 Task: Purchase pet supplies online, compare prices on Flipkart and Amazon.
Action: Mouse moved to (333, 264)
Screenshot: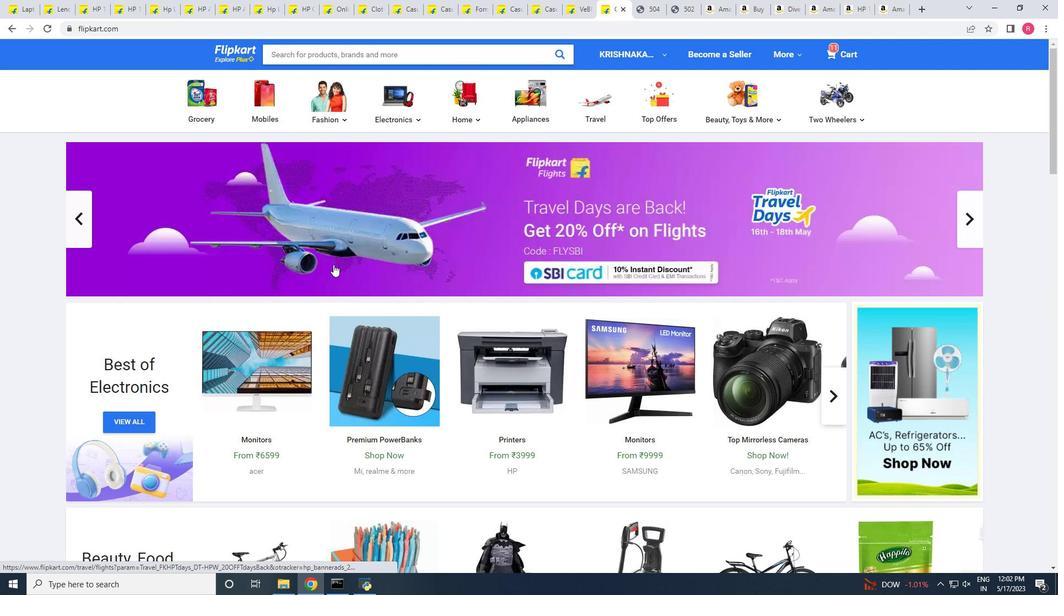
Action: Key pressed p
Screenshot: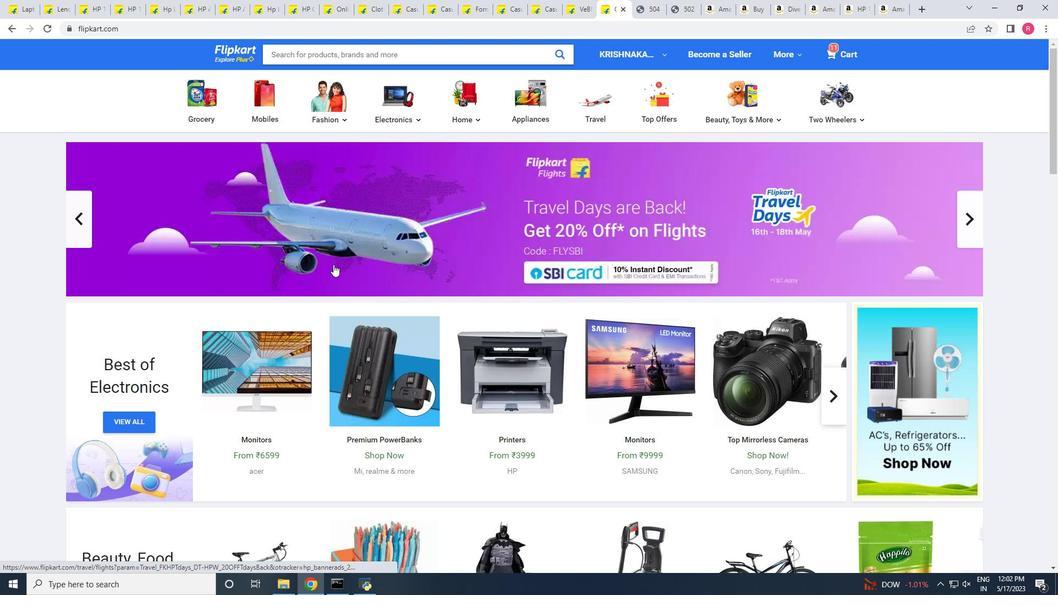 
Action: Mouse moved to (348, 252)
Screenshot: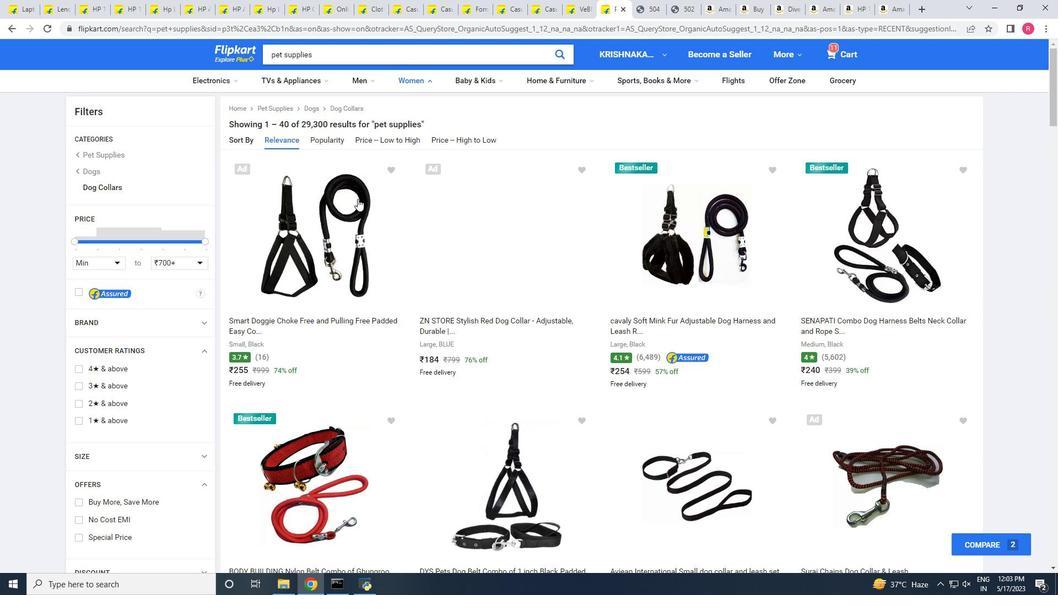 
Action: Mouse scrolled (348, 252) with delta (0, 0)
Screenshot: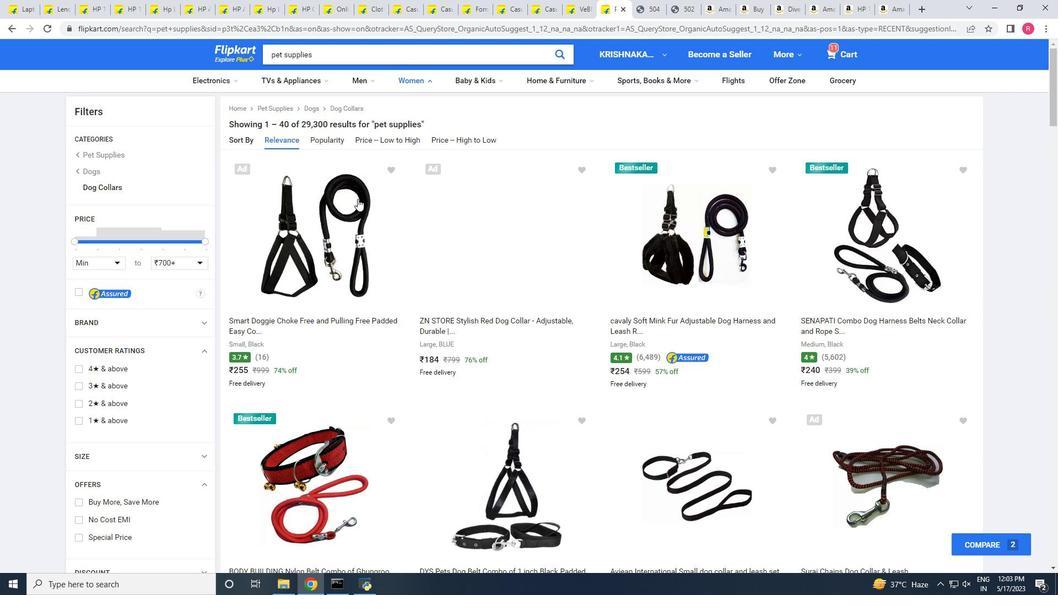 
Action: Mouse moved to (348, 247)
Screenshot: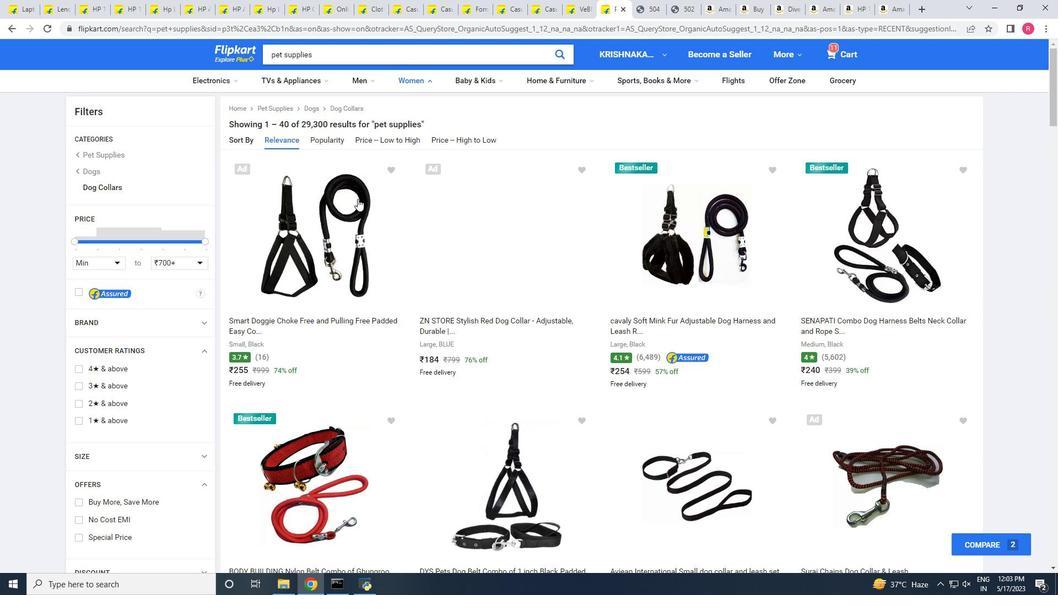 
Action: Mouse scrolled (348, 247) with delta (0, 0)
Screenshot: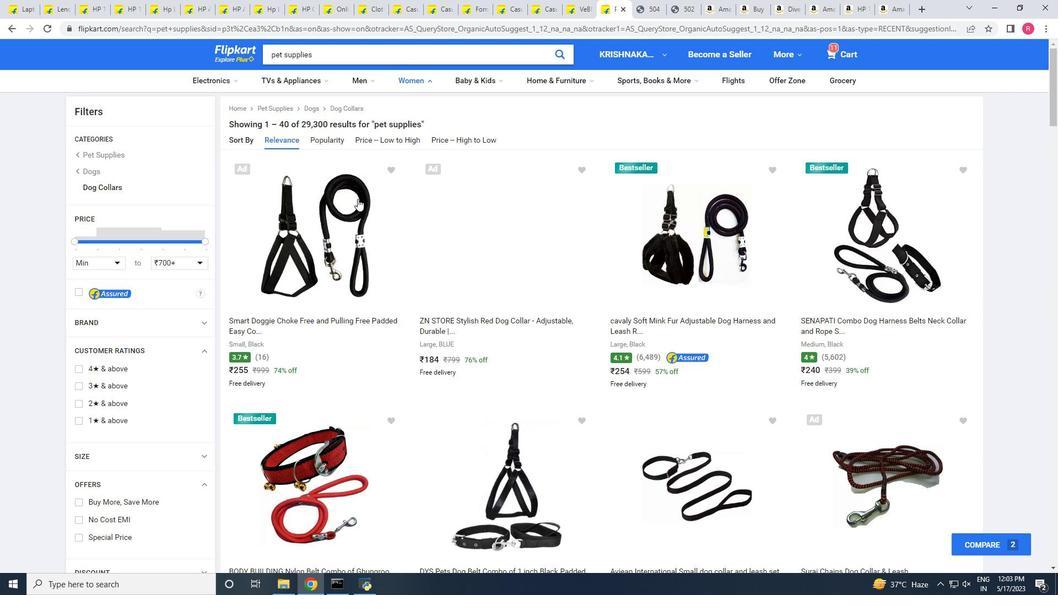 
Action: Mouse moved to (348, 235)
Screenshot: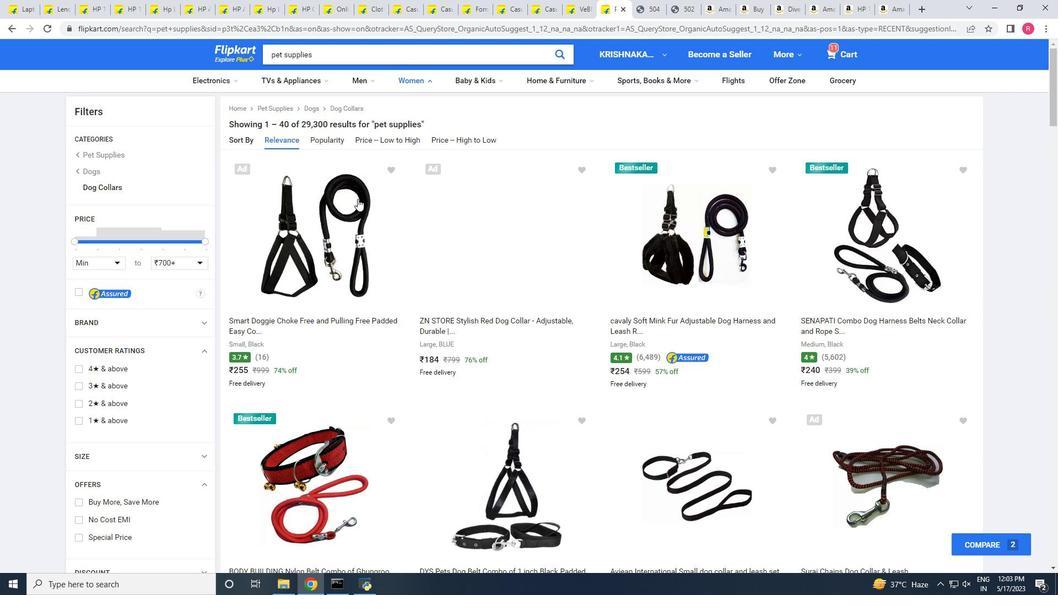 
Action: Mouse scrolled (348, 235) with delta (0, 0)
Screenshot: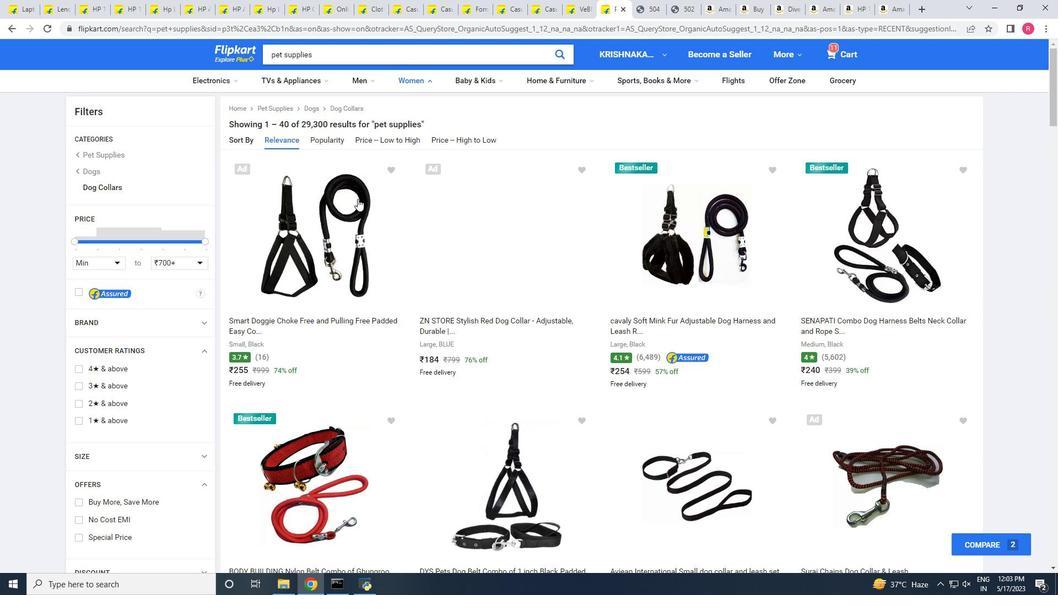 
Action: Mouse scrolled (348, 235) with delta (0, 0)
Screenshot: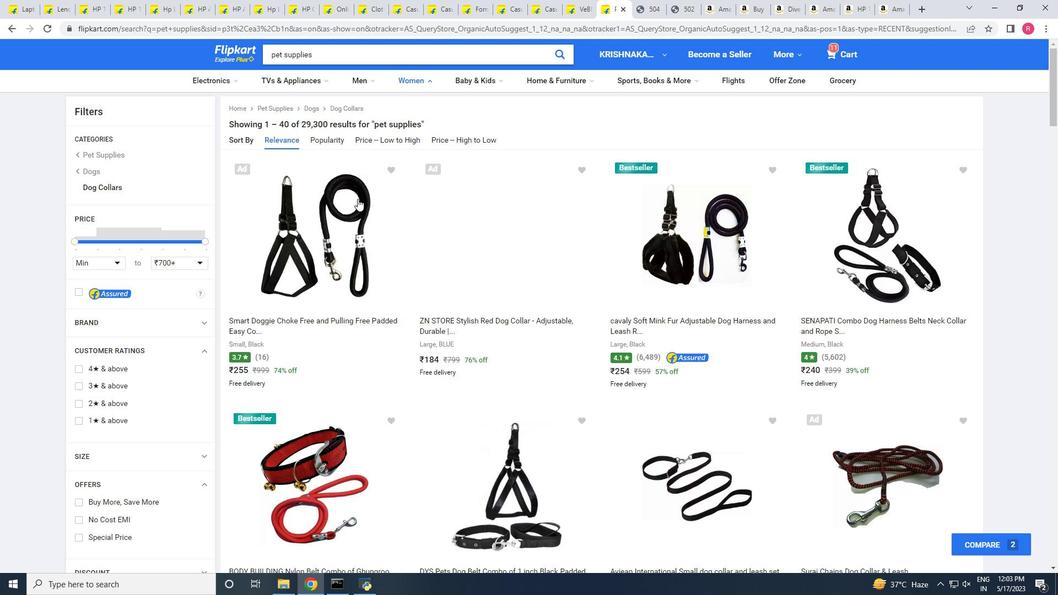 
Action: Mouse scrolled (348, 235) with delta (0, 0)
Screenshot: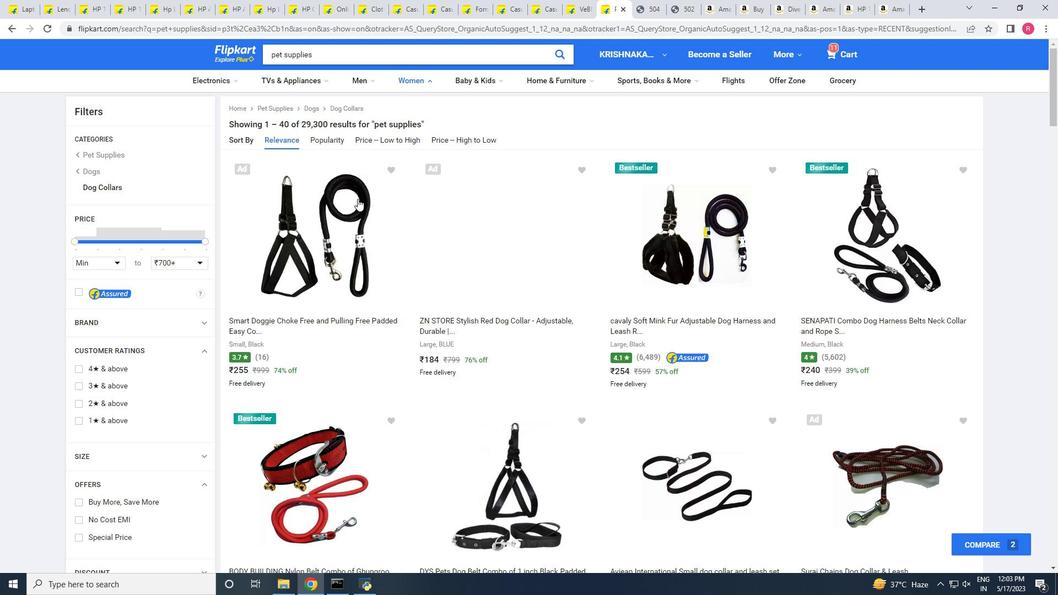 
Action: Mouse scrolled (348, 235) with delta (0, 0)
Screenshot: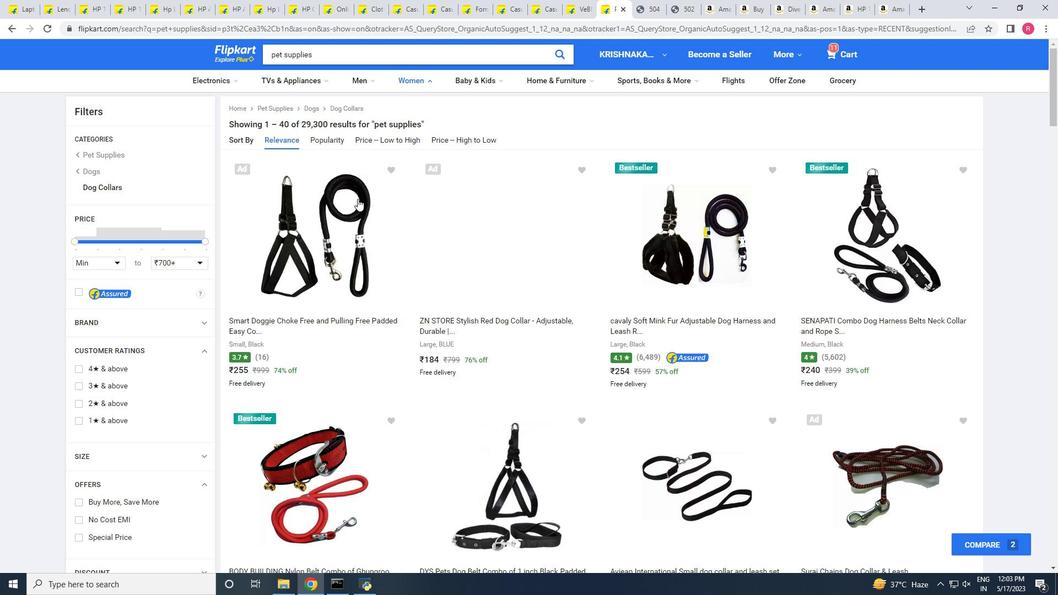 
Action: Mouse scrolled (348, 236) with delta (0, 0)
Screenshot: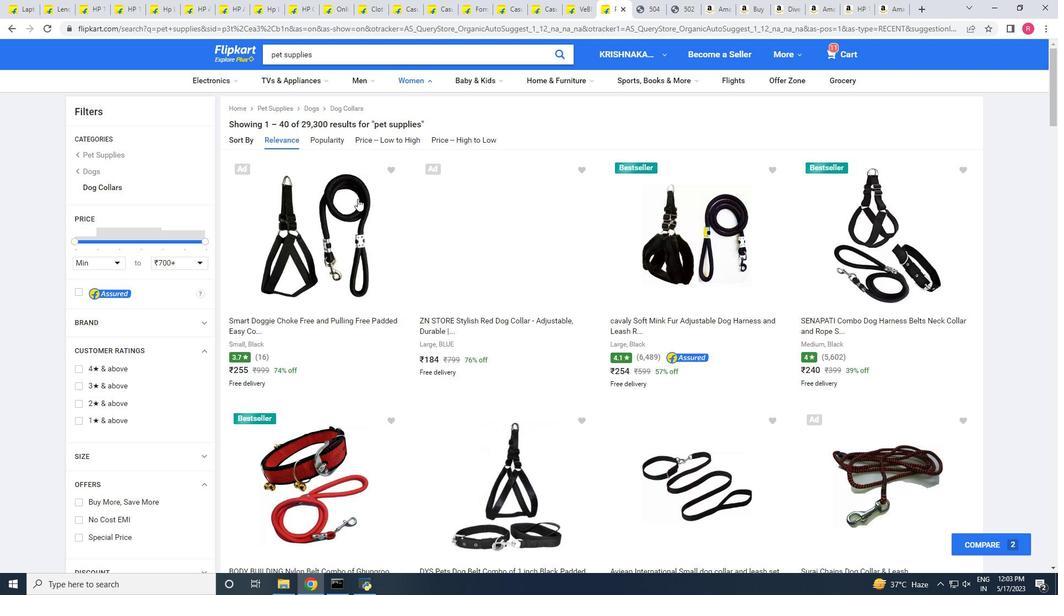 
Action: Mouse scrolled (348, 236) with delta (0, 0)
Screenshot: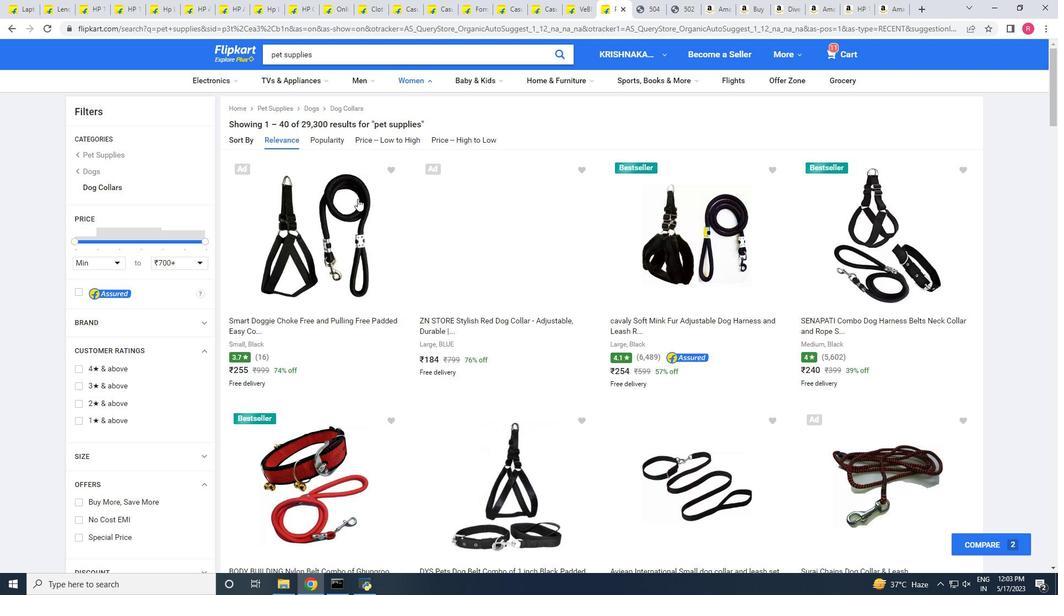 
Action: Mouse moved to (368, 274)
Screenshot: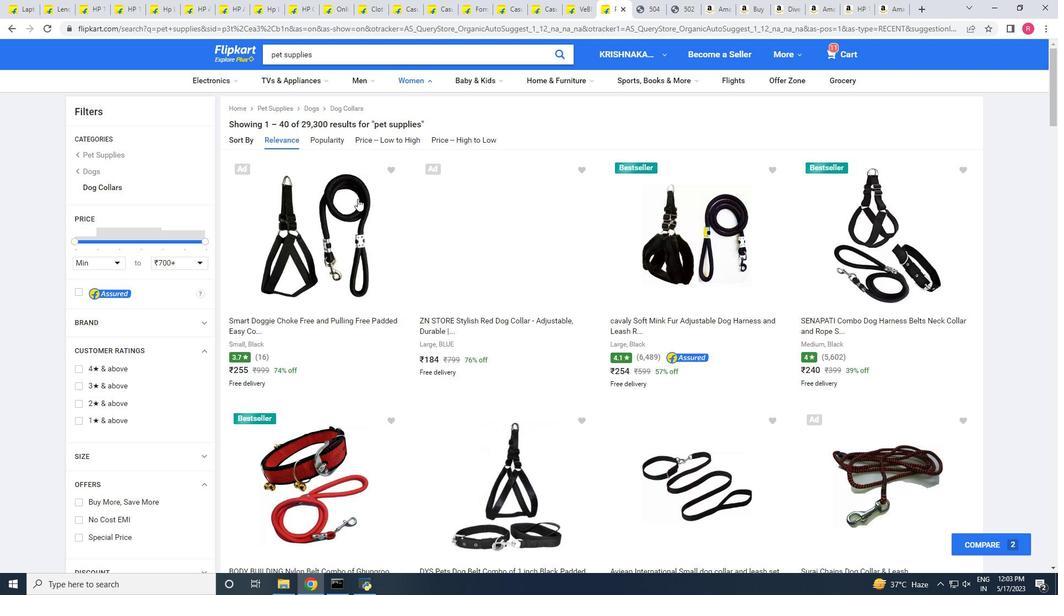 
Action: Mouse scrolled (368, 273) with delta (0, 0)
Screenshot: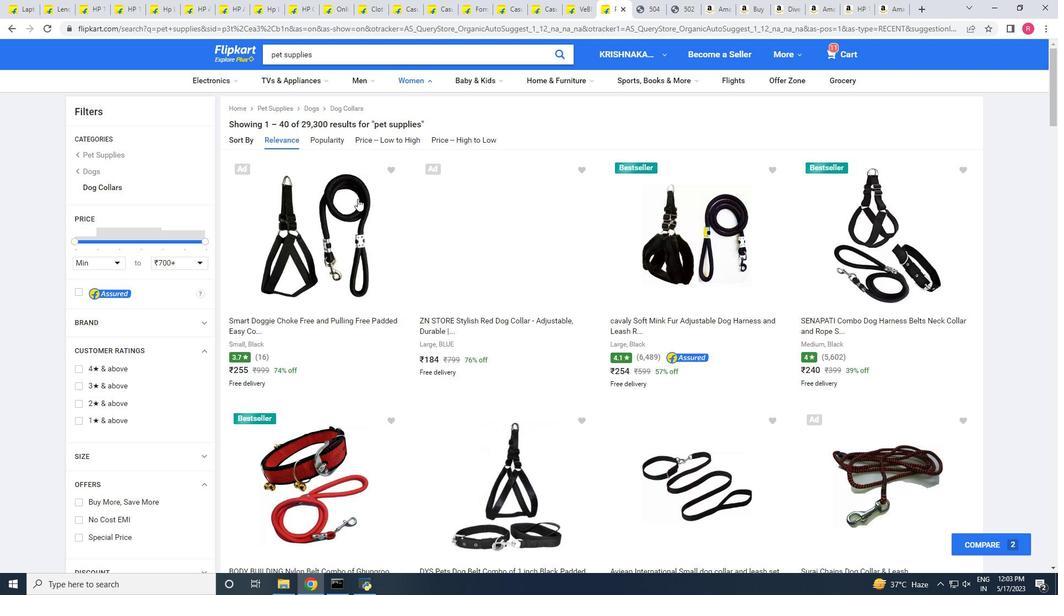 
Action: Mouse scrolled (368, 273) with delta (0, 0)
Screenshot: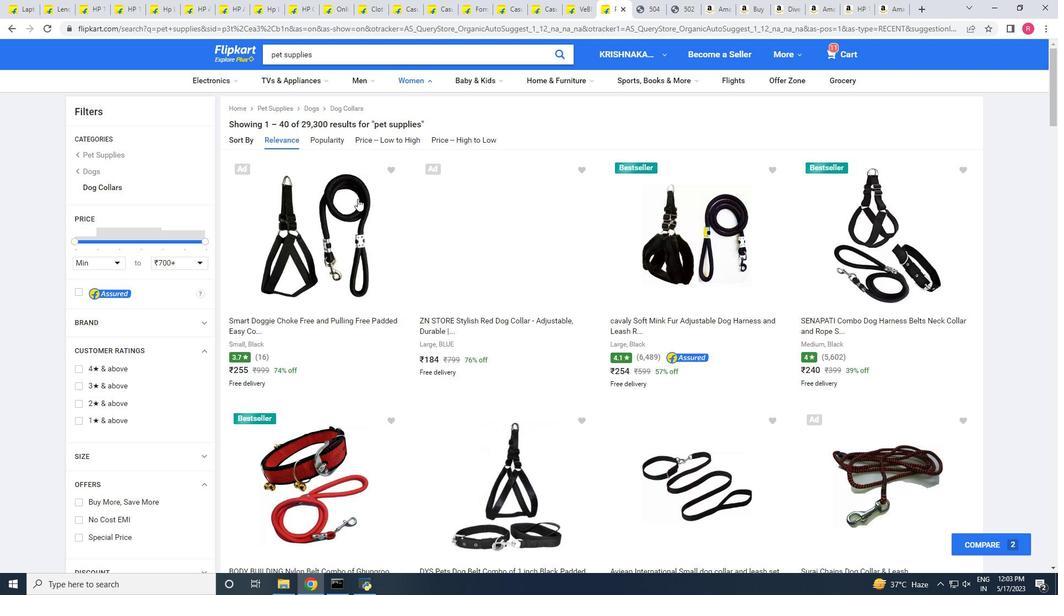 
Action: Mouse scrolled (368, 274) with delta (0, 0)
Screenshot: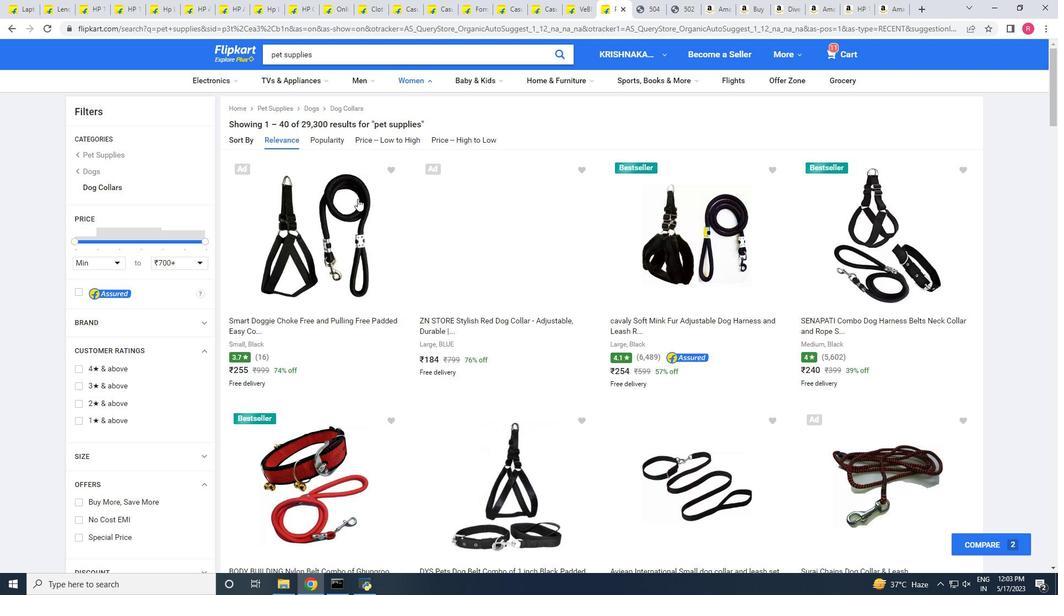 
Action: Mouse scrolled (368, 274) with delta (0, 0)
Screenshot: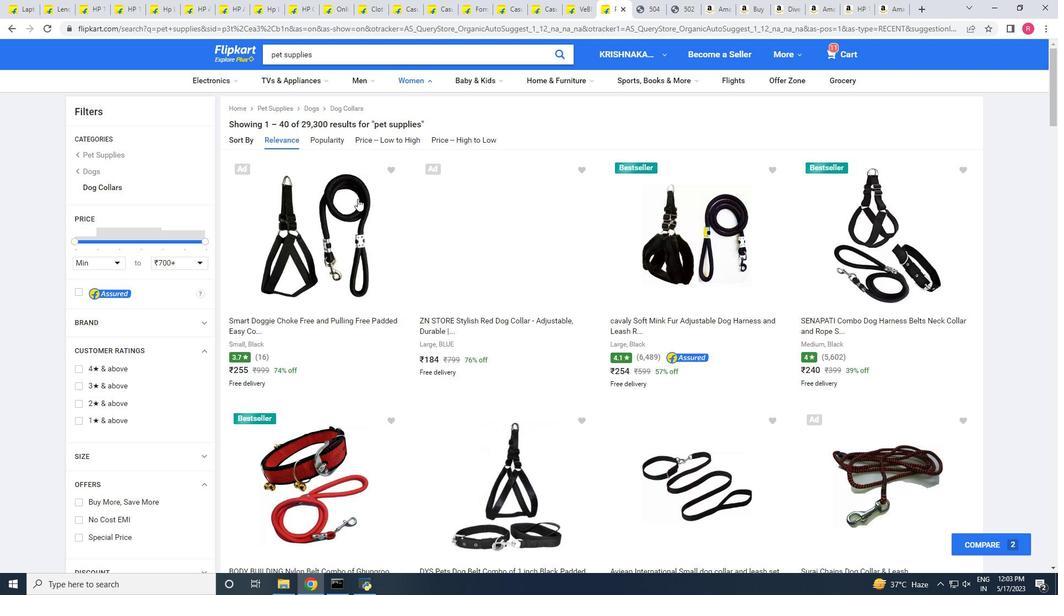 
Action: Mouse scrolled (368, 274) with delta (0, 0)
Screenshot: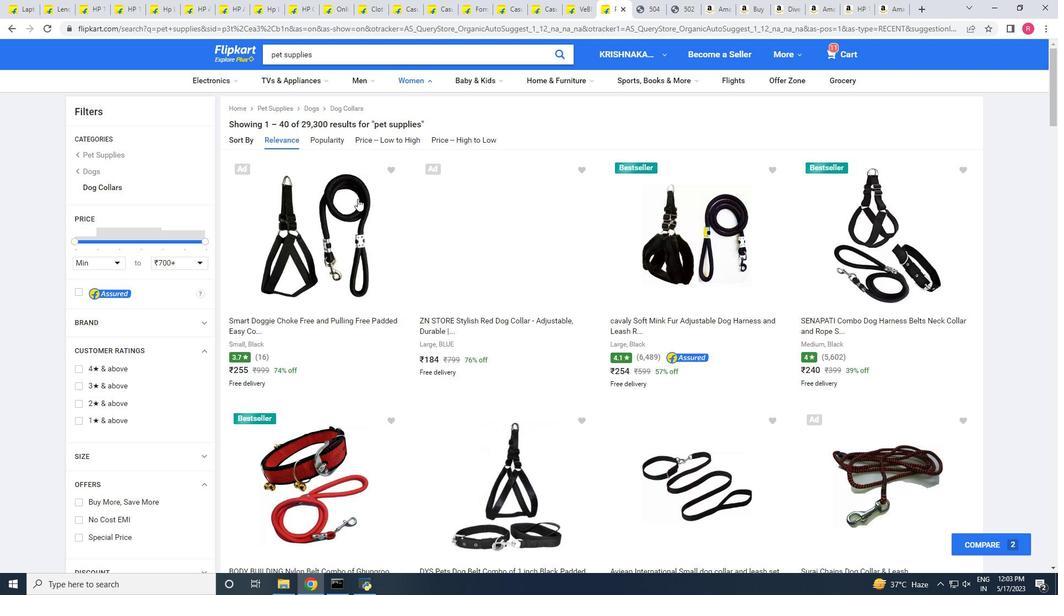 
Action: Mouse scrolled (368, 274) with delta (0, 0)
Screenshot: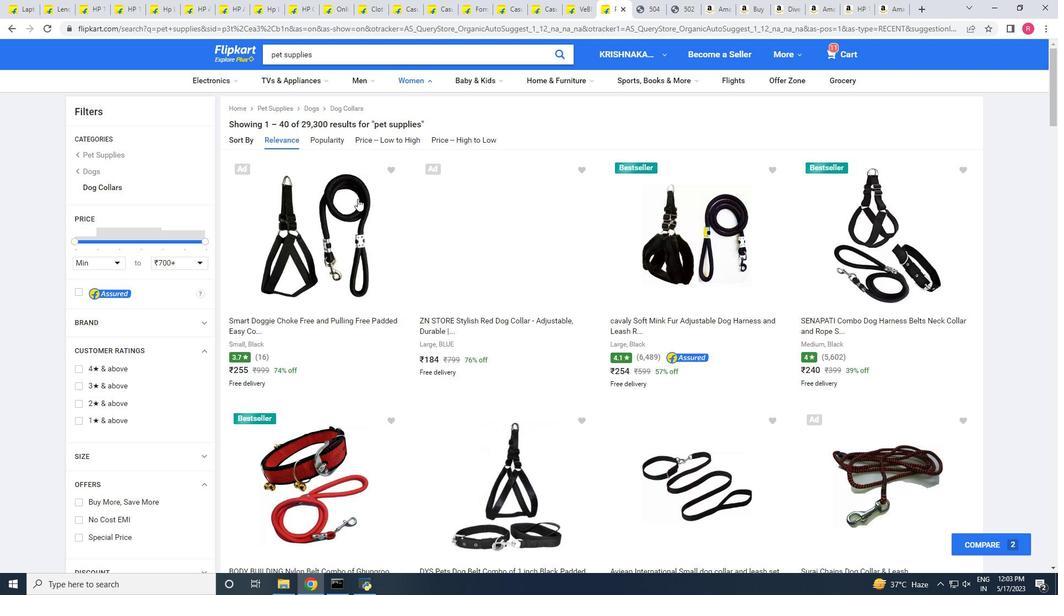 
Action: Mouse moved to (657, 263)
Screenshot: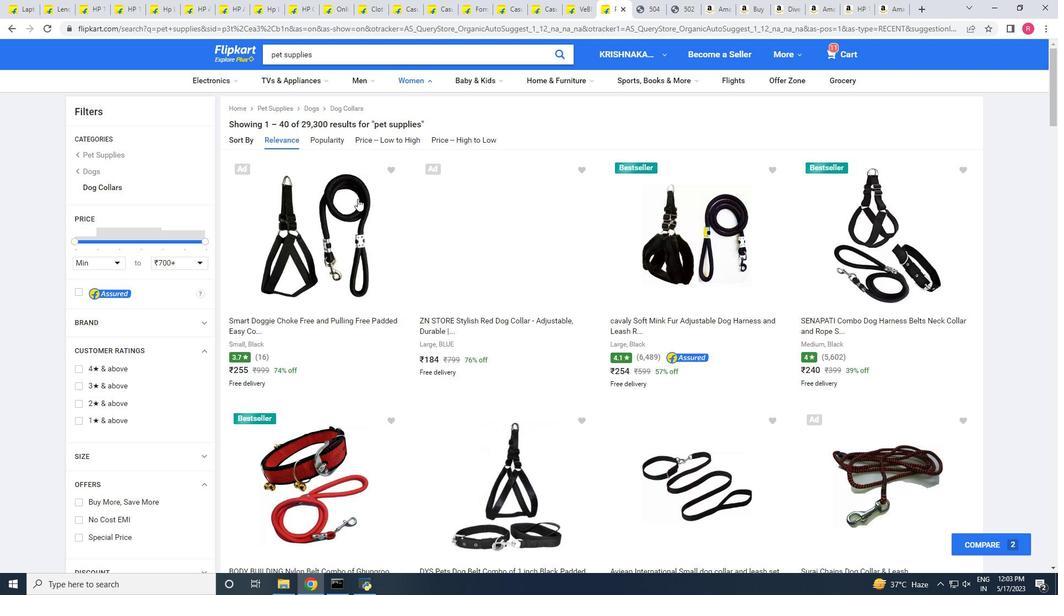 
Action: Mouse scrolled (657, 262) with delta (0, 0)
Screenshot: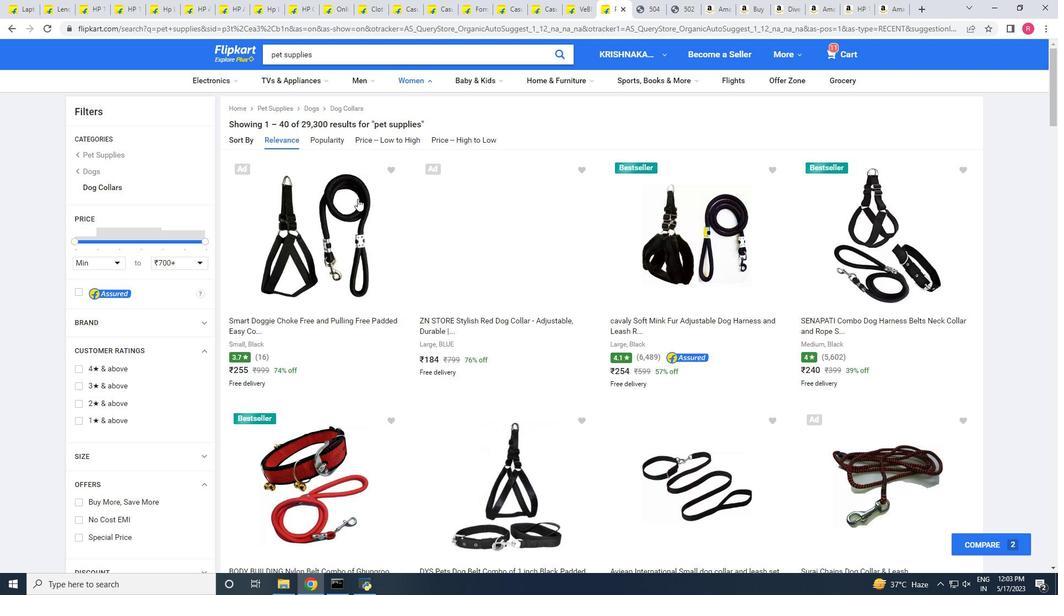 
Action: Mouse scrolled (657, 262) with delta (0, 0)
Screenshot: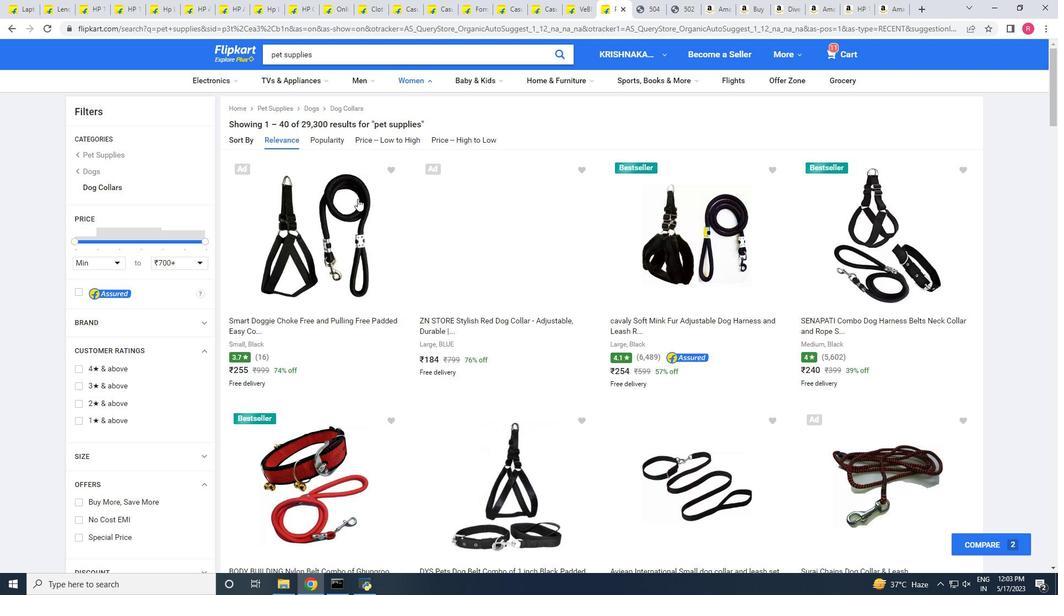 
Action: Mouse scrolled (657, 263) with delta (0, 0)
Screenshot: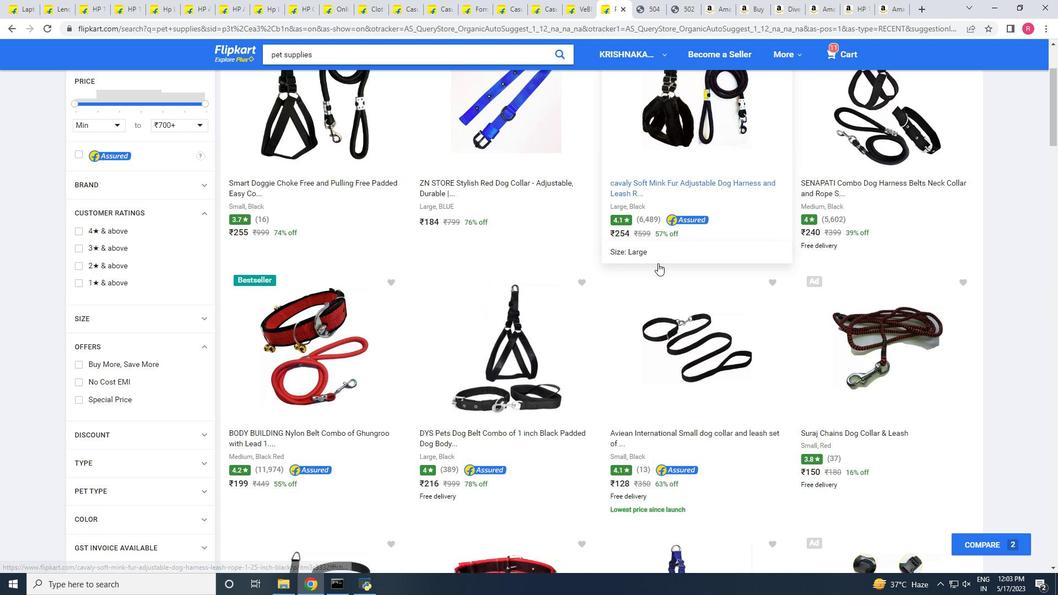 
Action: Mouse scrolled (657, 263) with delta (0, 0)
Screenshot: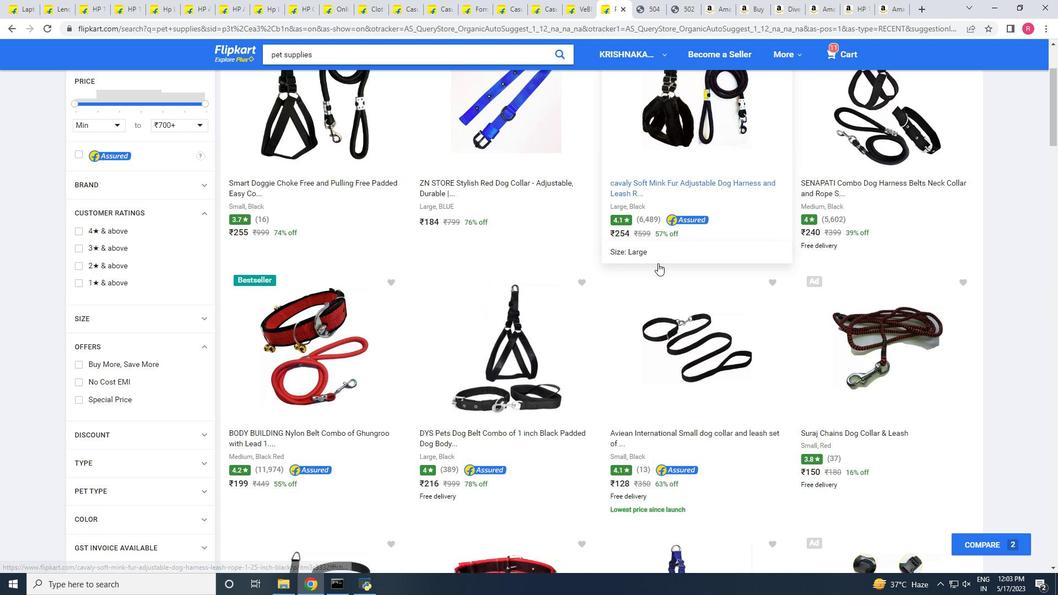 
Action: Mouse scrolled (657, 262) with delta (0, 0)
Screenshot: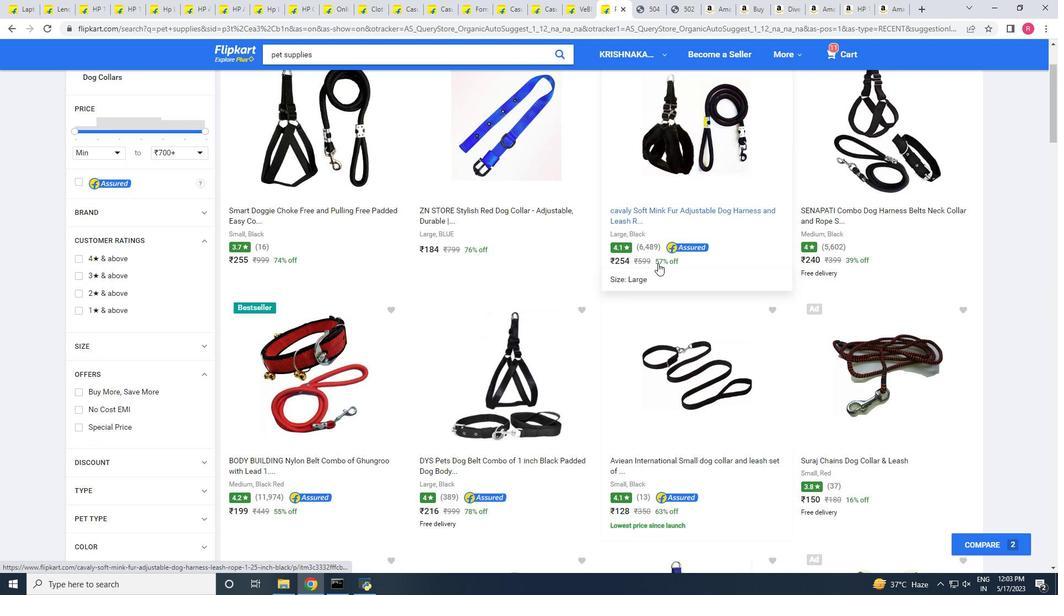 
Action: Mouse scrolled (657, 262) with delta (0, 0)
Screenshot: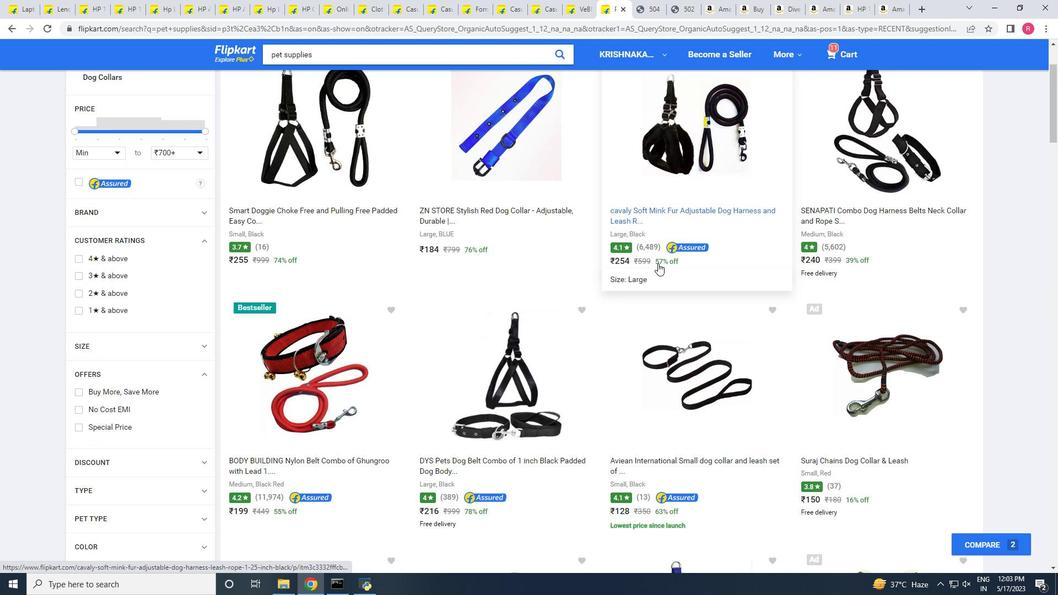 
Action: Mouse scrolled (657, 262) with delta (0, 0)
Screenshot: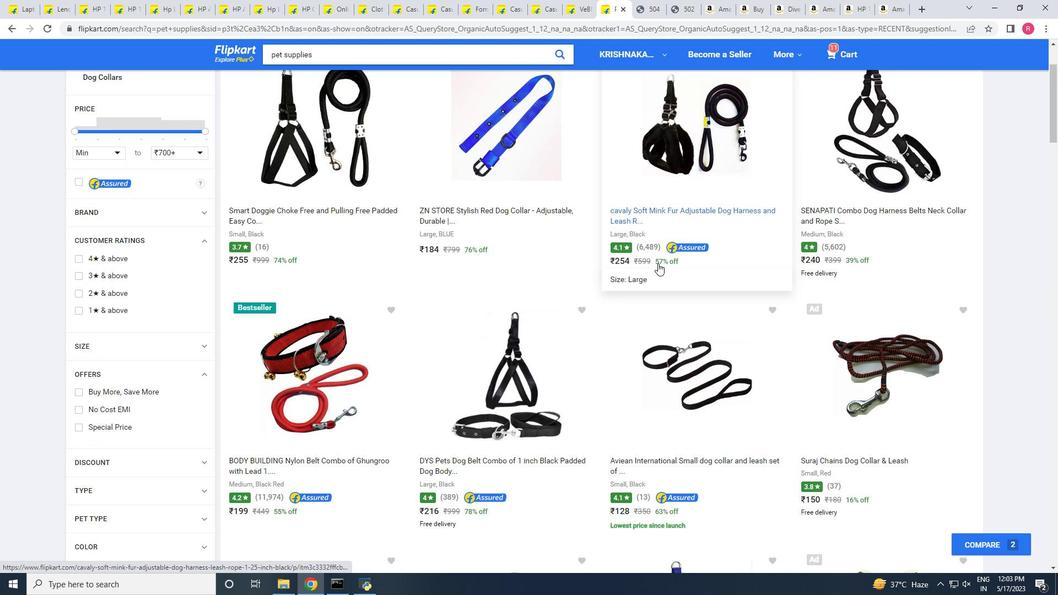 
Action: Mouse scrolled (657, 262) with delta (0, 0)
Screenshot: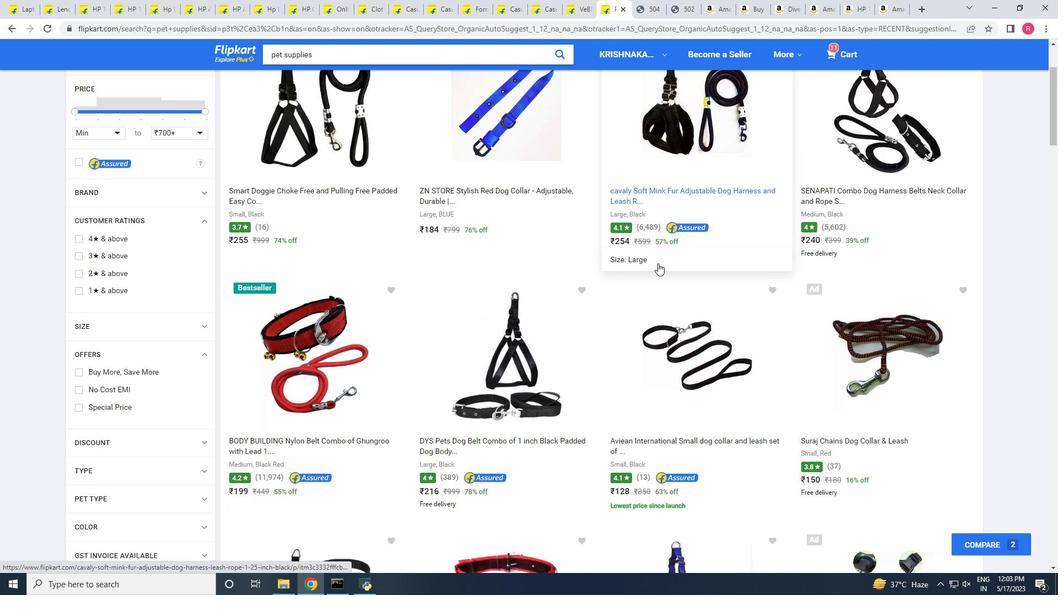 
Action: Mouse scrolled (657, 262) with delta (0, 0)
Screenshot: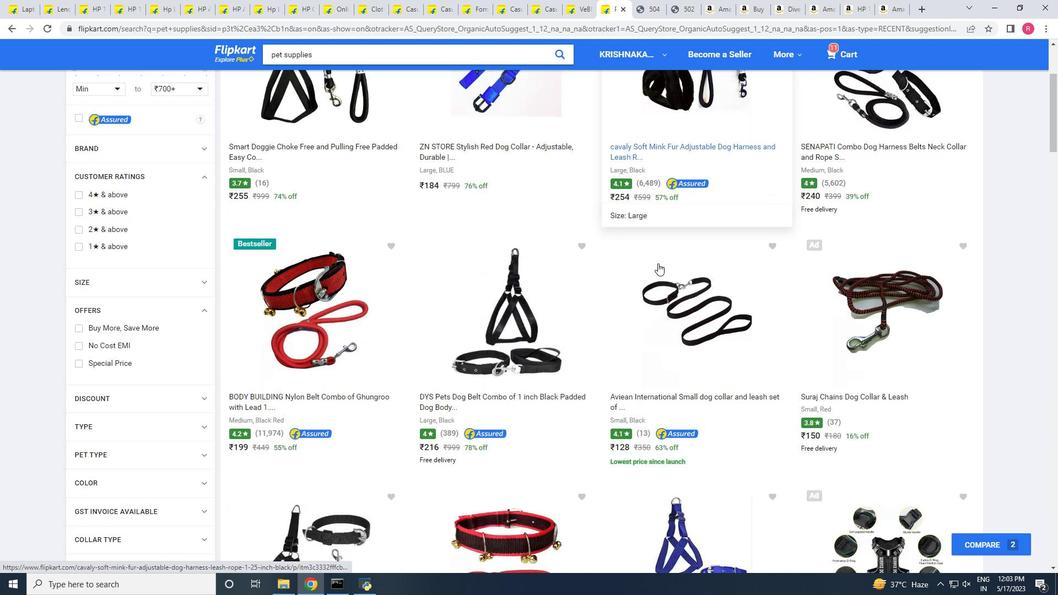 
Action: Mouse moved to (786, 349)
Screenshot: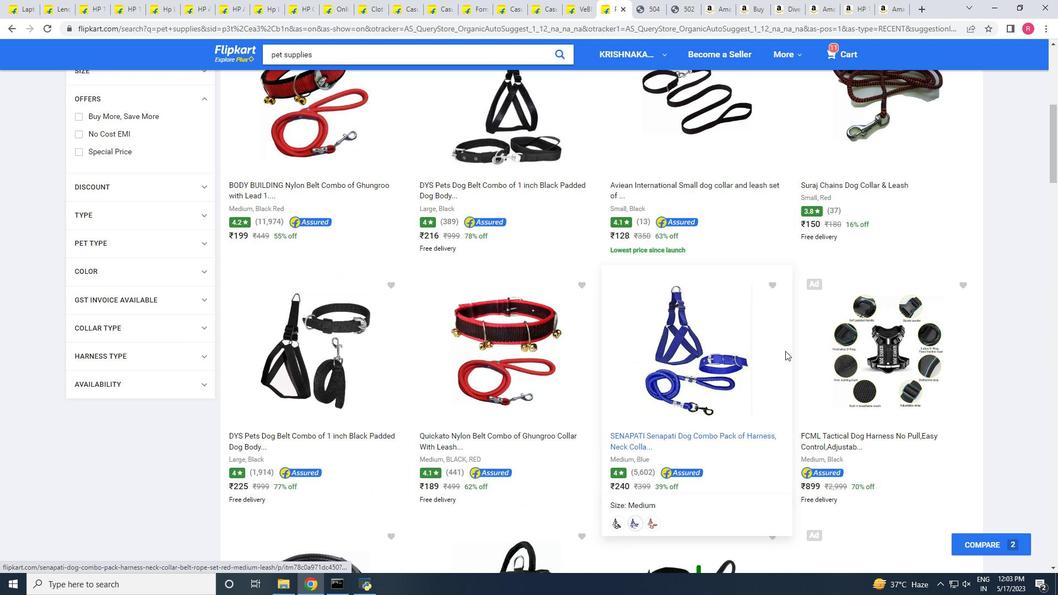 
Action: Mouse scrolled (786, 348) with delta (0, 0)
Screenshot: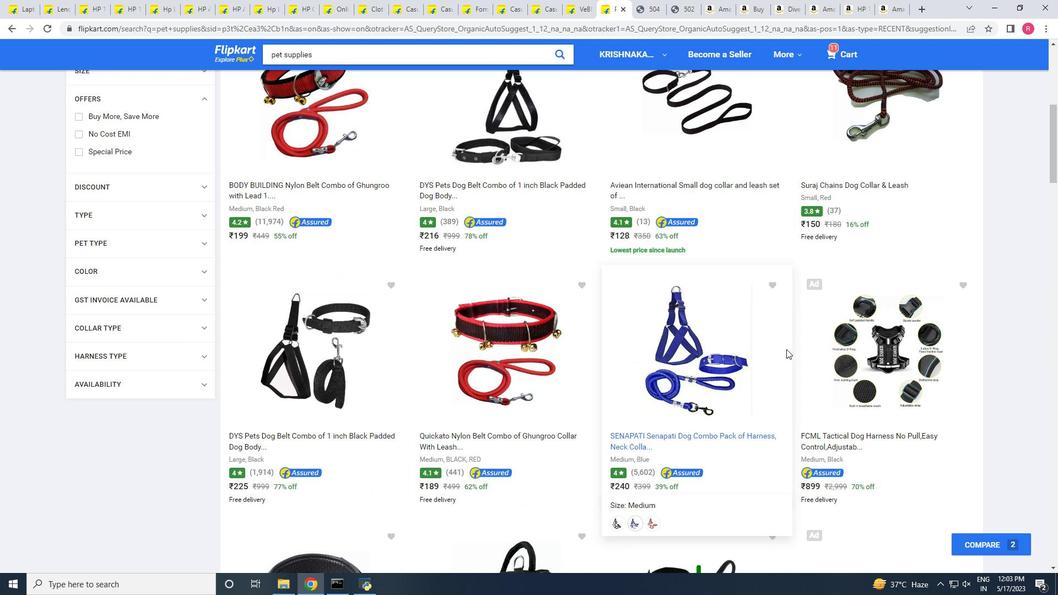 
Action: Mouse scrolled (786, 348) with delta (0, 0)
Screenshot: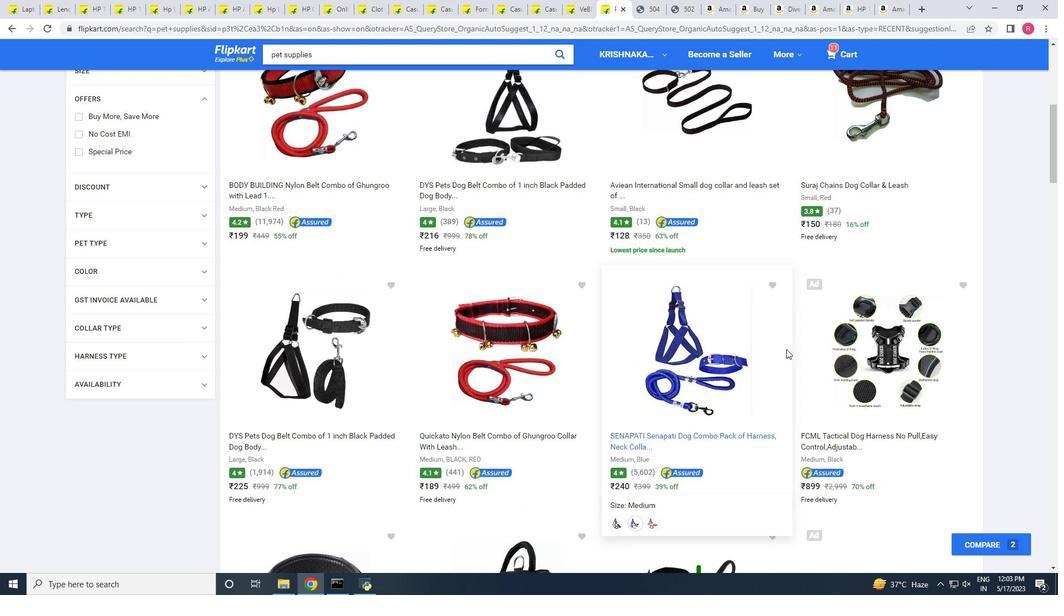 
Action: Mouse scrolled (786, 348) with delta (0, 0)
Screenshot: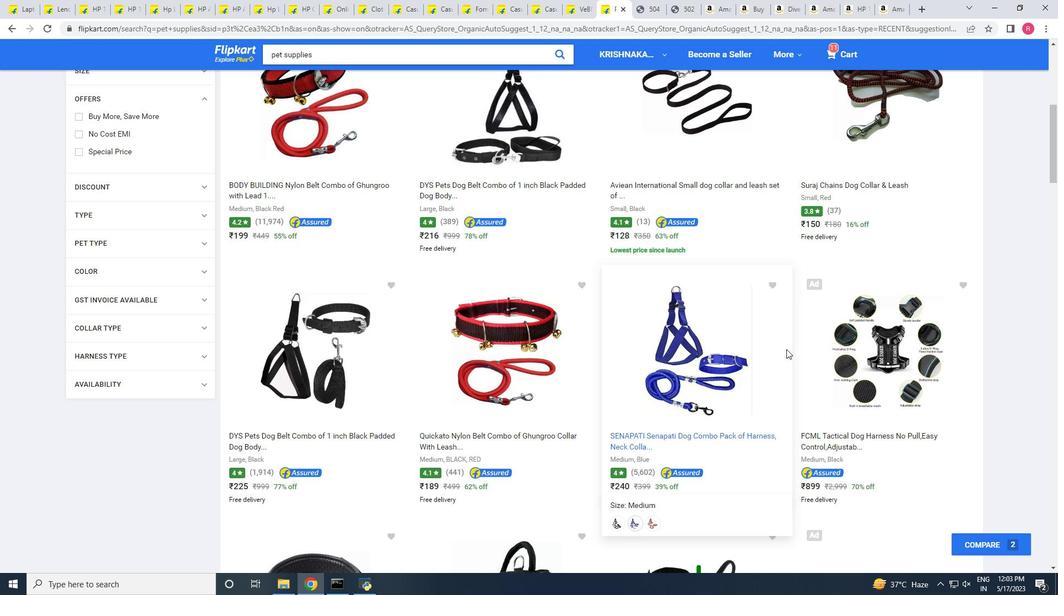 
Action: Mouse moved to (510, 381)
Screenshot: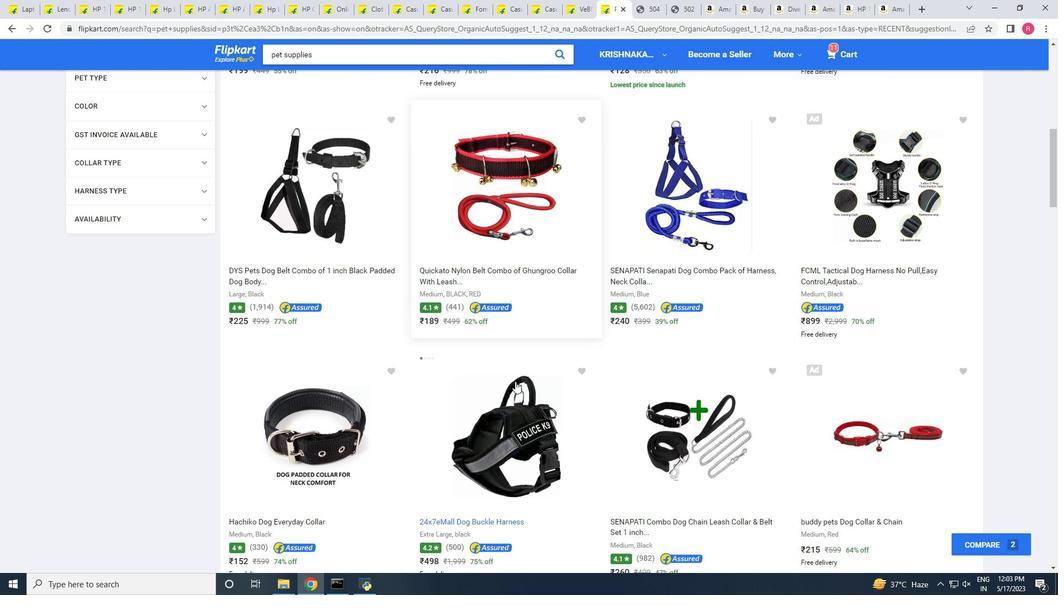 
Action: Mouse scrolled (510, 380) with delta (0, 0)
Screenshot: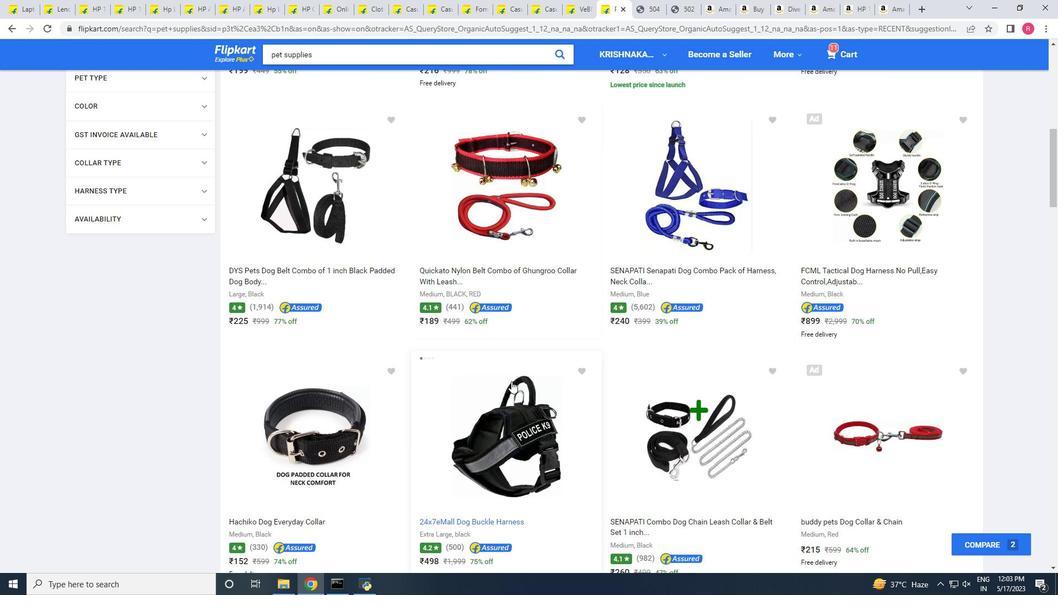 
Action: Mouse moved to (510, 381)
Screenshot: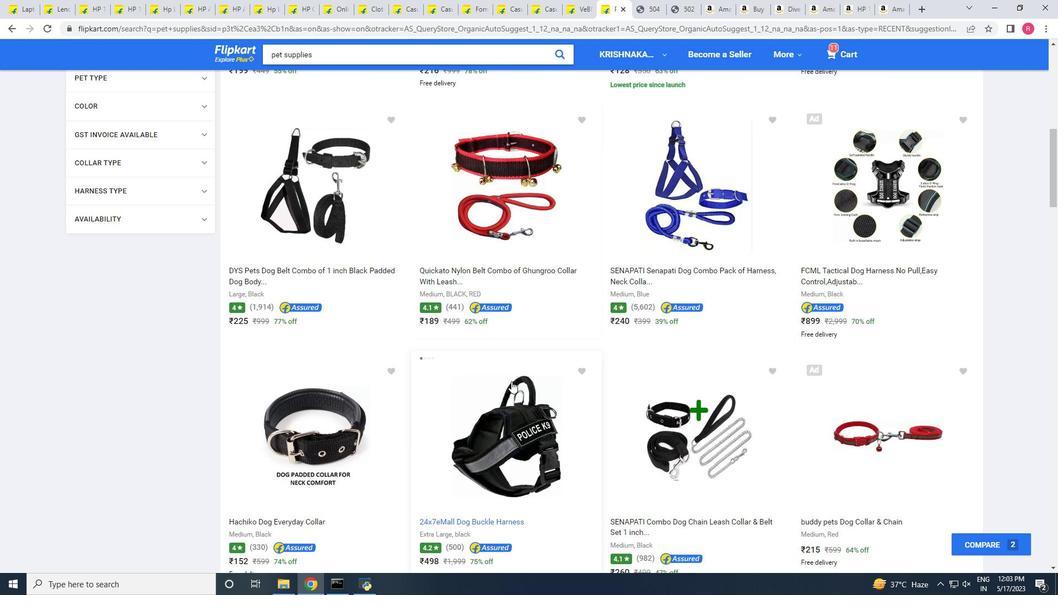 
Action: Mouse scrolled (510, 380) with delta (0, 0)
Screenshot: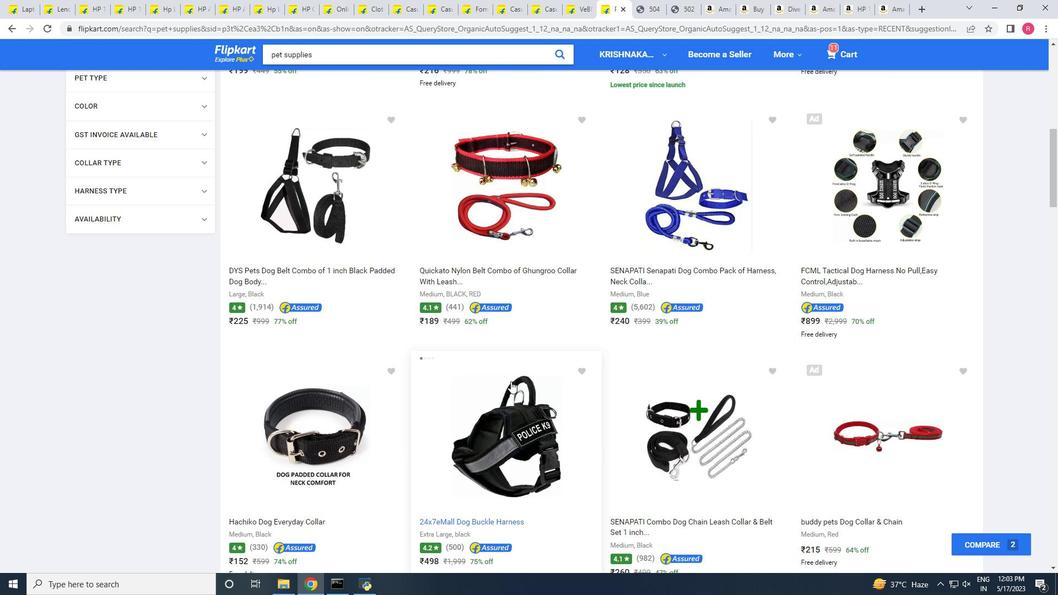 
Action: Mouse moved to (511, 374)
Screenshot: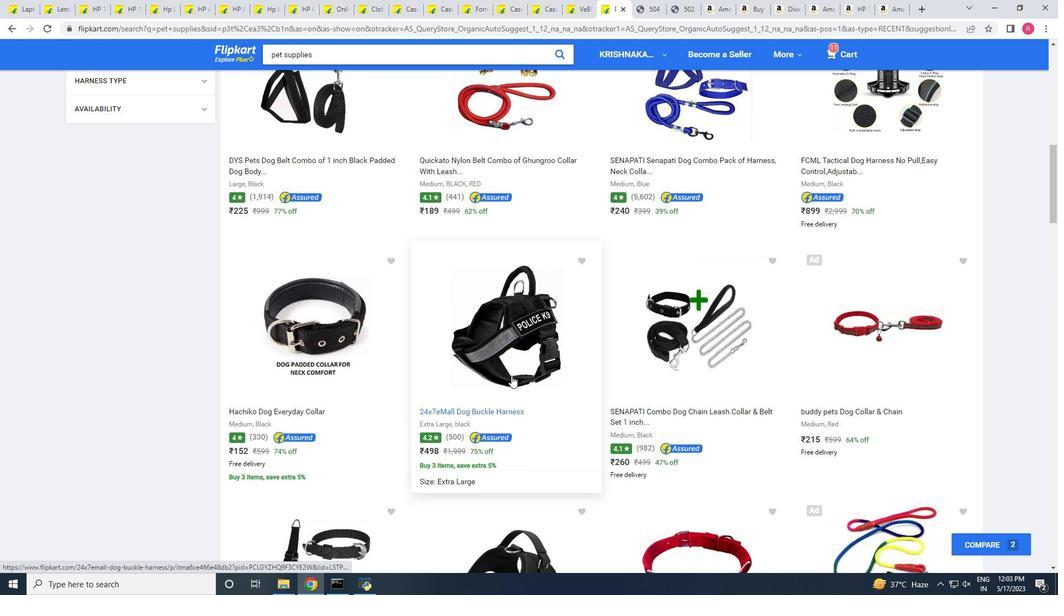 
Action: Mouse scrolled (511, 374) with delta (0, 0)
Screenshot: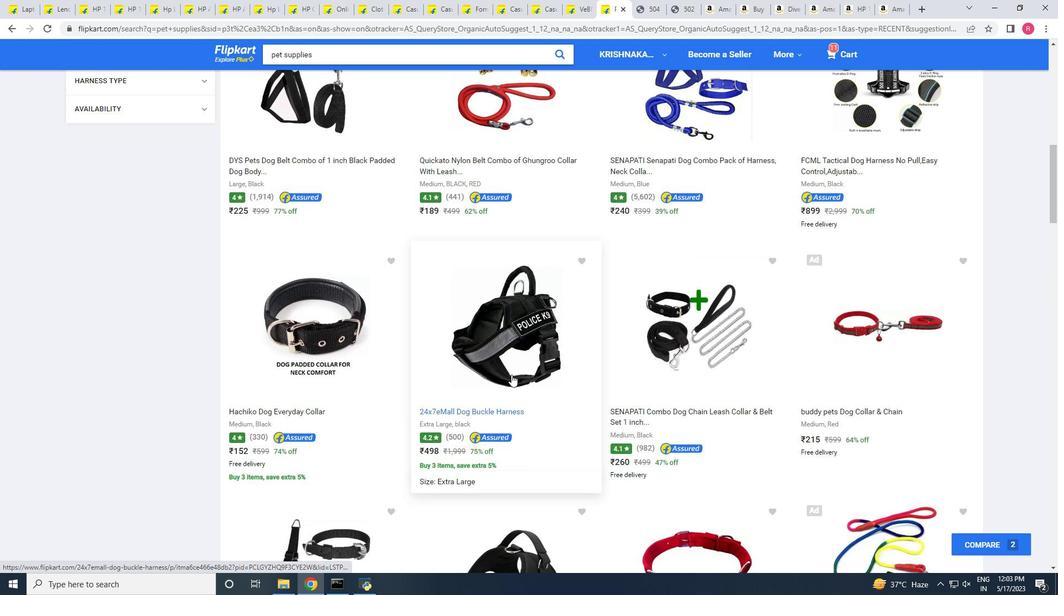 
Action: Mouse scrolled (511, 374) with delta (0, 0)
Screenshot: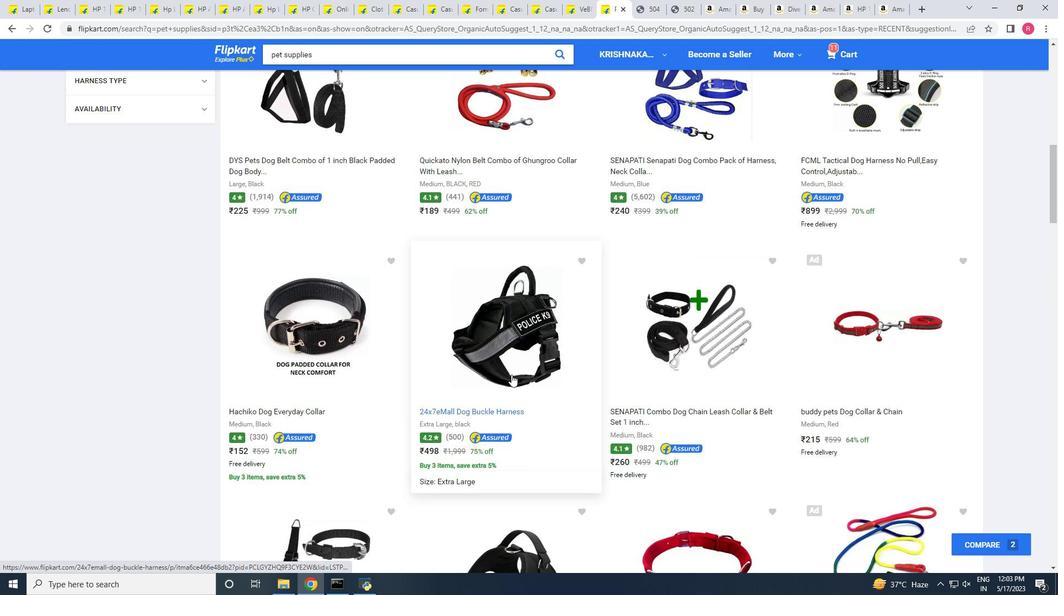 
Action: Mouse moved to (512, 374)
Screenshot: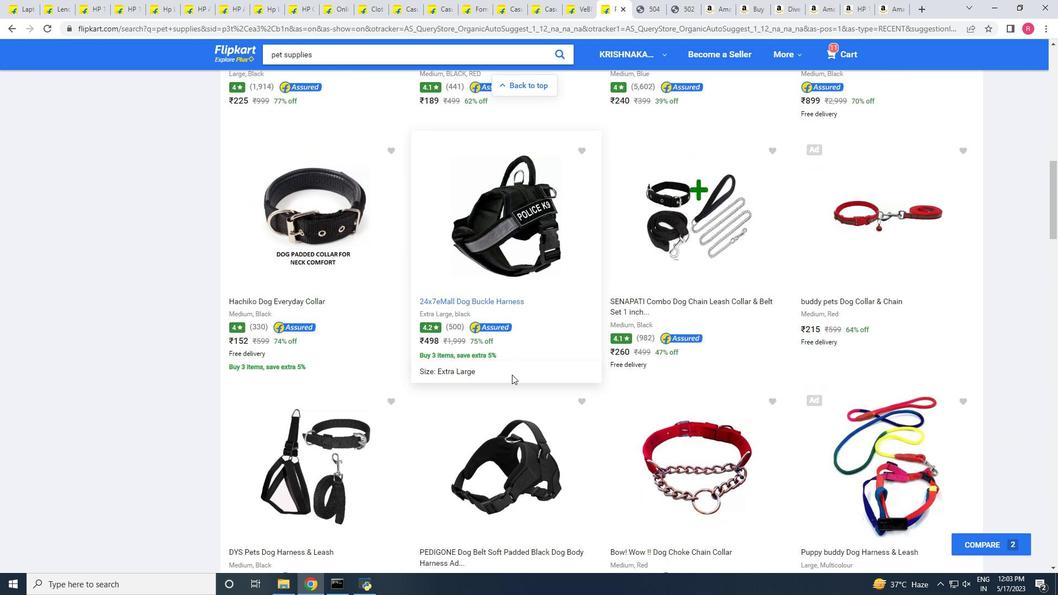 
Action: Mouse scrolled (512, 373) with delta (0, 0)
Screenshot: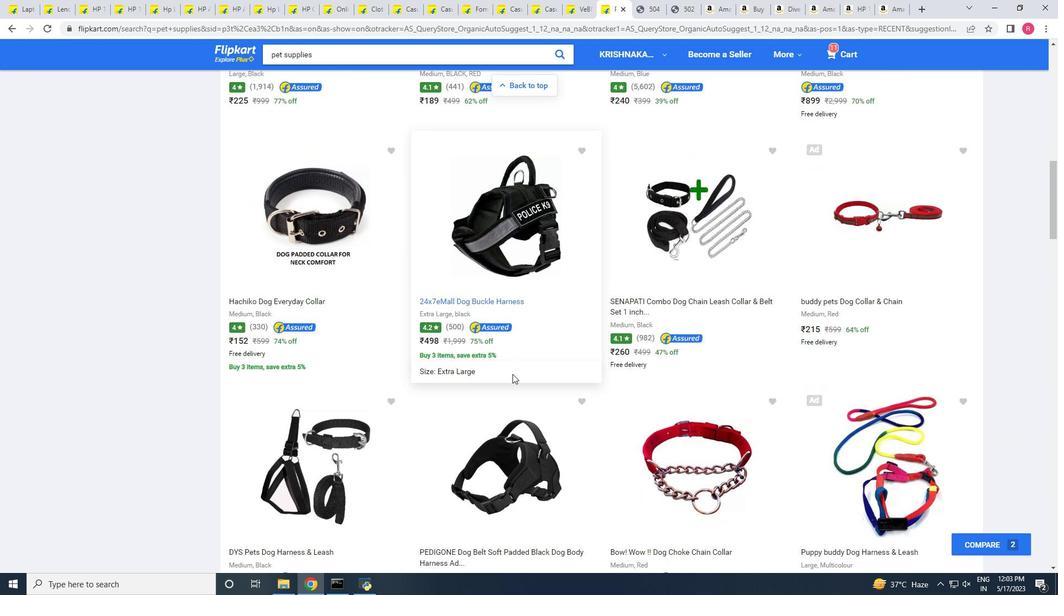 
Action: Mouse scrolled (512, 373) with delta (0, 0)
Screenshot: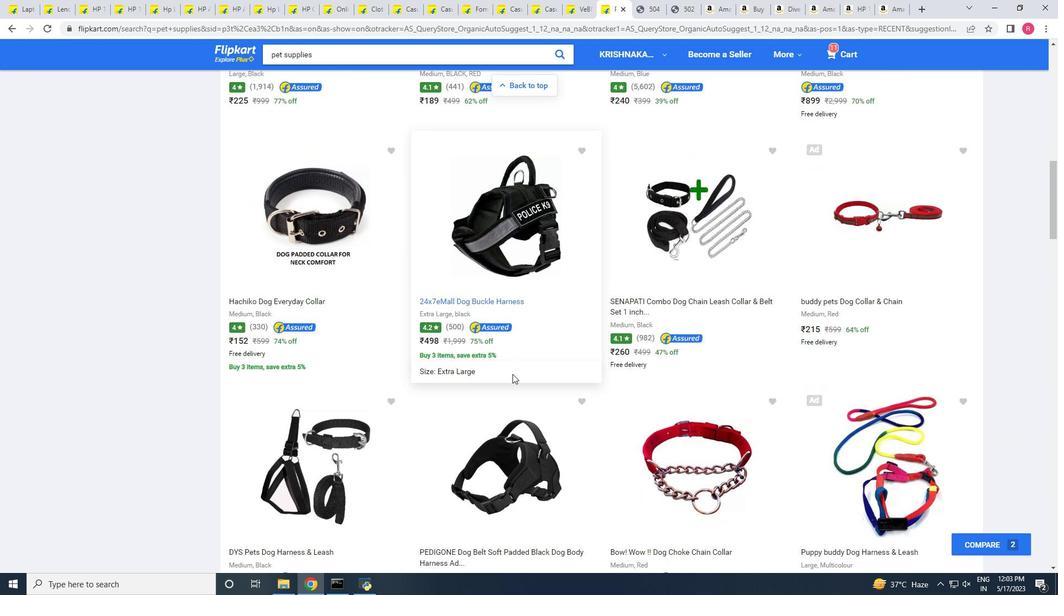 
Action: Mouse scrolled (512, 373) with delta (0, 0)
Screenshot: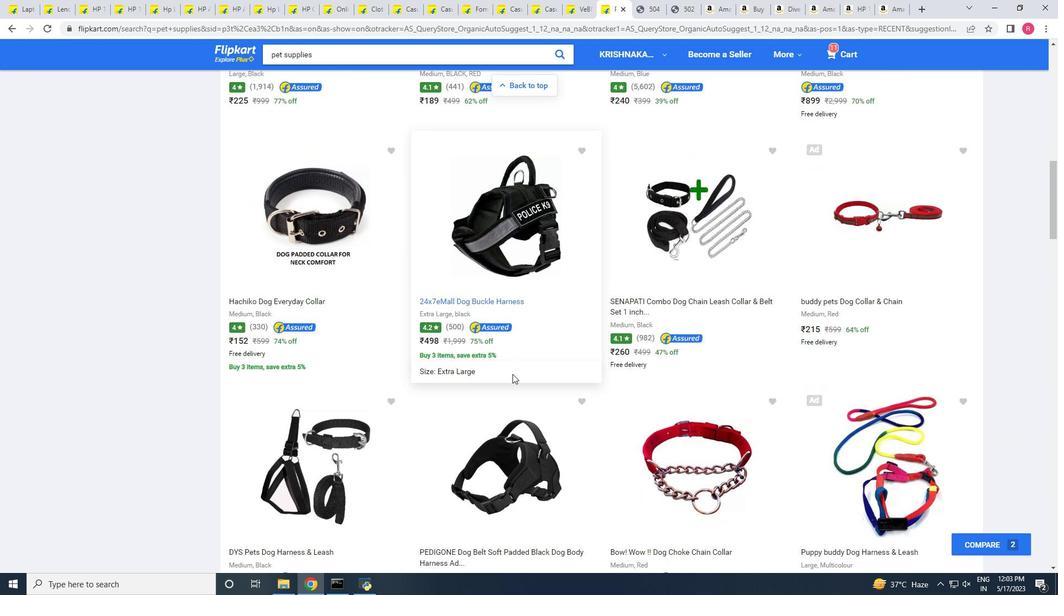 
Action: Mouse moved to (553, 338)
Screenshot: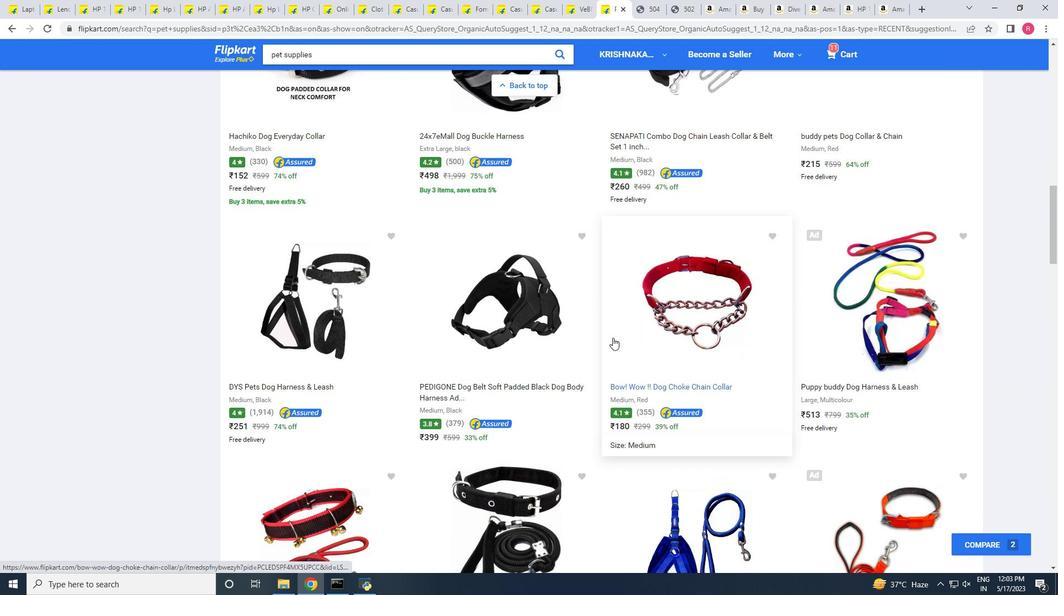 
Action: Mouse scrolled (553, 337) with delta (0, 0)
Screenshot: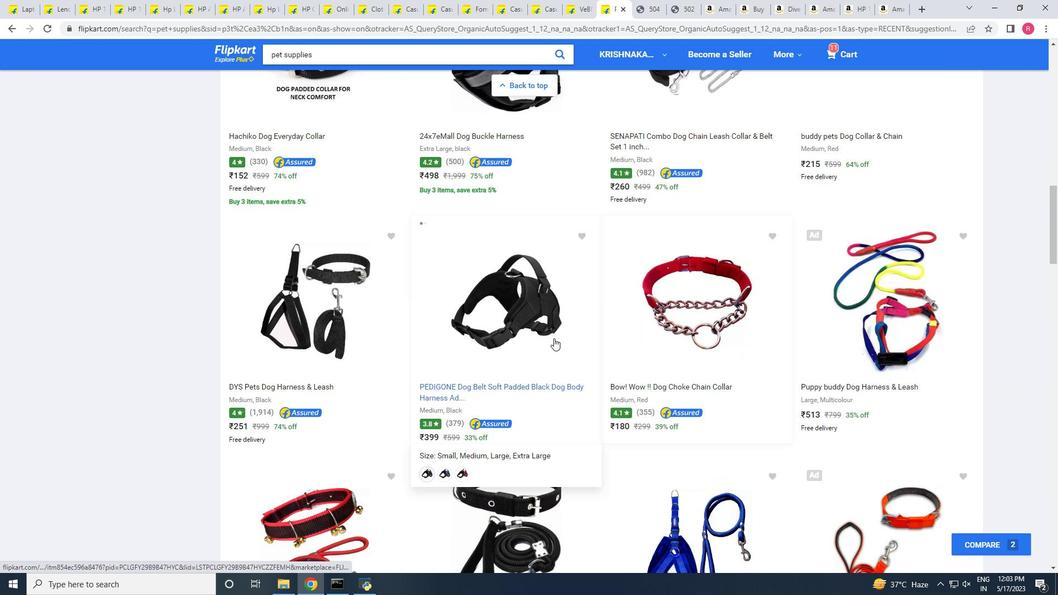 
Action: Mouse scrolled (553, 337) with delta (0, 0)
Screenshot: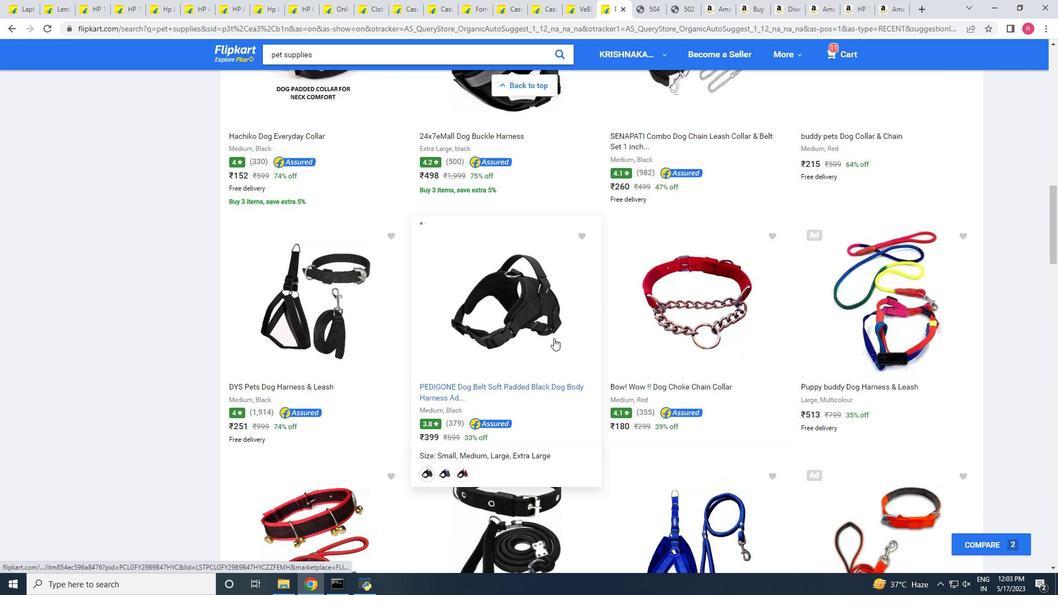 
Action: Mouse scrolled (553, 337) with delta (0, 0)
Screenshot: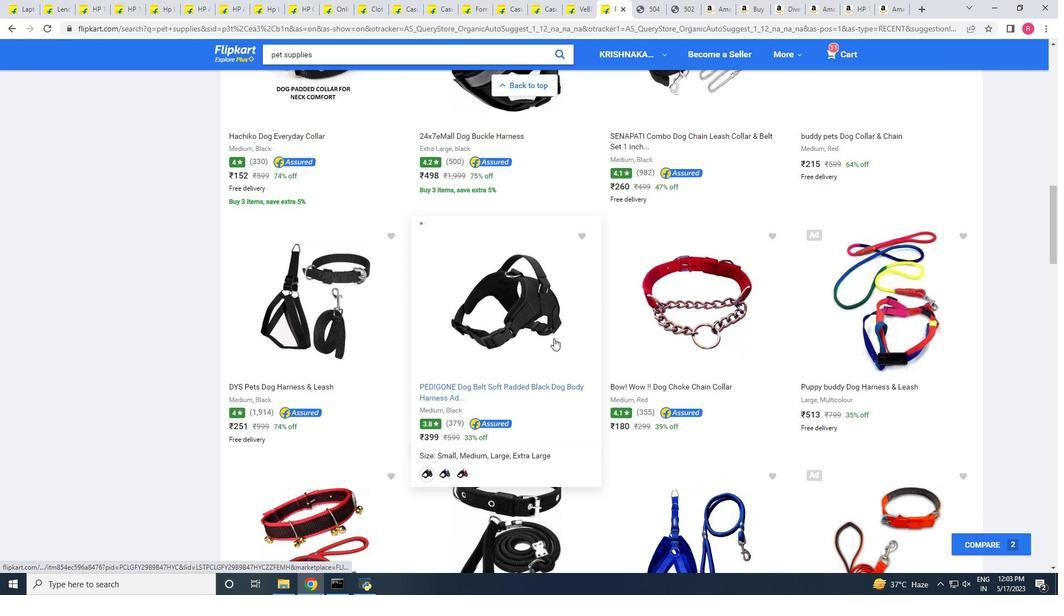 
Action: Mouse moved to (727, 395)
Screenshot: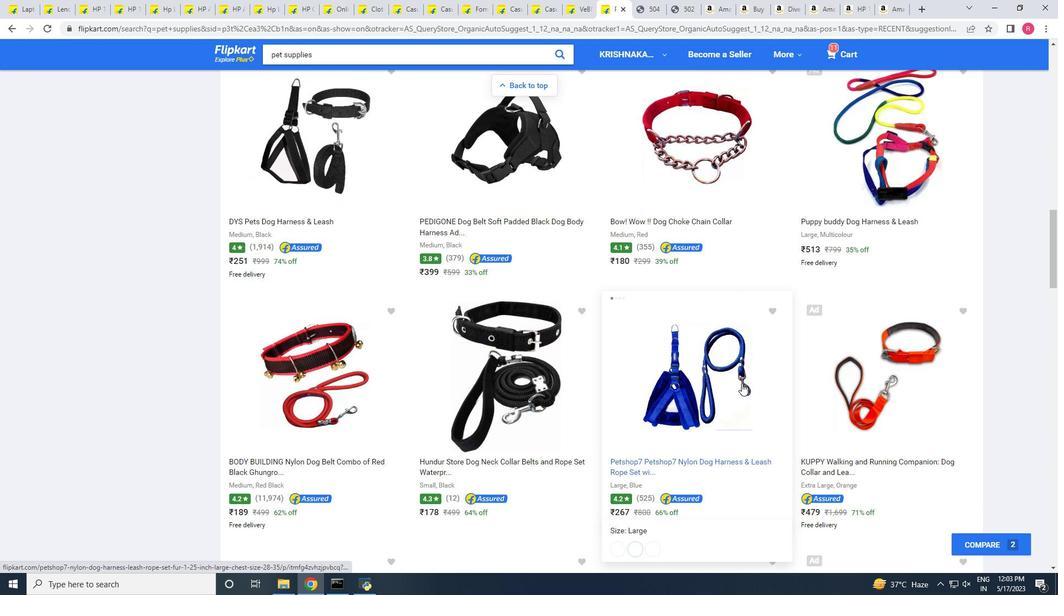 
Action: Mouse scrolled (727, 395) with delta (0, 0)
Screenshot: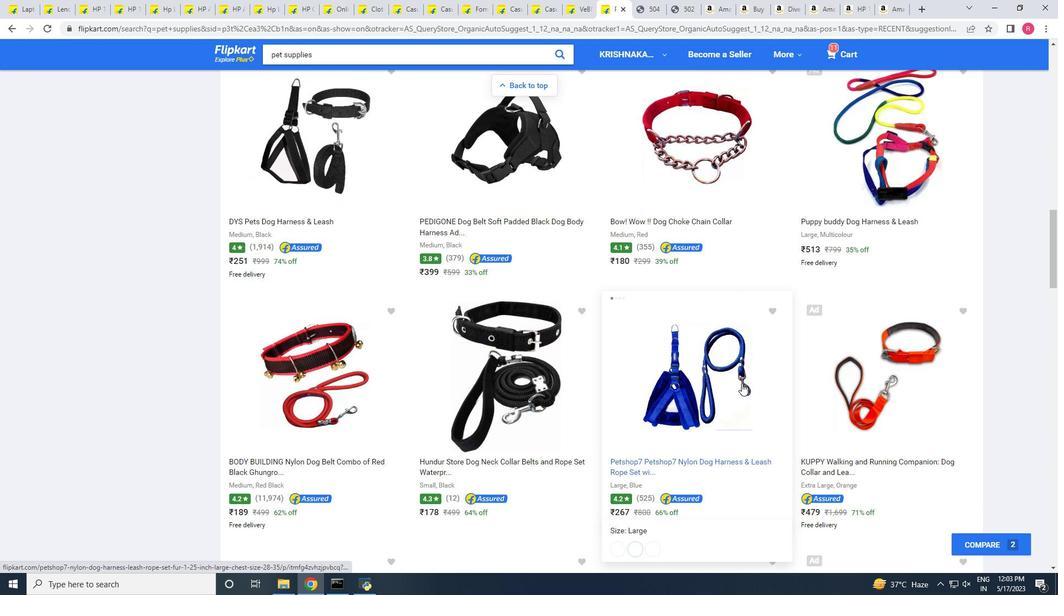 
Action: Mouse moved to (726, 396)
Screenshot: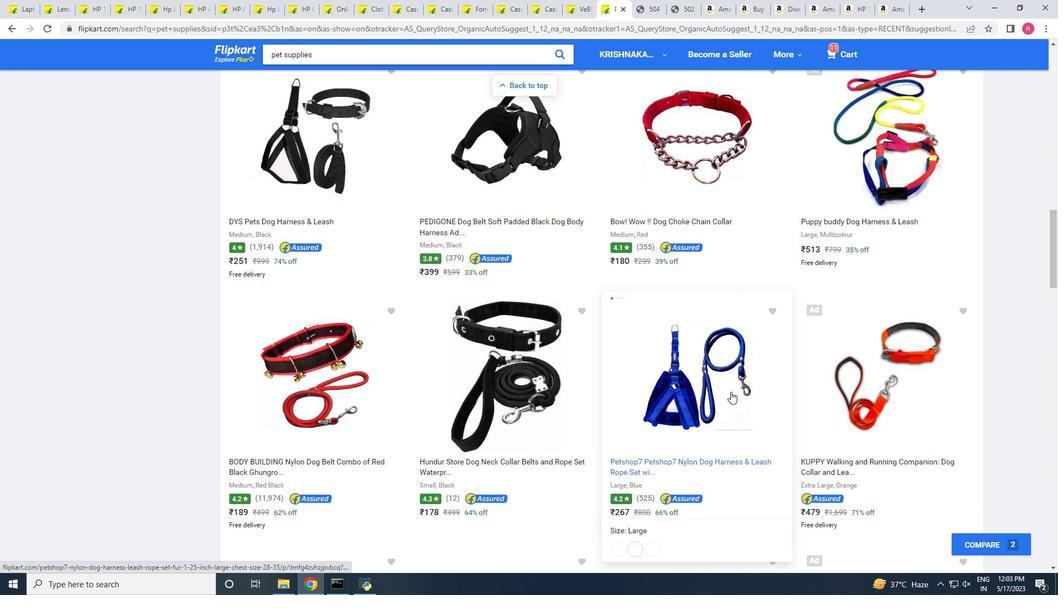 
Action: Mouse scrolled (726, 395) with delta (0, 0)
Screenshot: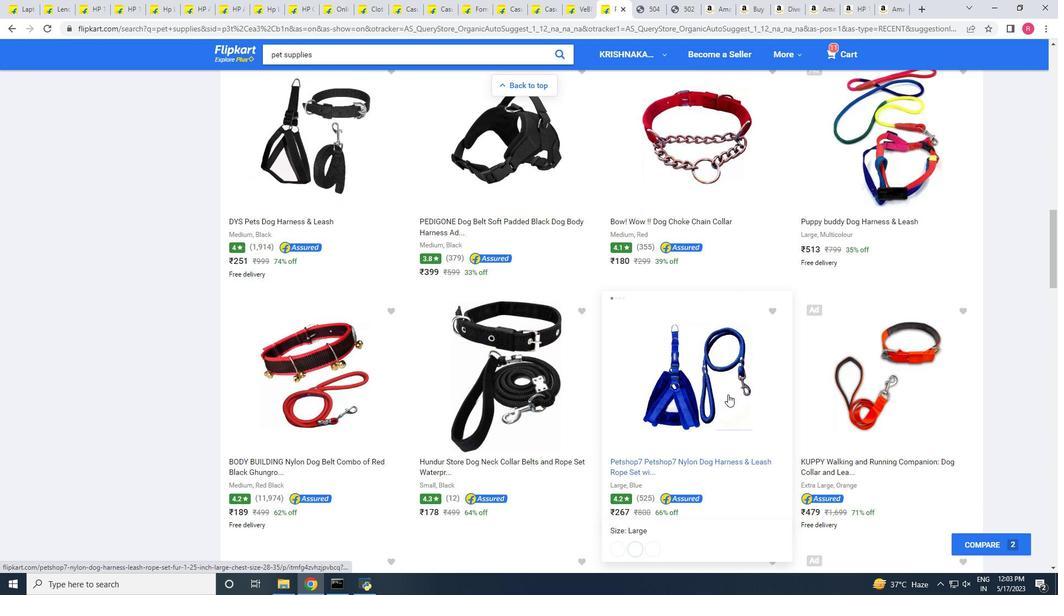 
Action: Mouse scrolled (726, 395) with delta (0, 0)
Screenshot: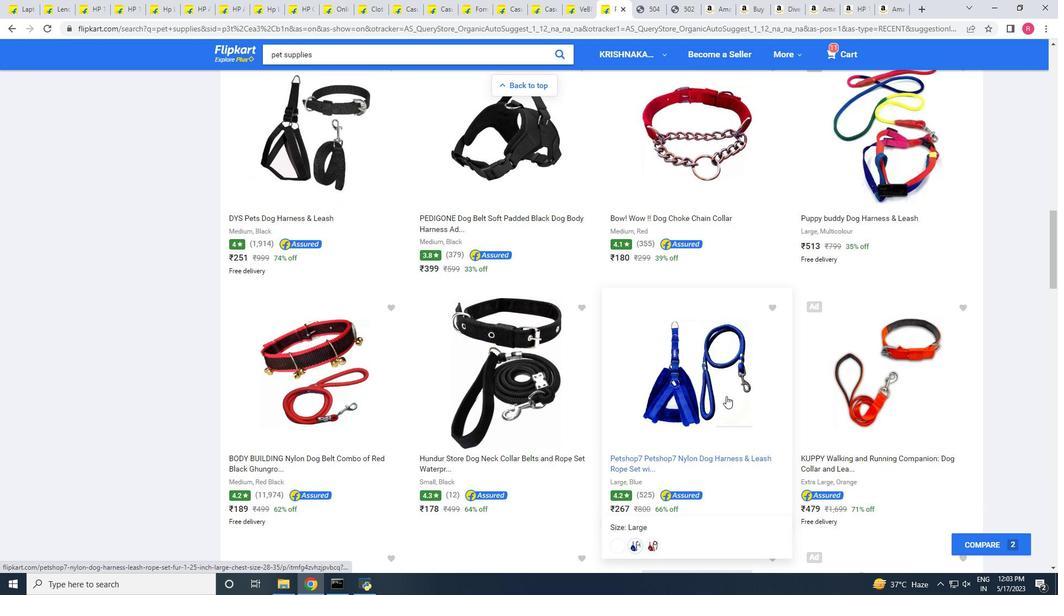 
Action: Mouse scrolled (726, 395) with delta (0, 0)
Screenshot: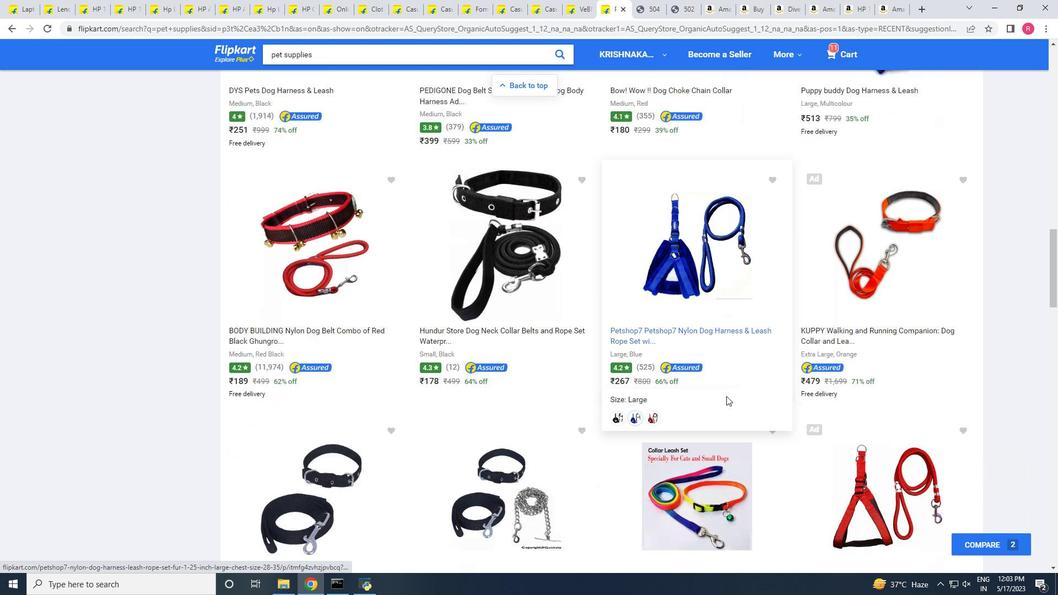
Action: Mouse scrolled (726, 395) with delta (0, 0)
Screenshot: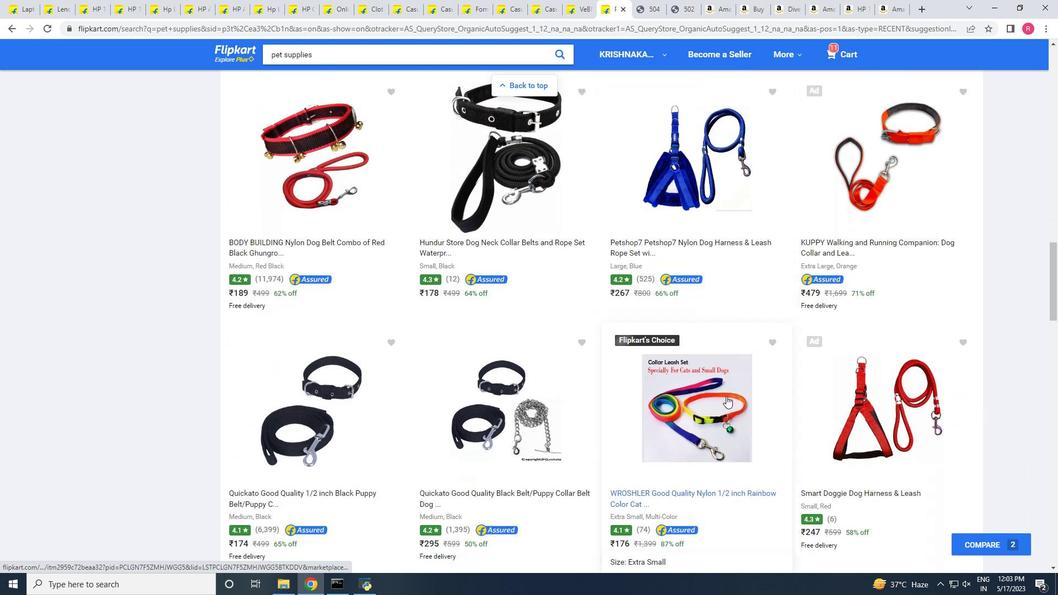 
Action: Mouse scrolled (726, 395) with delta (0, 0)
Screenshot: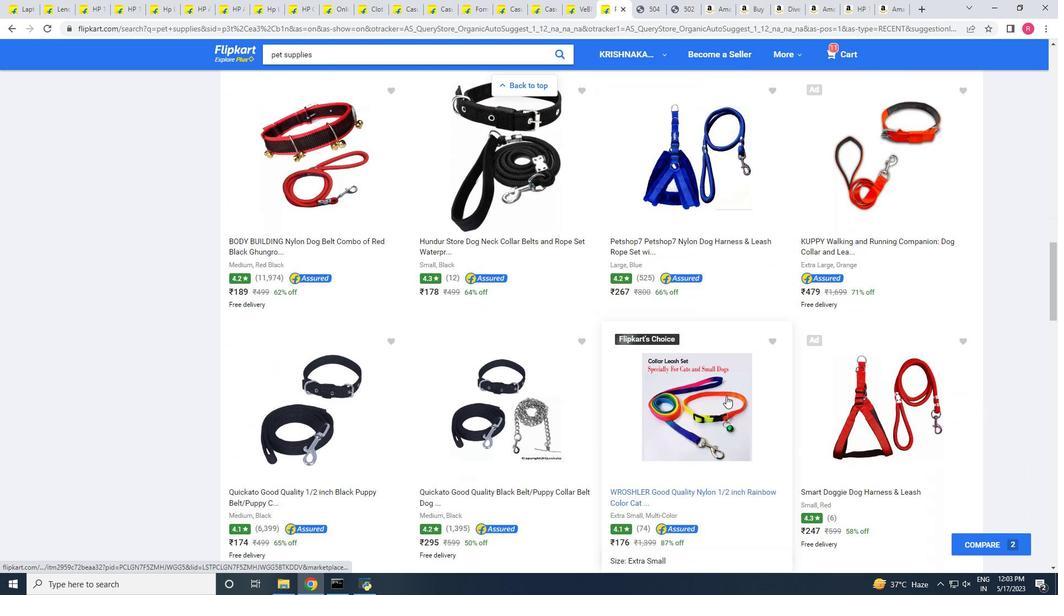 
Action: Mouse scrolled (726, 395) with delta (0, 0)
Screenshot: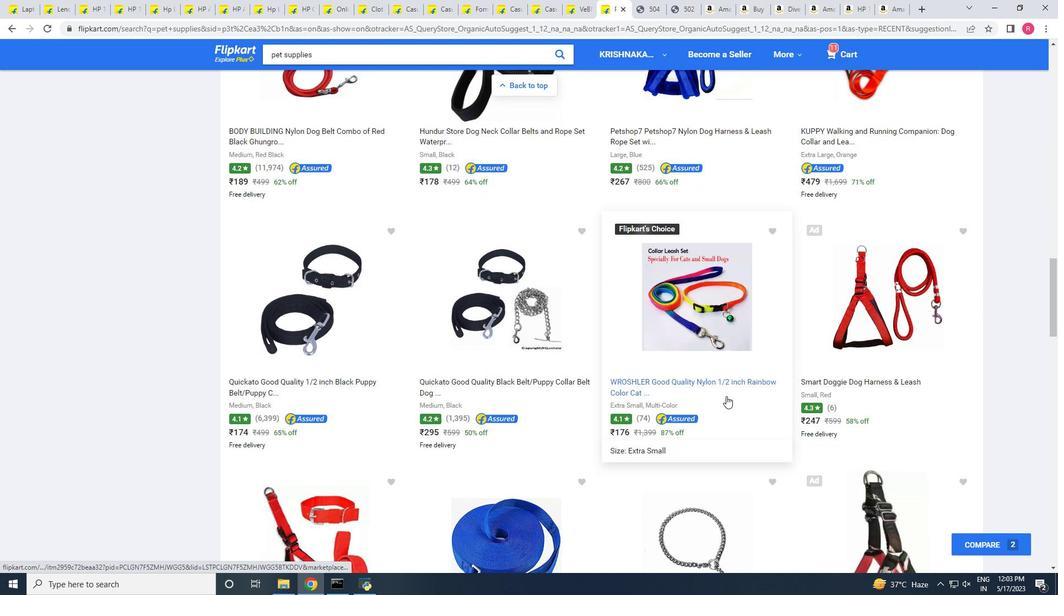 
Action: Mouse scrolled (726, 395) with delta (0, 0)
Screenshot: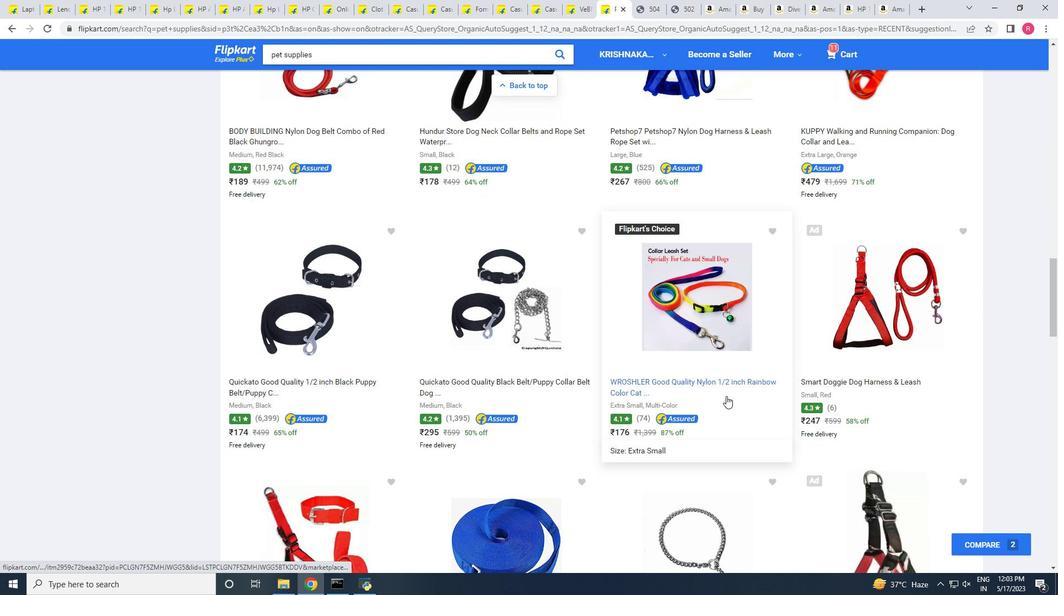 
Action: Mouse moved to (387, 337)
Screenshot: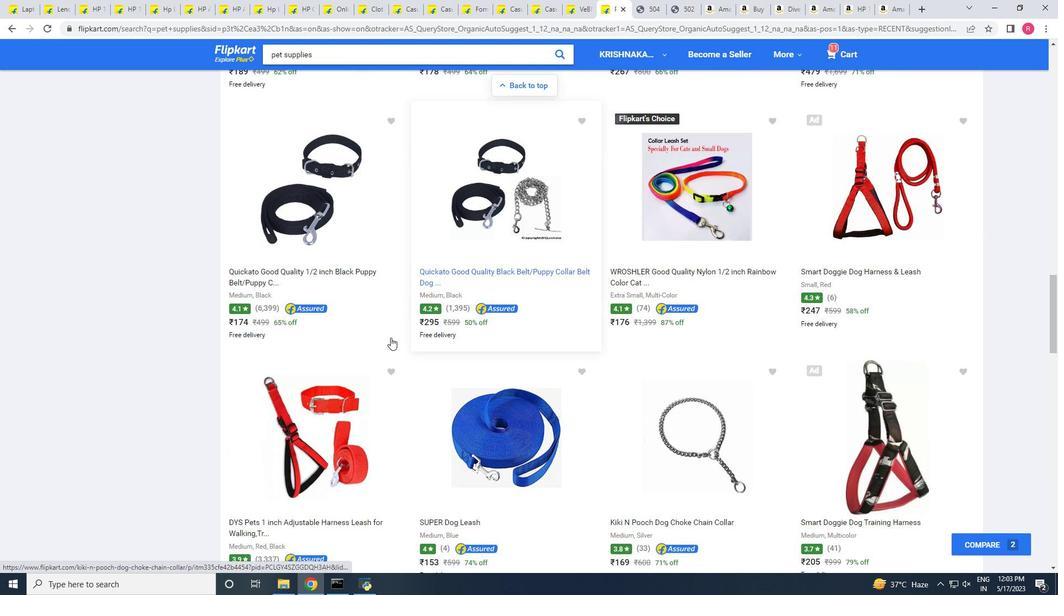 
Action: Mouse scrolled (387, 336) with delta (0, 0)
Screenshot: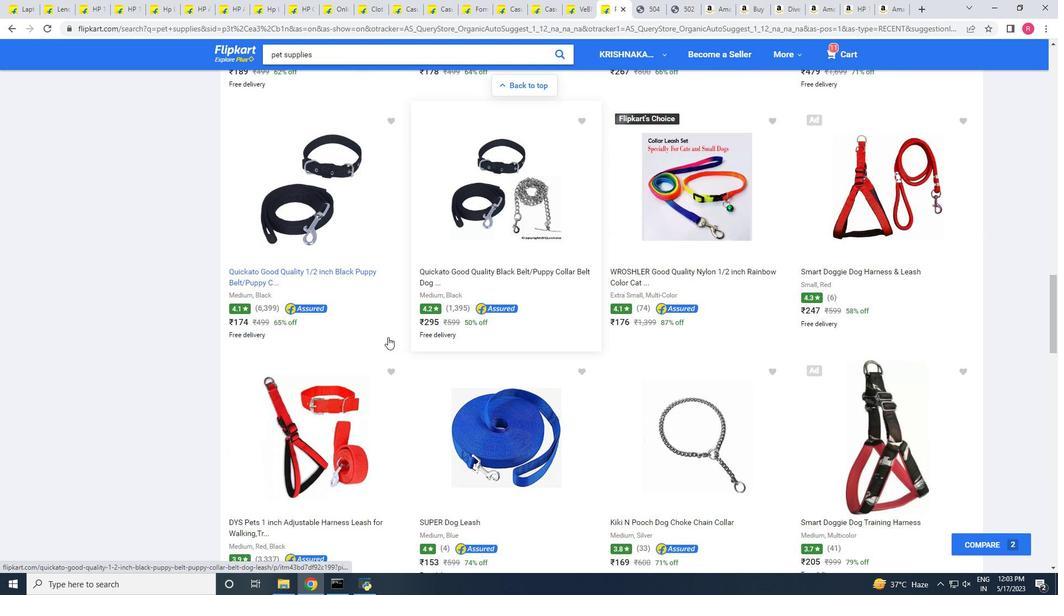 
Action: Mouse scrolled (387, 336) with delta (0, 0)
Screenshot: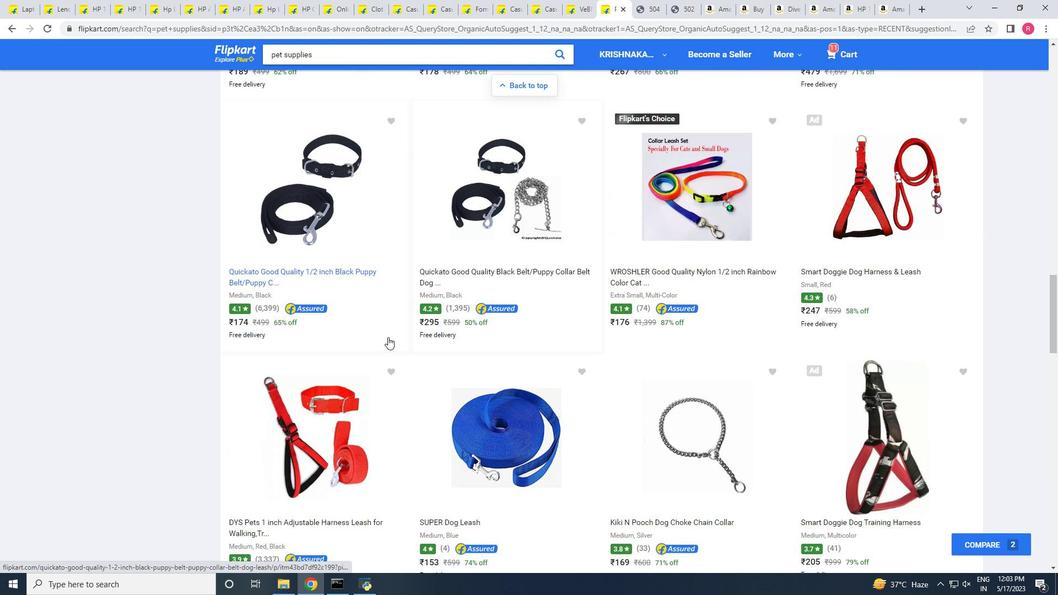 
Action: Mouse scrolled (387, 336) with delta (0, 0)
Screenshot: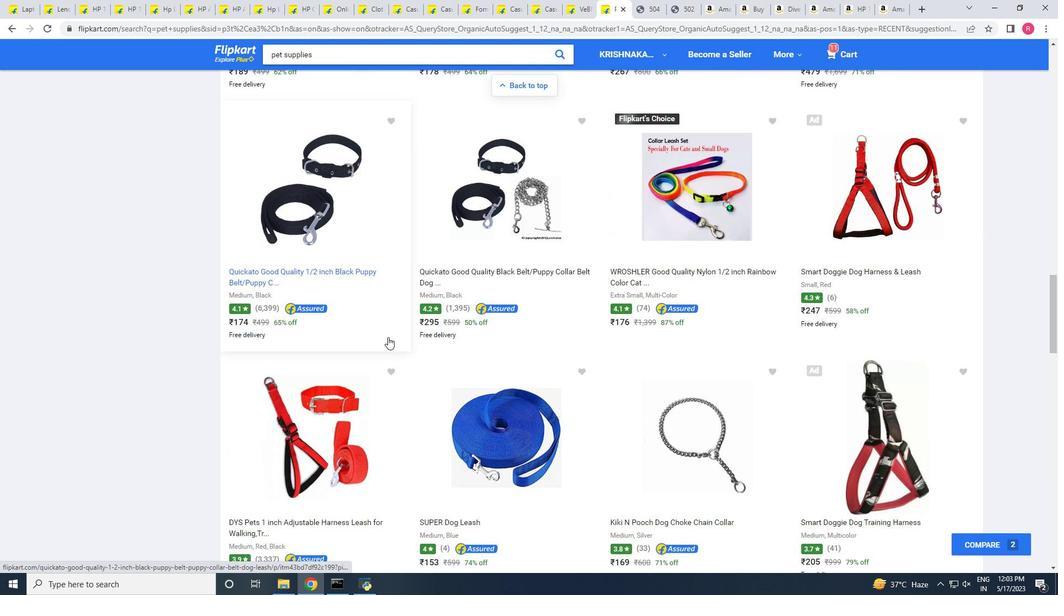 
Action: Mouse scrolled (387, 336) with delta (0, 0)
Screenshot: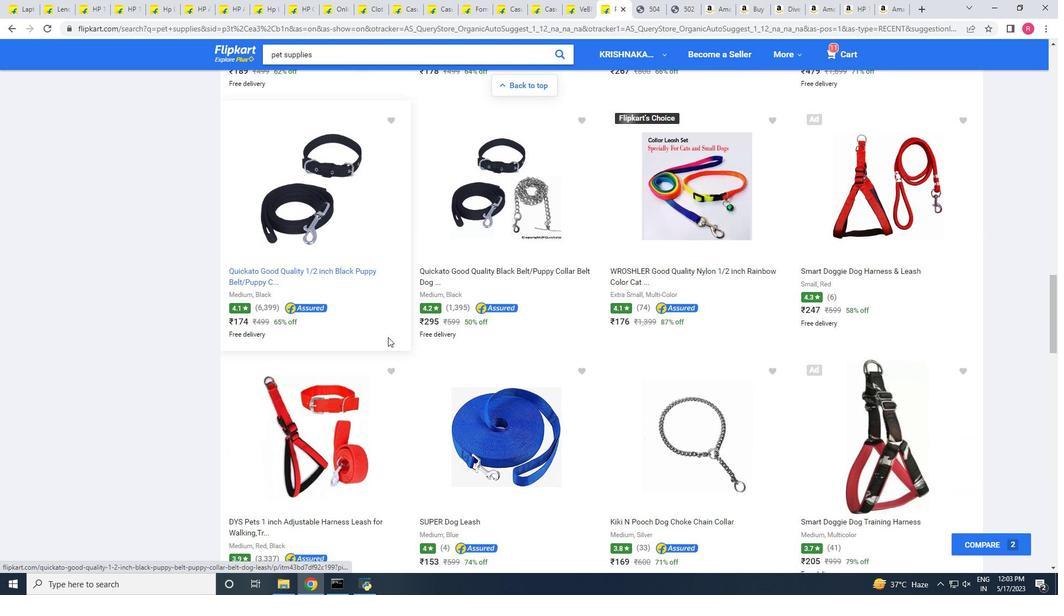 
Action: Mouse moved to (392, 330)
Screenshot: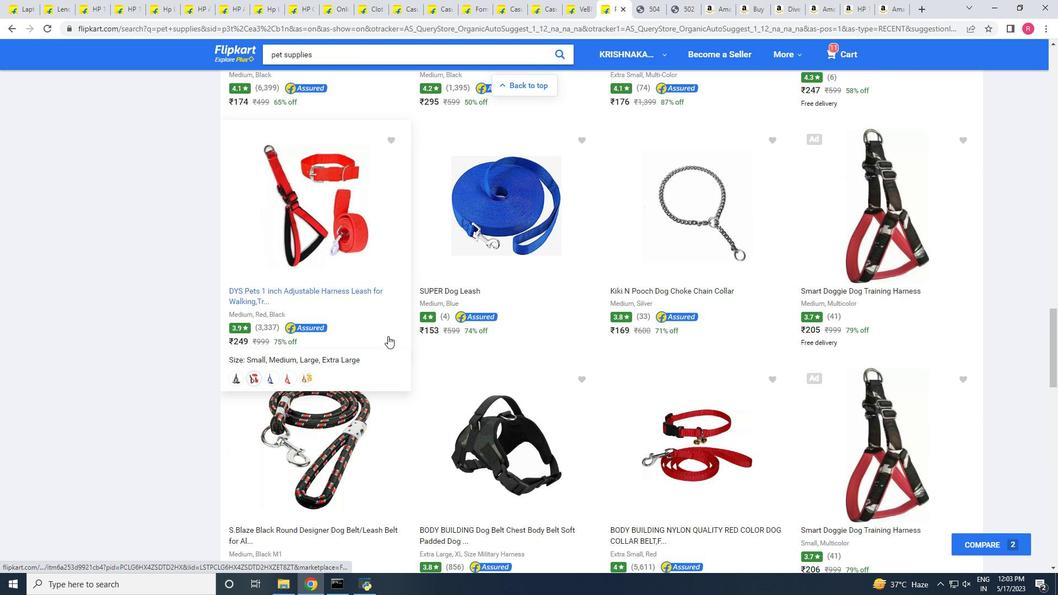
Action: Mouse scrolled (392, 329) with delta (0, 0)
Screenshot: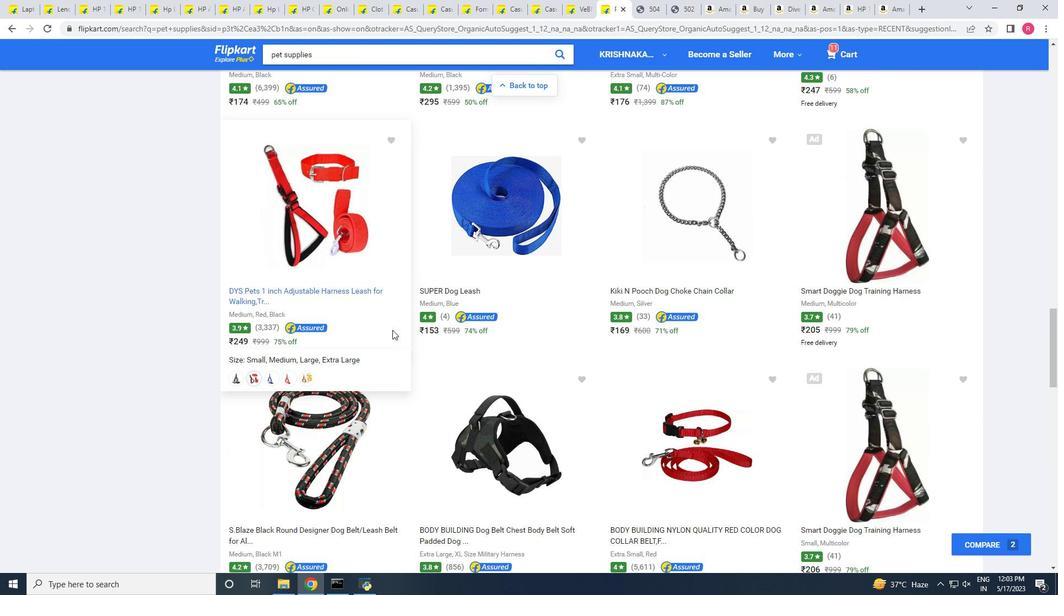 
Action: Mouse moved to (394, 326)
Screenshot: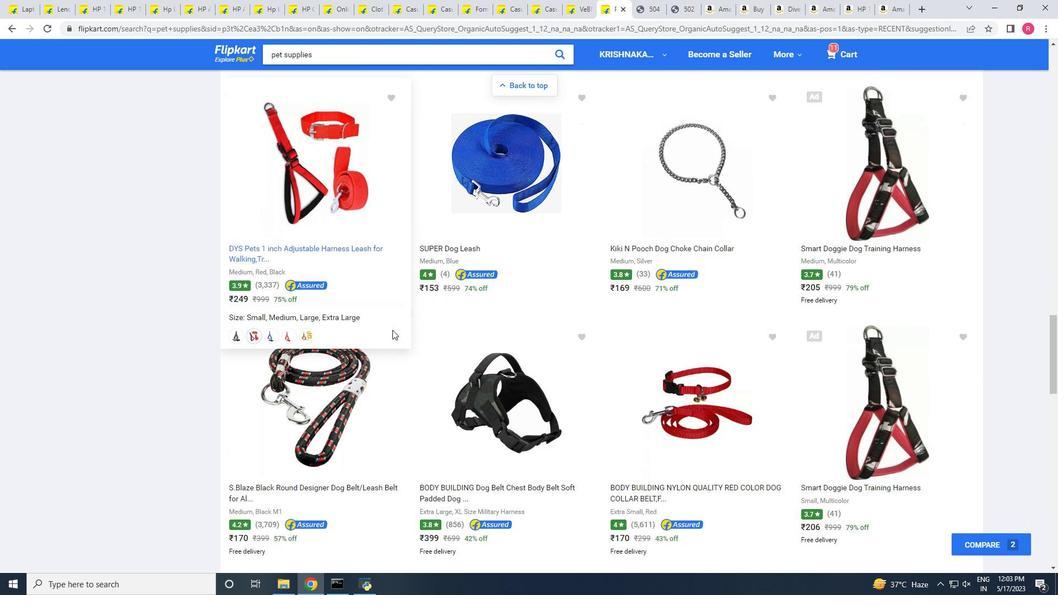 
Action: Mouse scrolled (394, 325) with delta (0, 0)
Screenshot: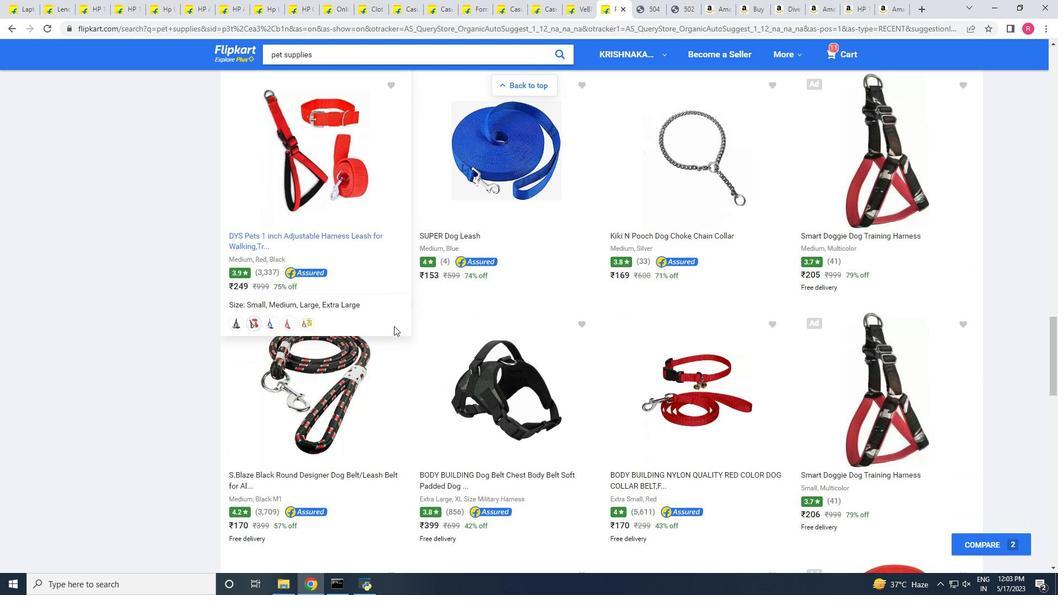 
Action: Mouse scrolled (394, 325) with delta (0, 0)
Screenshot: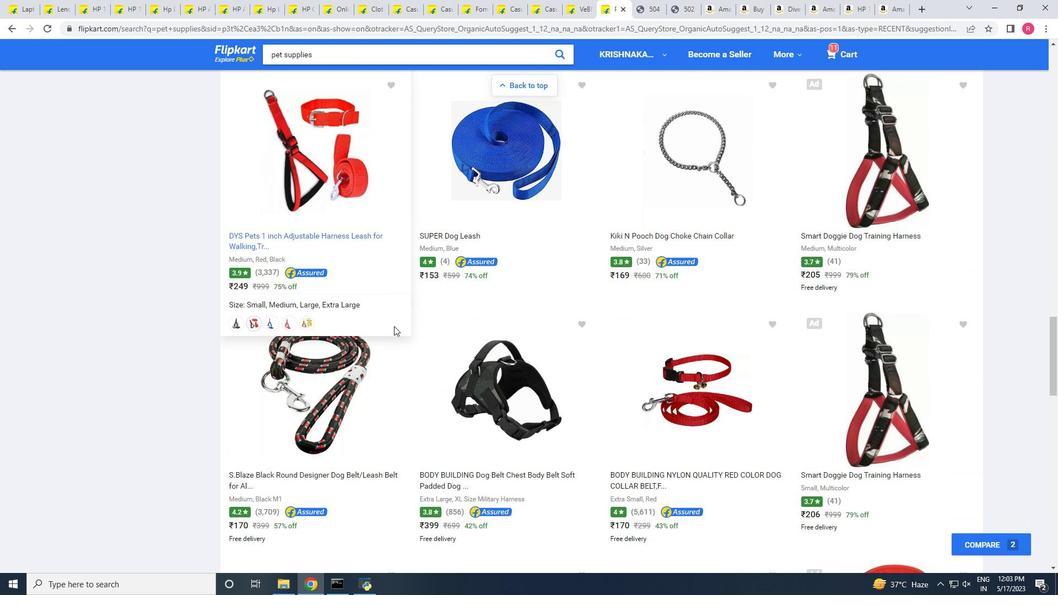 
Action: Mouse scrolled (394, 325) with delta (0, 0)
Screenshot: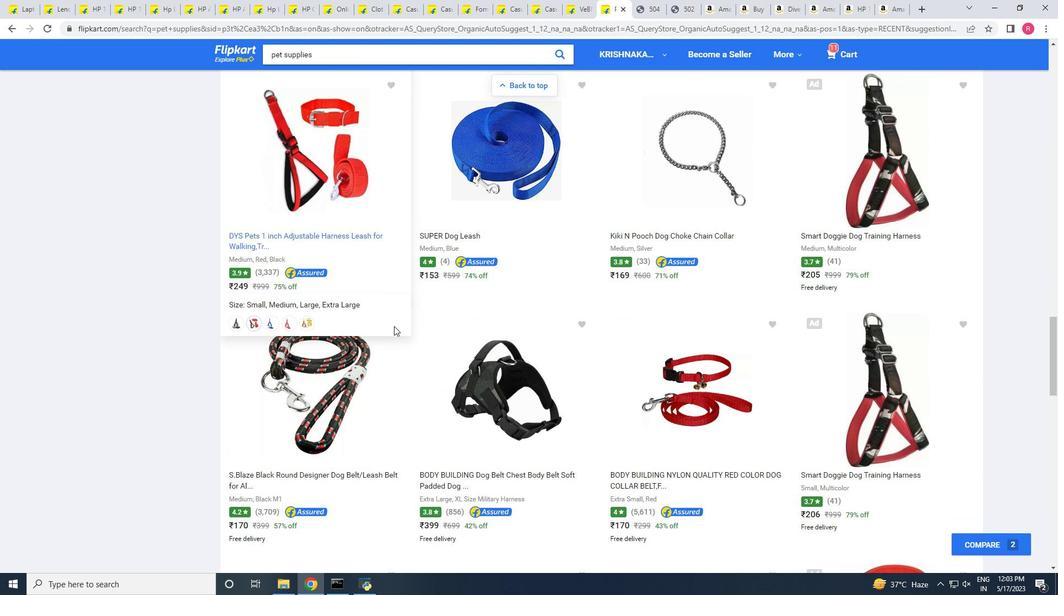 
Action: Mouse moved to (495, 322)
Screenshot: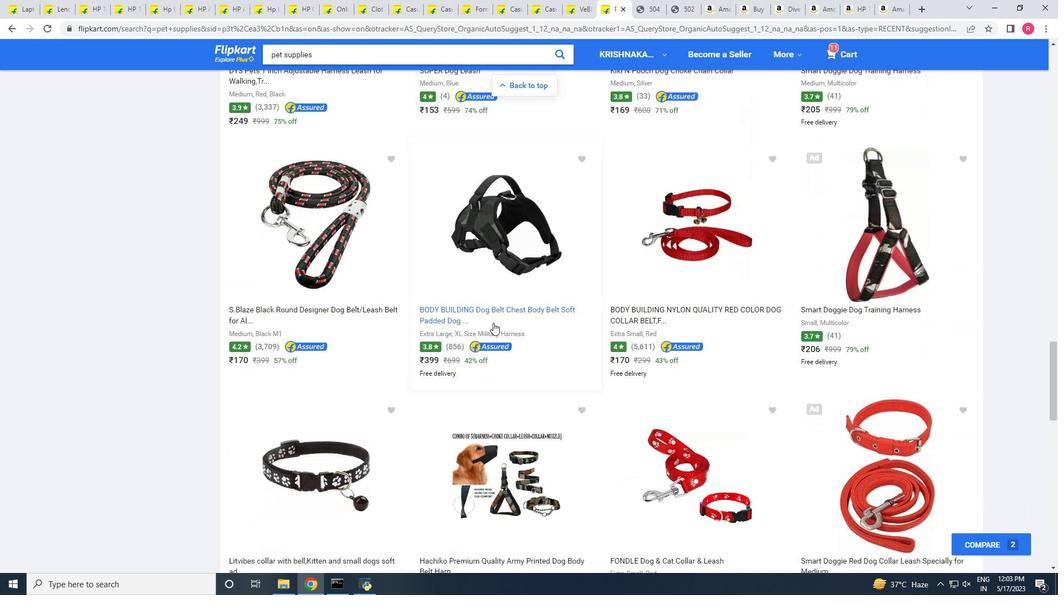 
Action: Mouse scrolled (495, 322) with delta (0, 0)
Screenshot: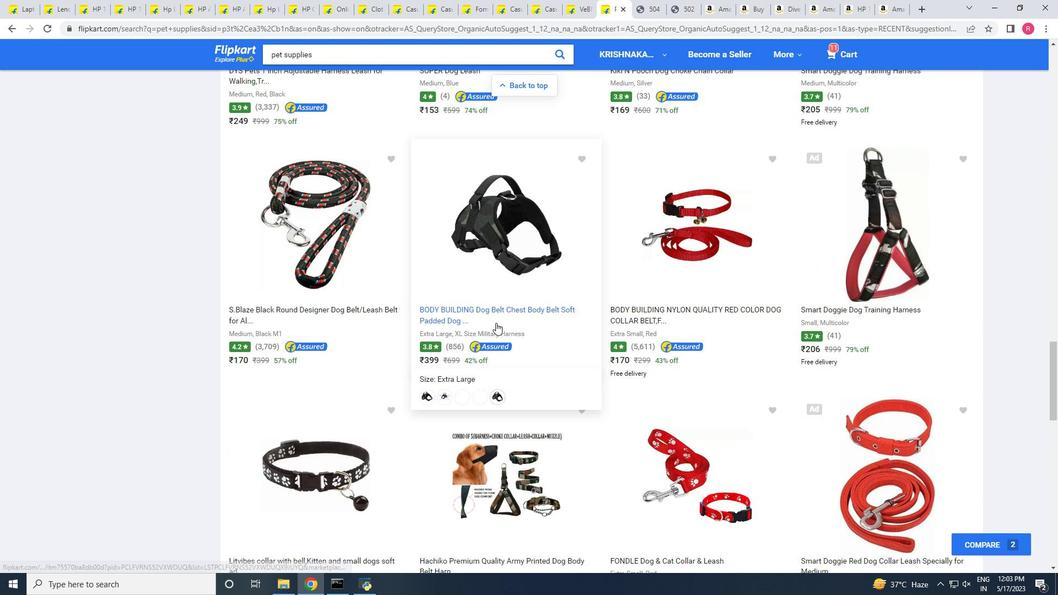 
Action: Mouse moved to (732, 351)
Screenshot: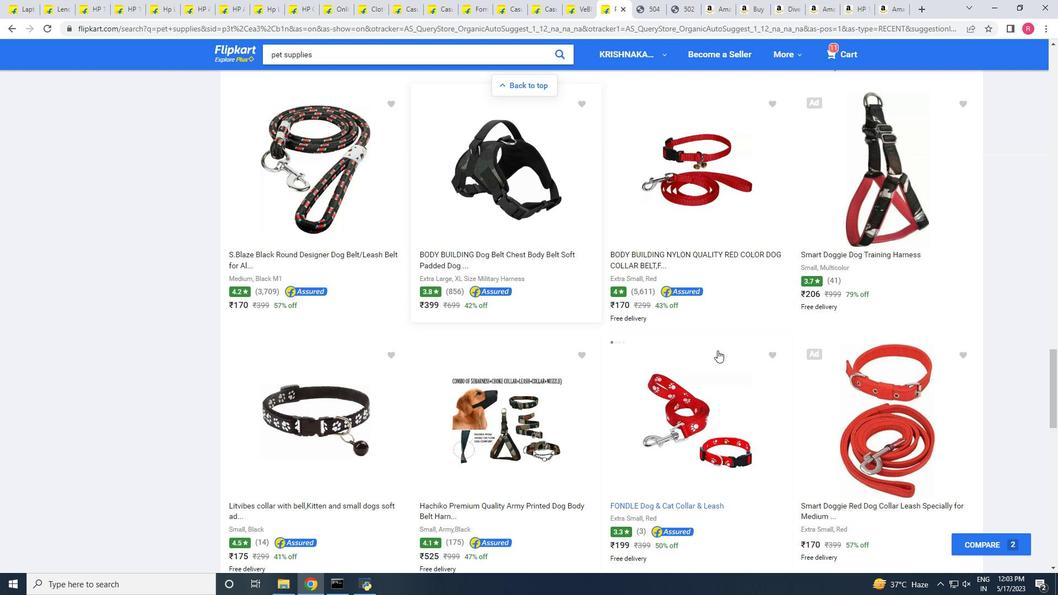 
Action: Mouse scrolled (732, 351) with delta (0, 0)
Screenshot: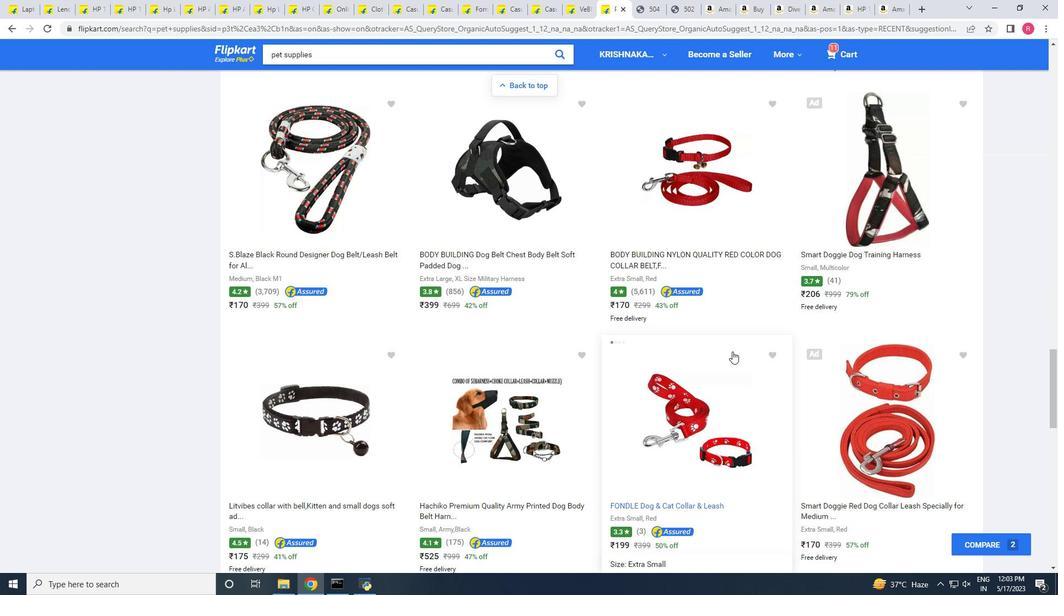
Action: Mouse scrolled (732, 351) with delta (0, 0)
Screenshot: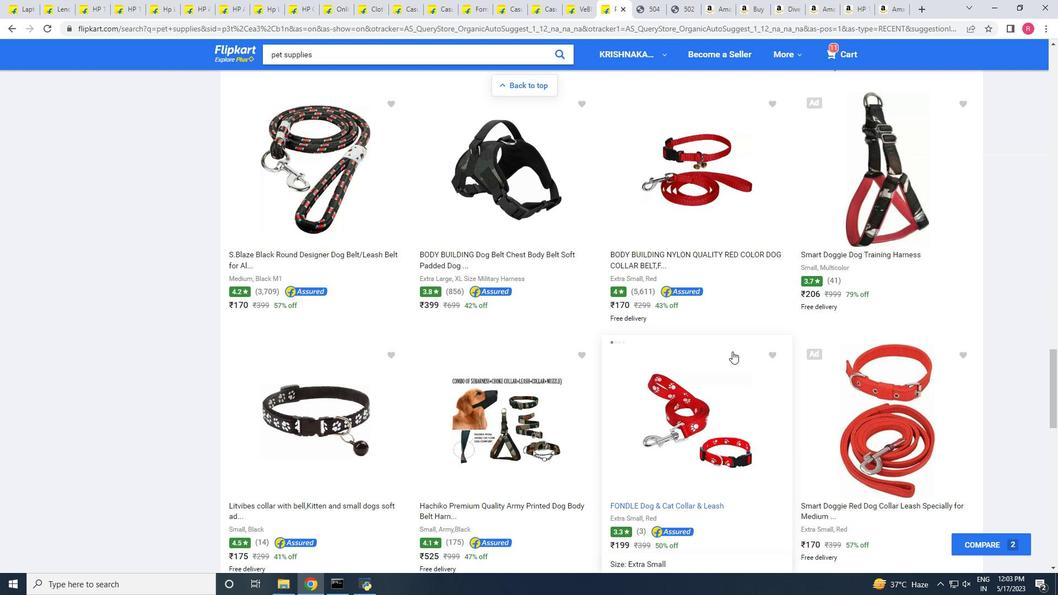 
Action: Mouse scrolled (732, 351) with delta (0, 0)
Screenshot: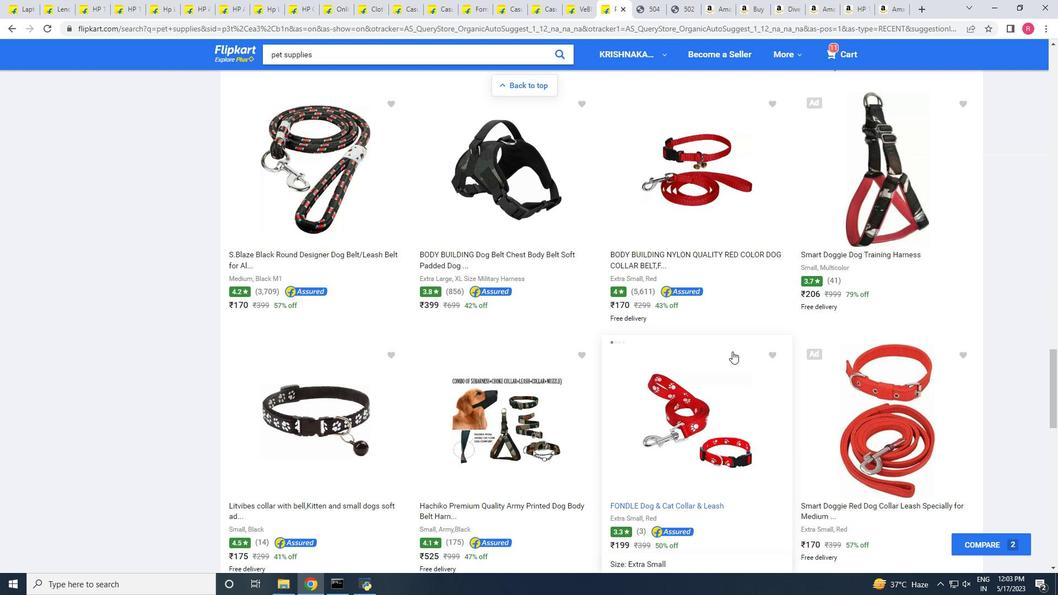 
Action: Mouse scrolled (732, 352) with delta (0, 0)
Screenshot: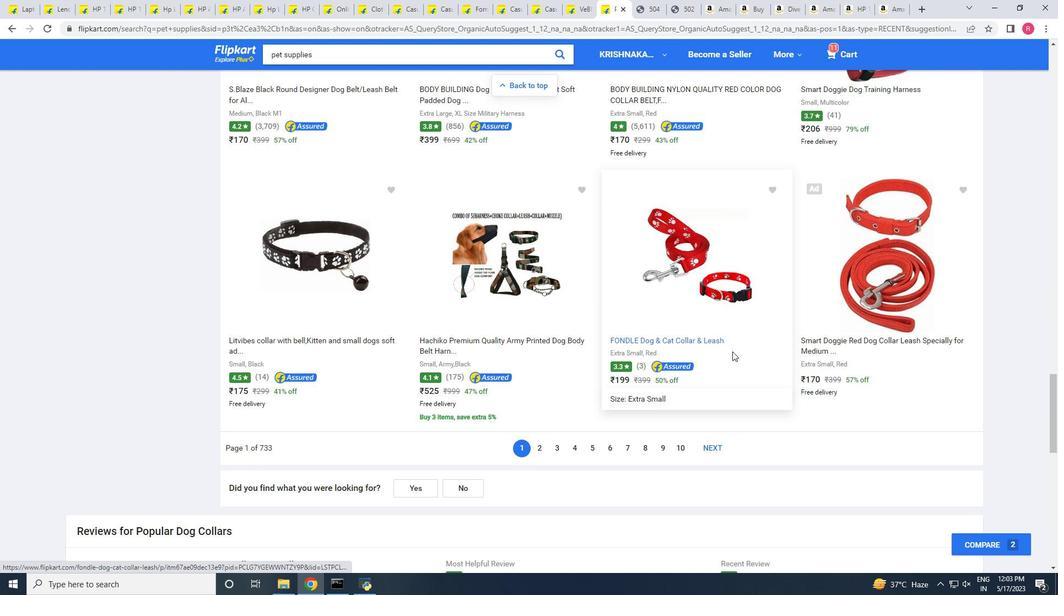 
Action: Mouse scrolled (732, 352) with delta (0, 0)
Screenshot: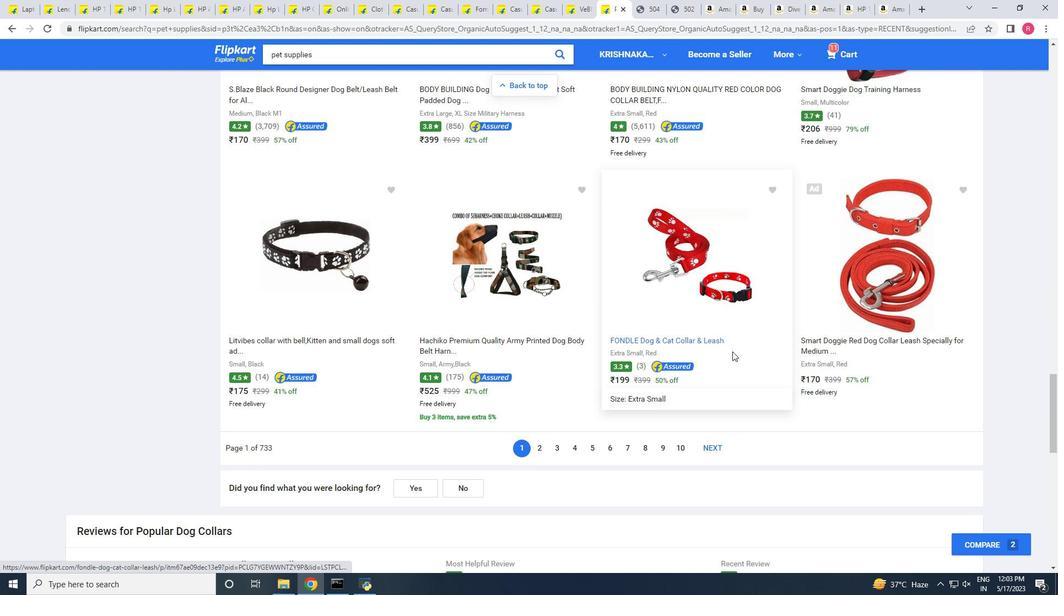 
Action: Mouse scrolled (732, 352) with delta (0, 0)
Screenshot: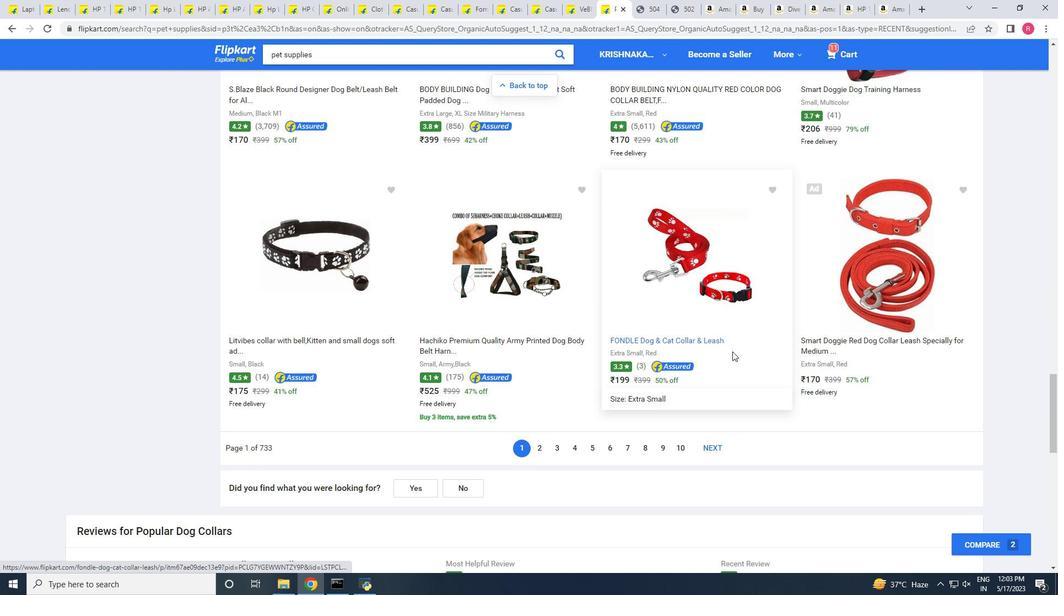 
Action: Mouse scrolled (732, 352) with delta (0, 0)
Screenshot: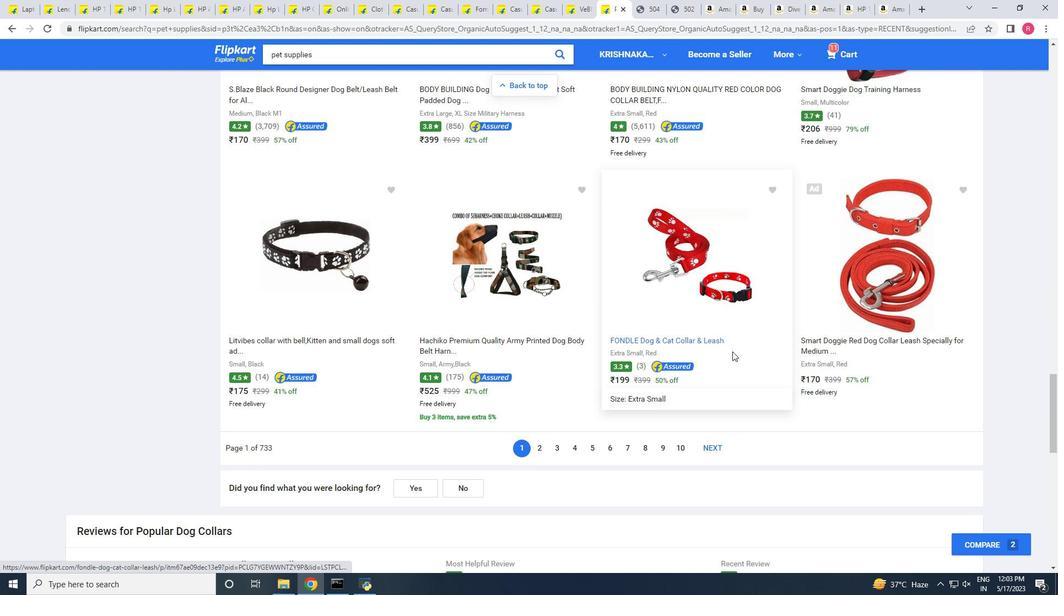 
Action: Mouse scrolled (732, 352) with delta (0, 0)
Screenshot: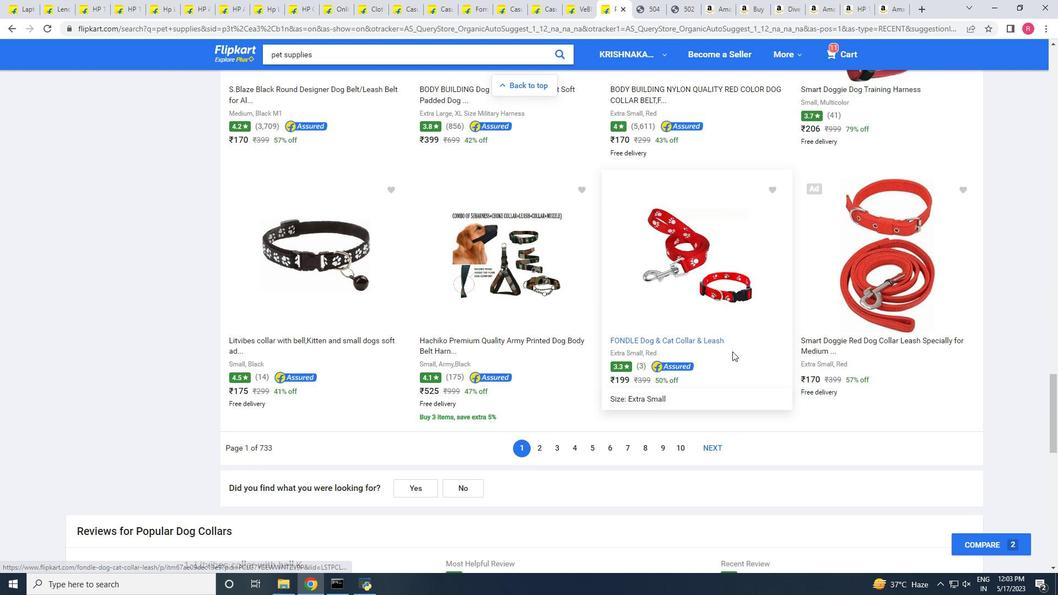
Action: Mouse scrolled (732, 351) with delta (0, 0)
Screenshot: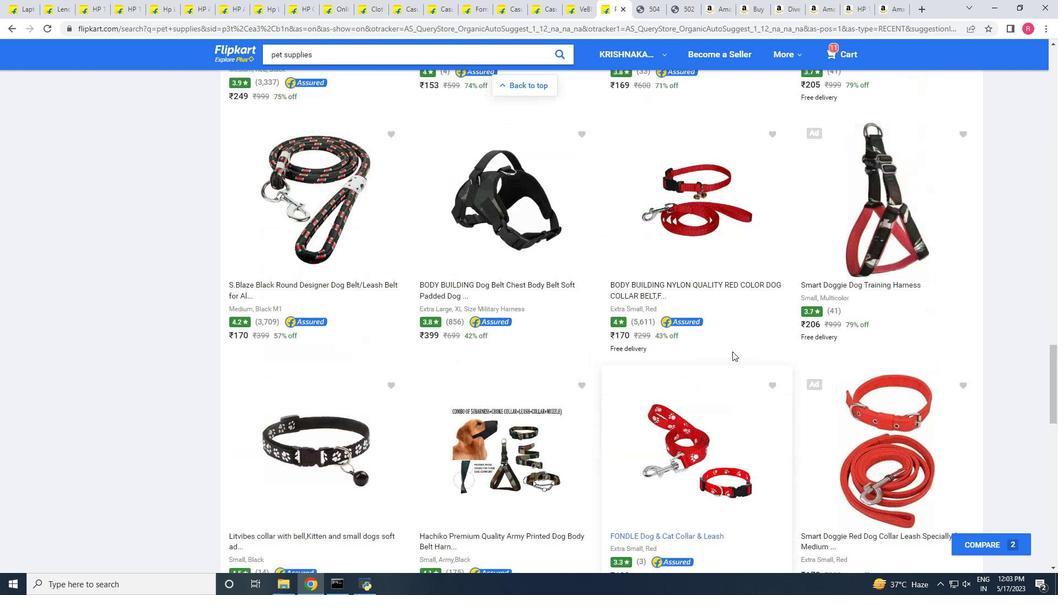 
Action: Mouse scrolled (732, 351) with delta (0, 0)
Screenshot: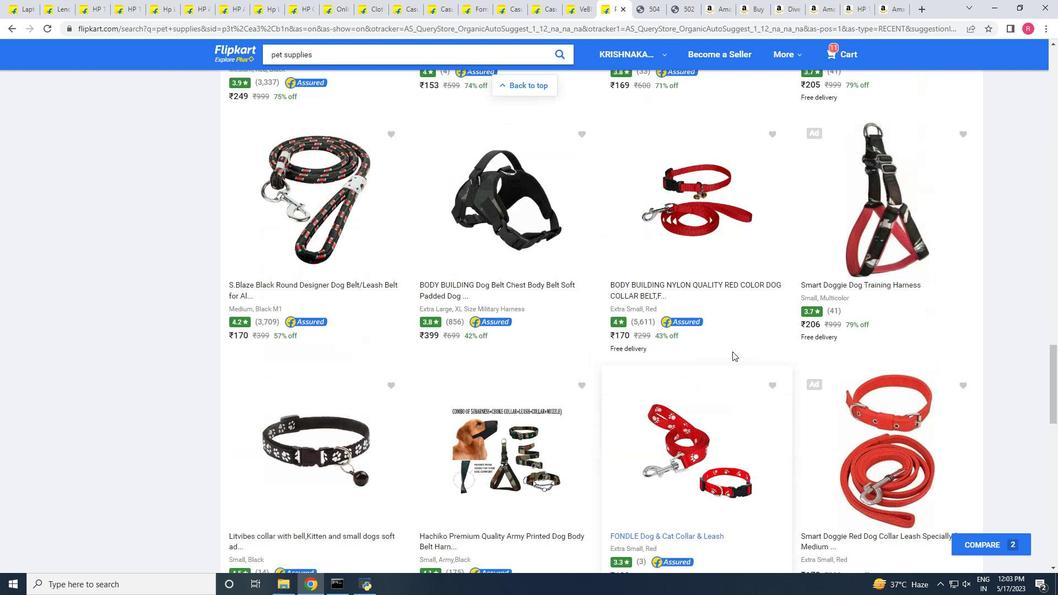 
Action: Mouse scrolled (732, 351) with delta (0, 0)
Screenshot: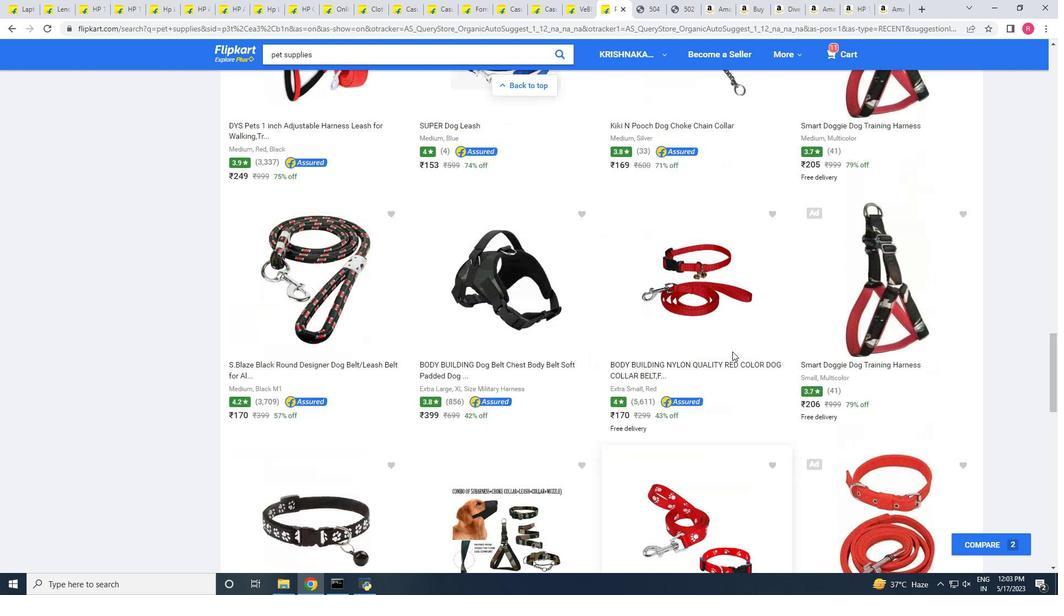 
Action: Mouse scrolled (732, 351) with delta (0, 0)
Screenshot: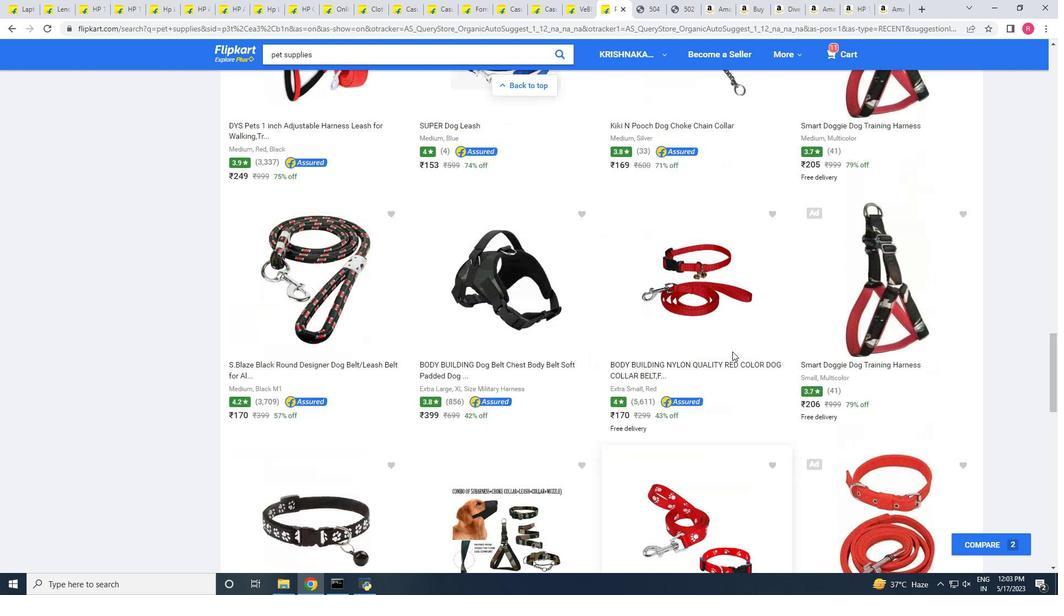 
Action: Mouse scrolled (732, 351) with delta (0, 0)
Screenshot: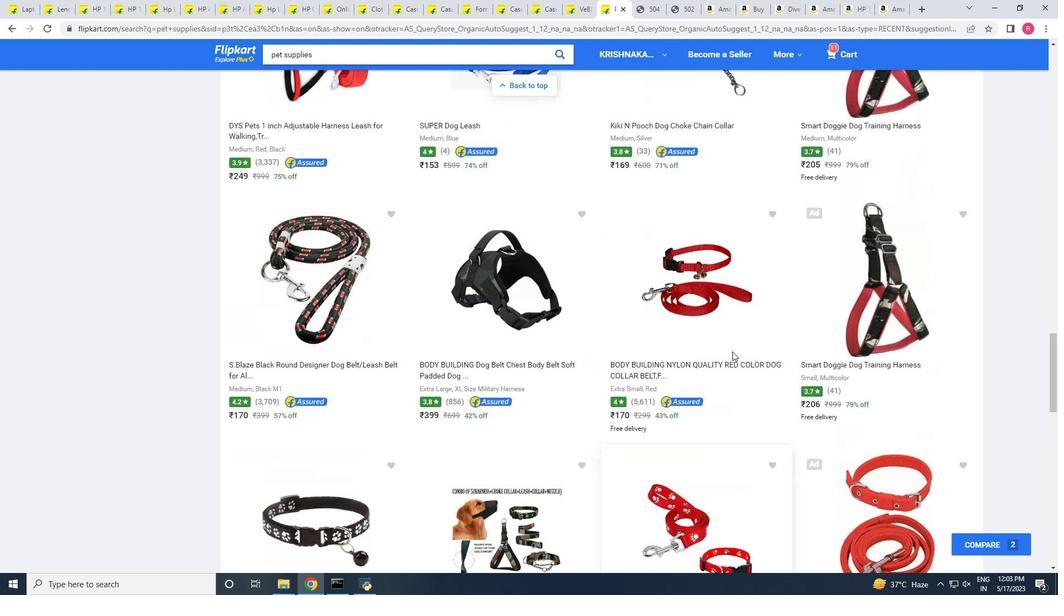 
Action: Mouse moved to (487, 271)
Screenshot: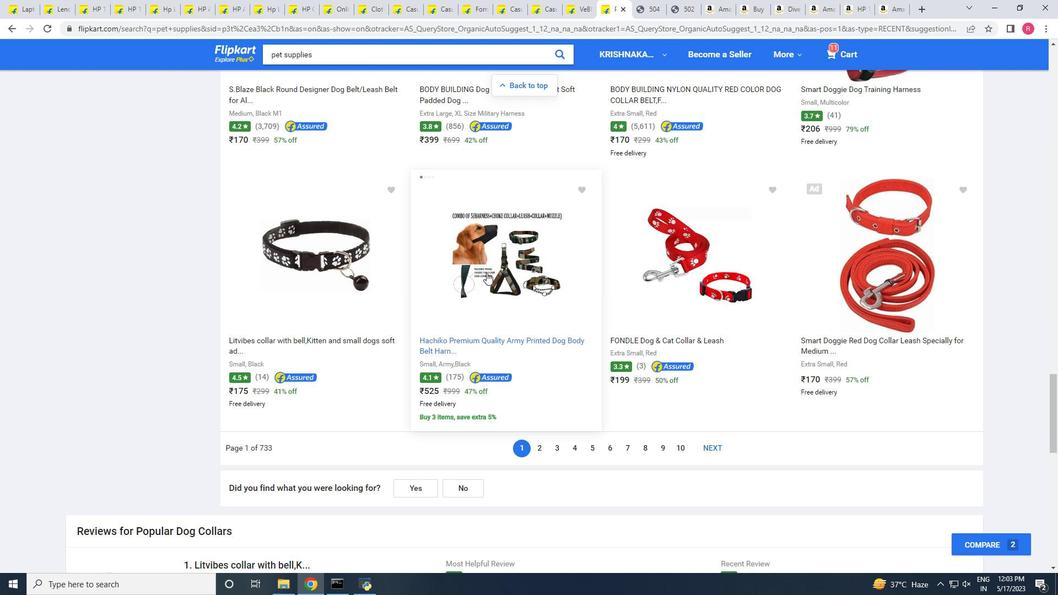 
Action: Mouse pressed left at (487, 271)
Screenshot: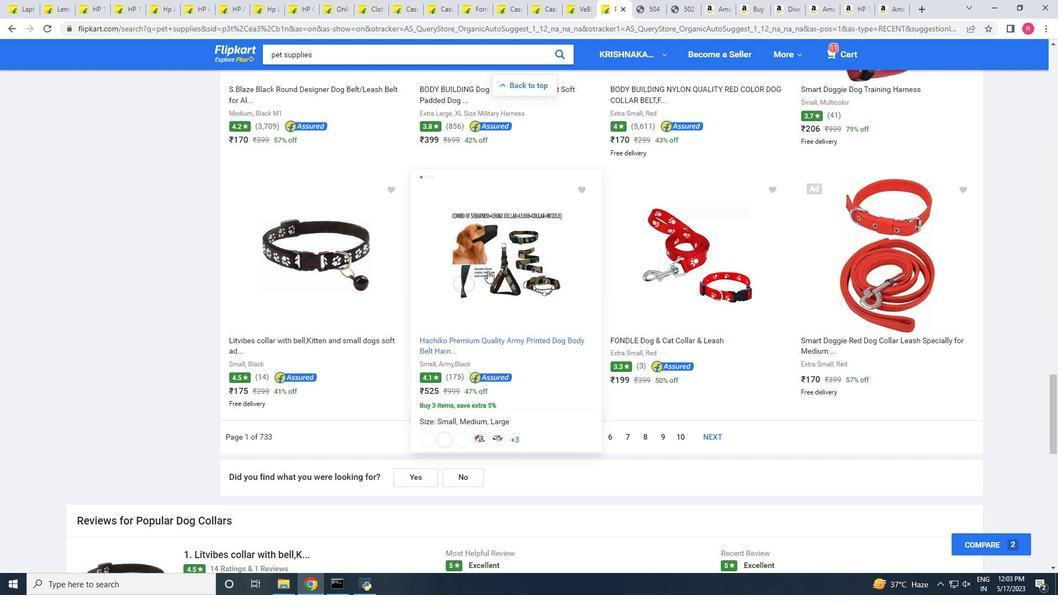 
Action: Mouse moved to (588, 267)
Screenshot: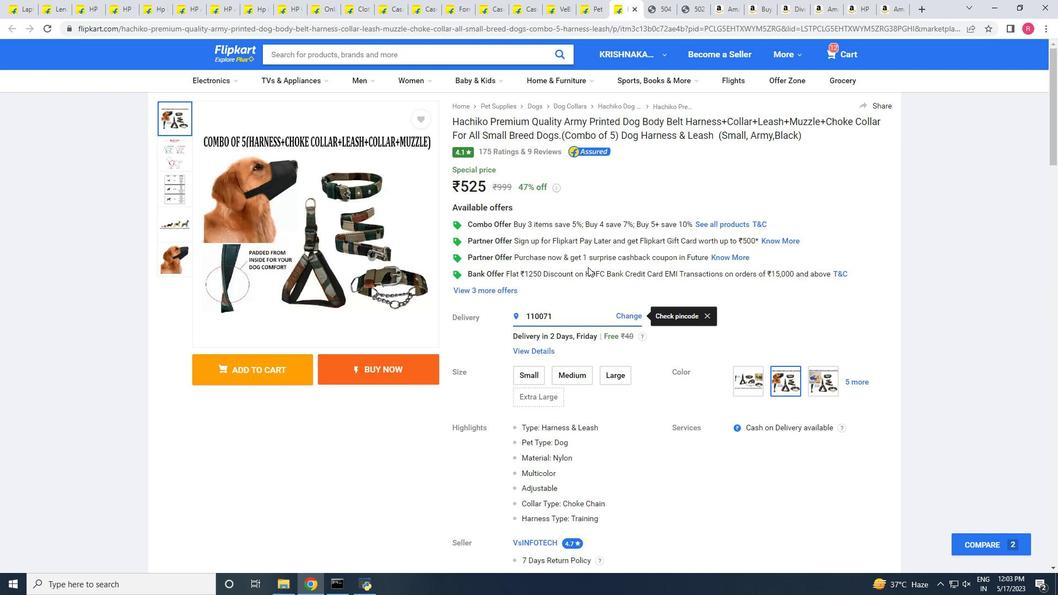 
Action: Mouse scrolled (588, 266) with delta (0, 0)
Screenshot: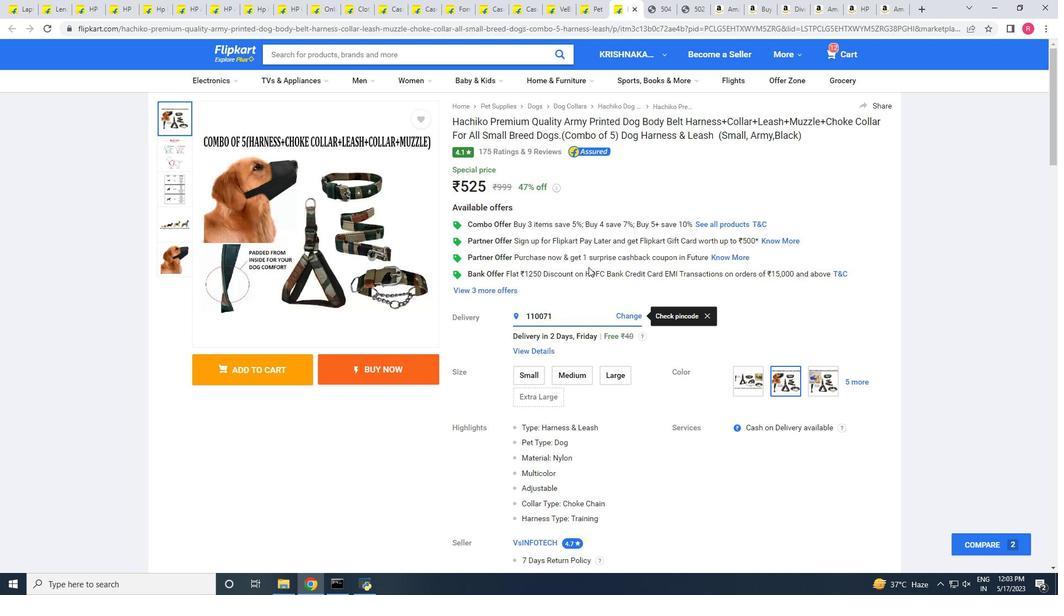 
Action: Mouse scrolled (588, 266) with delta (0, 0)
Screenshot: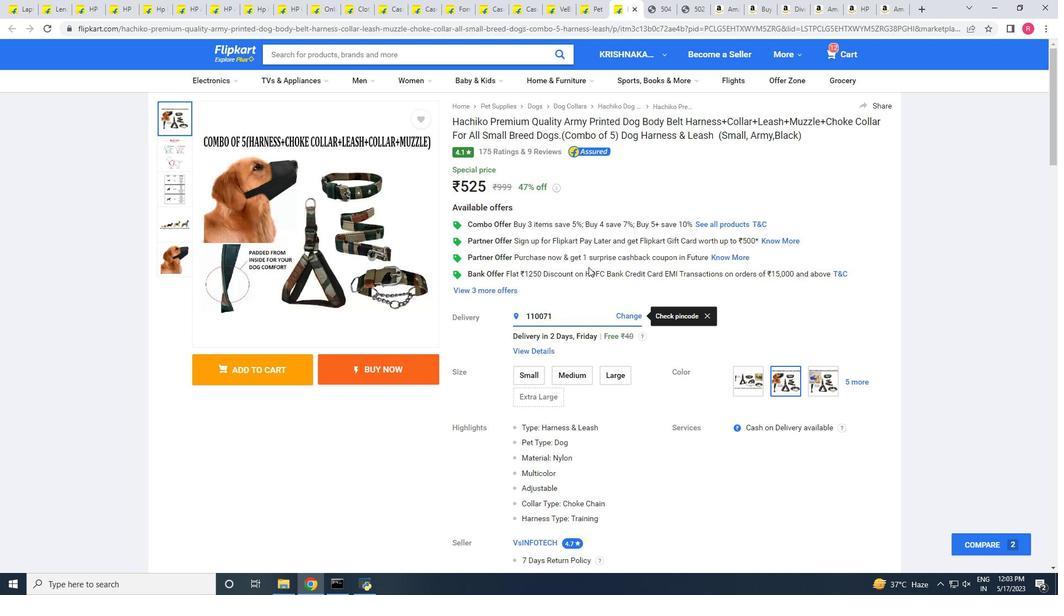
Action: Mouse scrolled (588, 266) with delta (0, 0)
Screenshot: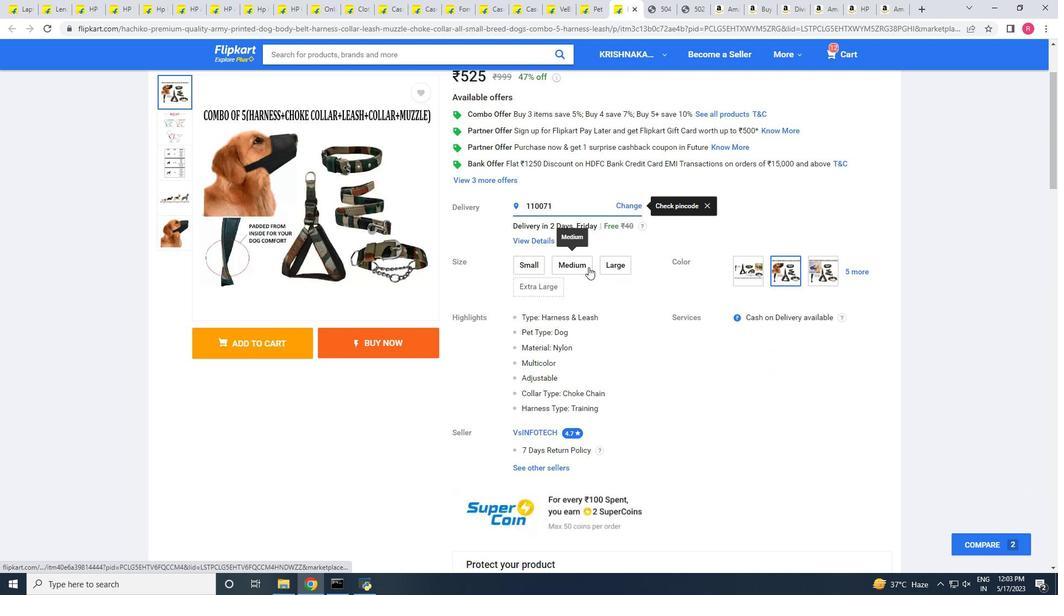 
Action: Mouse scrolled (588, 266) with delta (0, 0)
Screenshot: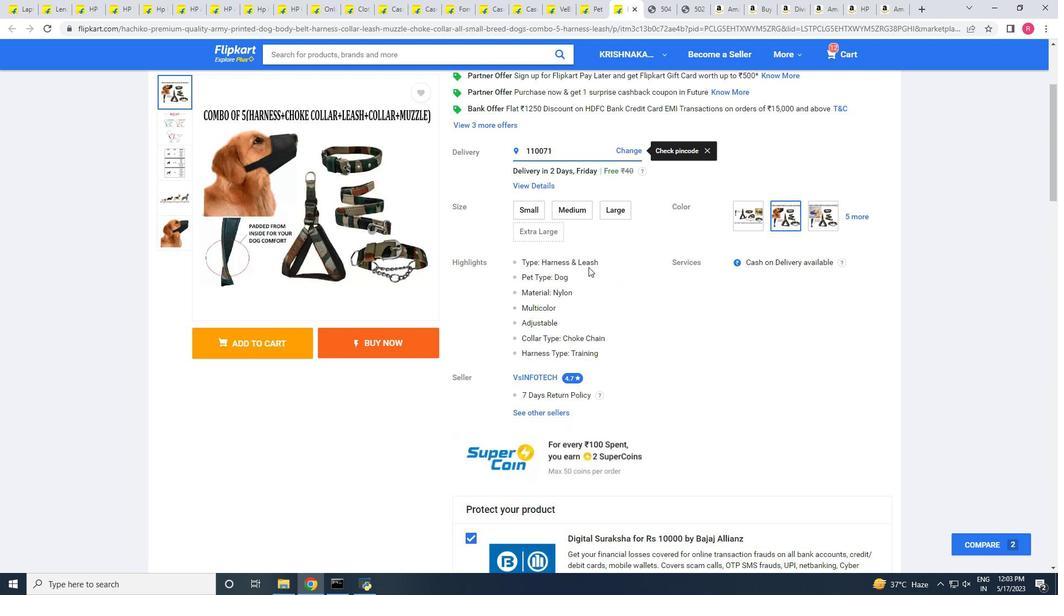 
Action: Mouse scrolled (588, 266) with delta (0, 0)
Screenshot: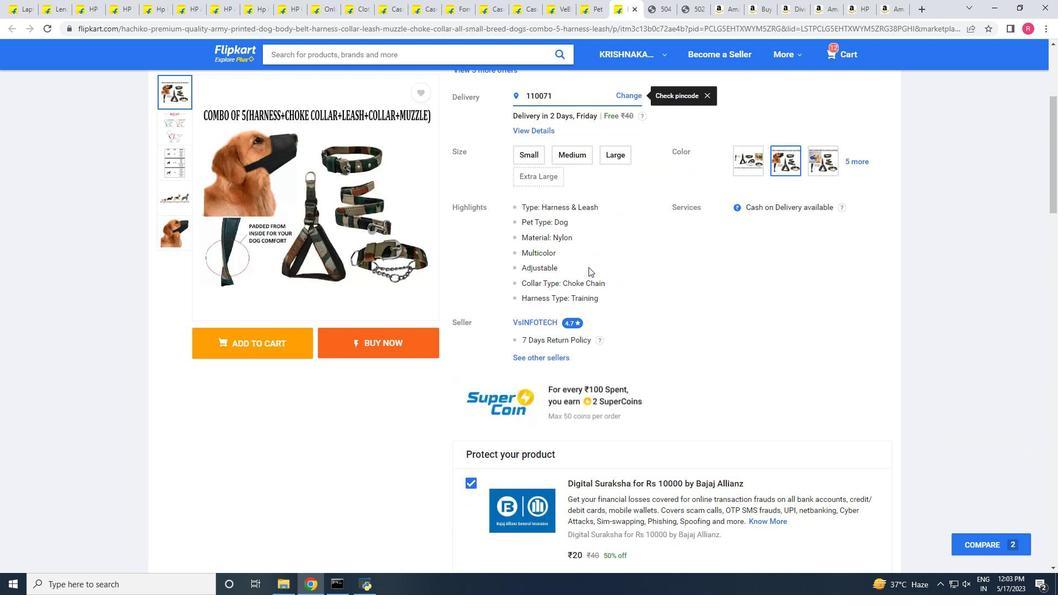 
Action: Mouse scrolled (588, 266) with delta (0, 0)
Screenshot: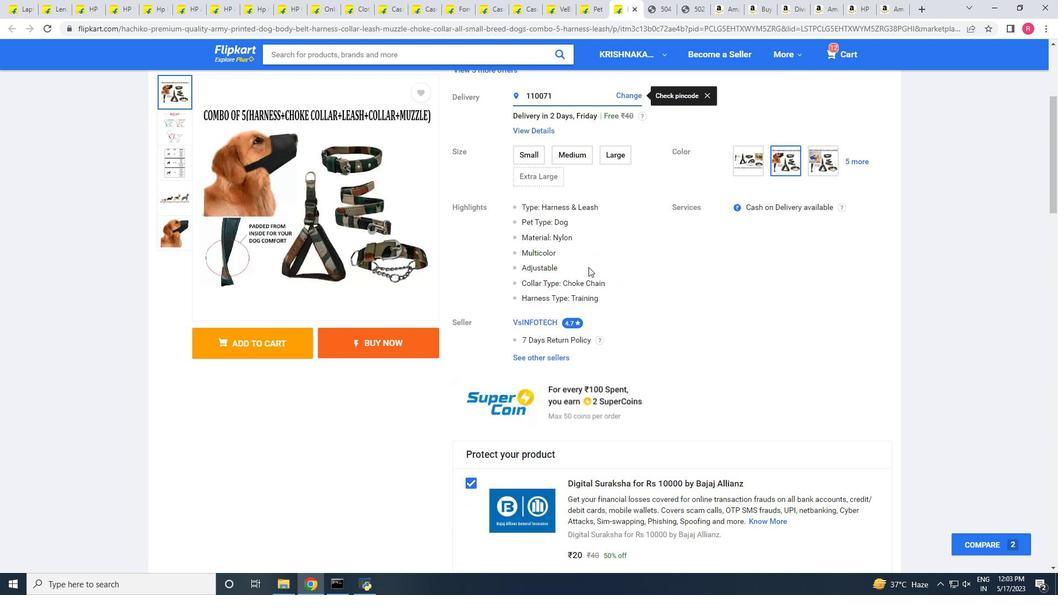 
Action: Mouse scrolled (588, 266) with delta (0, 0)
Screenshot: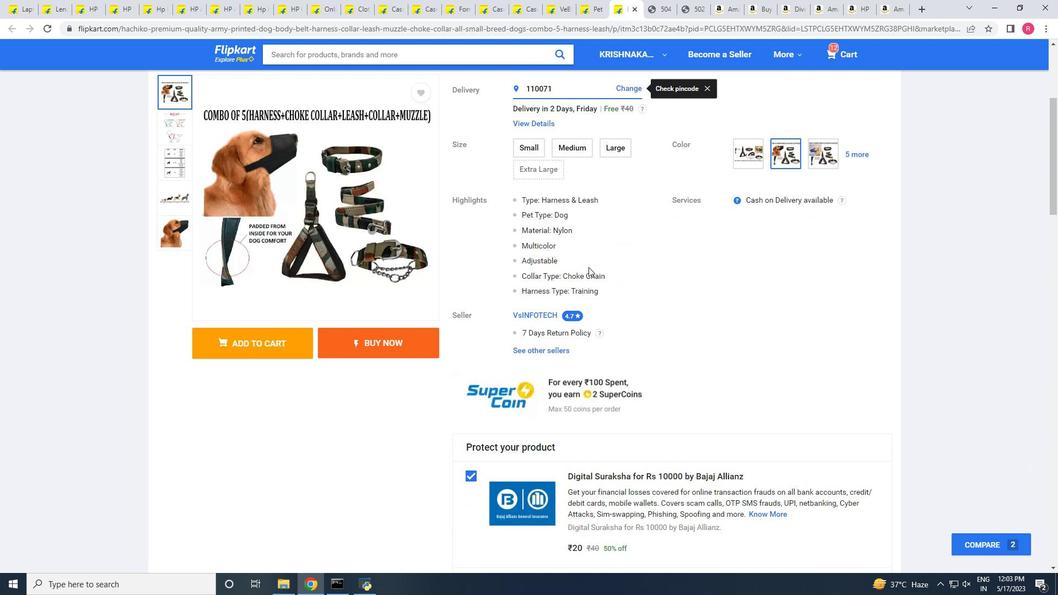 
Action: Mouse moved to (588, 267)
Screenshot: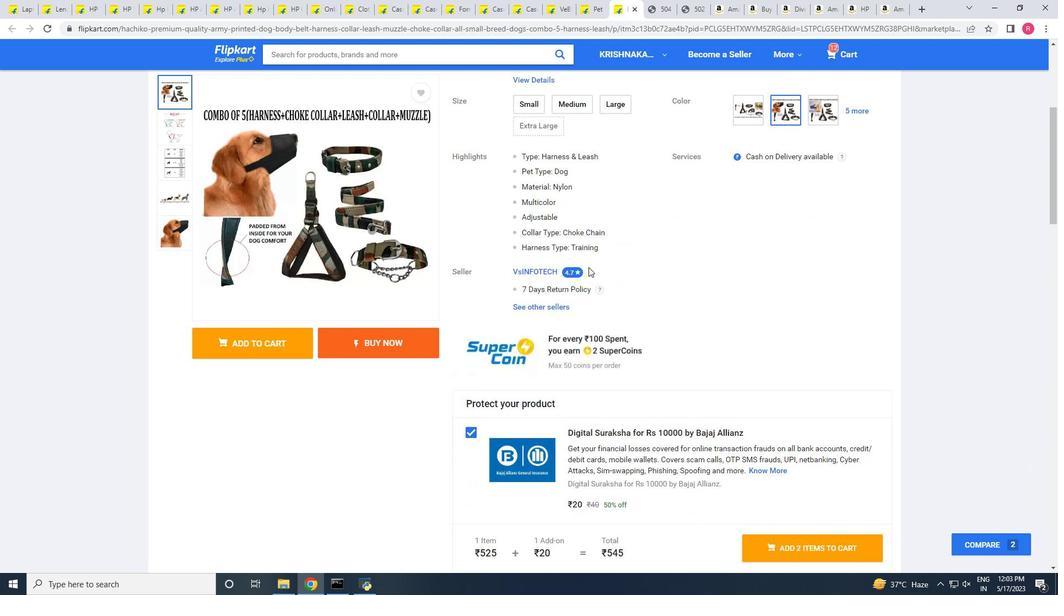 
Action: Mouse scrolled (588, 266) with delta (0, 0)
Screenshot: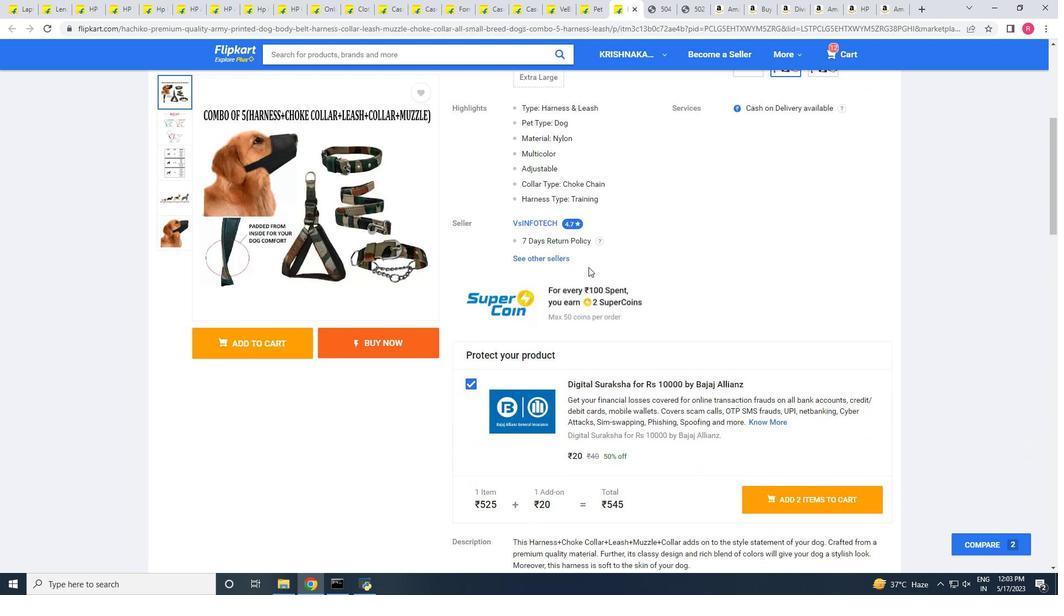 
Action: Mouse scrolled (588, 266) with delta (0, 0)
Screenshot: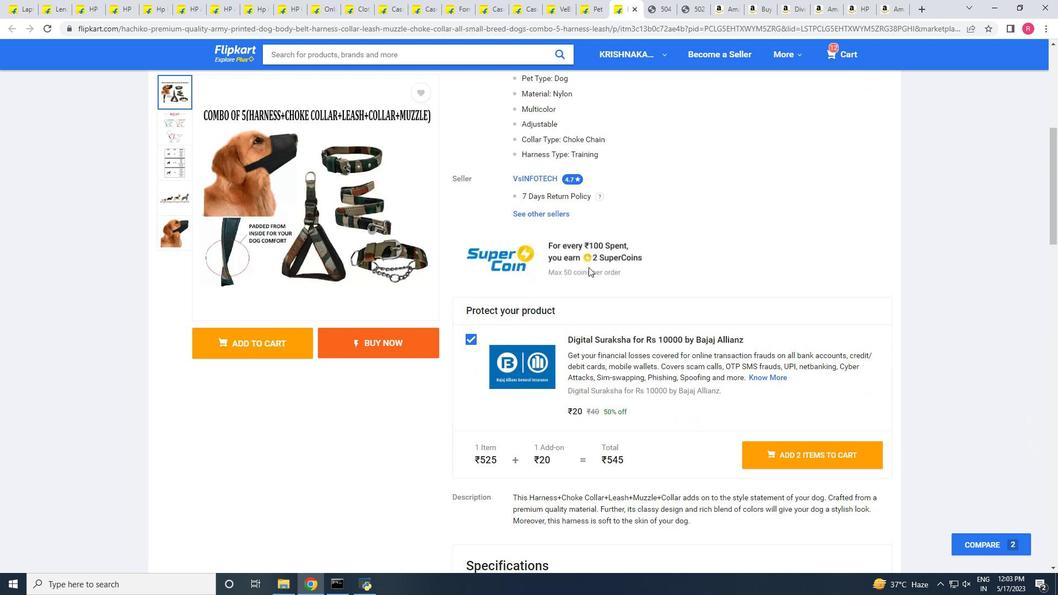 
Action: Mouse scrolled (588, 266) with delta (0, 0)
Screenshot: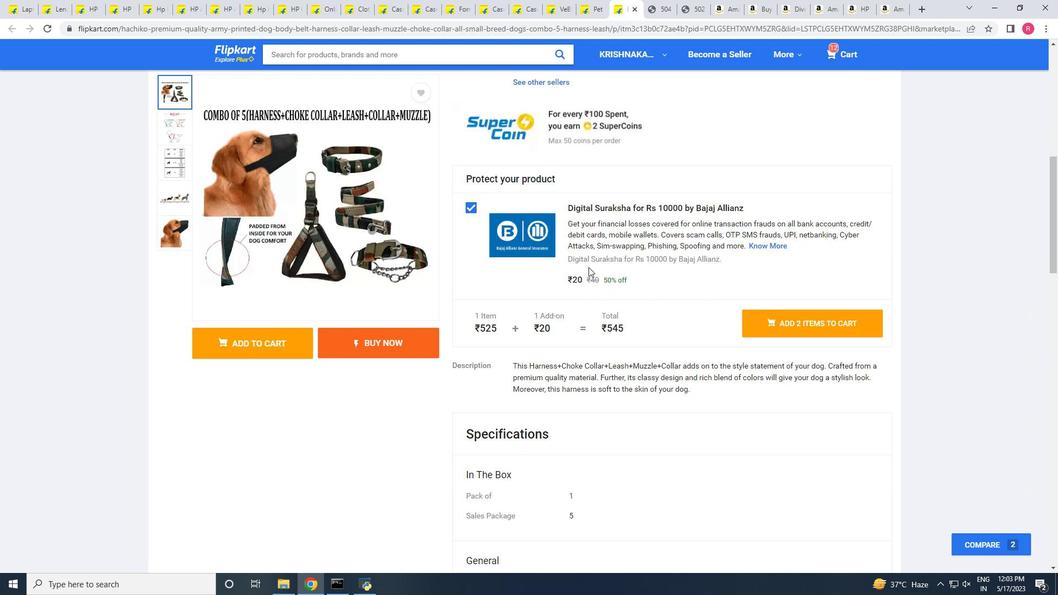 
Action: Mouse moved to (473, 153)
Screenshot: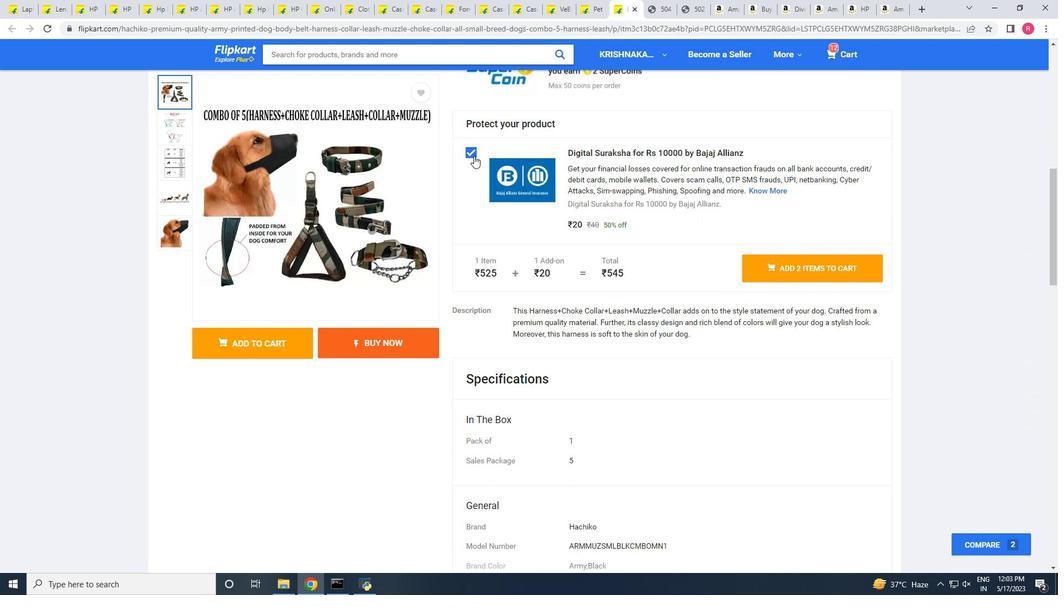 
Action: Mouse pressed left at (473, 153)
Screenshot: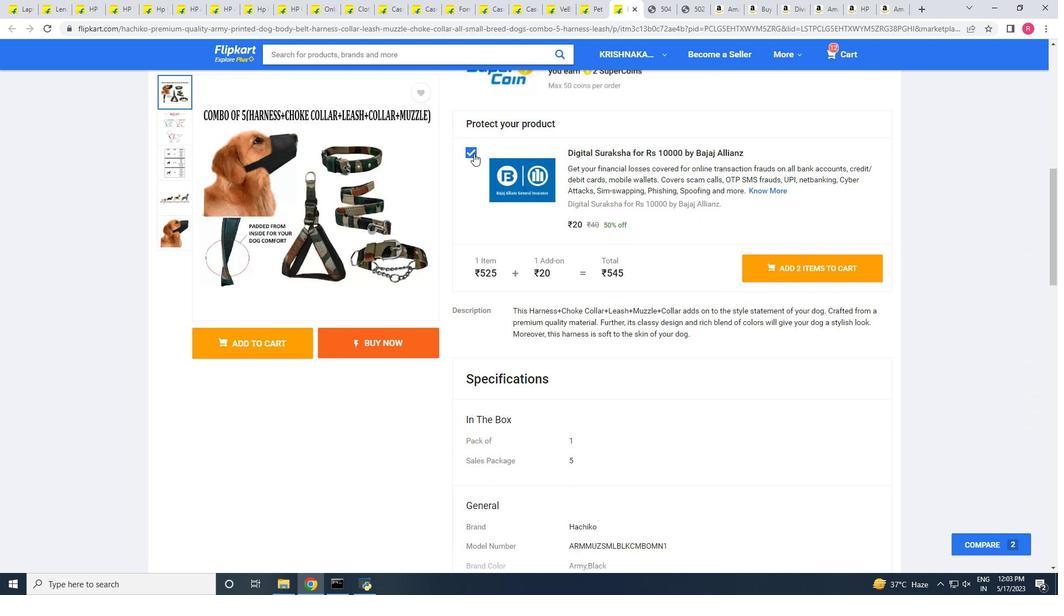 
Action: Mouse moved to (785, 273)
Screenshot: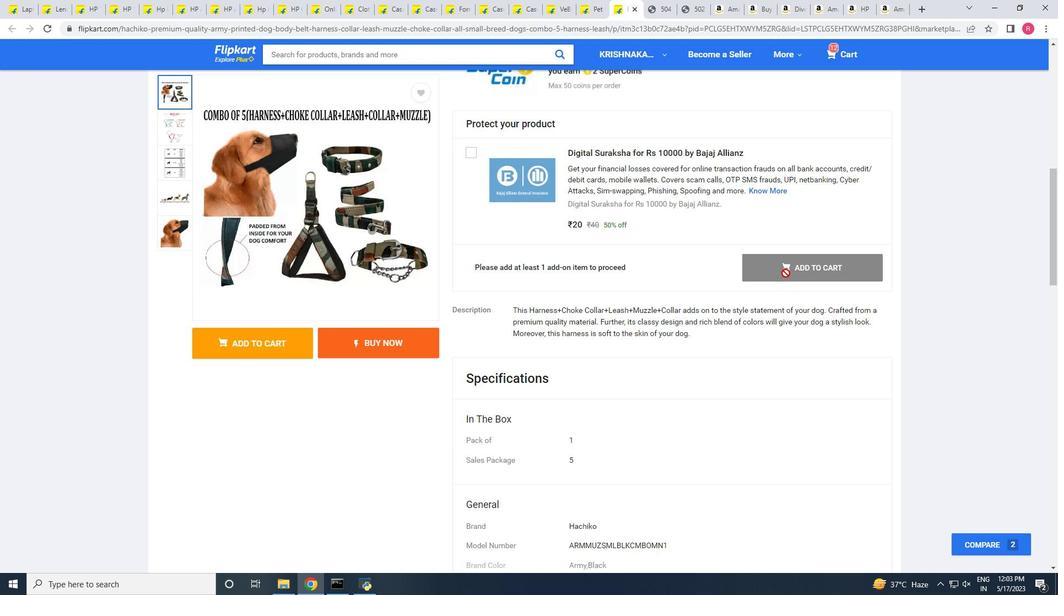 
Action: Mouse pressed left at (785, 273)
Screenshot: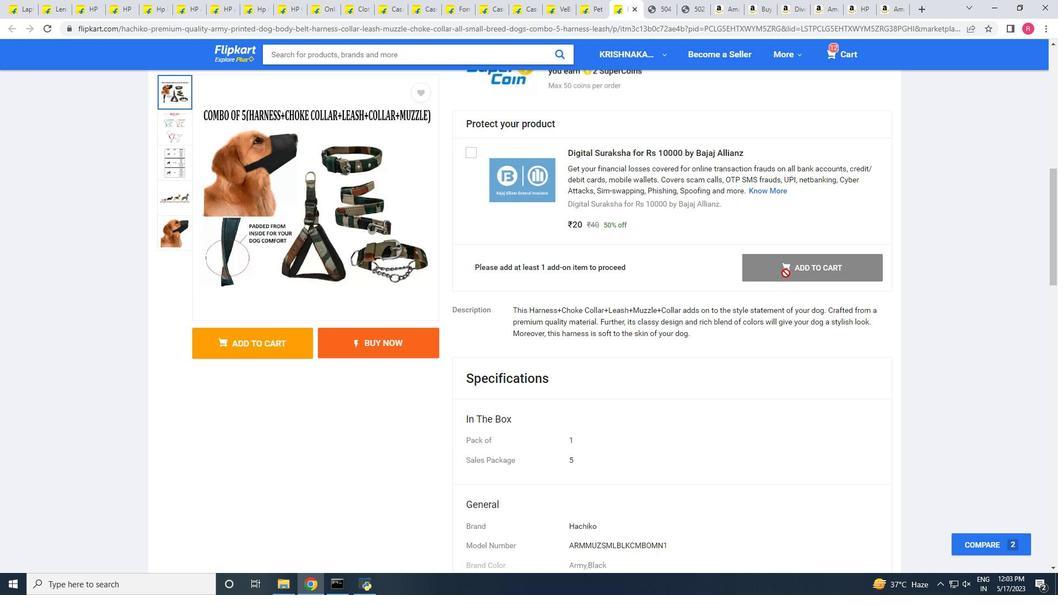
Action: Mouse moved to (338, 367)
Screenshot: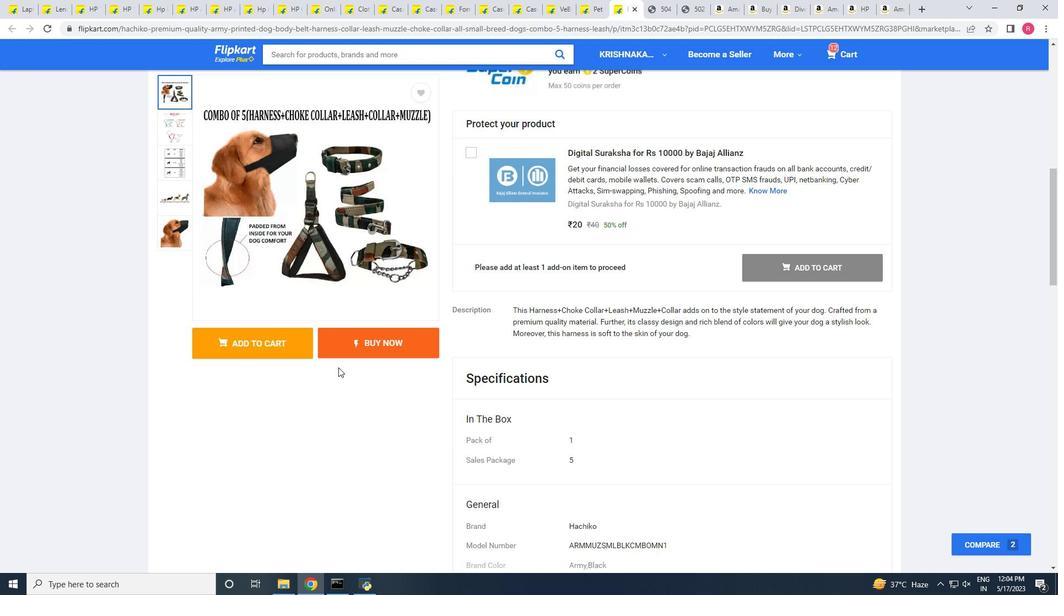 
Action: Mouse scrolled (338, 366) with delta (0, 0)
Screenshot: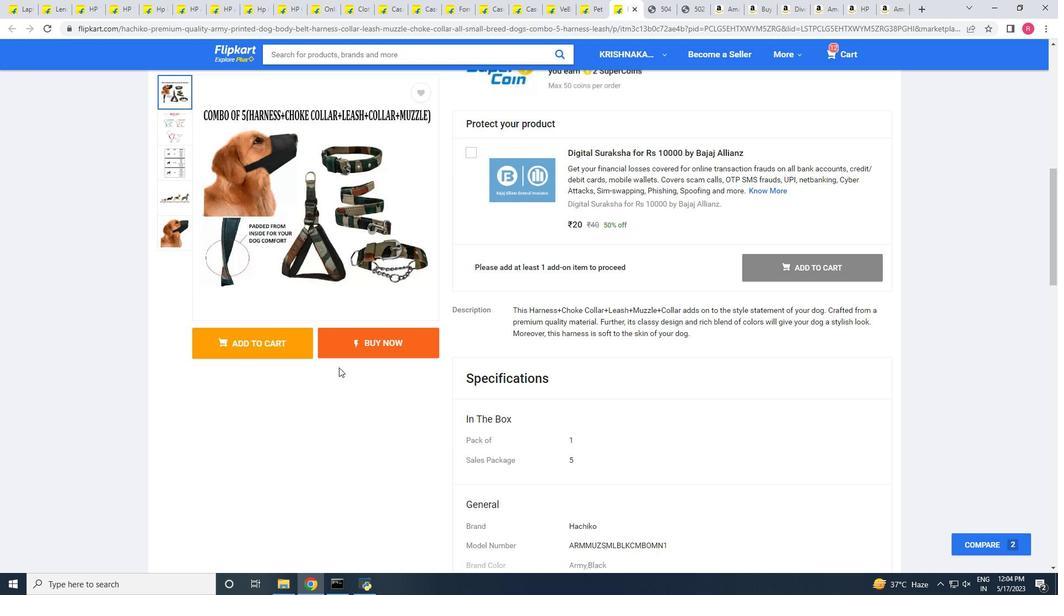 
Action: Mouse moved to (305, 295)
Screenshot: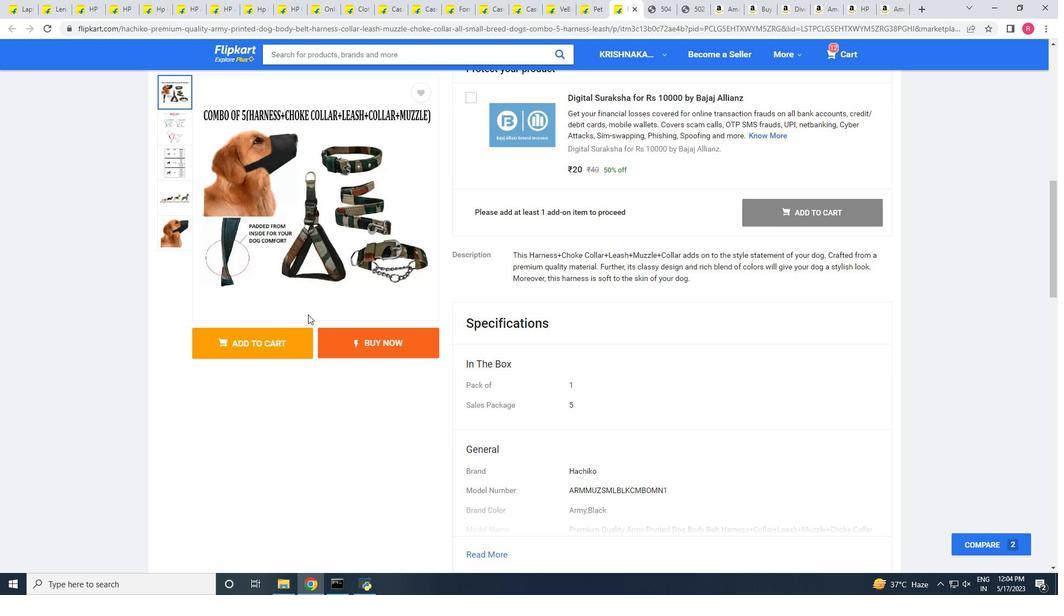 
Action: Mouse scrolled (305, 295) with delta (0, 0)
Screenshot: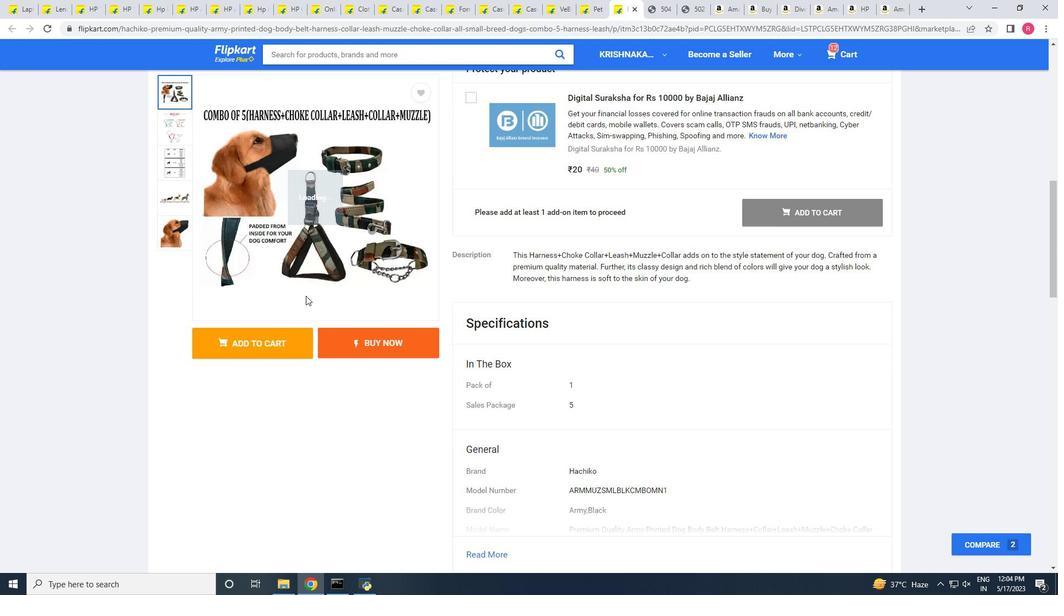 
Action: Mouse scrolled (305, 295) with delta (0, 0)
Screenshot: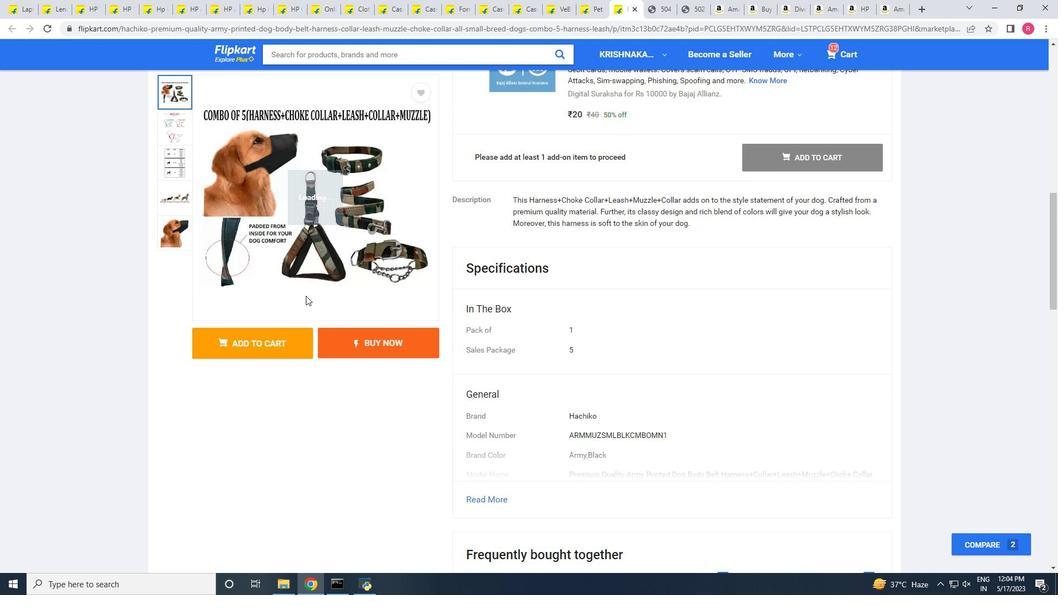 
Action: Mouse scrolled (305, 295) with delta (0, 0)
Screenshot: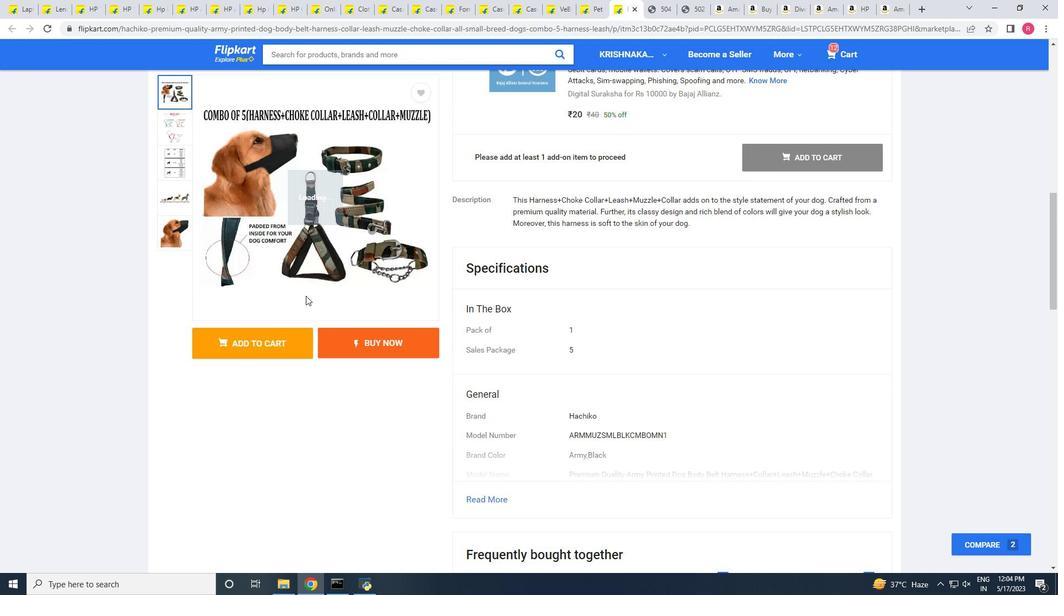 
Action: Mouse scrolled (305, 295) with delta (0, 0)
Screenshot: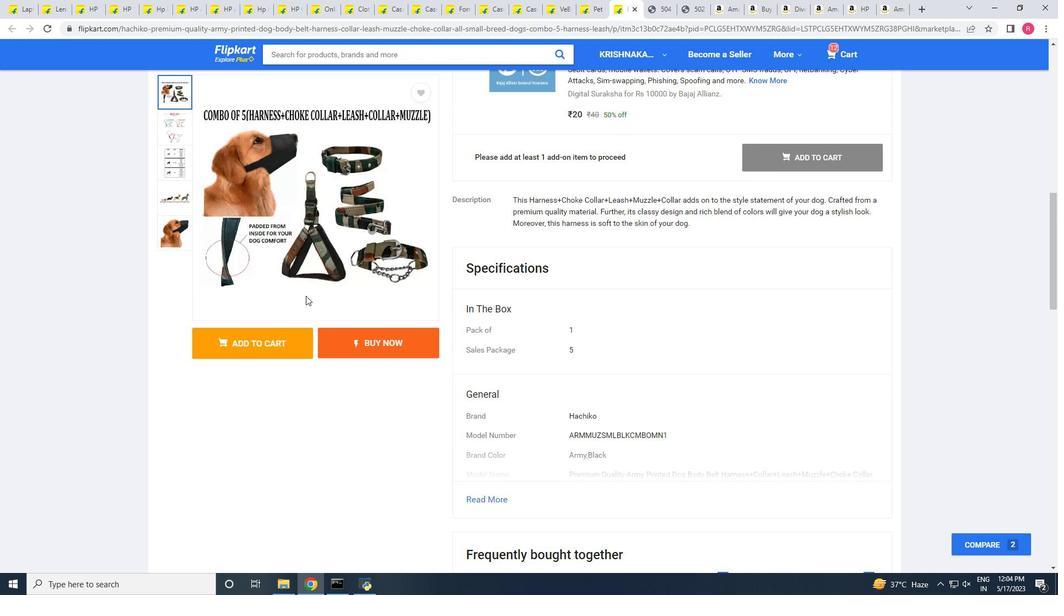 
Action: Mouse scrolled (305, 295) with delta (0, 0)
Screenshot: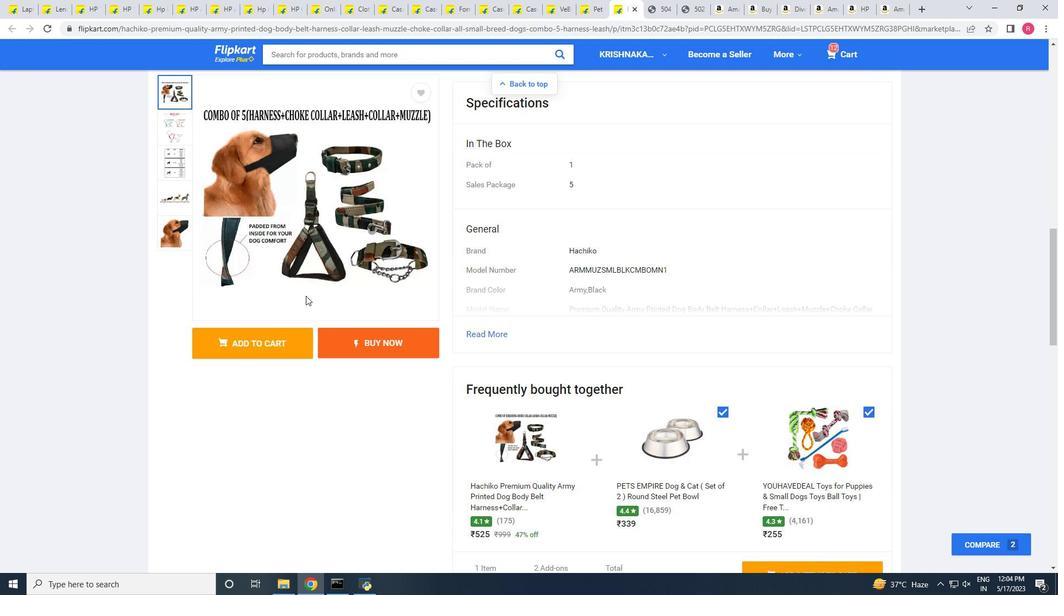 
Action: Mouse scrolled (305, 295) with delta (0, 0)
Screenshot: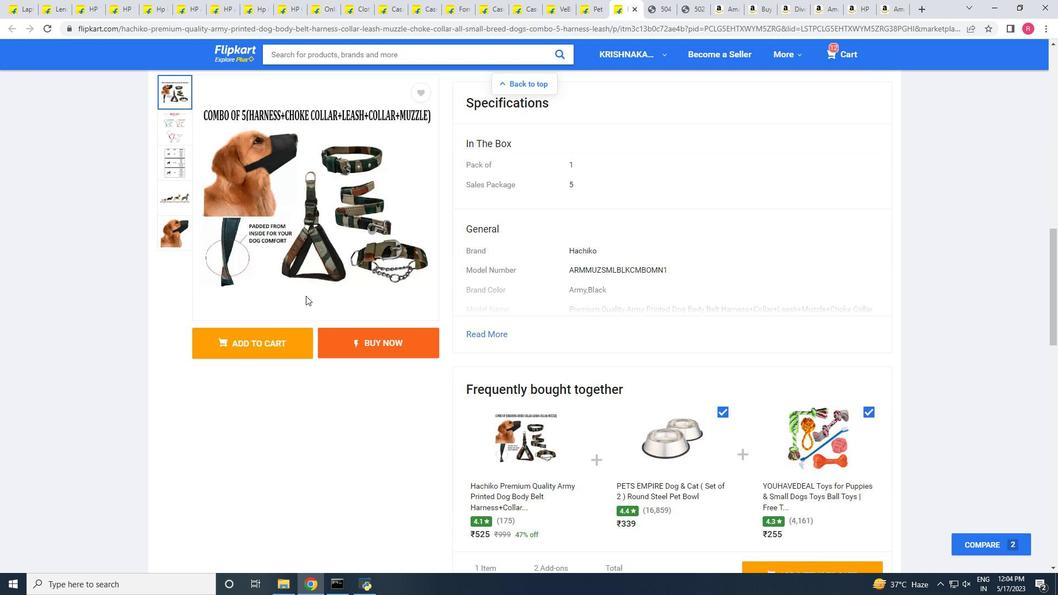 
Action: Mouse moved to (320, 283)
Screenshot: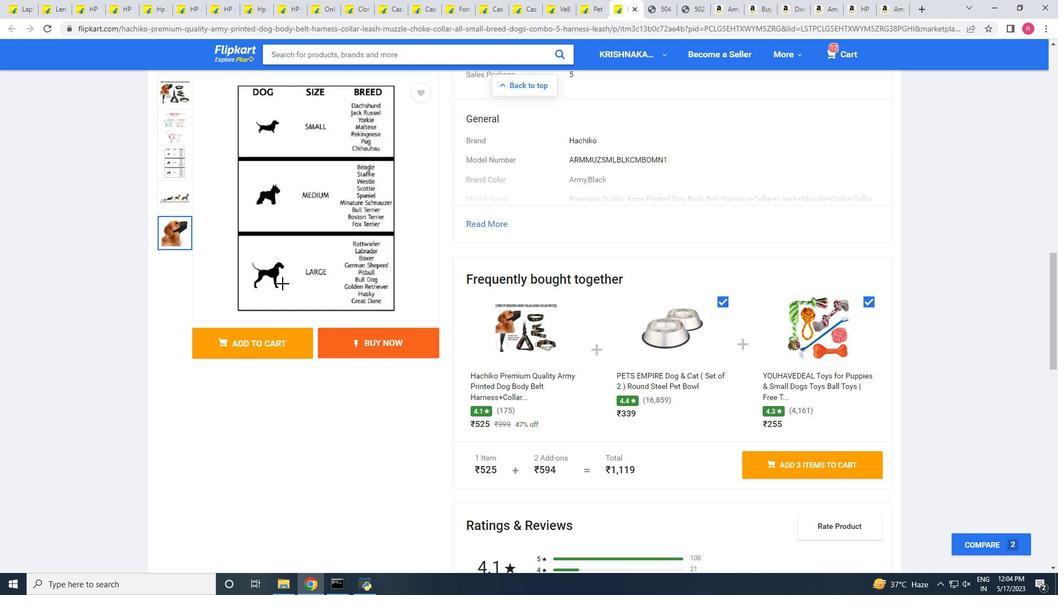 
Action: Mouse scrolled (320, 283) with delta (0, 0)
Screenshot: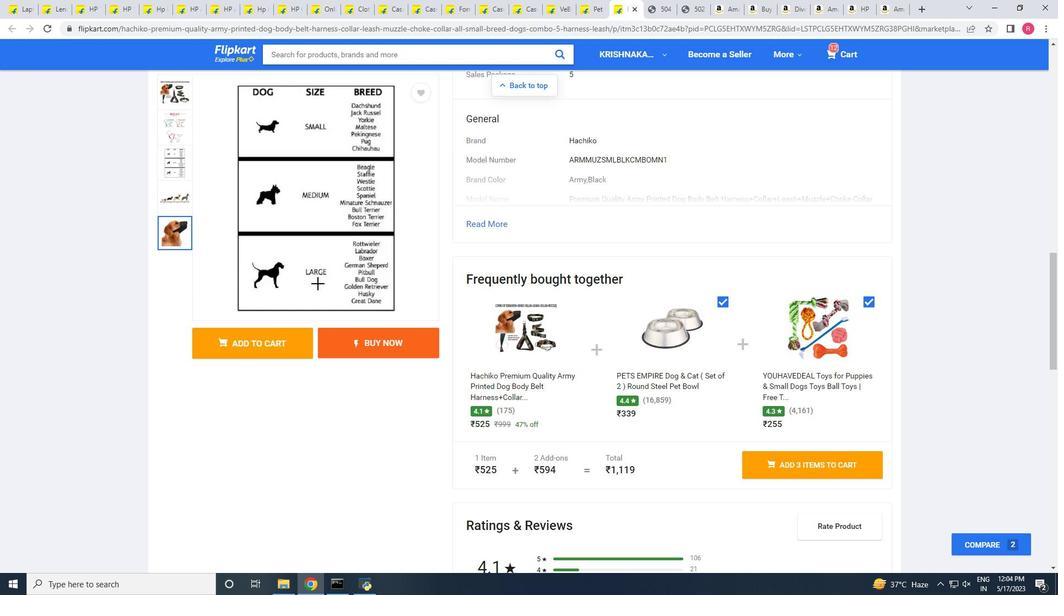 
Action: Mouse scrolled (320, 283) with delta (0, 0)
Screenshot: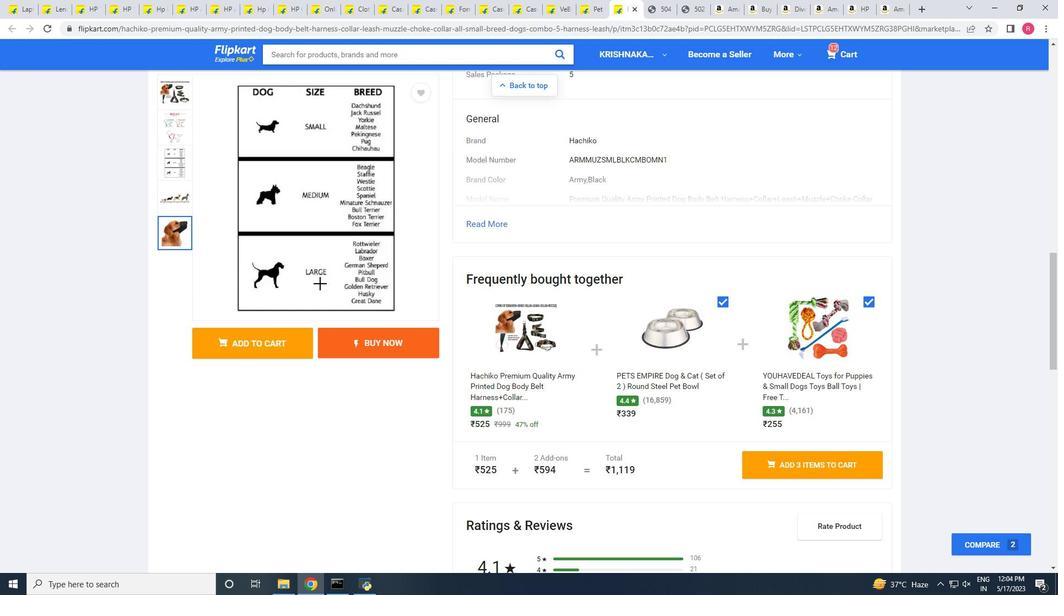 
Action: Mouse scrolled (320, 283) with delta (0, 0)
Screenshot: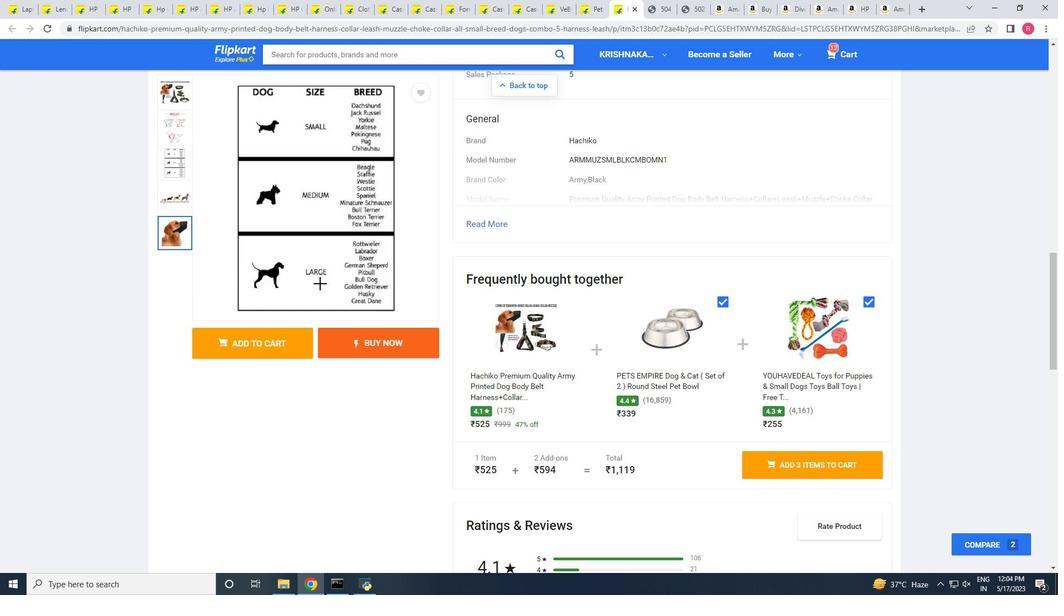 
Action: Mouse moved to (320, 283)
Screenshot: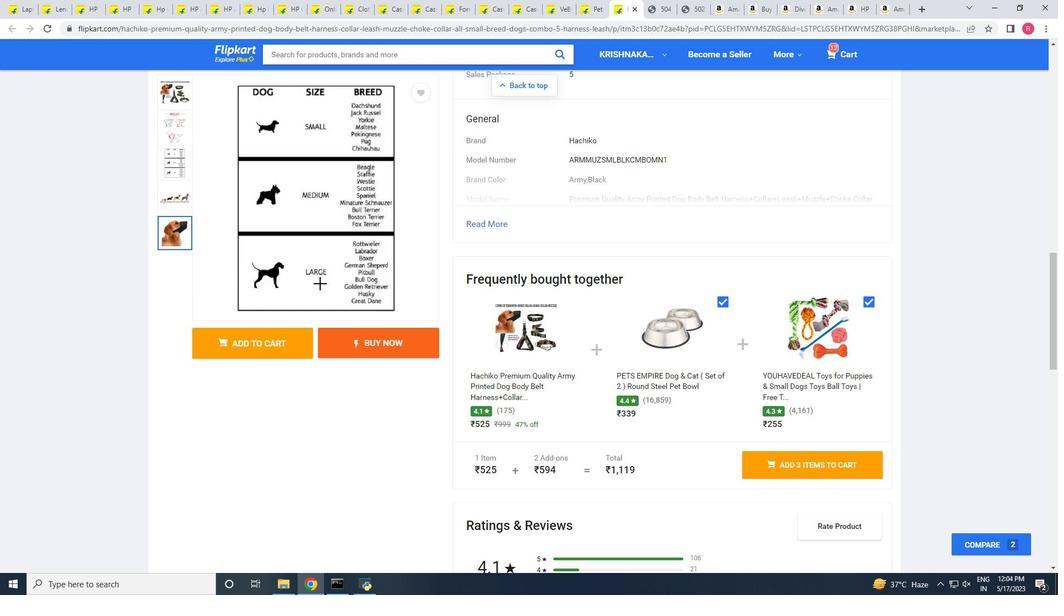 
Action: Mouse scrolled (320, 283) with delta (0, 0)
Screenshot: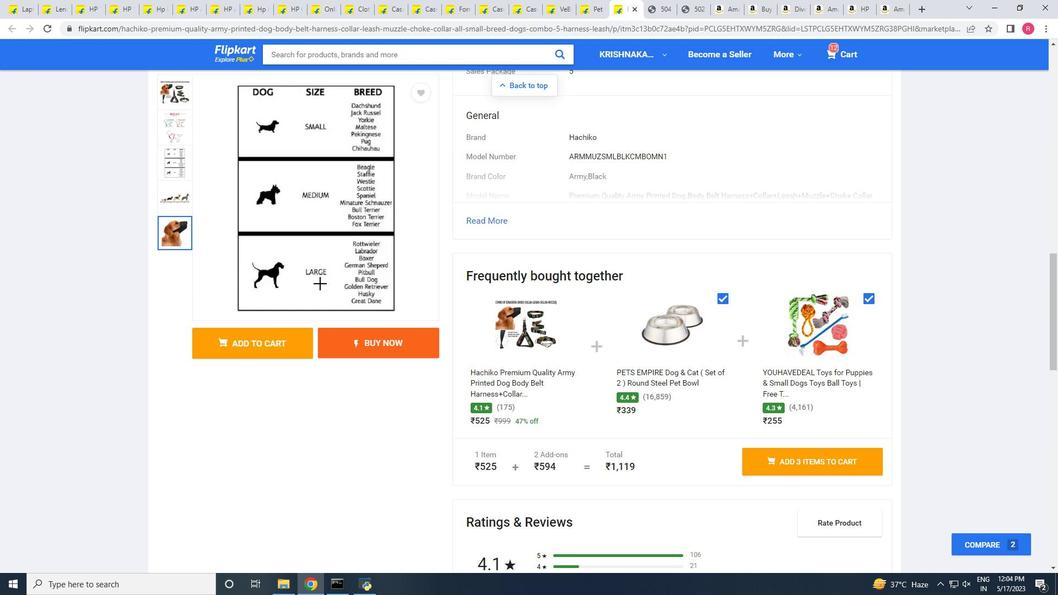 
Action: Mouse moved to (321, 283)
Screenshot: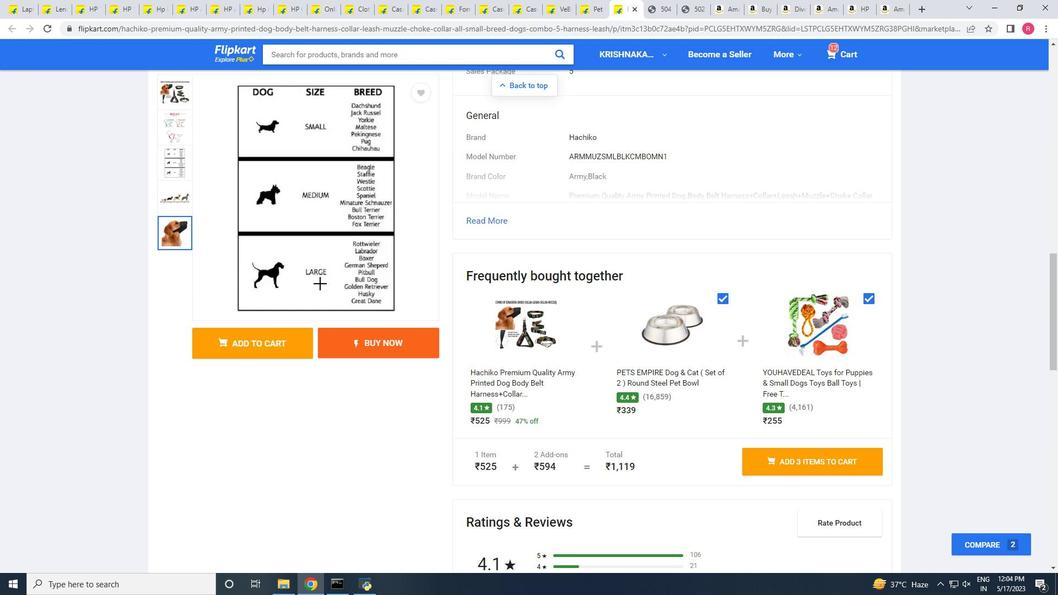 
Action: Mouse scrolled (321, 283) with delta (0, 0)
Screenshot: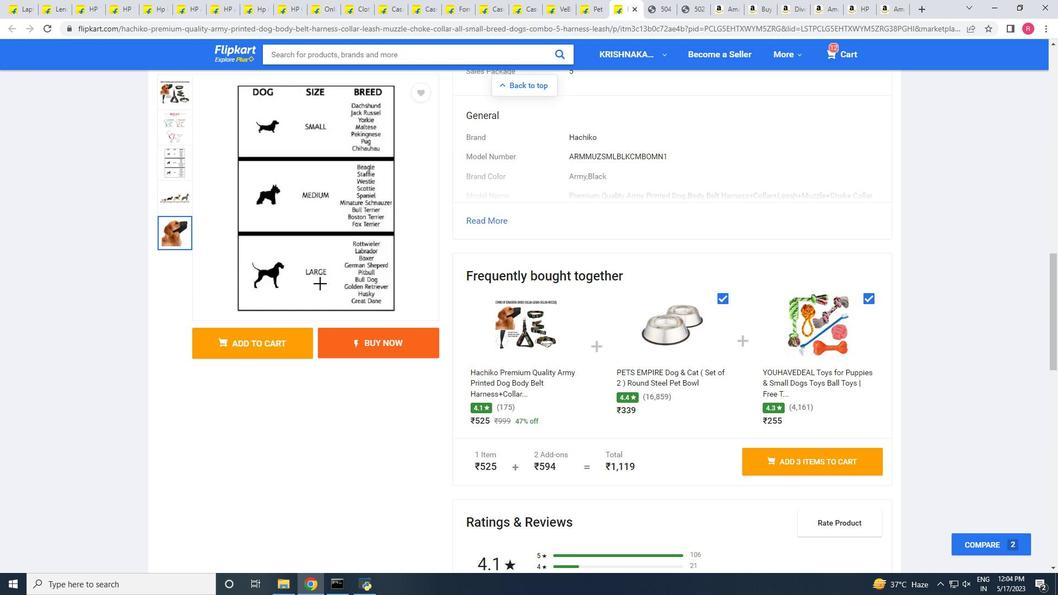 
Action: Mouse moved to (321, 278)
Screenshot: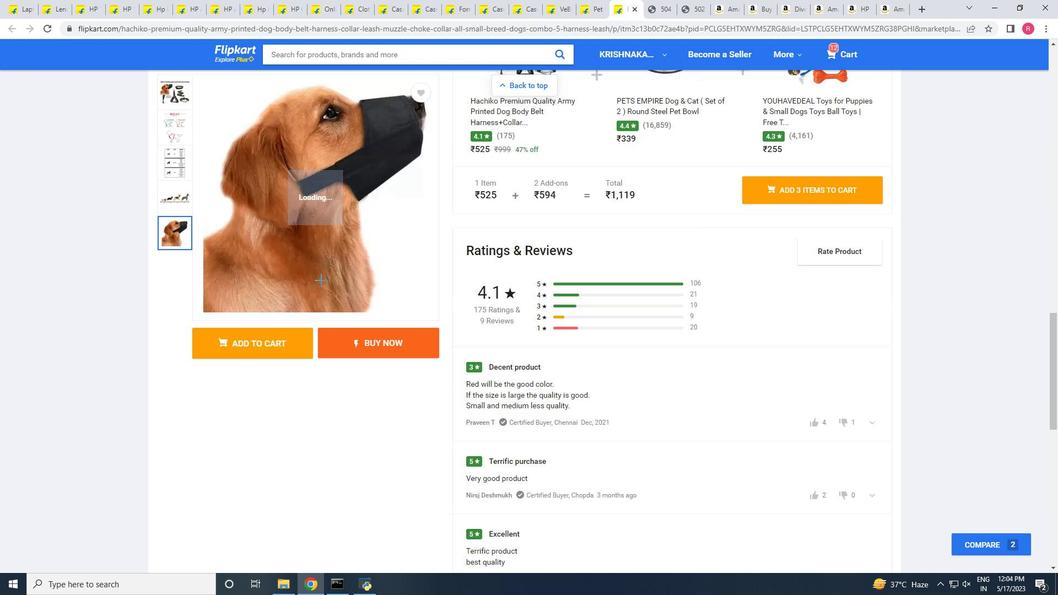 
Action: Mouse scrolled (321, 278) with delta (0, 0)
Screenshot: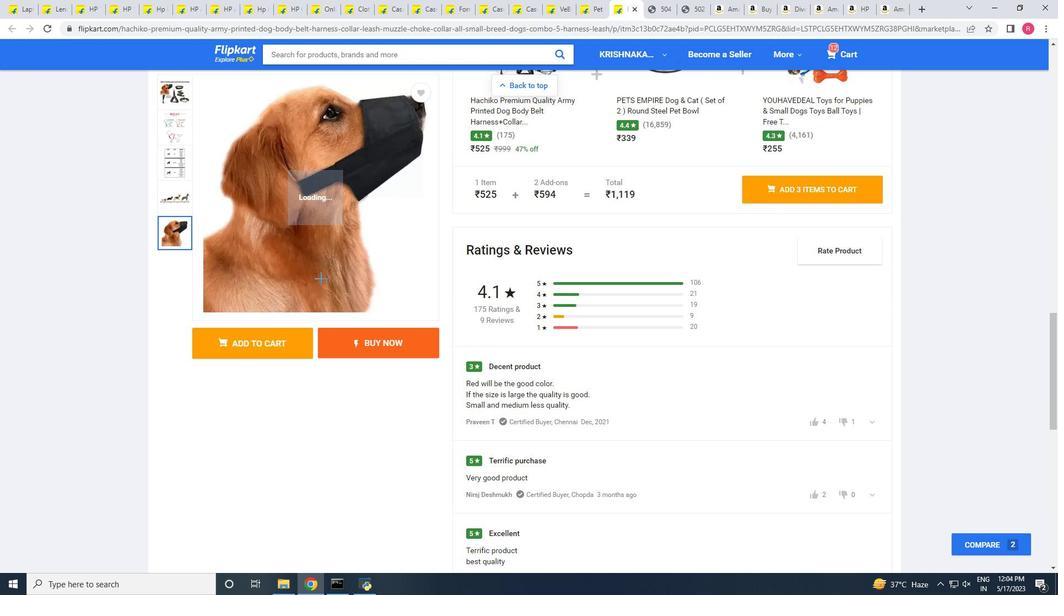 
Action: Mouse scrolled (321, 278) with delta (0, 0)
Screenshot: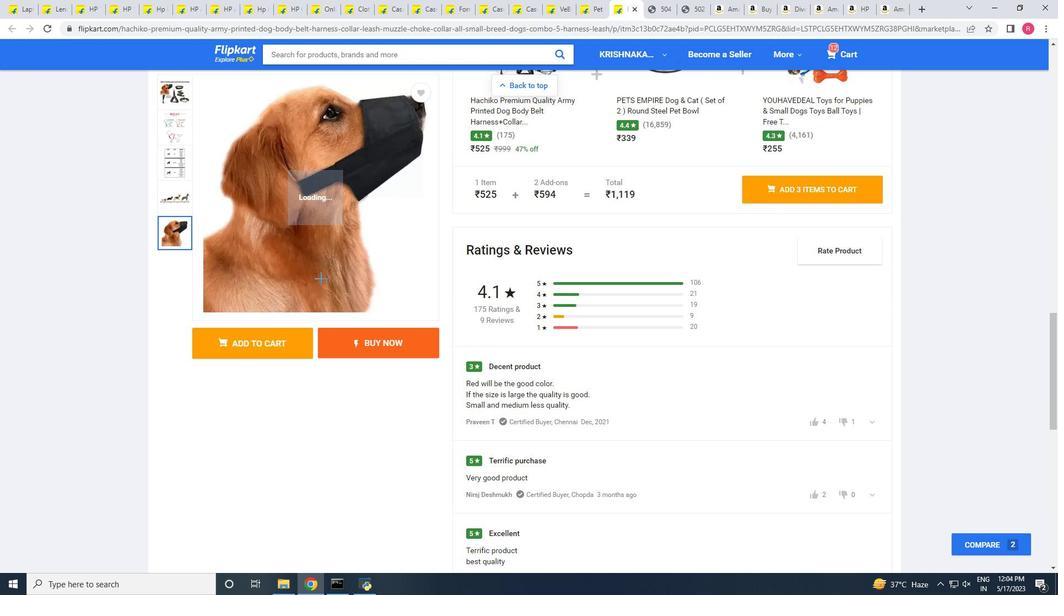 
Action: Mouse scrolled (321, 278) with delta (0, 0)
Screenshot: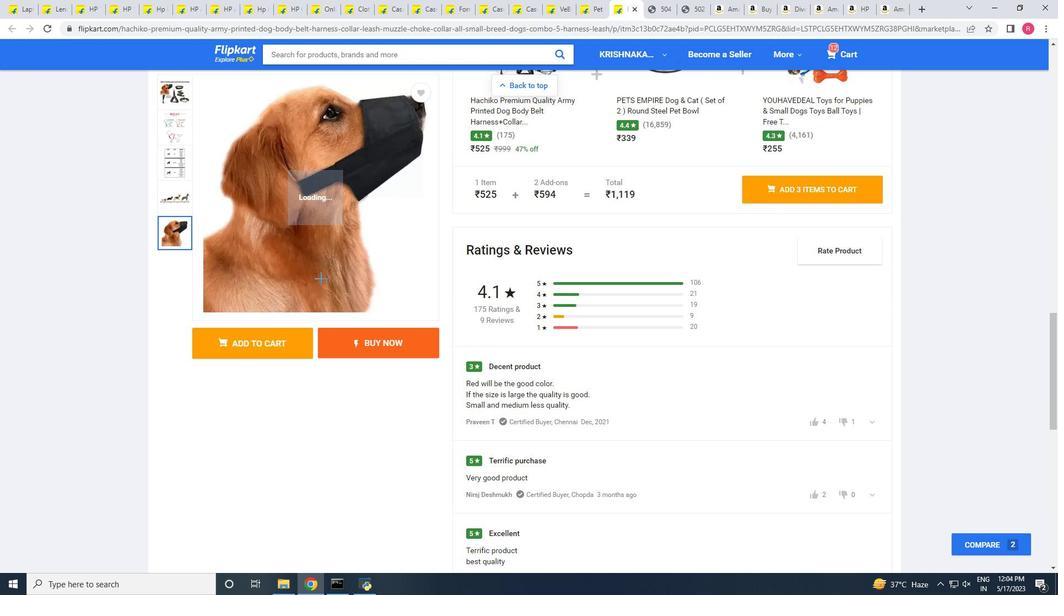 
Action: Mouse moved to (321, 278)
Screenshot: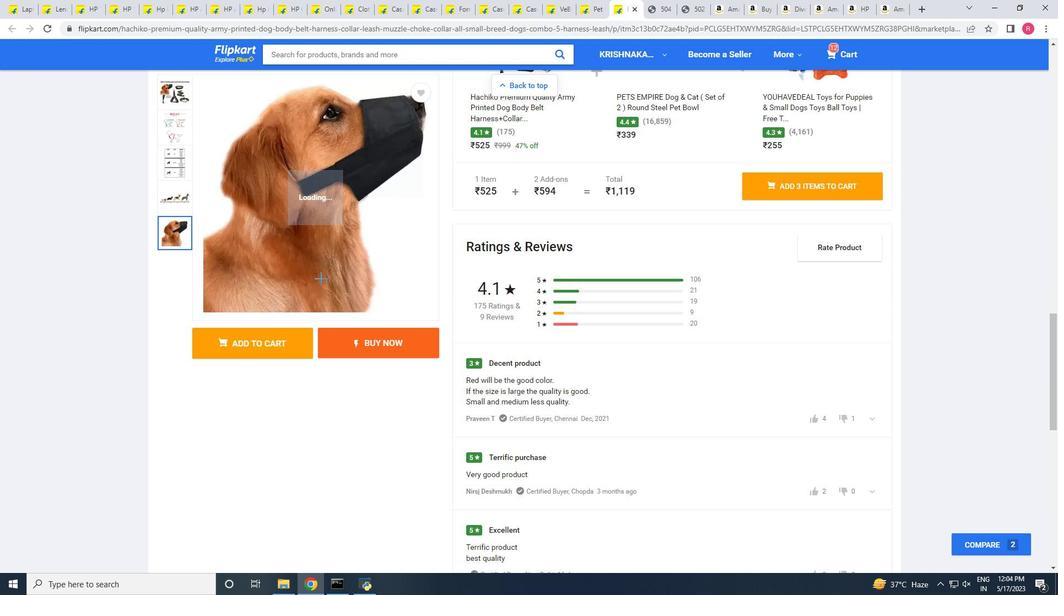 
Action: Mouse scrolled (321, 278) with delta (0, 0)
Screenshot: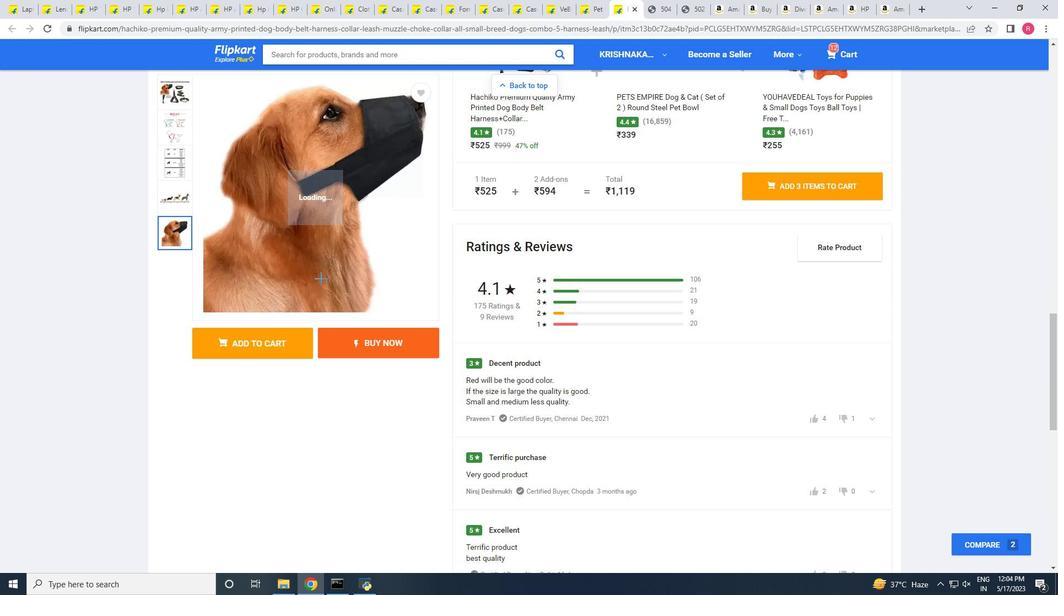 
Action: Mouse scrolled (321, 278) with delta (0, 0)
Screenshot: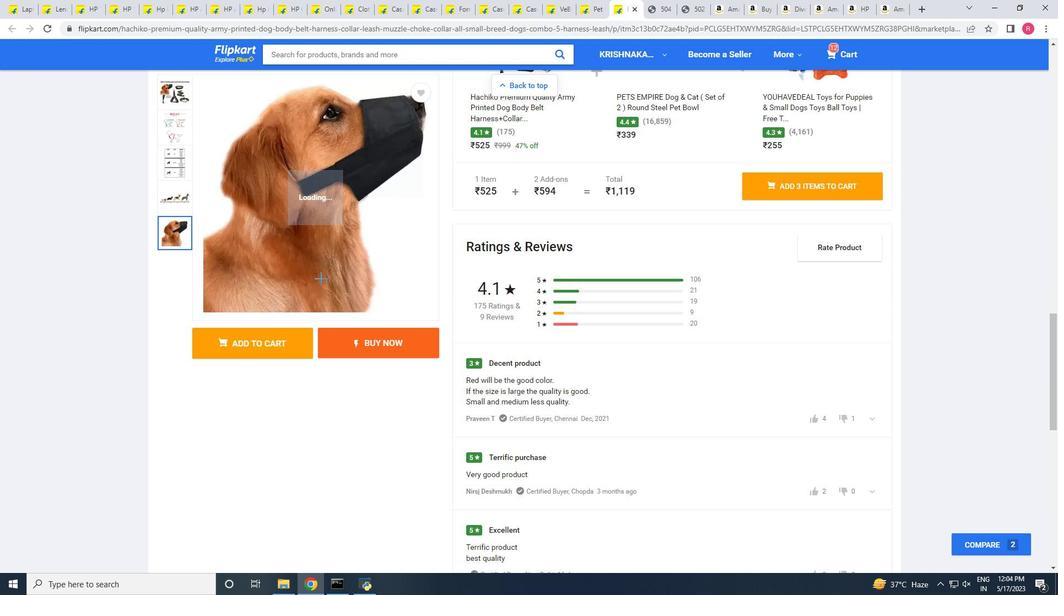
Action: Mouse moved to (267, 342)
Screenshot: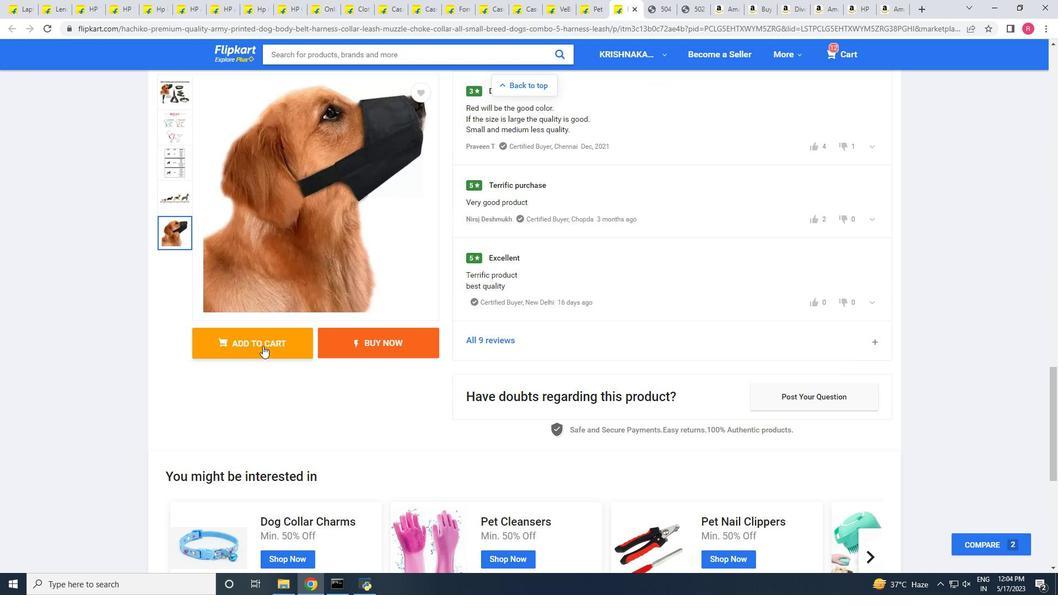
Action: Mouse scrolled (267, 342) with delta (0, 0)
Screenshot: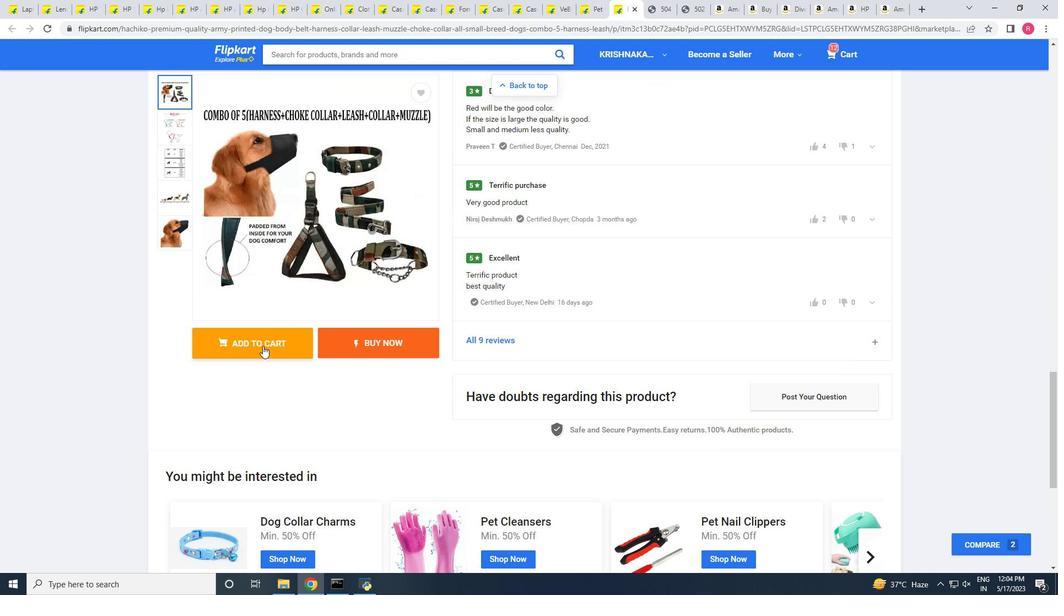 
Action: Mouse scrolled (267, 342) with delta (0, 0)
Screenshot: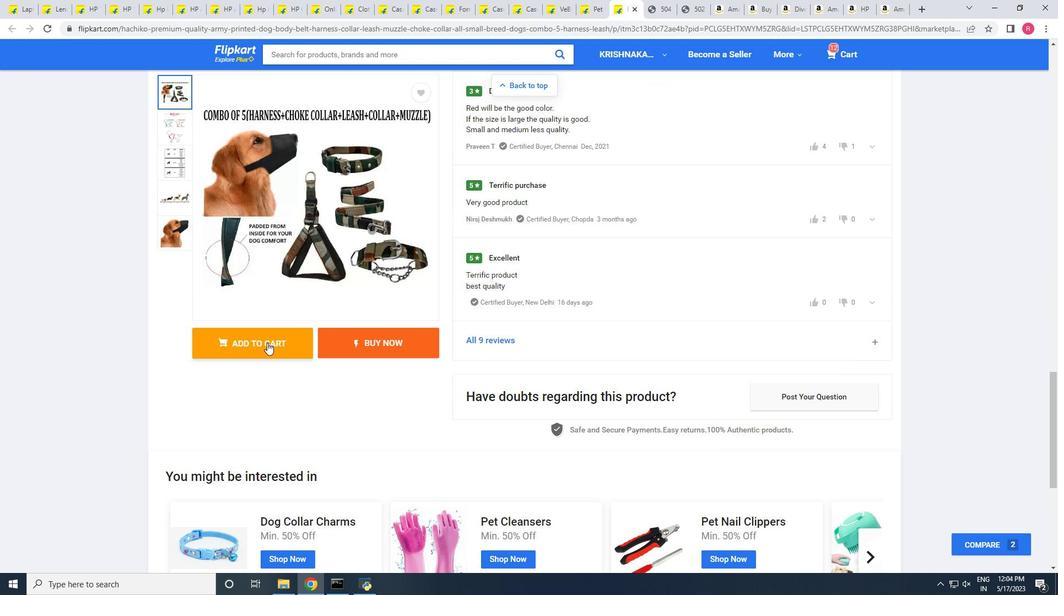 
Action: Mouse moved to (267, 306)
Screenshot: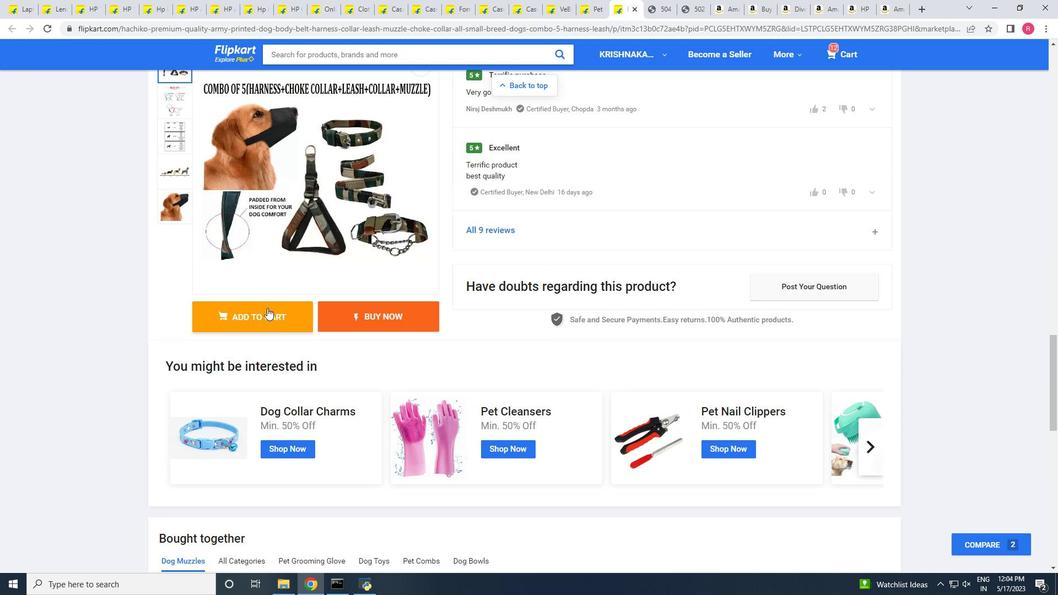 
Action: Mouse pressed left at (267, 306)
Screenshot: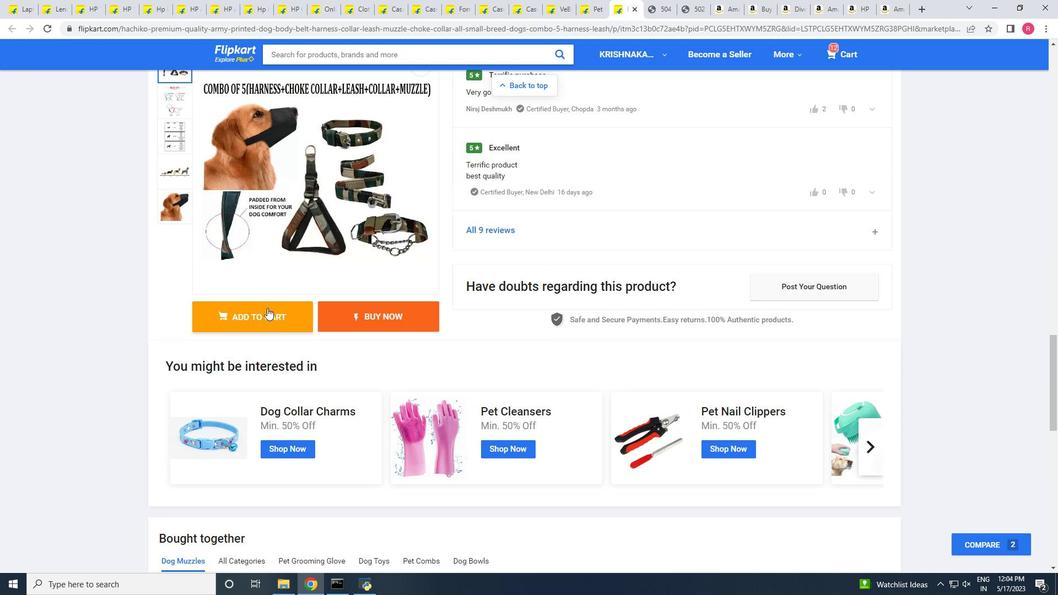 
Action: Mouse moved to (265, 352)
Screenshot: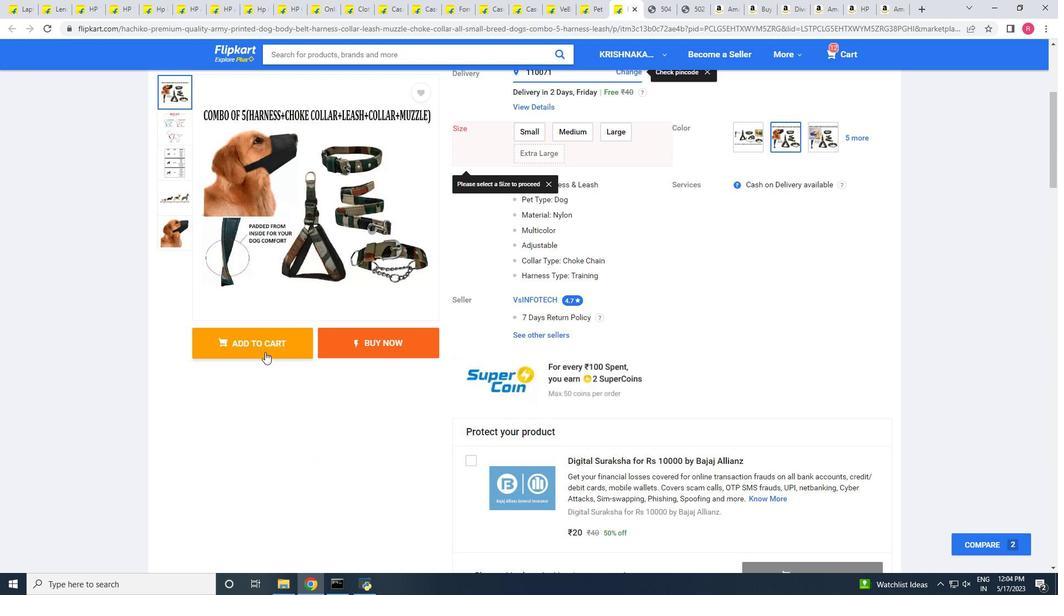 
Action: Mouse pressed left at (265, 352)
Screenshot: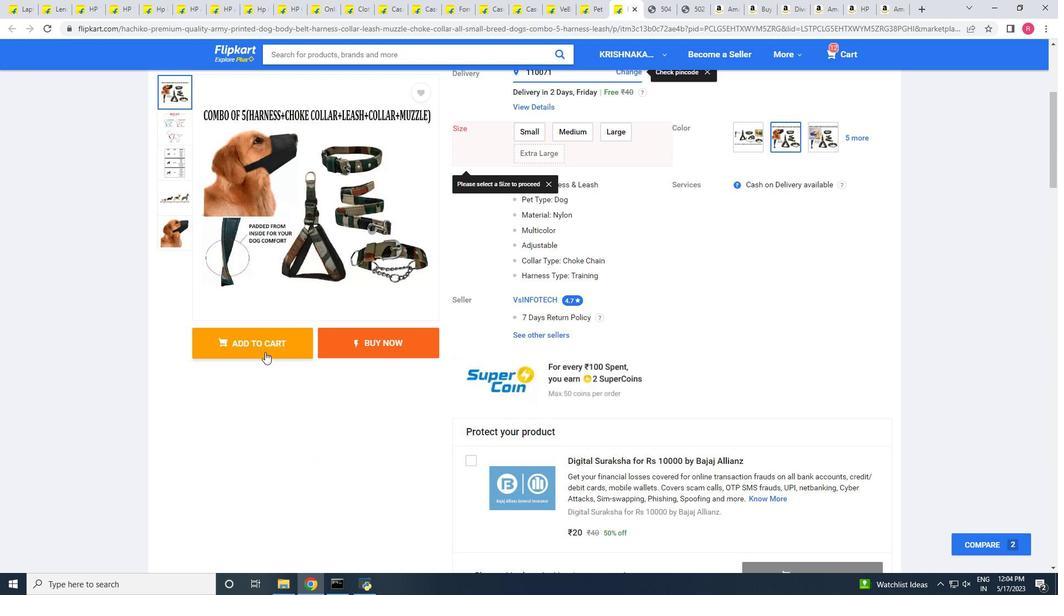 
Action: Mouse moved to (267, 350)
Screenshot: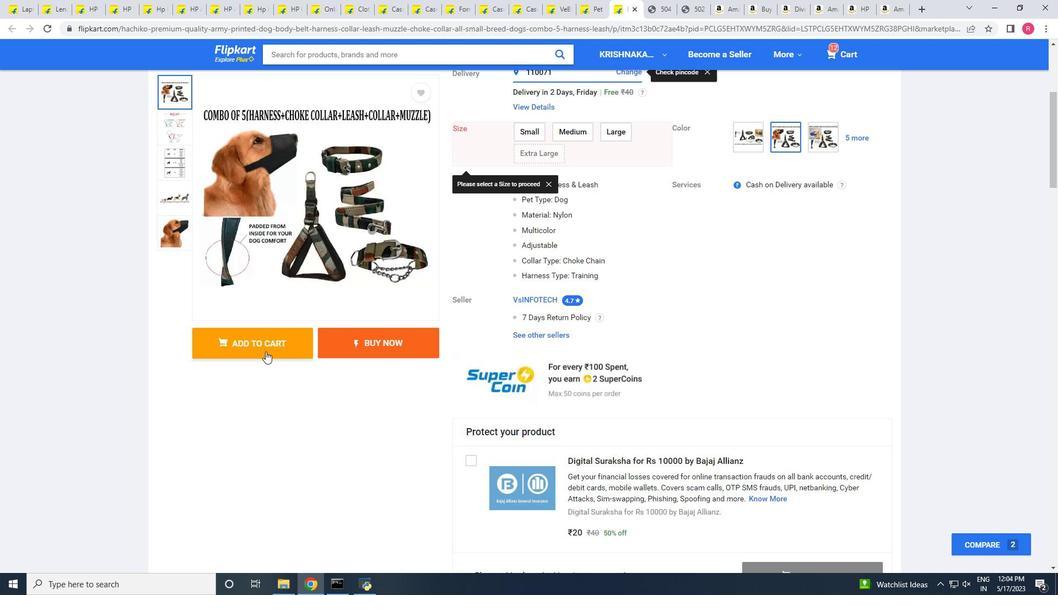 
Action: Mouse pressed left at (267, 350)
Screenshot: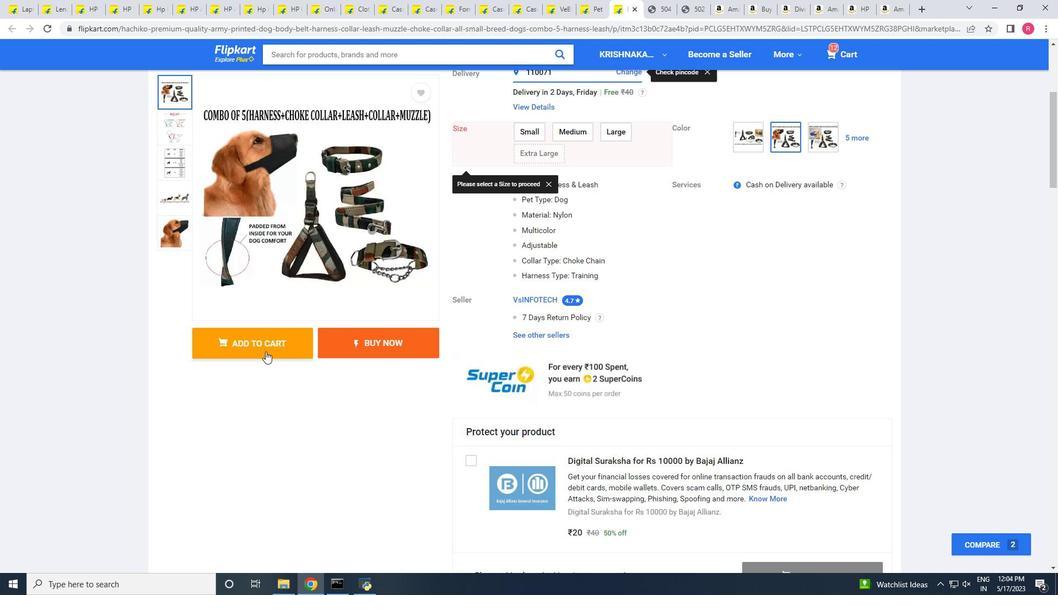 
Action: Mouse pressed left at (267, 350)
Screenshot: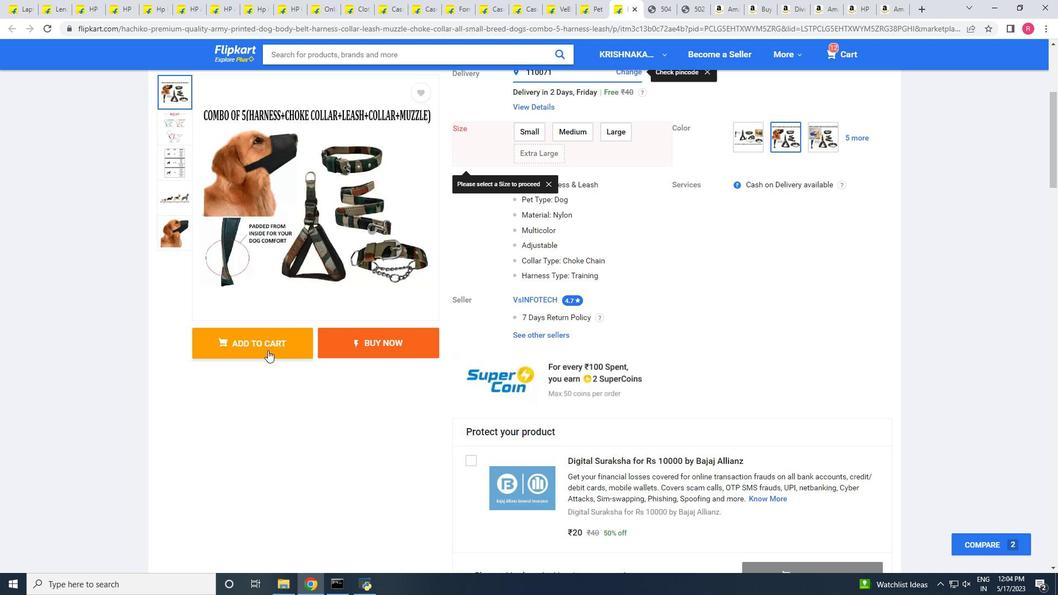 
Action: Mouse moved to (328, 326)
Screenshot: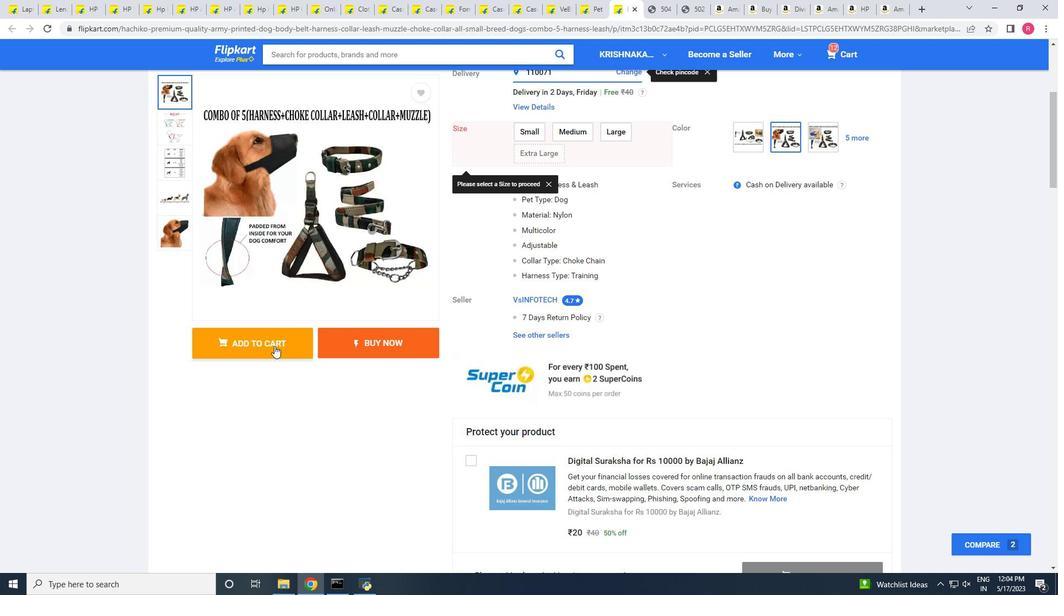 
Action: Mouse scrolled (328, 327) with delta (0, 0)
Screenshot: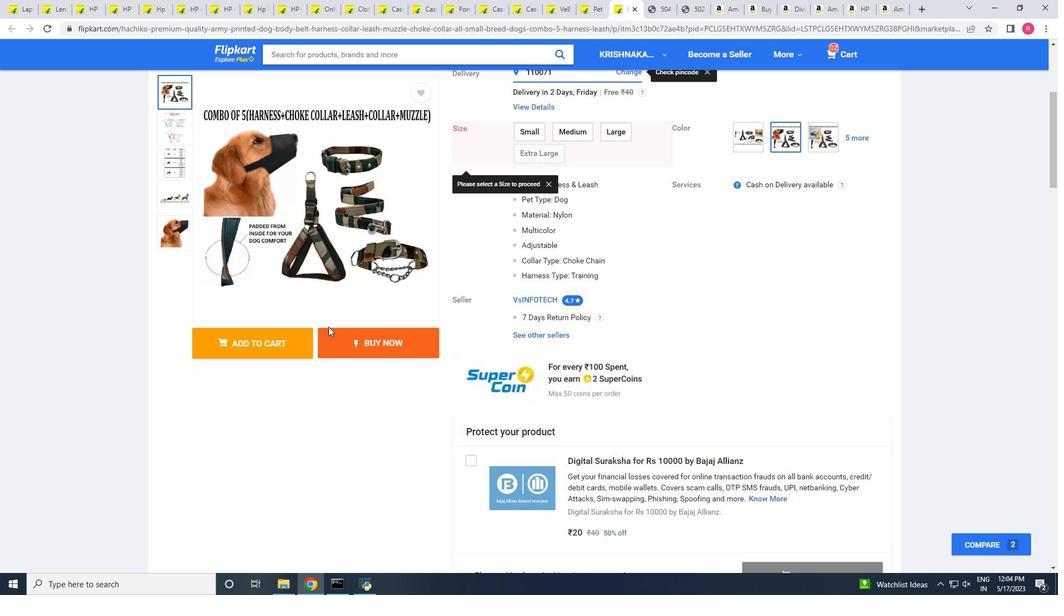 
Action: Mouse scrolled (328, 327) with delta (0, 0)
Screenshot: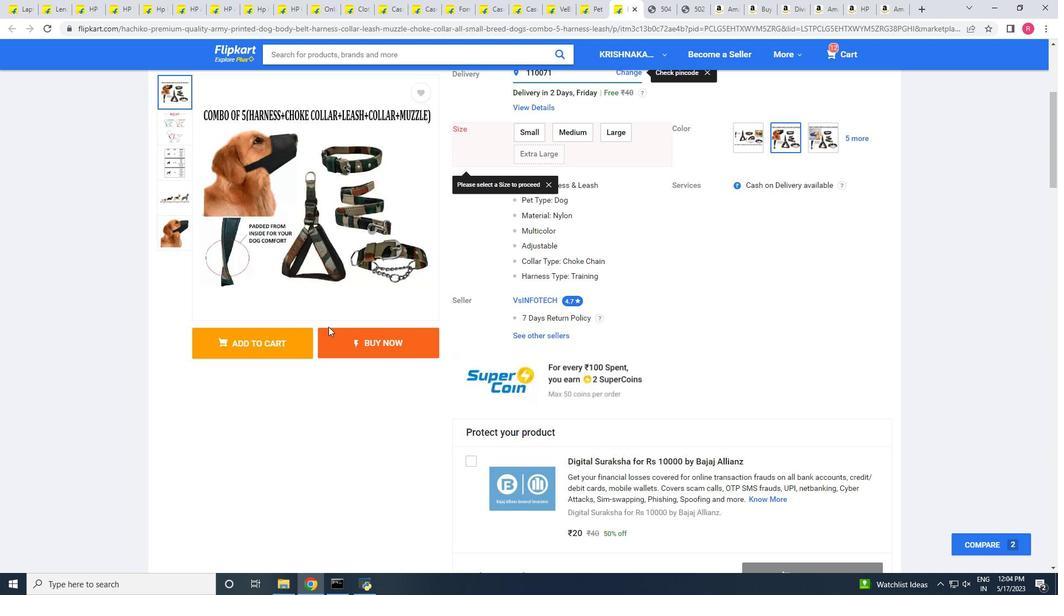 
Action: Mouse moved to (559, 244)
Screenshot: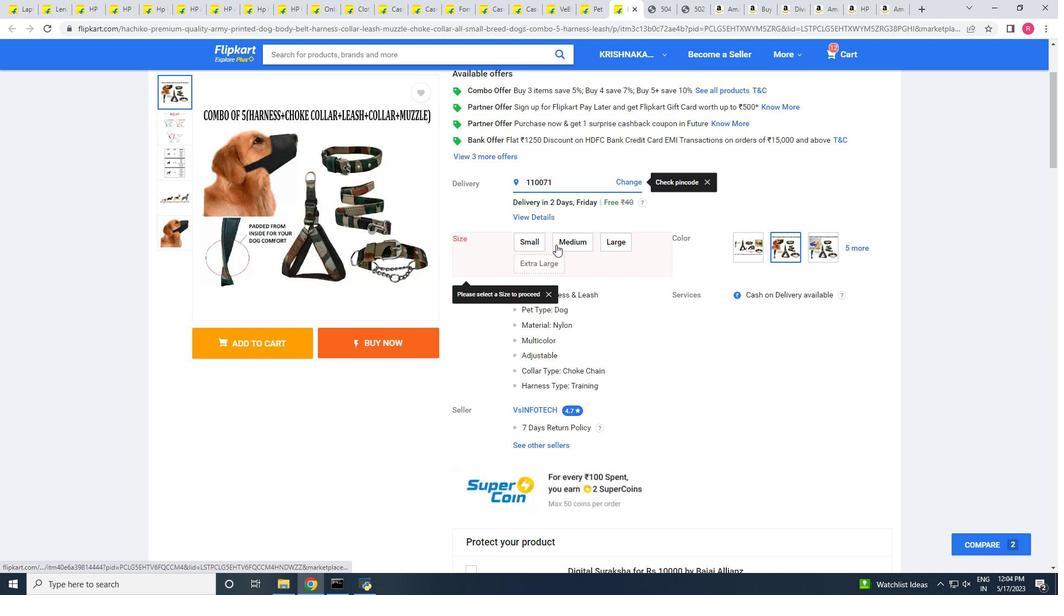 
Action: Mouse pressed left at (559, 244)
Screenshot: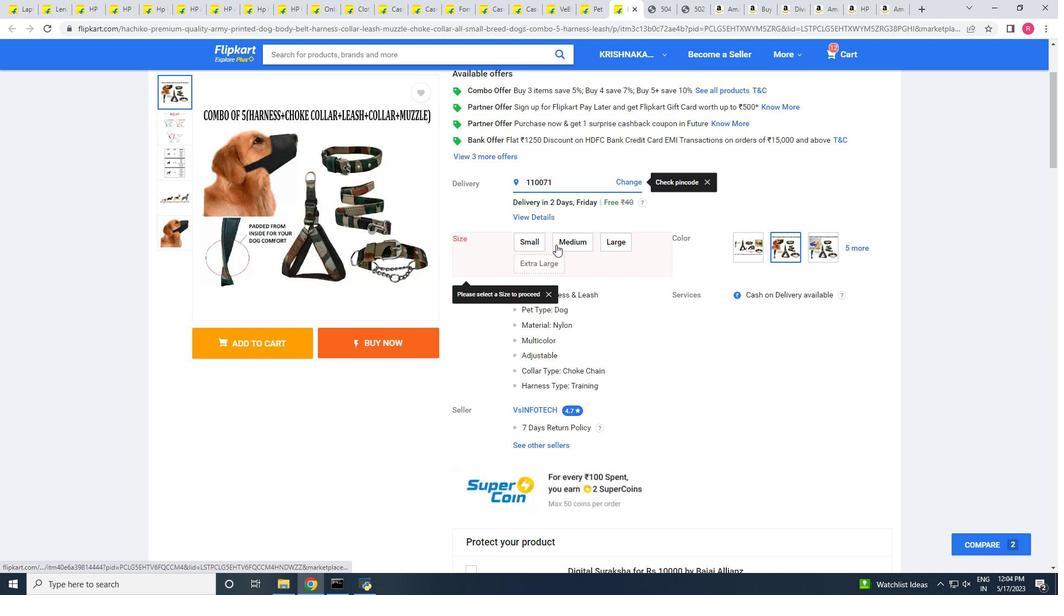 
Action: Mouse moved to (272, 364)
Screenshot: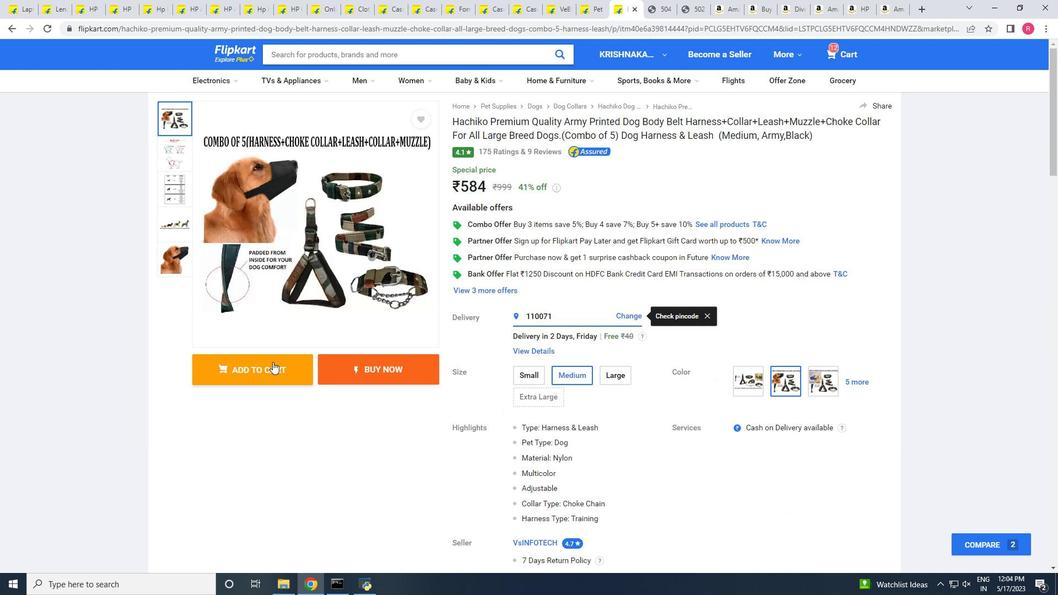 
Action: Mouse pressed left at (272, 364)
Screenshot: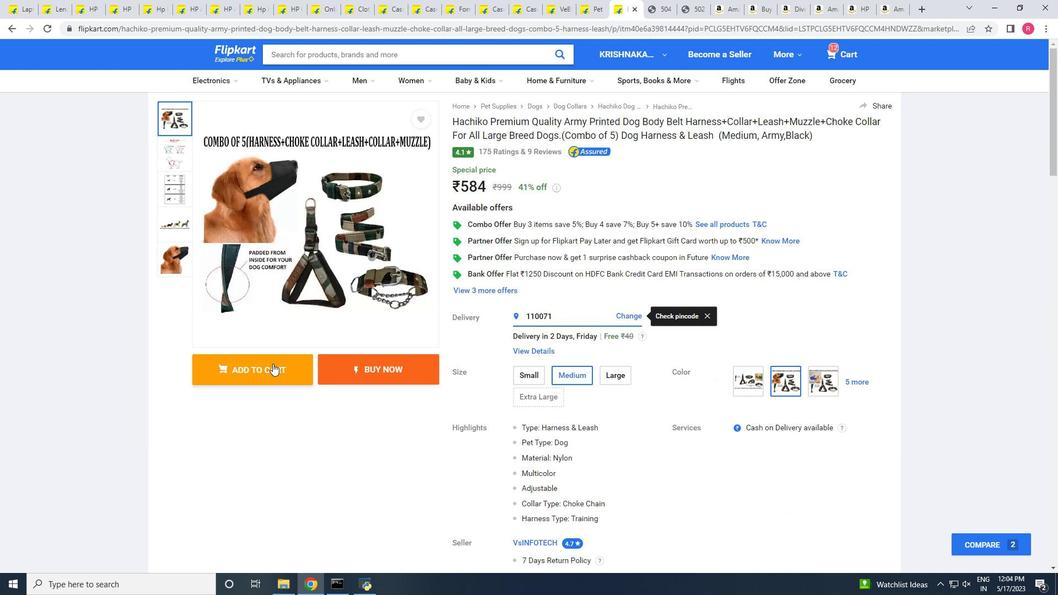 
Action: Mouse moved to (357, 311)
Screenshot: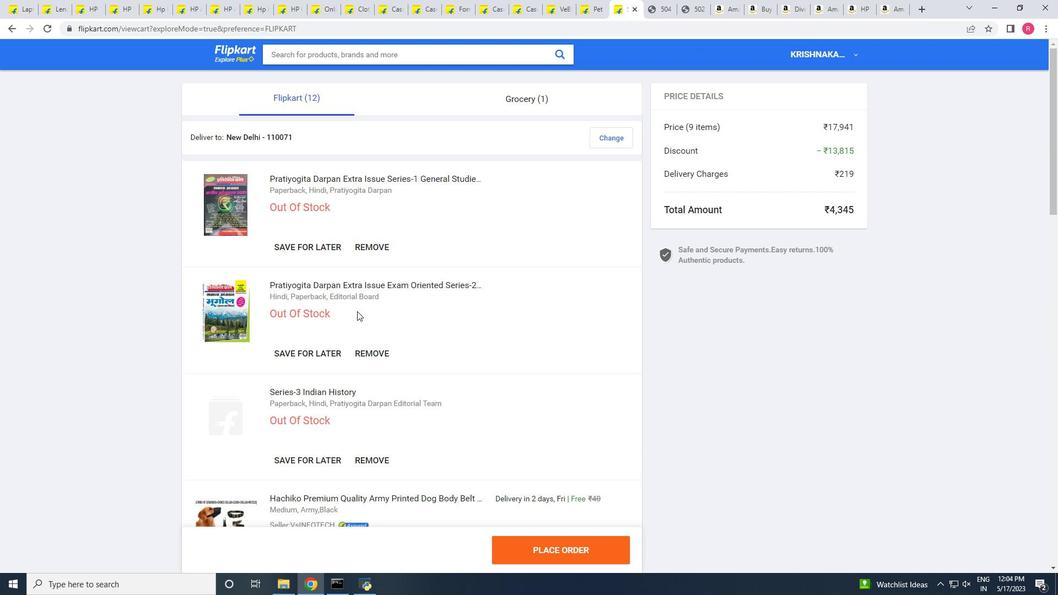 
Action: Mouse scrolled (357, 311) with delta (0, 0)
Screenshot: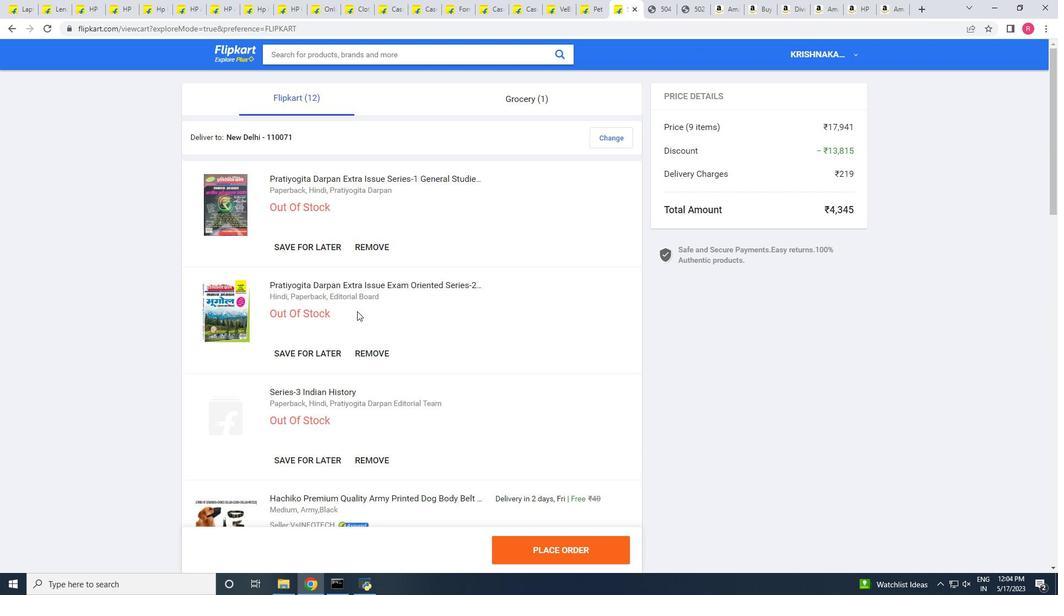 
Action: Mouse scrolled (357, 311) with delta (0, 0)
Screenshot: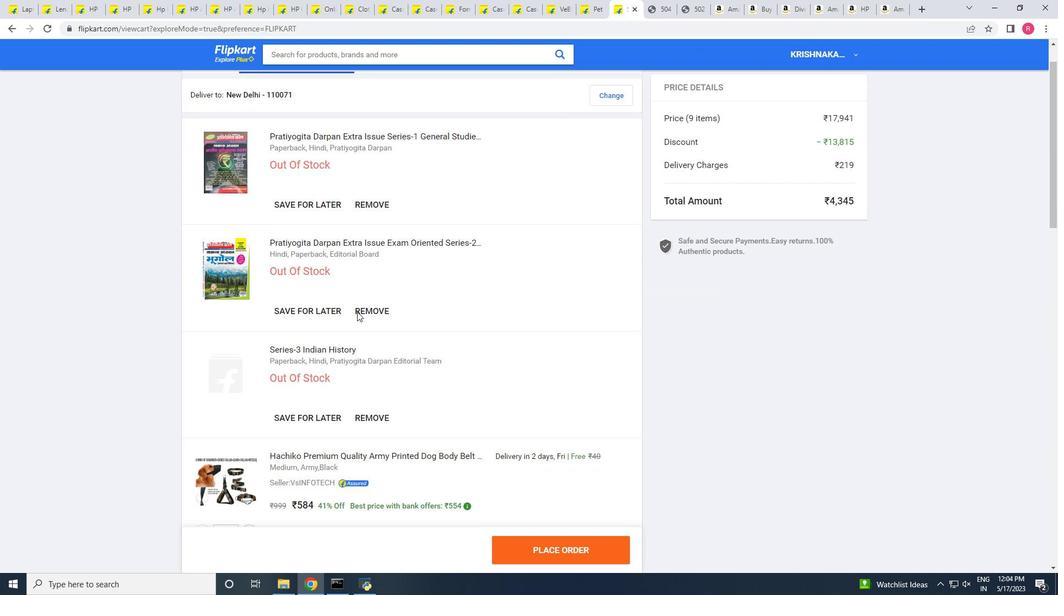 
Action: Mouse scrolled (357, 311) with delta (0, 0)
Screenshot: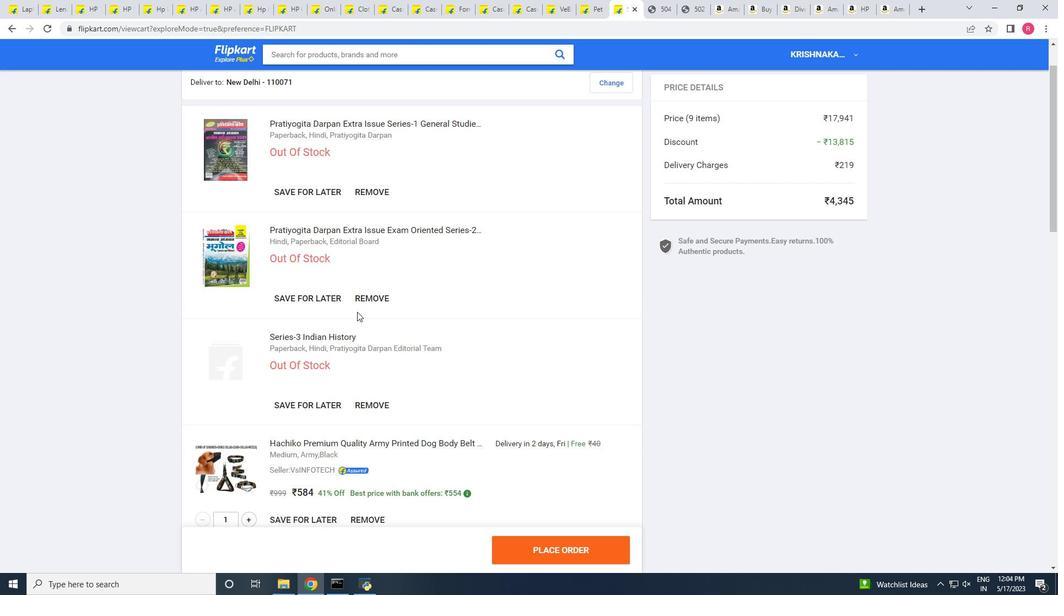
Action: Mouse scrolled (357, 311) with delta (0, 0)
Screenshot: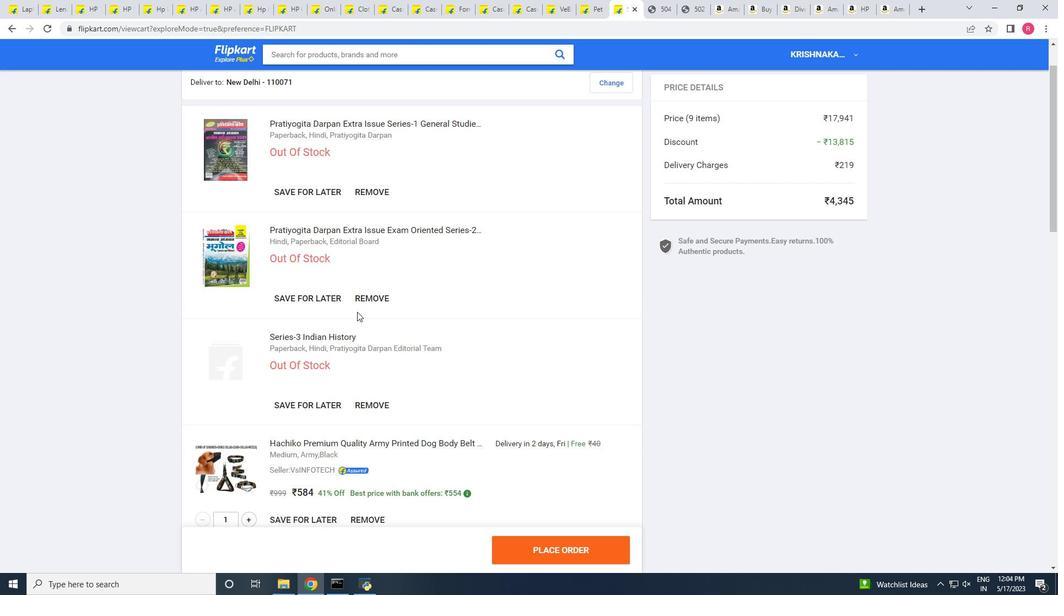 
Action: Mouse scrolled (357, 311) with delta (0, 0)
Screenshot: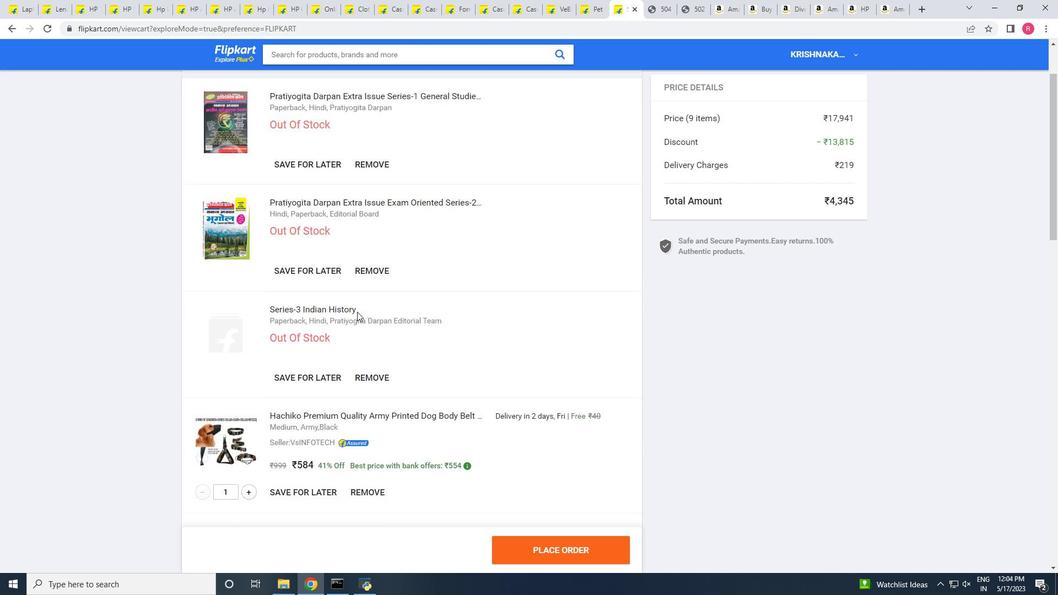
Action: Mouse scrolled (357, 311) with delta (0, 0)
Screenshot: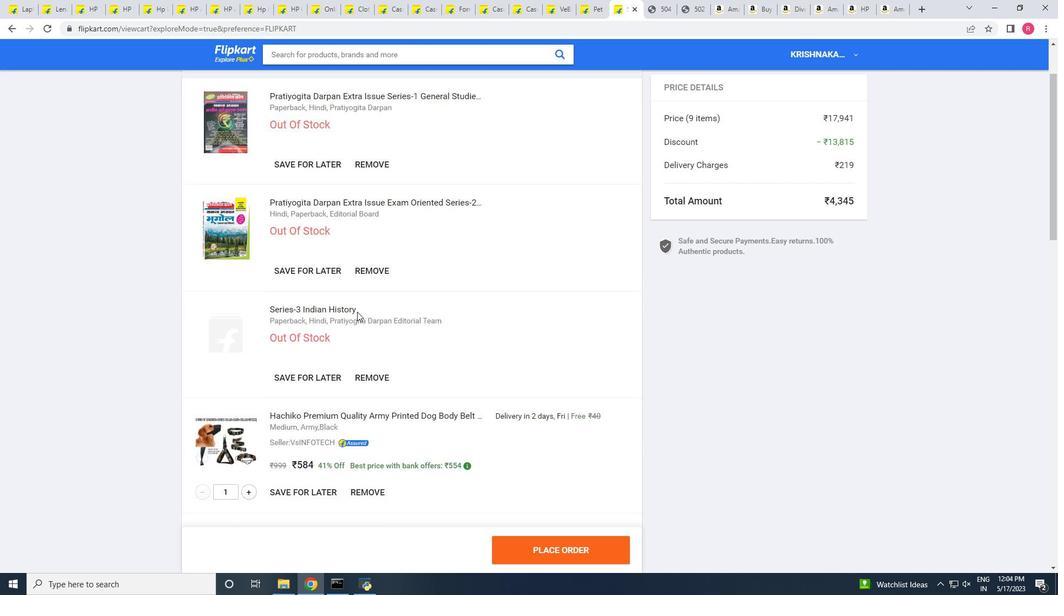 
Action: Mouse moved to (419, 250)
Screenshot: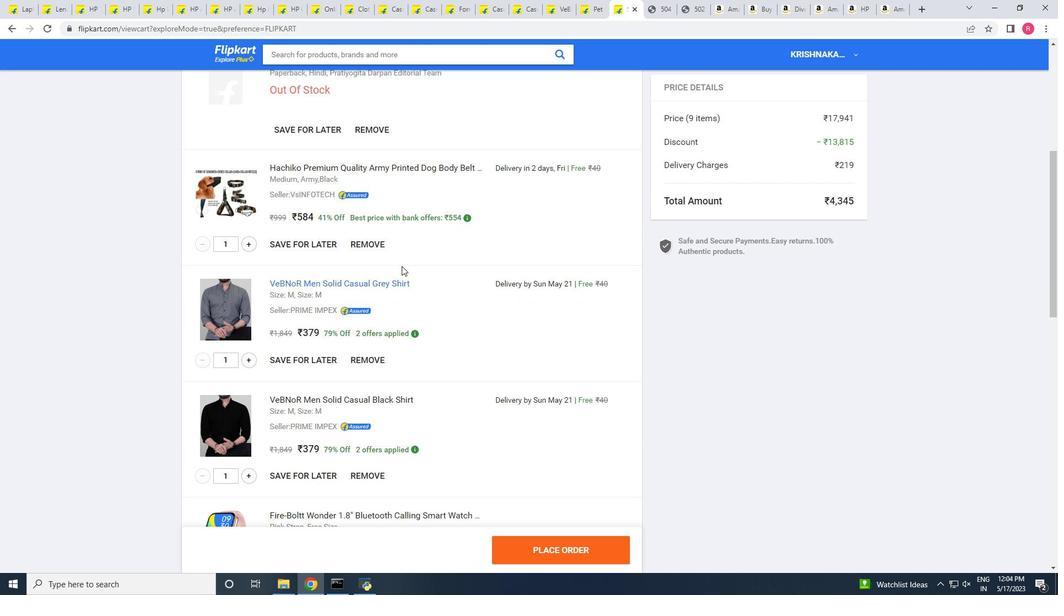 
Action: Mouse scrolled (419, 251) with delta (0, 0)
Screenshot: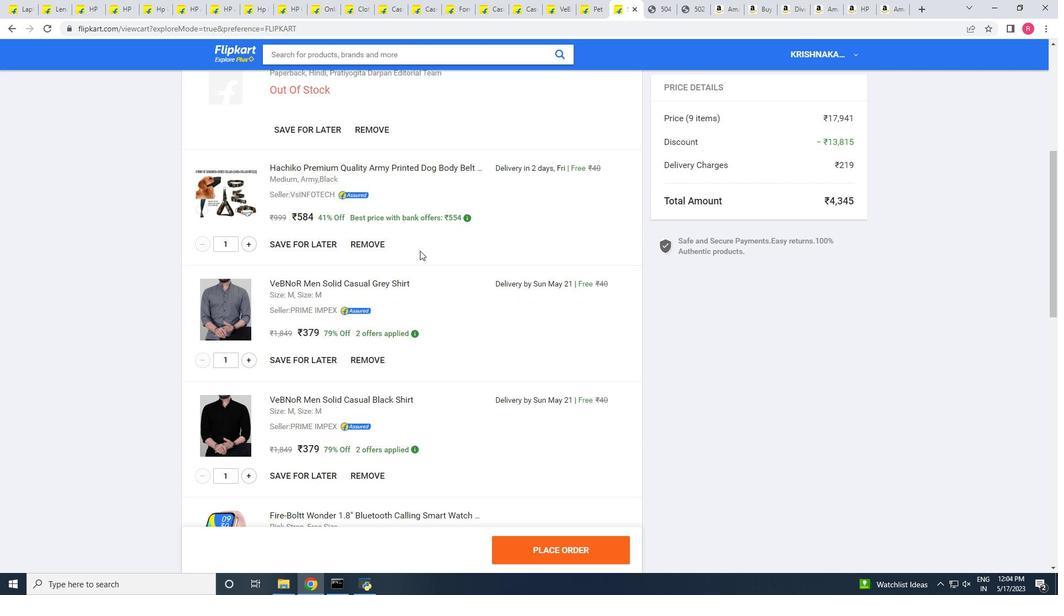 
Action: Mouse scrolled (419, 251) with delta (0, 0)
Screenshot: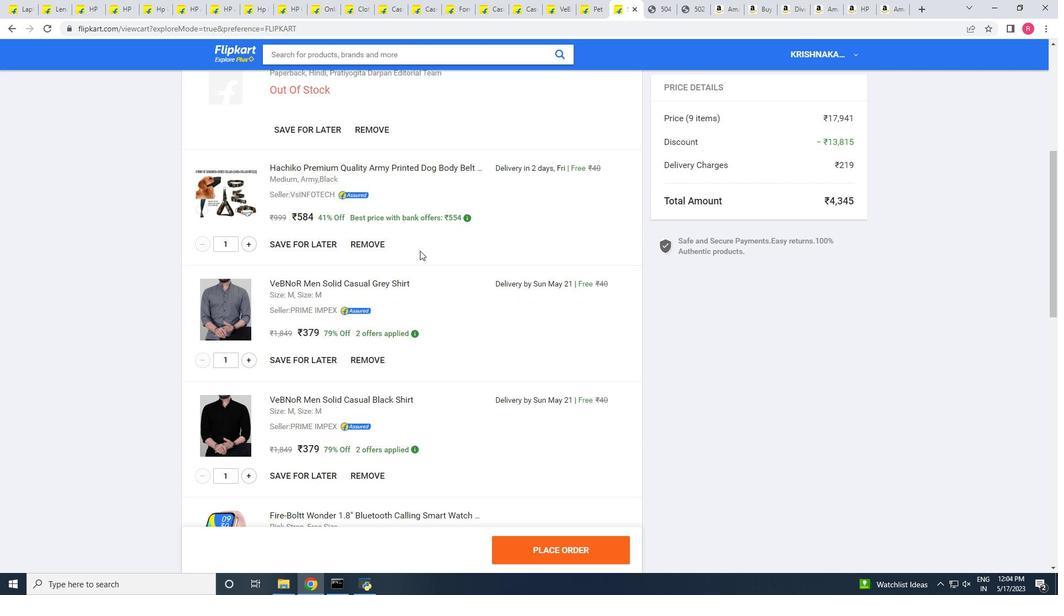 
Action: Mouse scrolled (419, 251) with delta (0, 0)
Screenshot: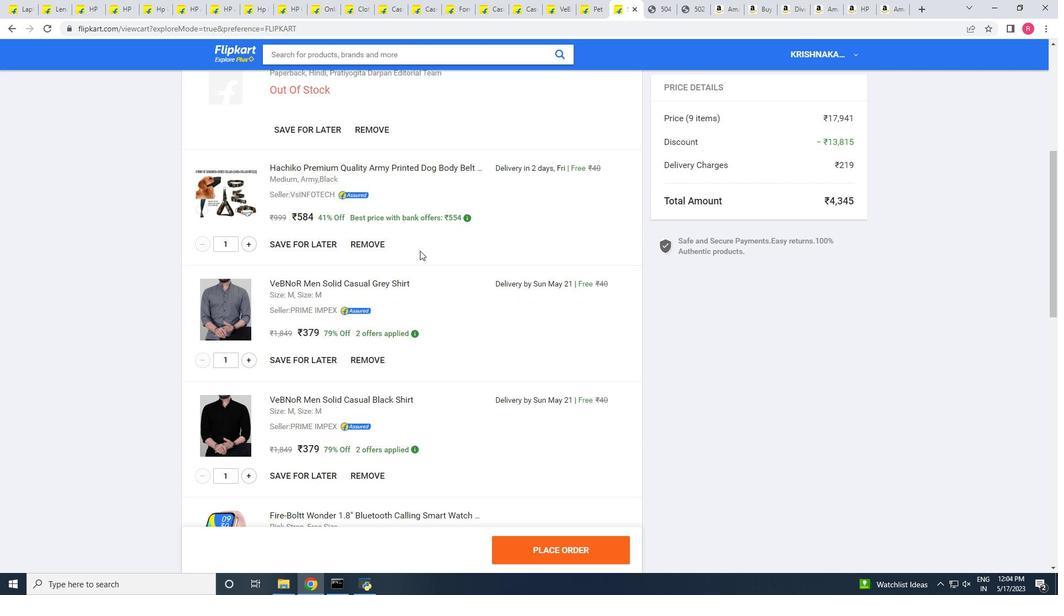 
Action: Mouse scrolled (419, 251) with delta (0, 0)
Screenshot: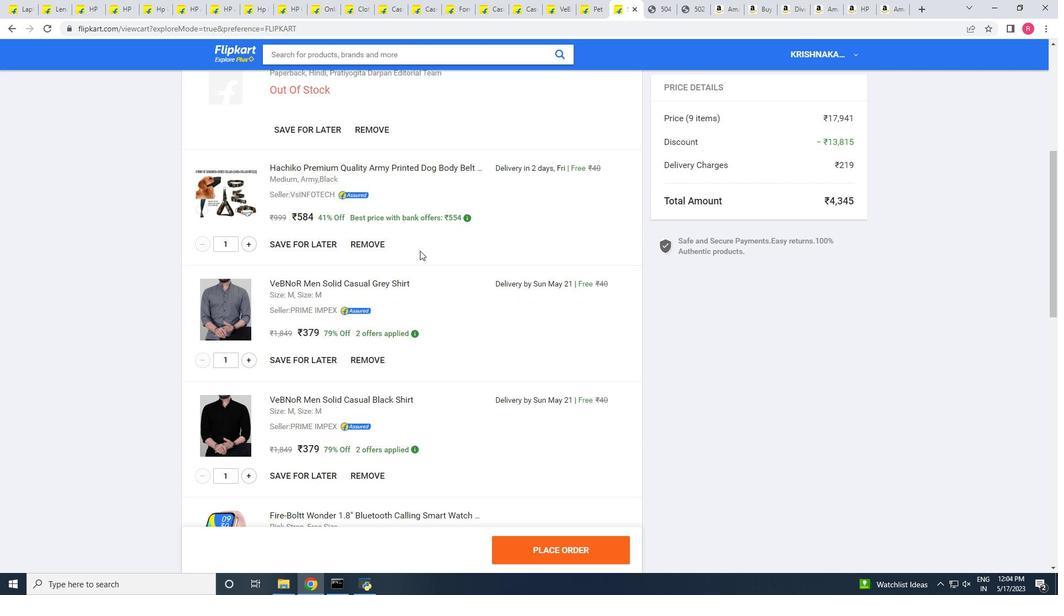 
Action: Mouse scrolled (419, 251) with delta (0, 0)
Screenshot: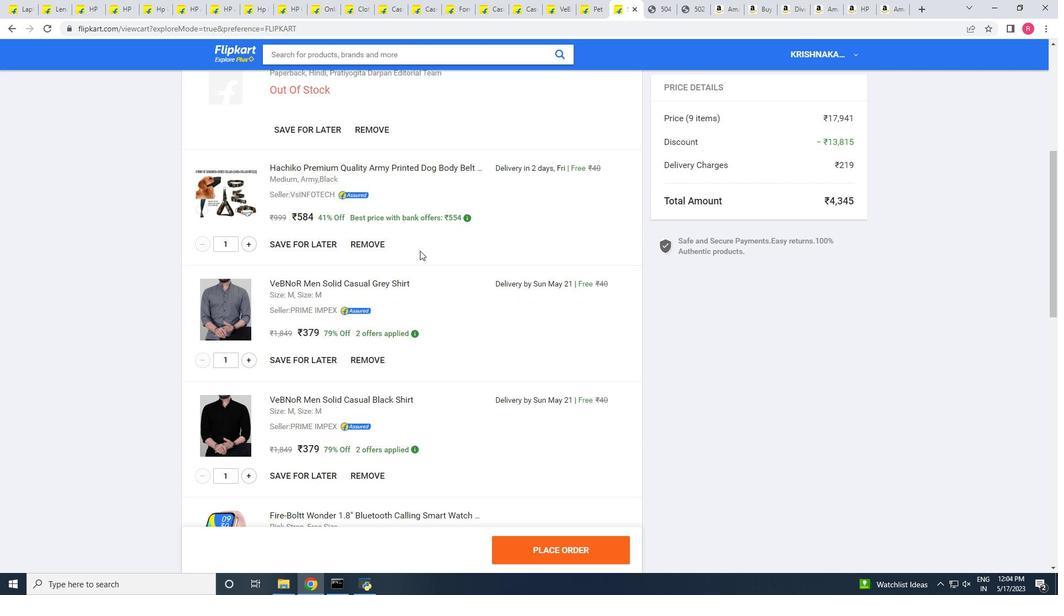 
Action: Mouse moved to (387, 45)
Screenshot: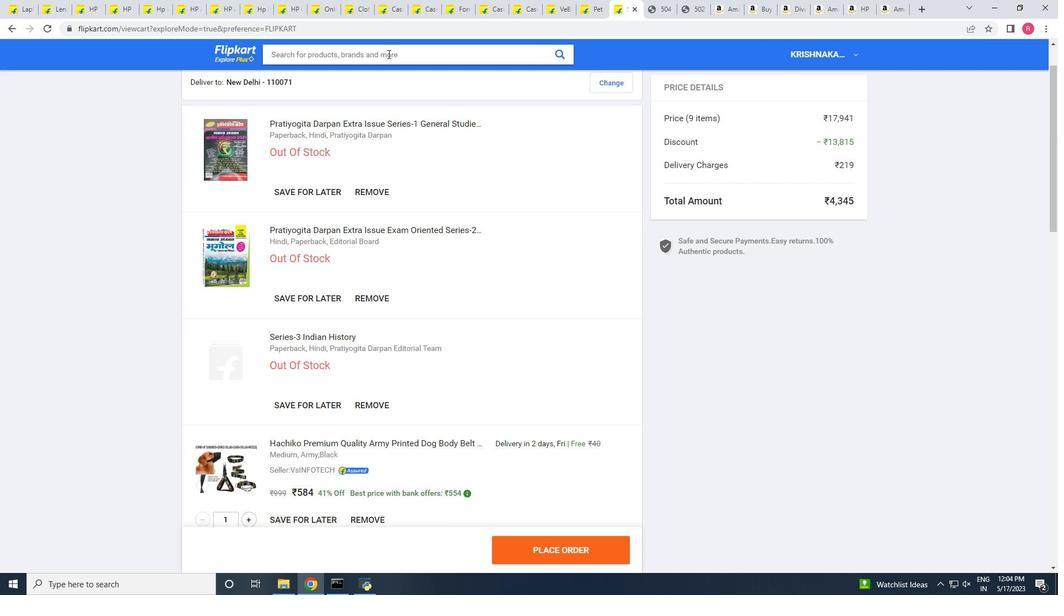 
Action: Mouse pressed left at (387, 45)
Screenshot: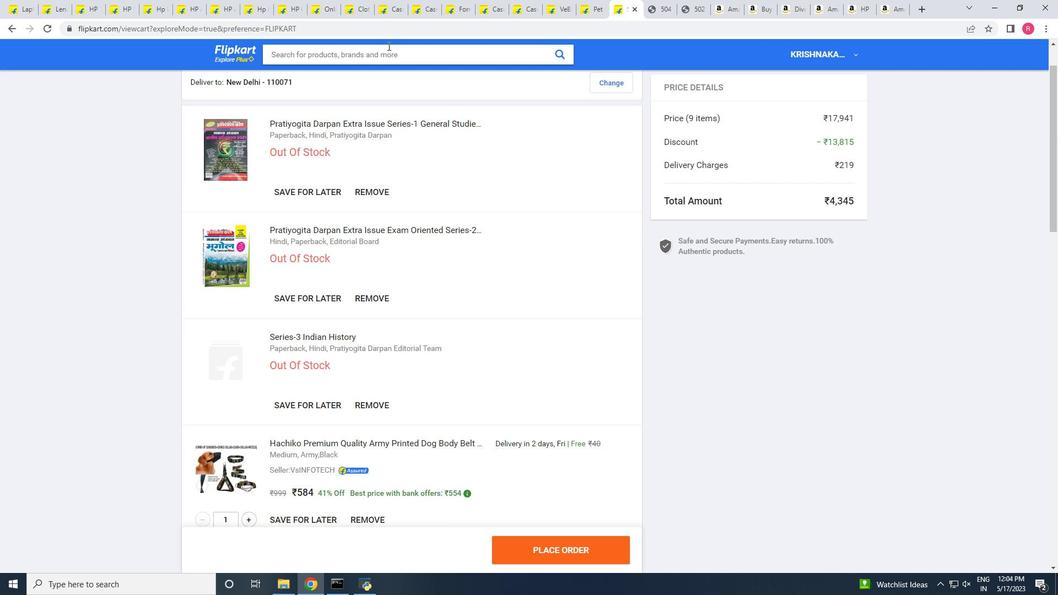 
Action: Mouse moved to (360, 78)
Screenshot: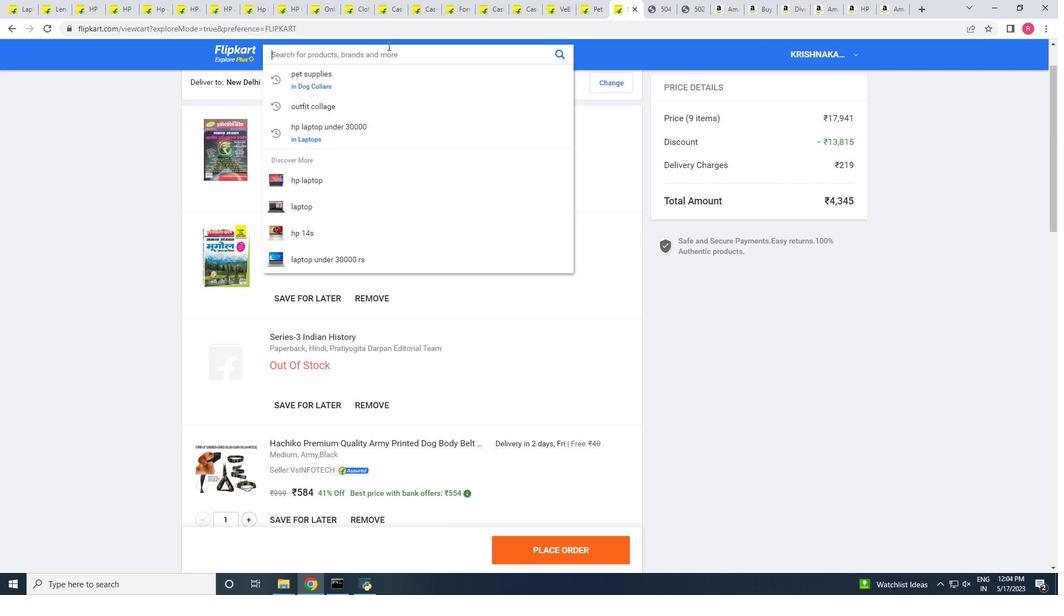 
Action: Mouse pressed left at (360, 78)
Screenshot: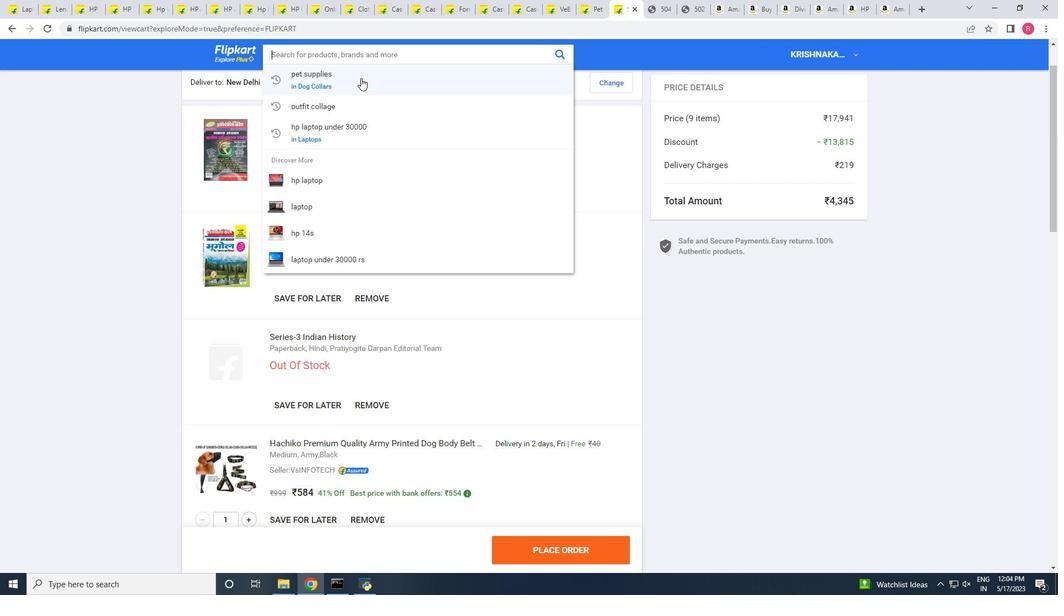 
Action: Mouse moved to (324, 56)
Screenshot: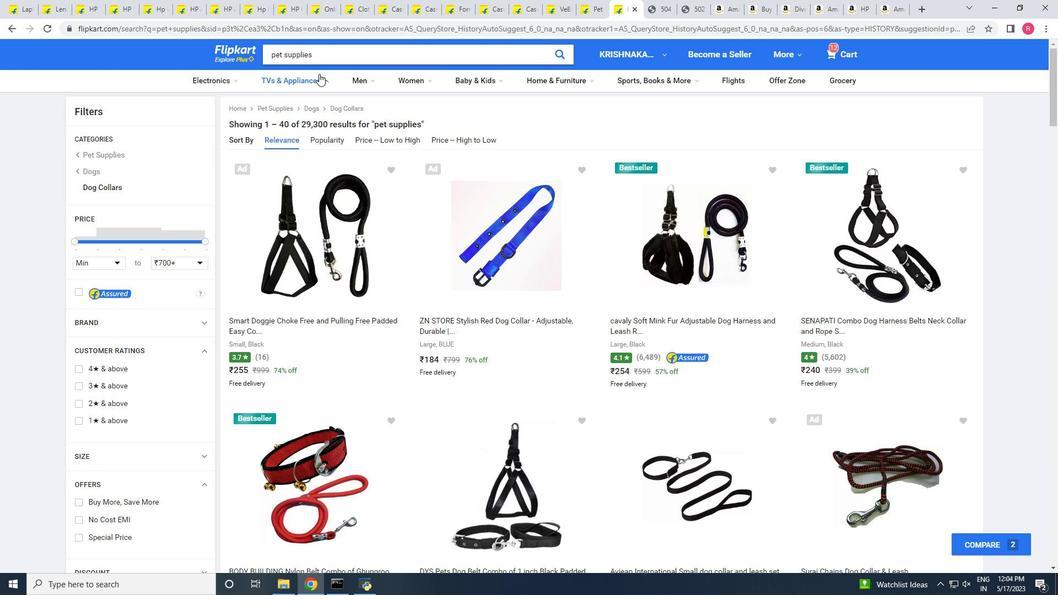 
Action: Mouse pressed left at (324, 56)
Screenshot: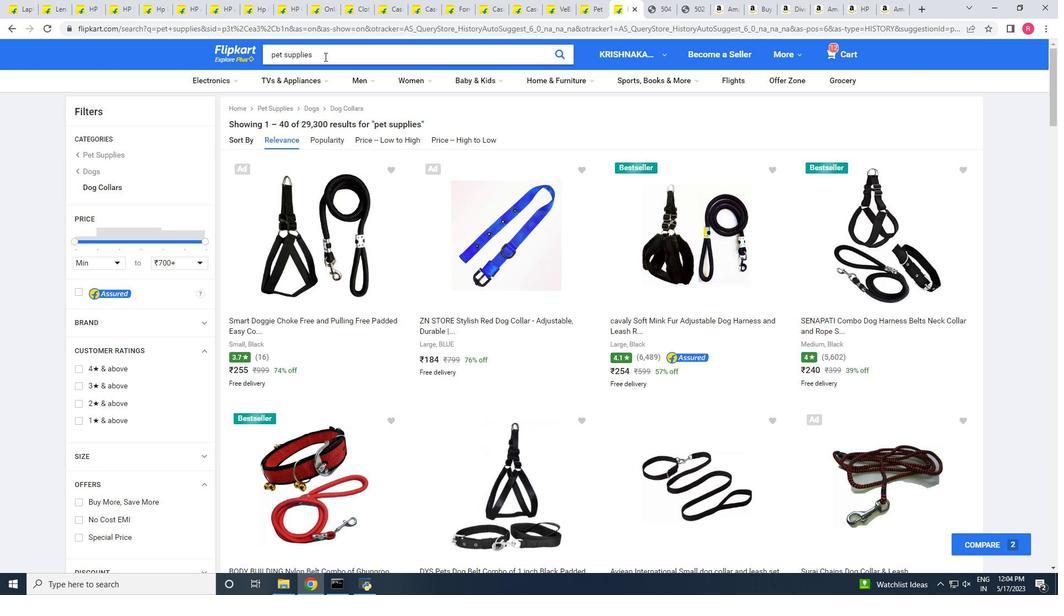 
Action: Key pressed <Key.down><Key.down><Key.enter>
Screenshot: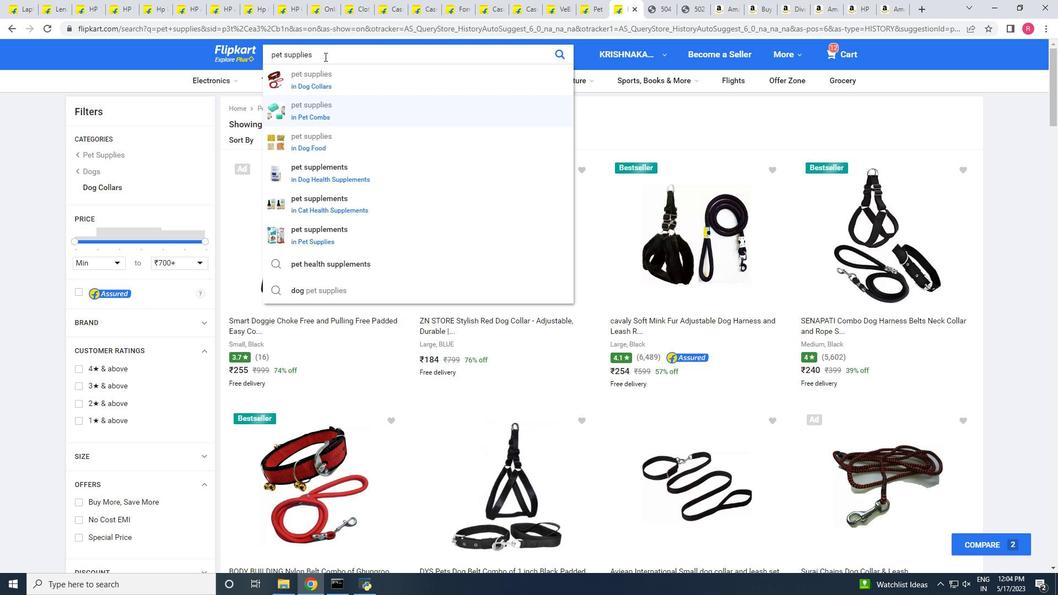 
Action: Mouse moved to (408, 229)
Screenshot: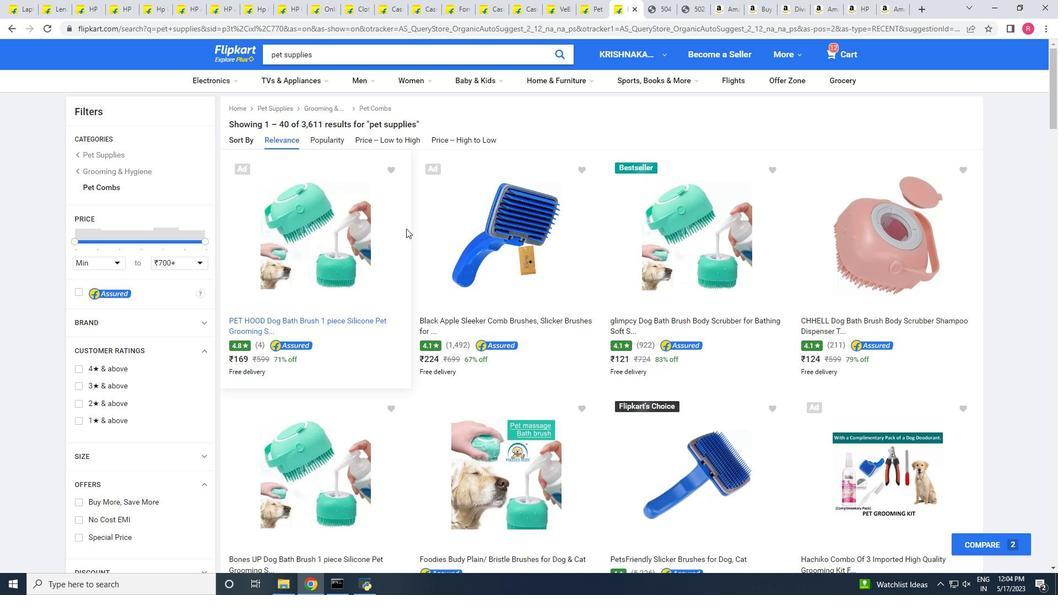 
Action: Mouse scrolled (408, 229) with delta (0, 0)
Screenshot: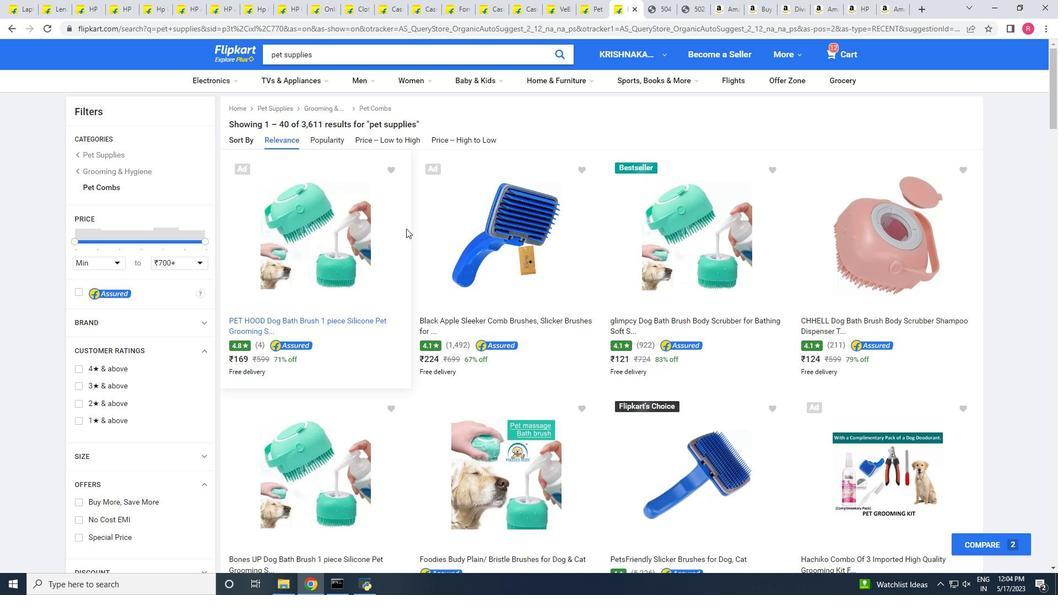 
Action: Mouse moved to (410, 230)
Screenshot: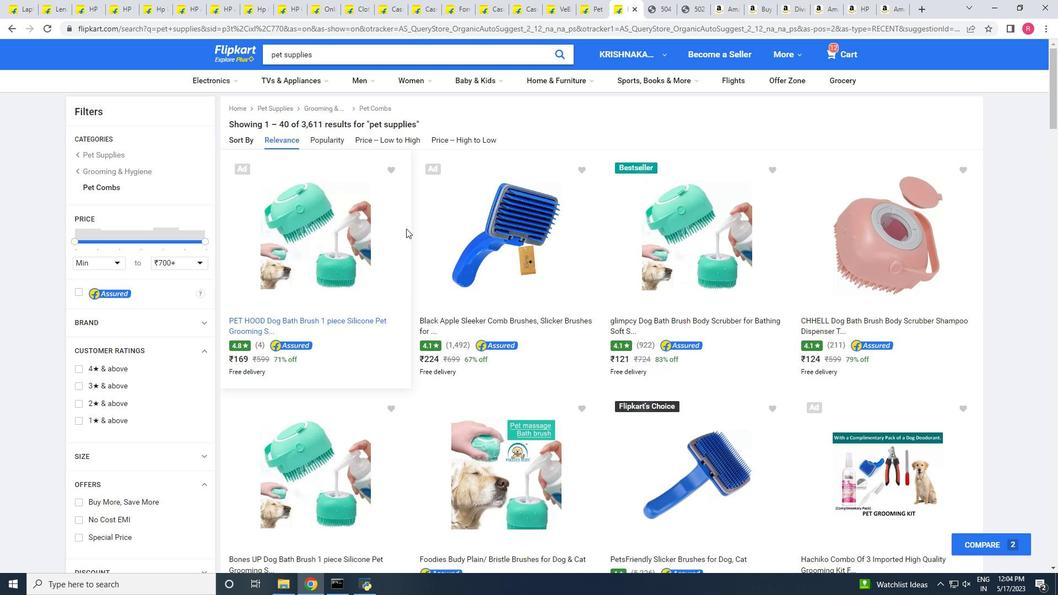 
Action: Mouse scrolled (410, 229) with delta (0, 0)
Screenshot: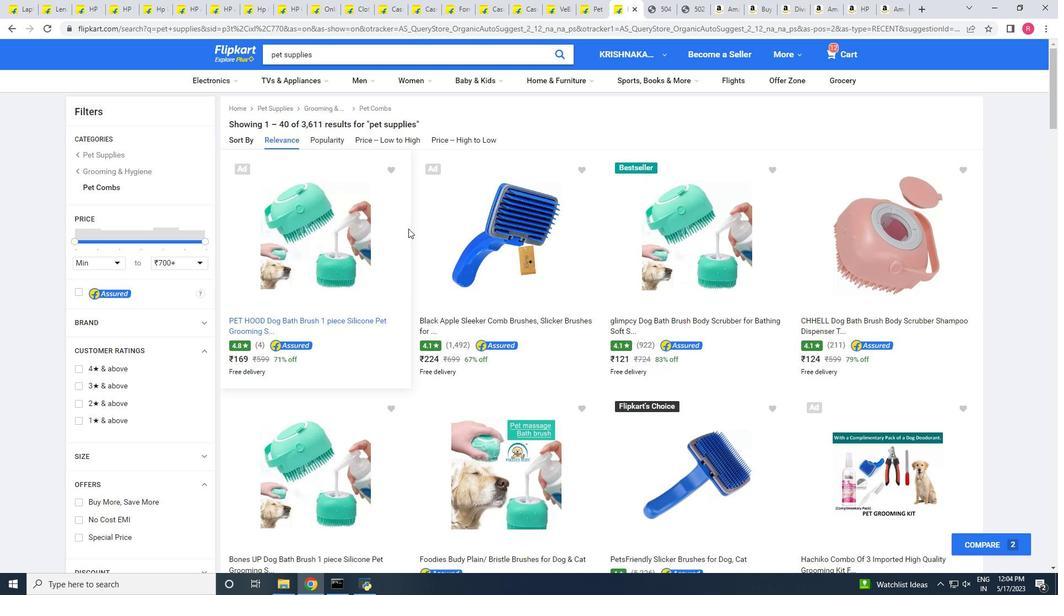 
Action: Mouse moved to (484, 264)
Screenshot: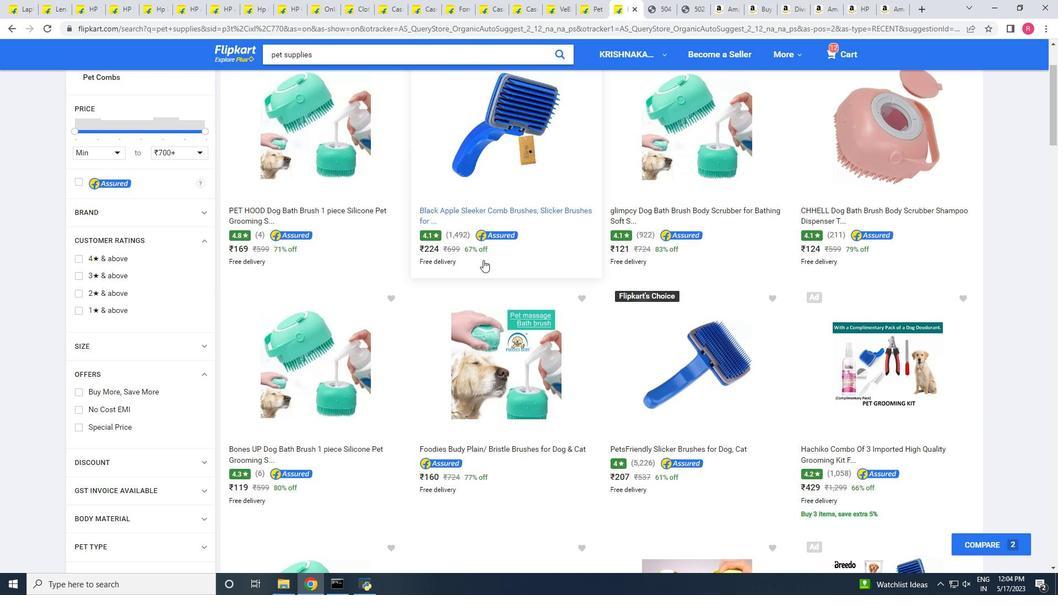 
Action: Mouse scrolled (484, 263) with delta (0, 0)
Screenshot: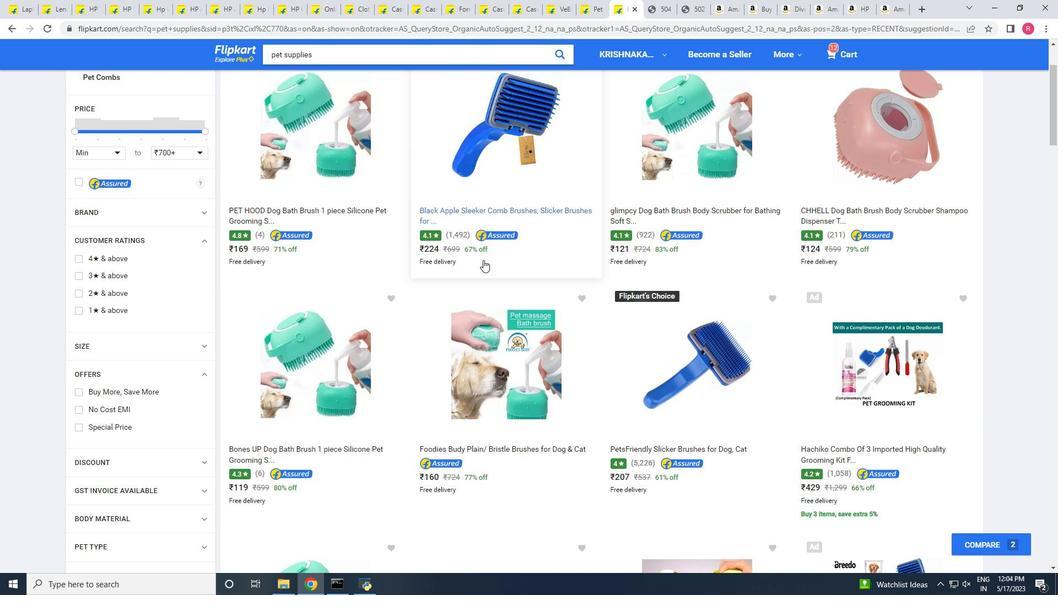 
Action: Mouse scrolled (484, 263) with delta (0, 0)
Screenshot: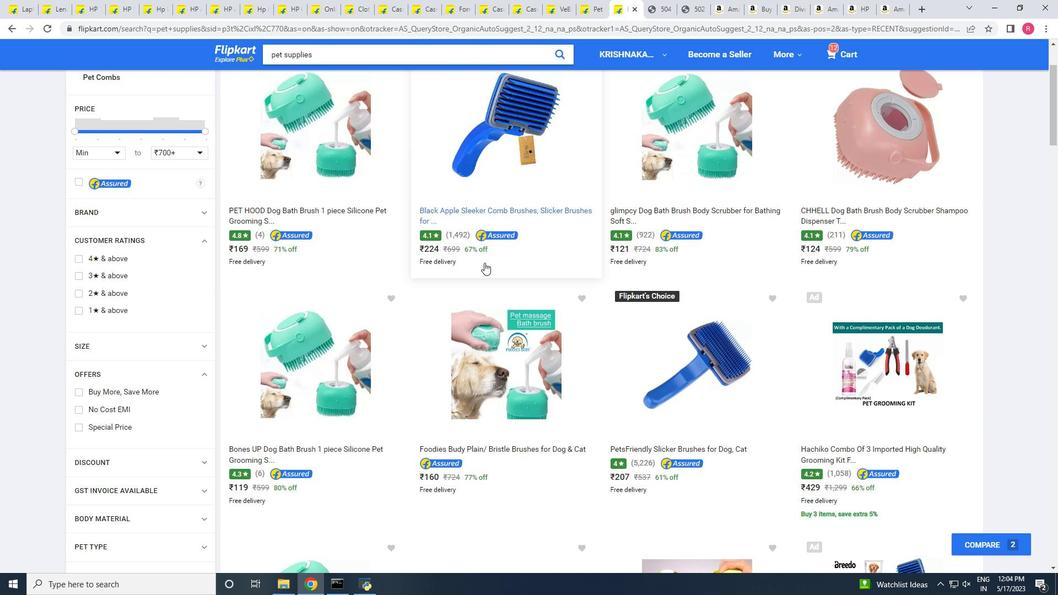 
Action: Mouse scrolled (484, 263) with delta (0, 0)
Screenshot: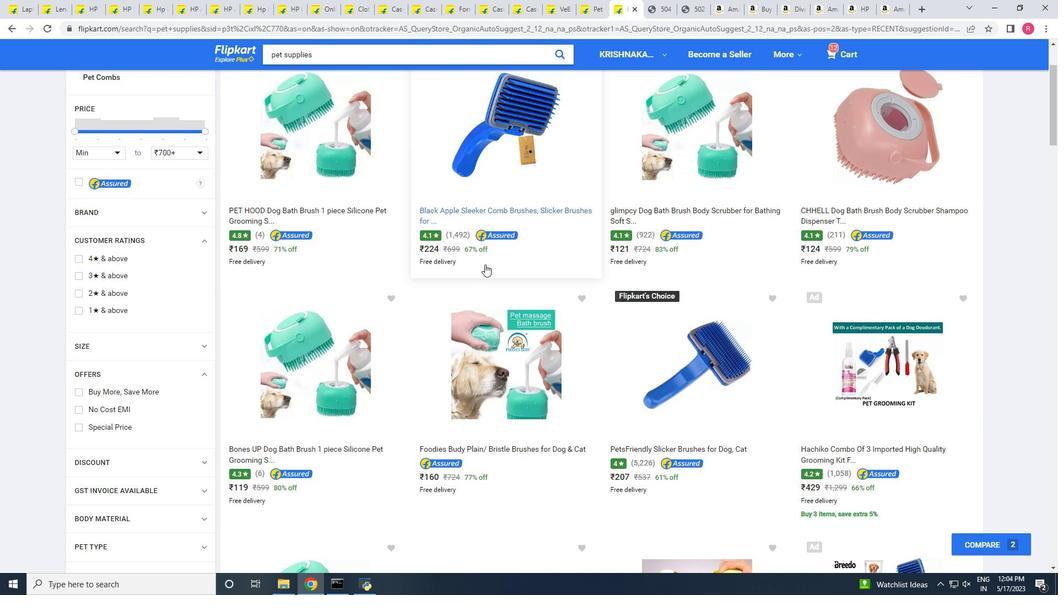 
Action: Mouse moved to (487, 265)
Screenshot: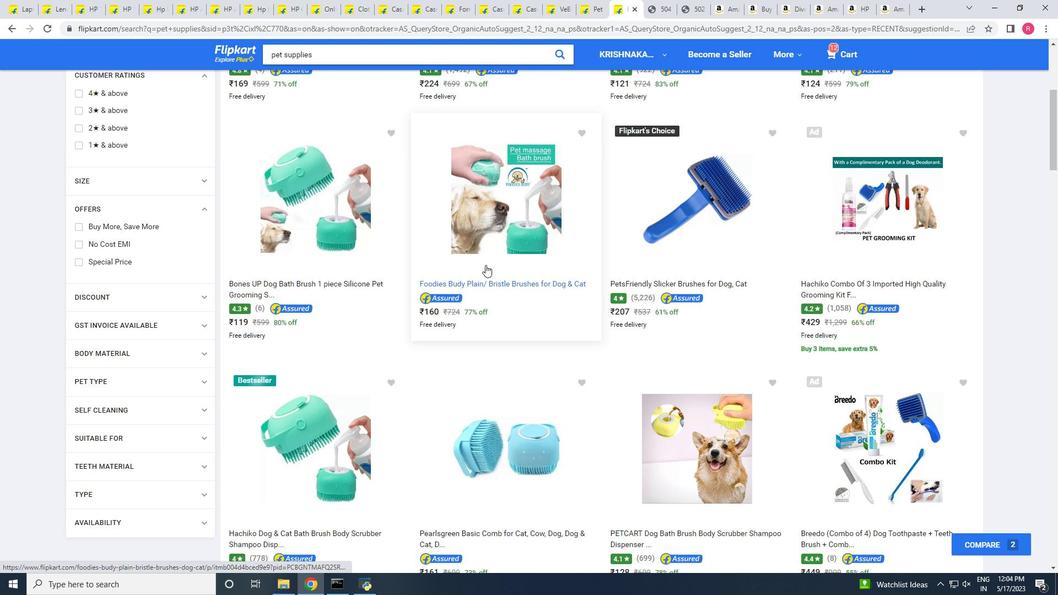 
Action: Mouse scrolled (487, 264) with delta (0, 0)
Screenshot: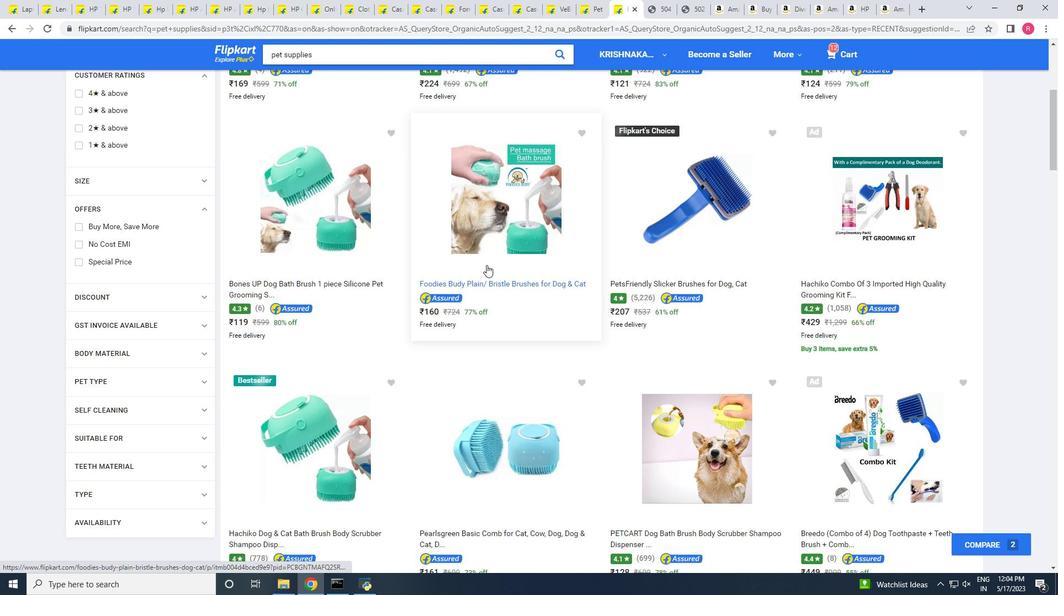 
Action: Mouse scrolled (487, 264) with delta (0, 0)
Screenshot: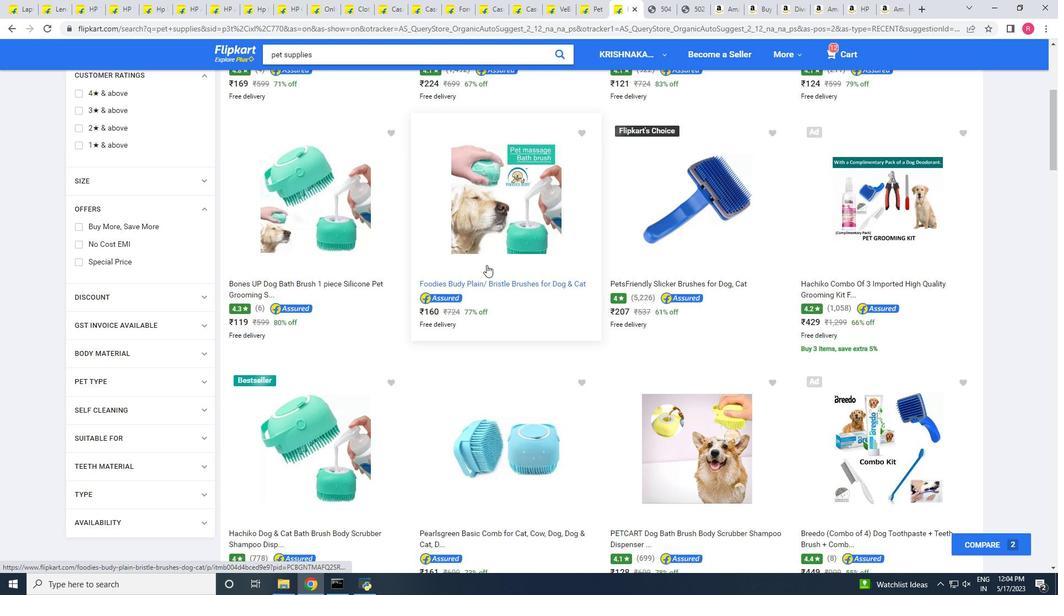 
Action: Mouse scrolled (487, 264) with delta (0, 0)
Screenshot: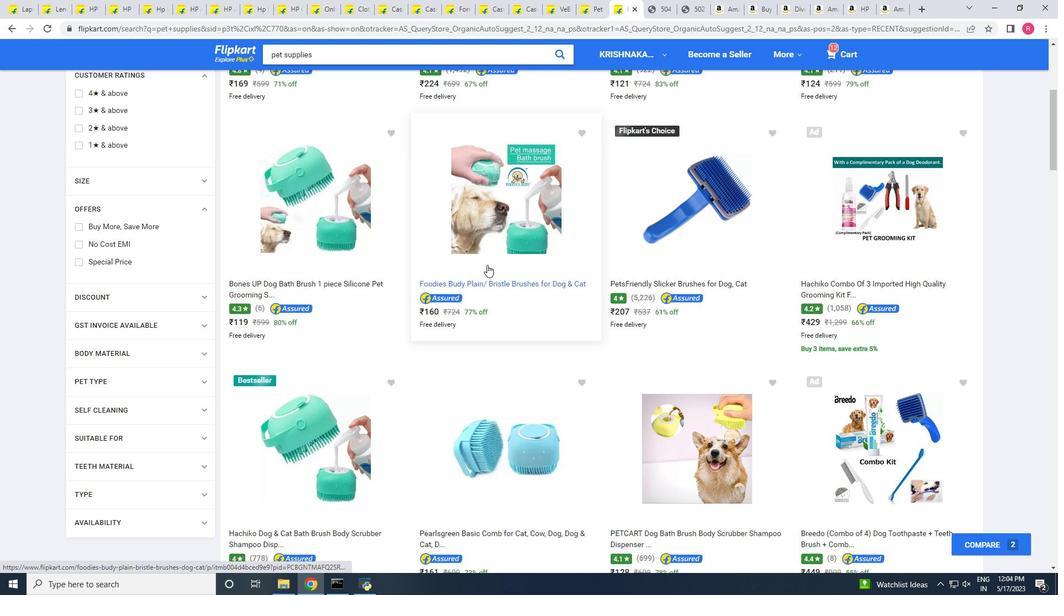 
Action: Mouse scrolled (487, 264) with delta (0, 0)
Screenshot: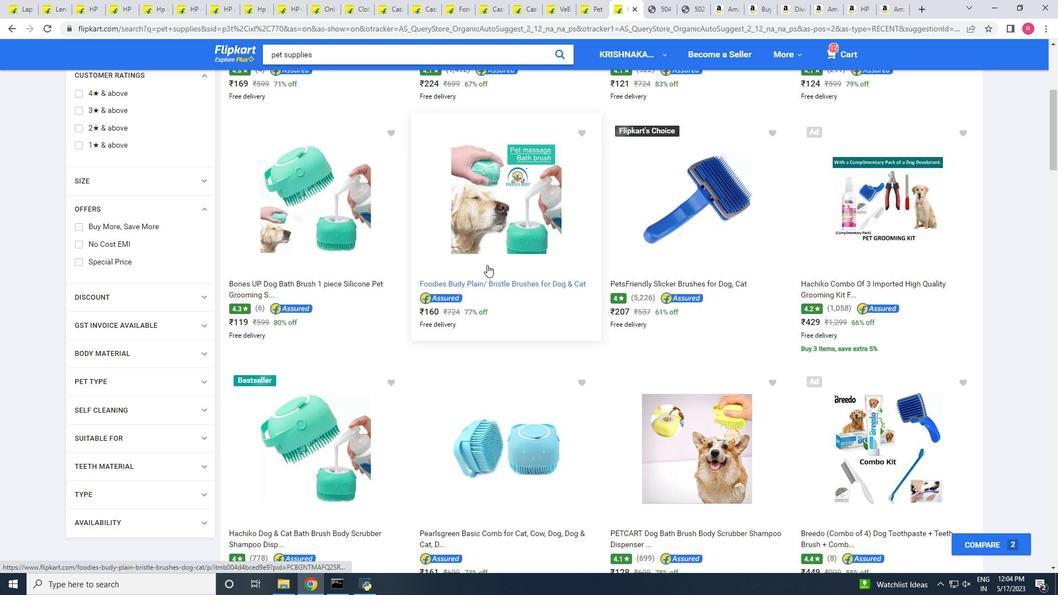 
Action: Mouse scrolled (487, 264) with delta (0, 0)
Screenshot: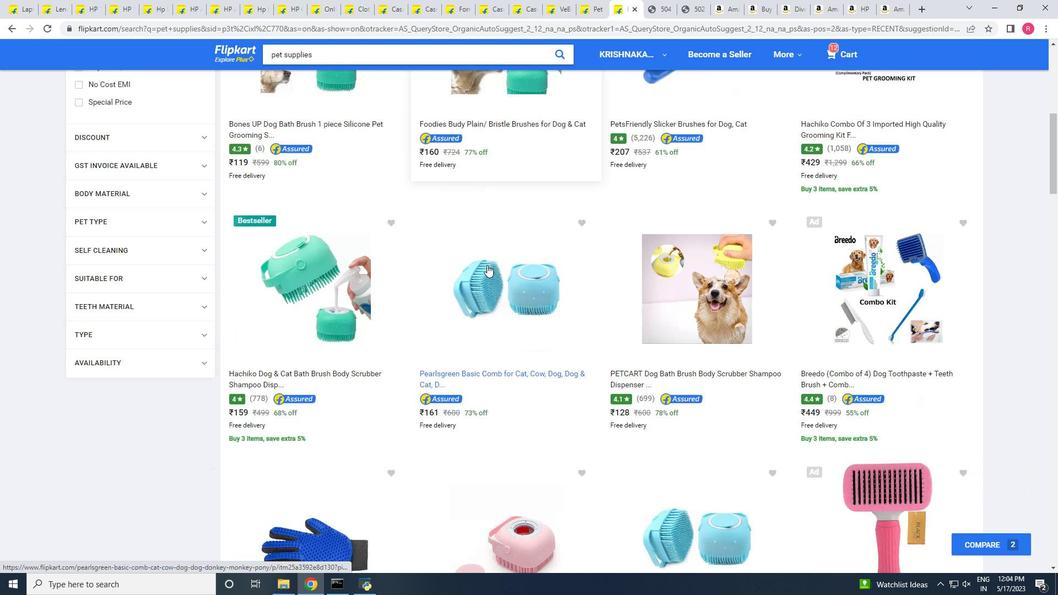 
Action: Mouse moved to (604, 276)
Screenshot: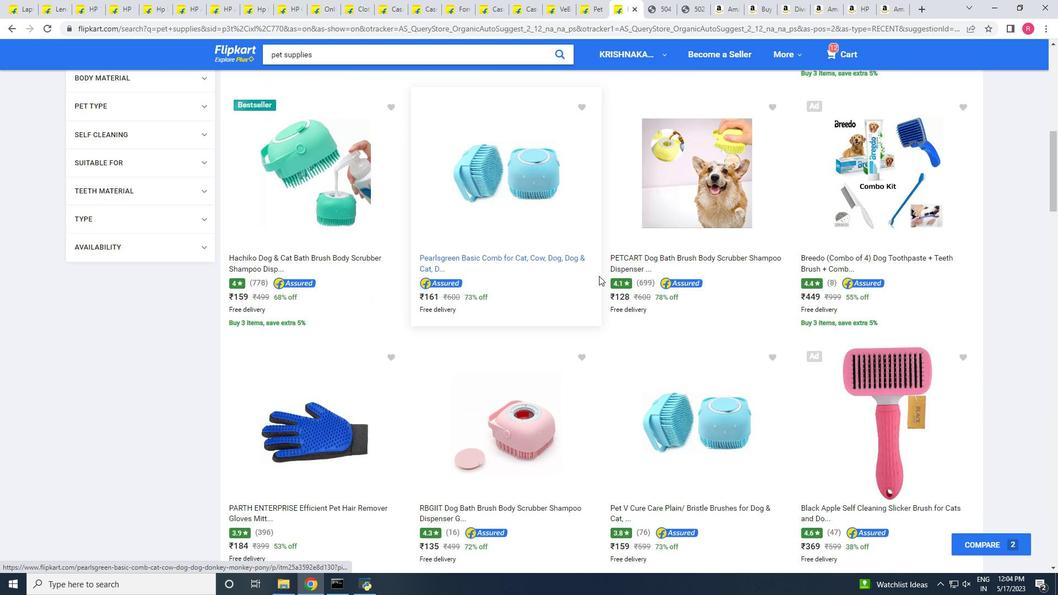 
Action: Mouse scrolled (604, 275) with delta (0, 0)
Screenshot: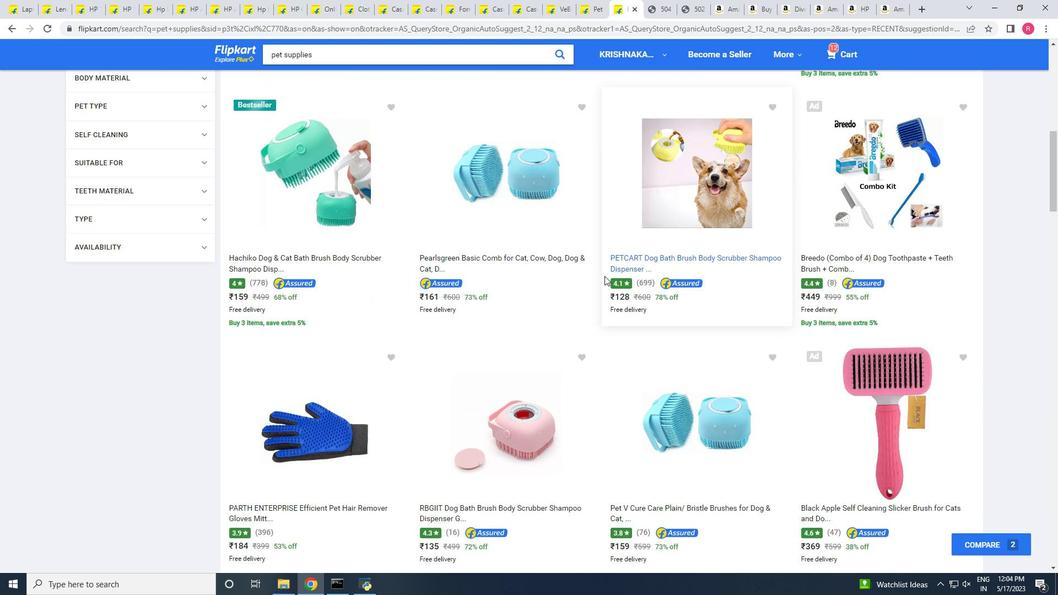 
Action: Mouse scrolled (604, 275) with delta (0, 0)
Screenshot: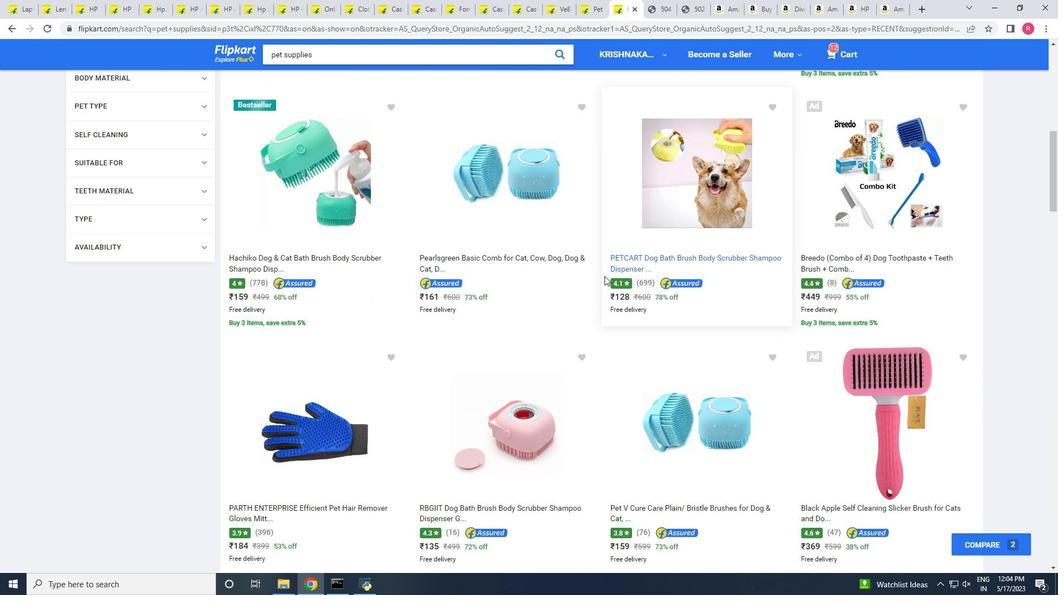 
Action: Mouse scrolled (604, 275) with delta (0, 0)
Screenshot: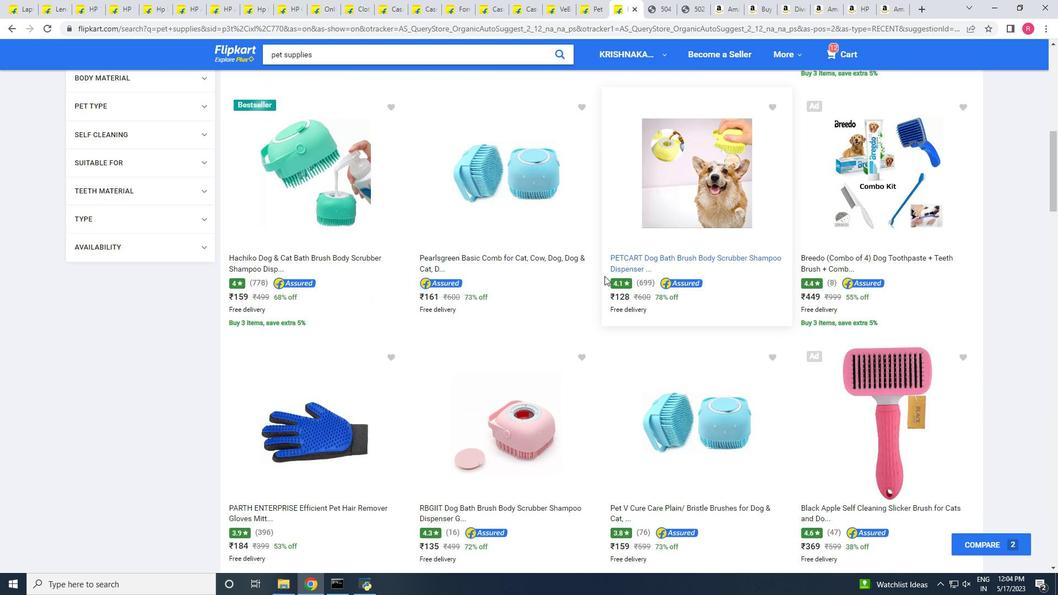 
Action: Mouse scrolled (604, 275) with delta (0, 0)
Screenshot: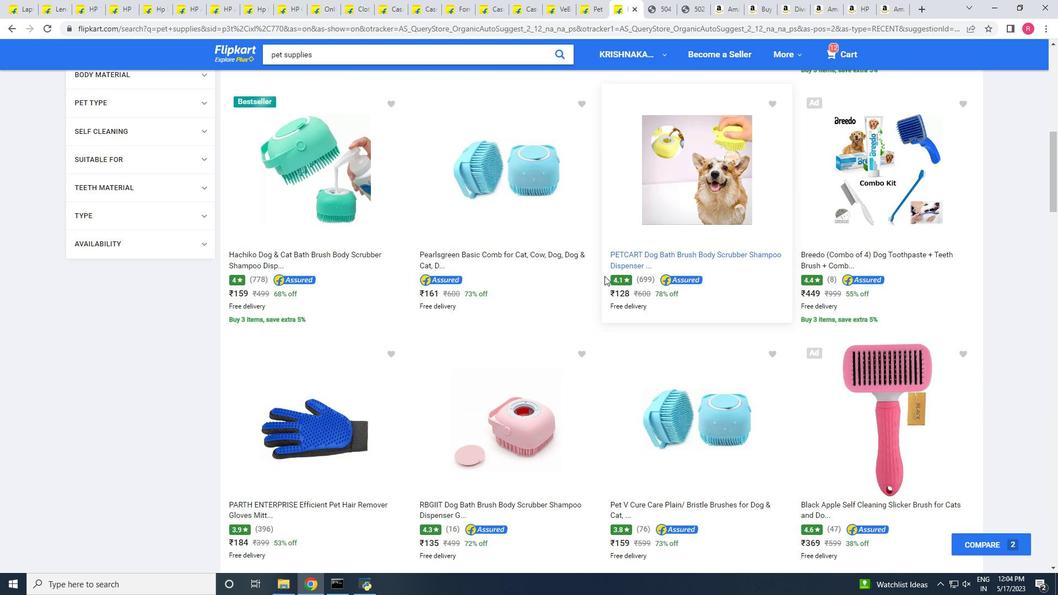 
Action: Mouse scrolled (604, 275) with delta (0, 0)
Screenshot: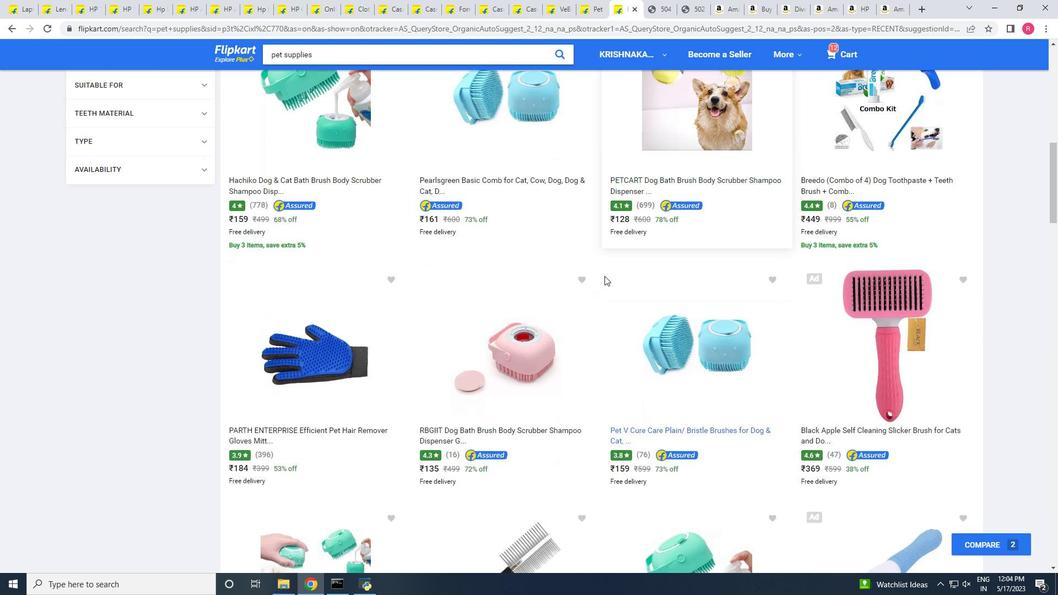 
Action: Mouse scrolled (604, 275) with delta (0, 0)
Screenshot: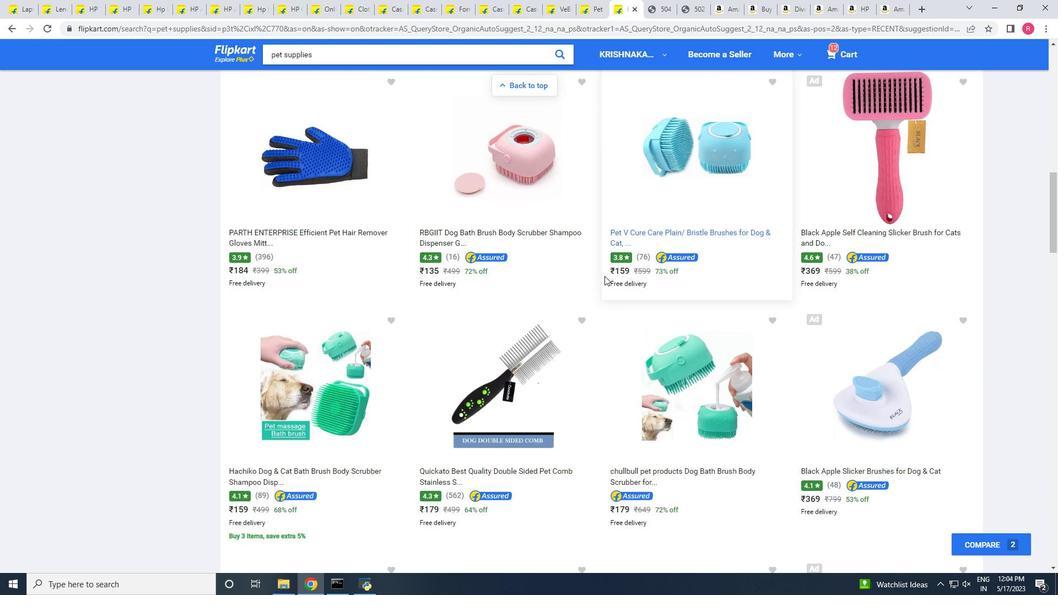
Action: Mouse scrolled (604, 275) with delta (0, 0)
Screenshot: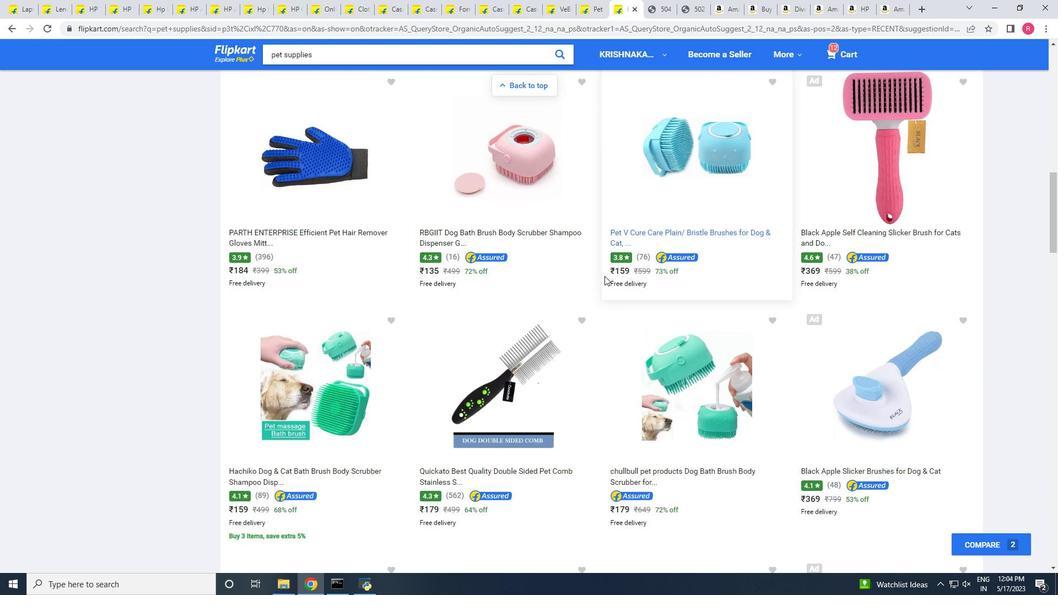 
Action: Mouse scrolled (604, 275) with delta (0, 0)
Screenshot: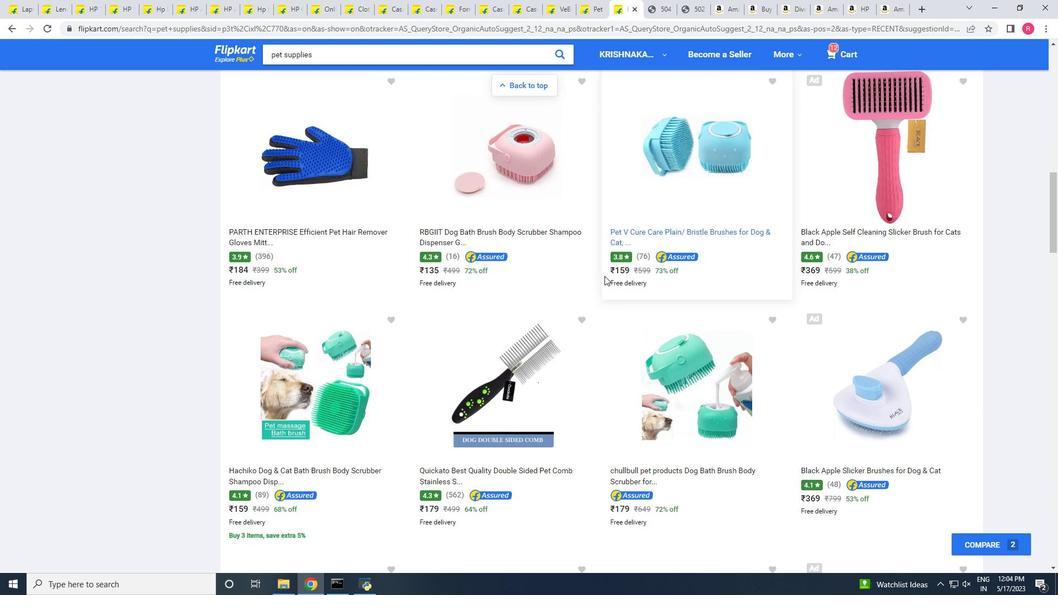 
Action: Mouse moved to (326, 272)
Screenshot: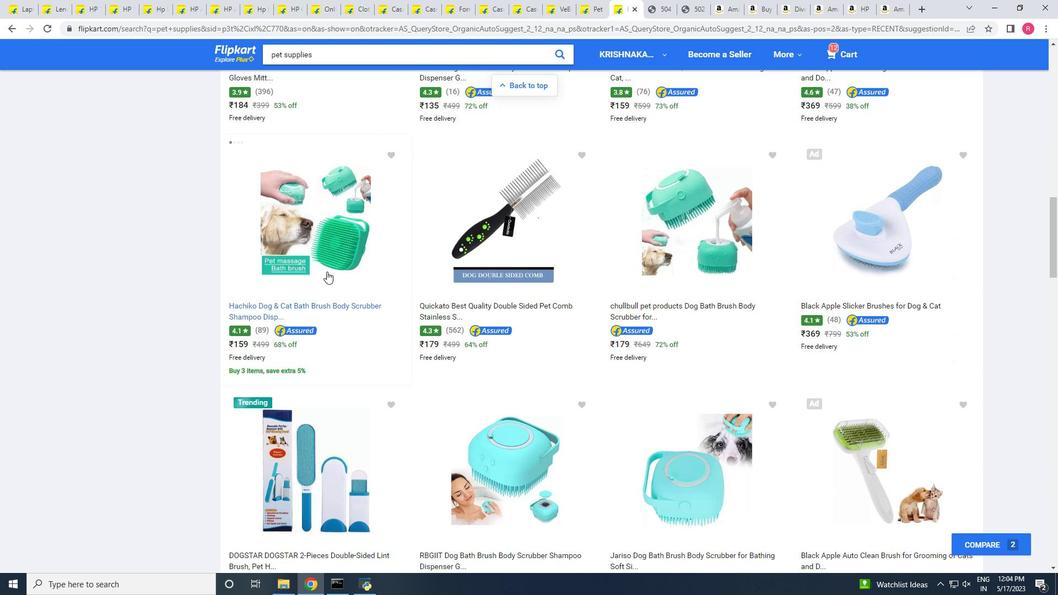 
Action: Mouse scrolled (326, 272) with delta (0, 0)
Screenshot: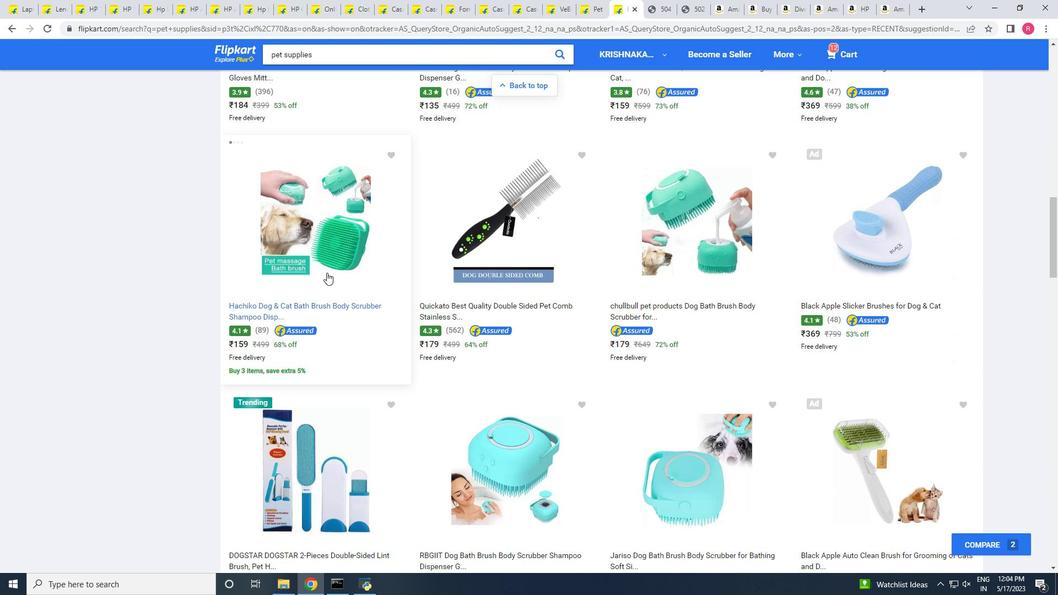 
Action: Mouse scrolled (326, 272) with delta (0, 0)
Screenshot: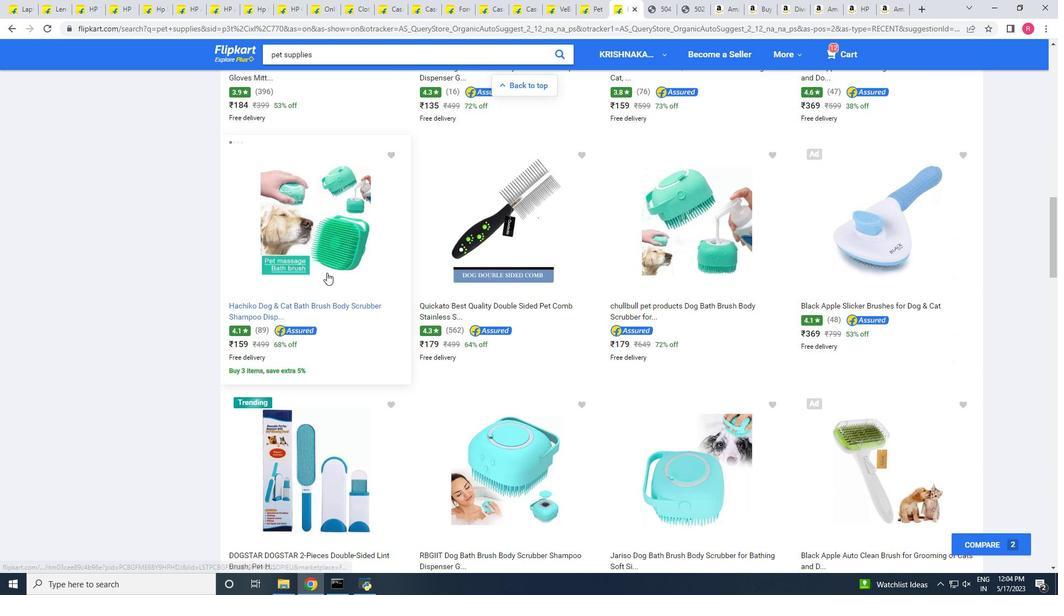 
Action: Mouse scrolled (326, 272) with delta (0, 0)
Screenshot: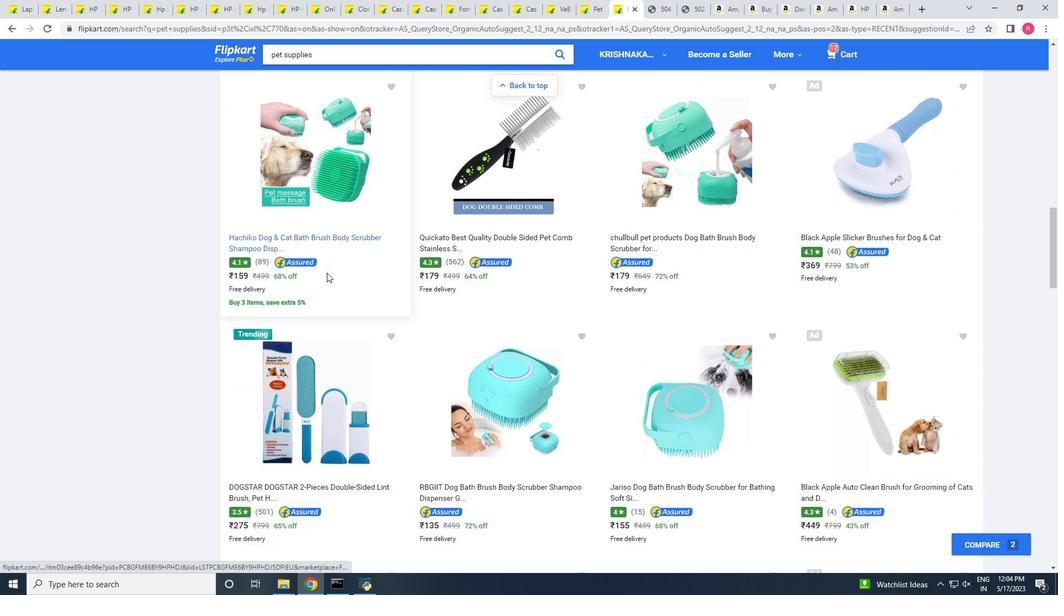 
Action: Mouse moved to (313, 345)
Screenshot: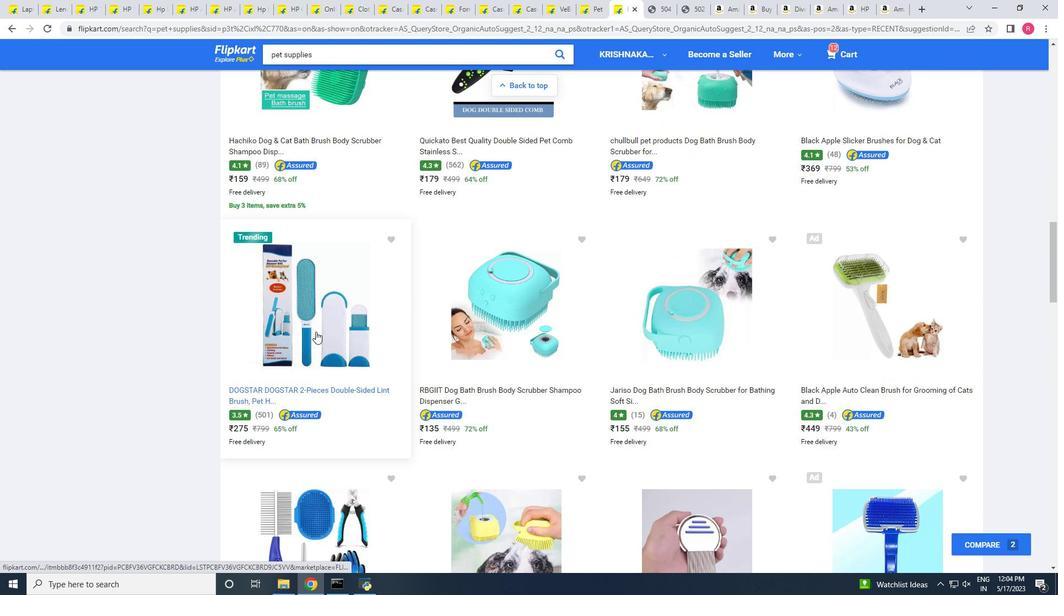 
Action: Mouse pressed left at (313, 345)
Screenshot: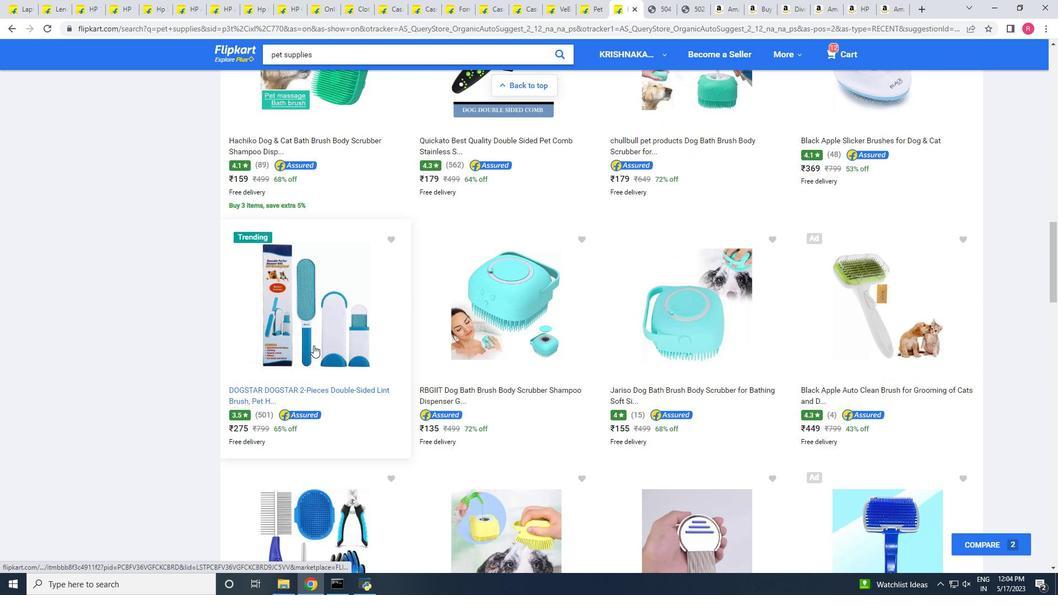 
Action: Mouse moved to (470, 352)
Screenshot: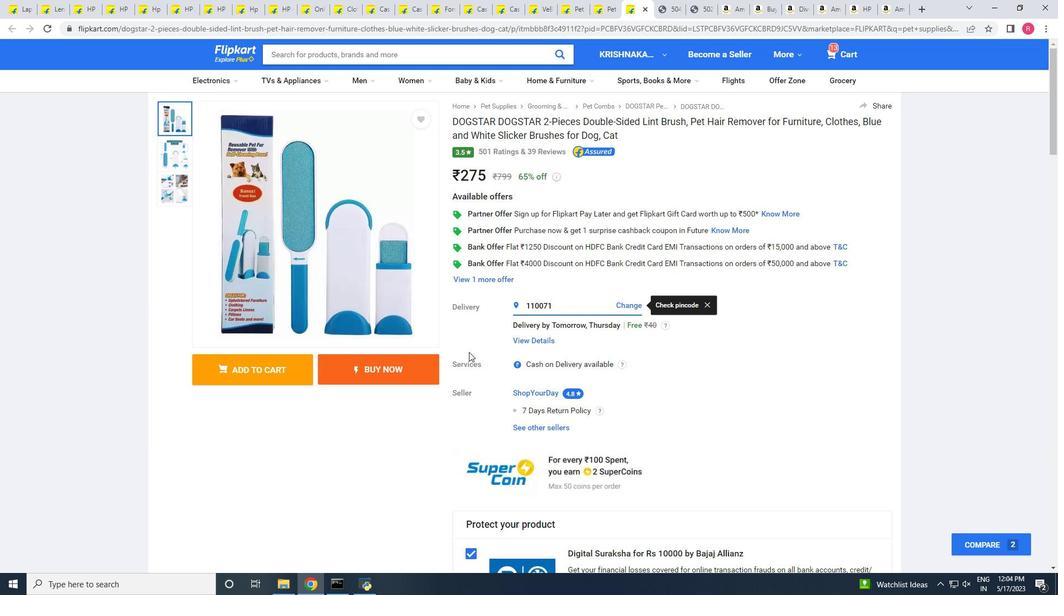 
Action: Mouse scrolled (470, 351) with delta (0, 0)
Screenshot: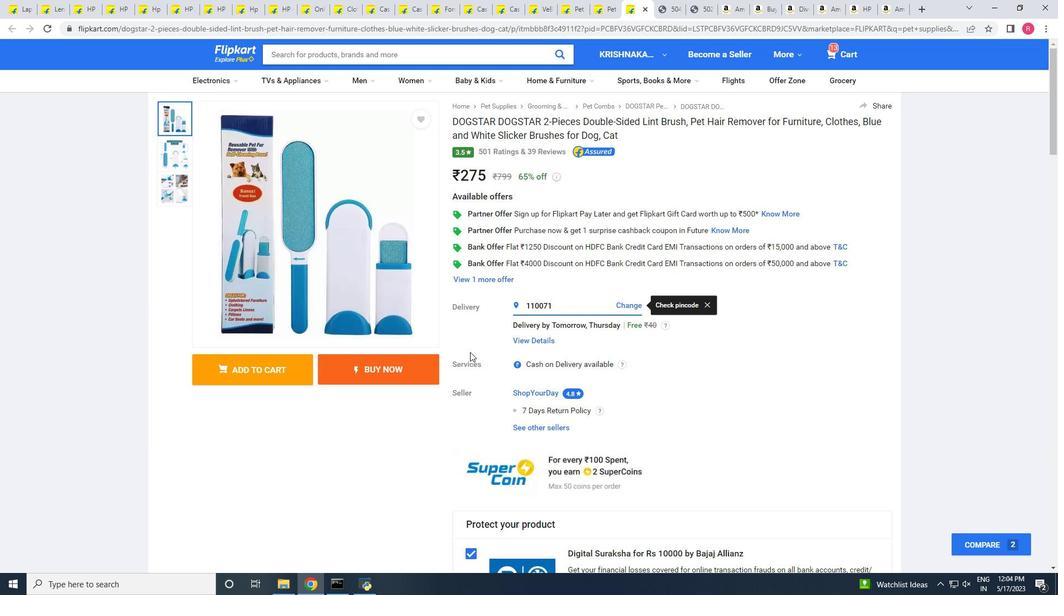 
Action: Mouse scrolled (470, 351) with delta (0, 0)
Screenshot: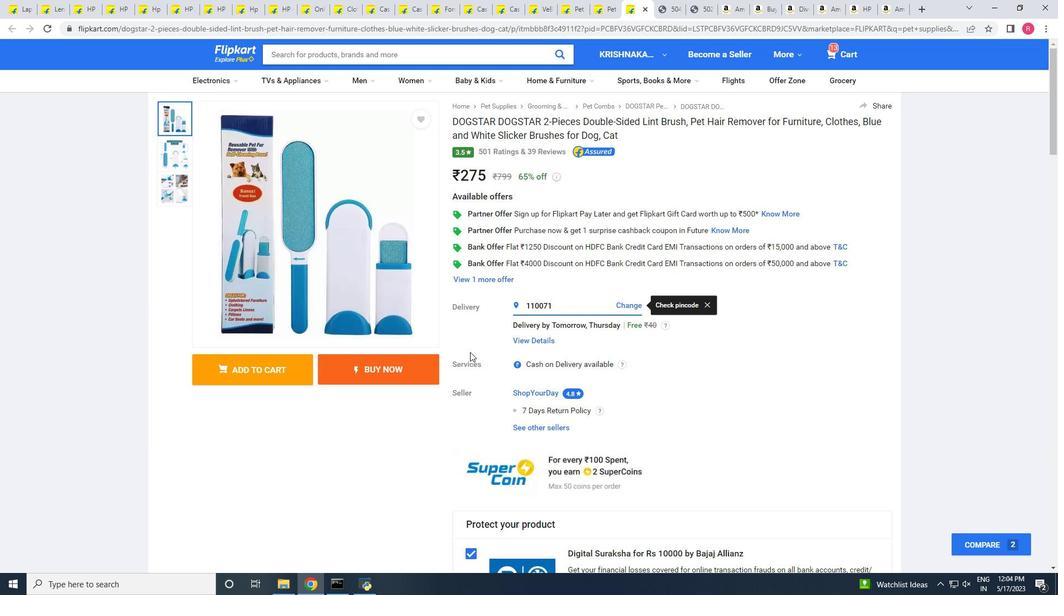 
Action: Mouse scrolled (470, 351) with delta (0, 0)
Screenshot: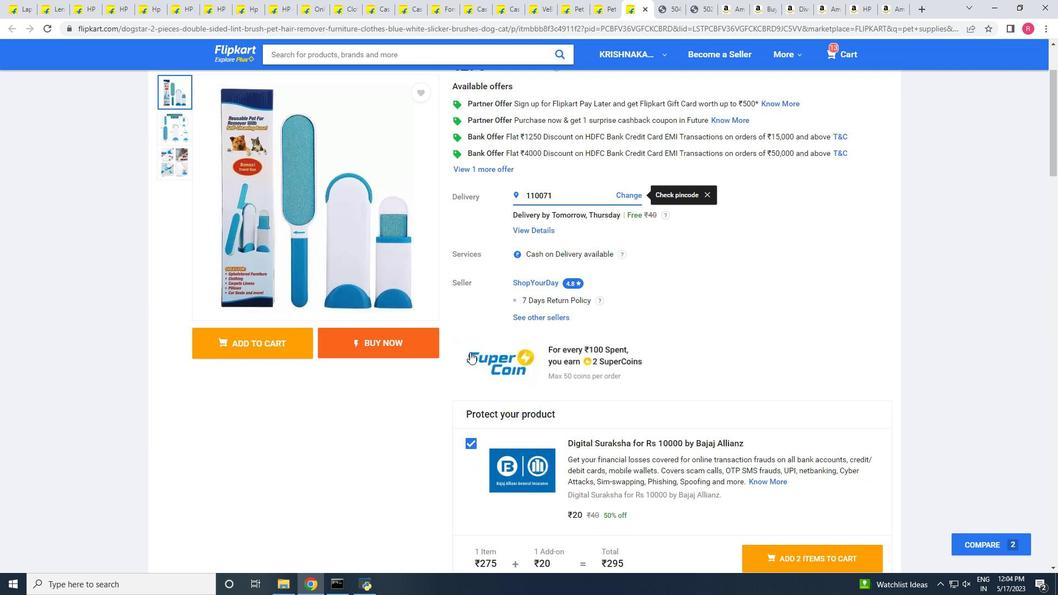 
Action: Mouse scrolled (470, 351) with delta (0, 0)
Screenshot: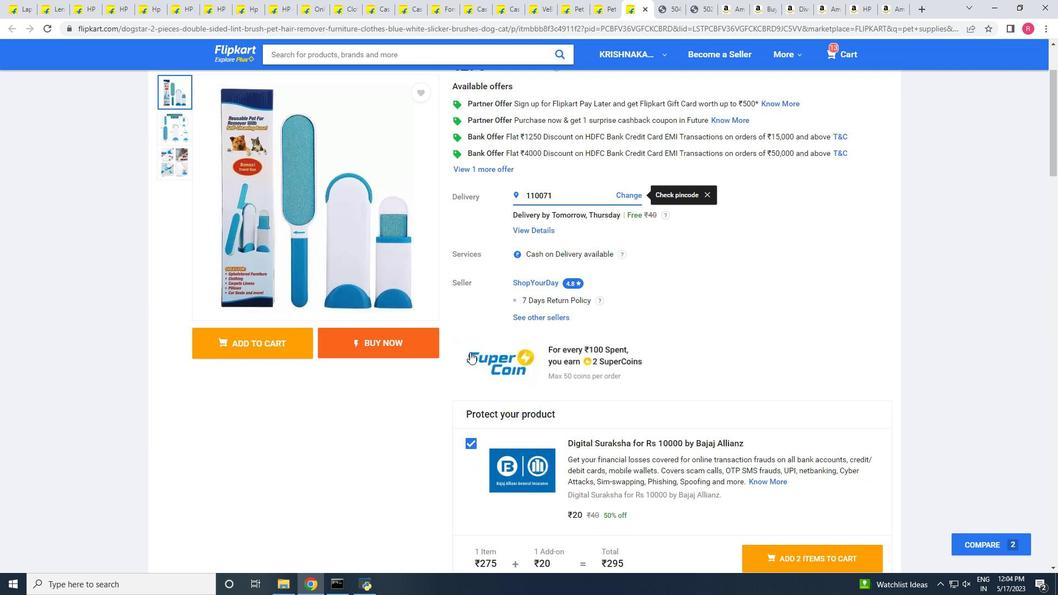 
Action: Mouse scrolled (470, 351) with delta (0, 0)
Screenshot: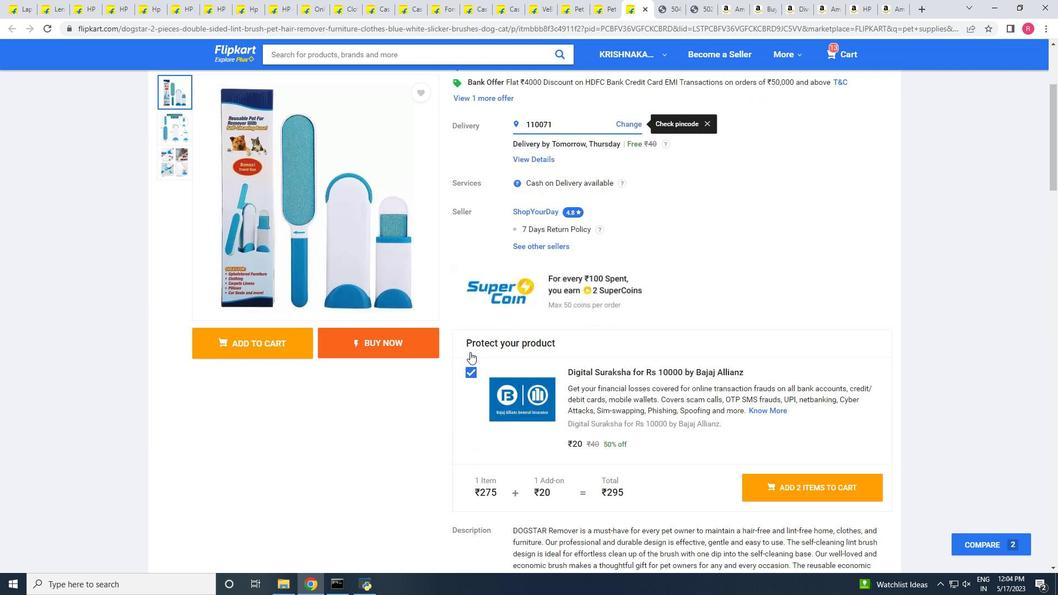 
Action: Mouse moved to (298, 338)
Screenshot: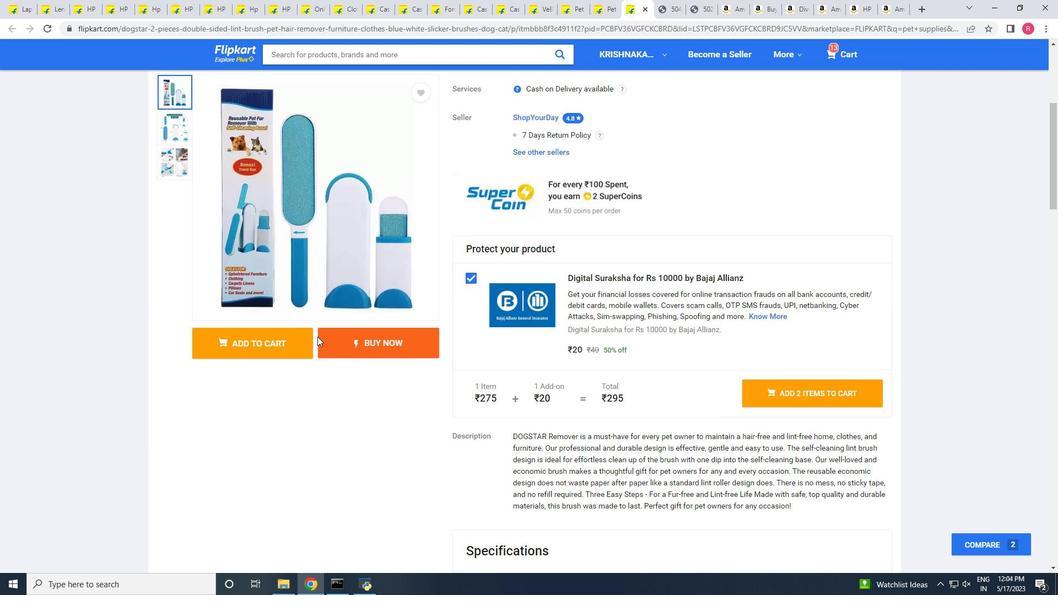
Action: Mouse pressed left at (298, 338)
Screenshot: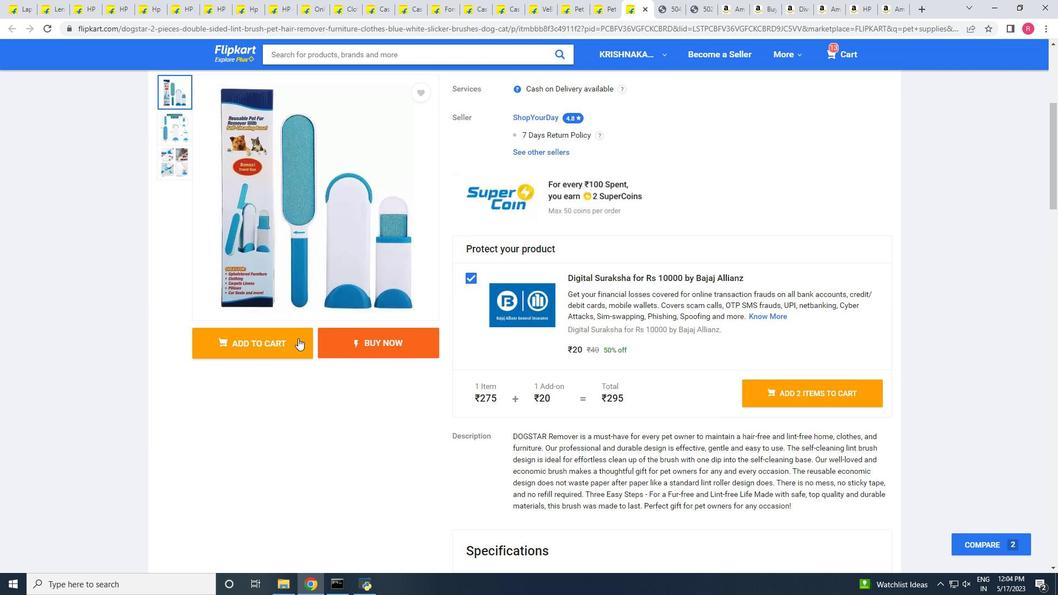 
Action: Mouse moved to (298, 54)
Screenshot: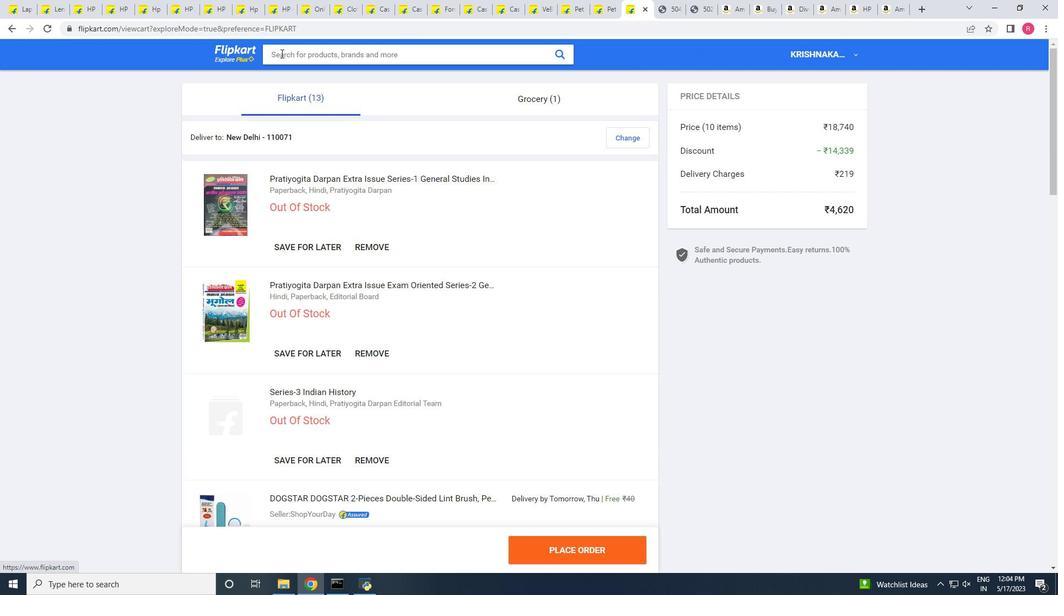 
Action: Mouse pressed left at (298, 54)
Screenshot: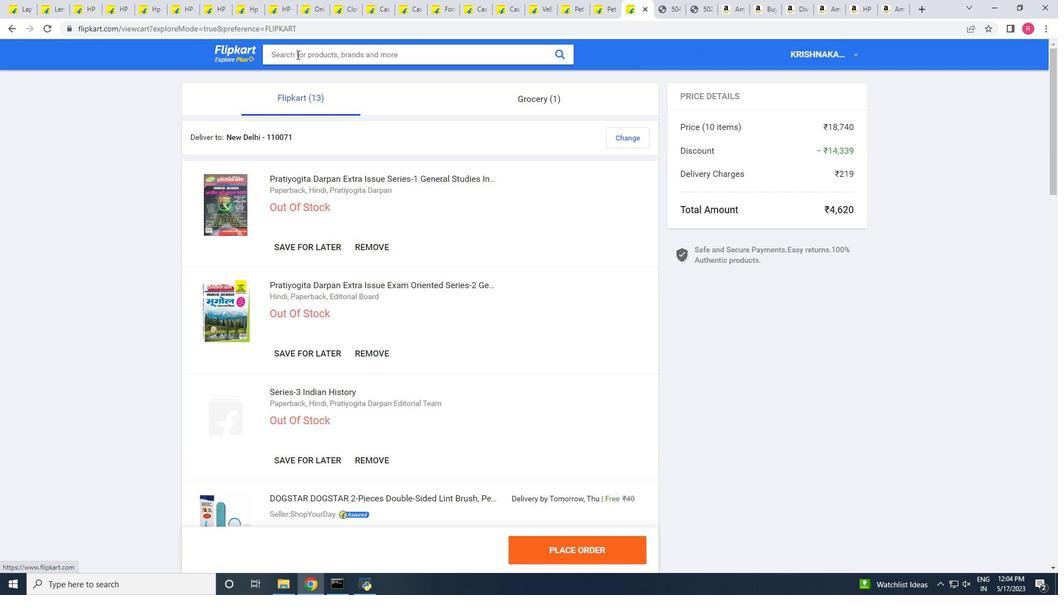 
Action: Mouse moved to (299, 85)
Screenshot: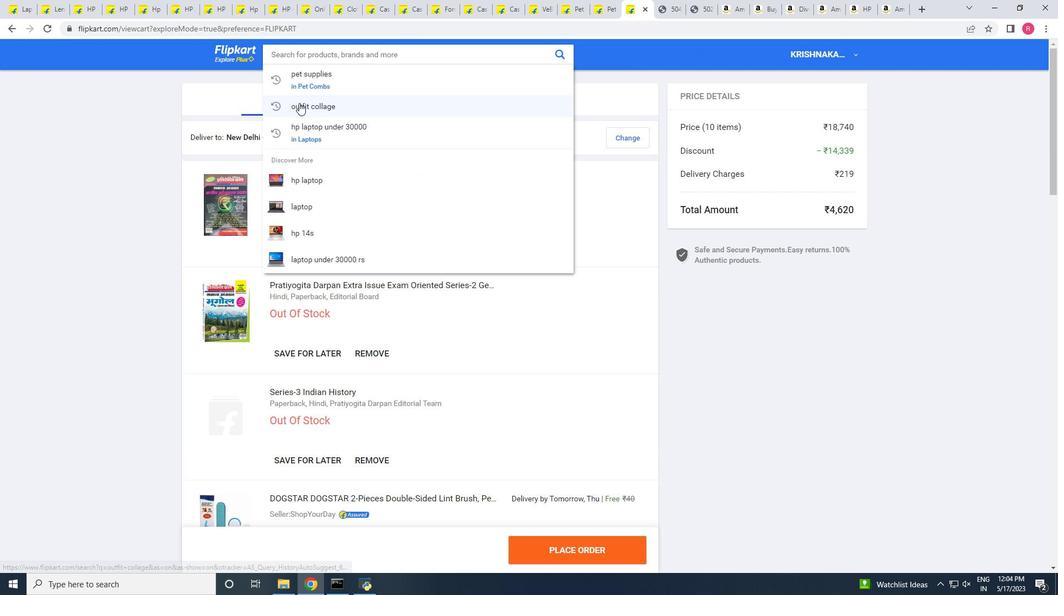 
Action: Mouse pressed left at (299, 85)
Screenshot: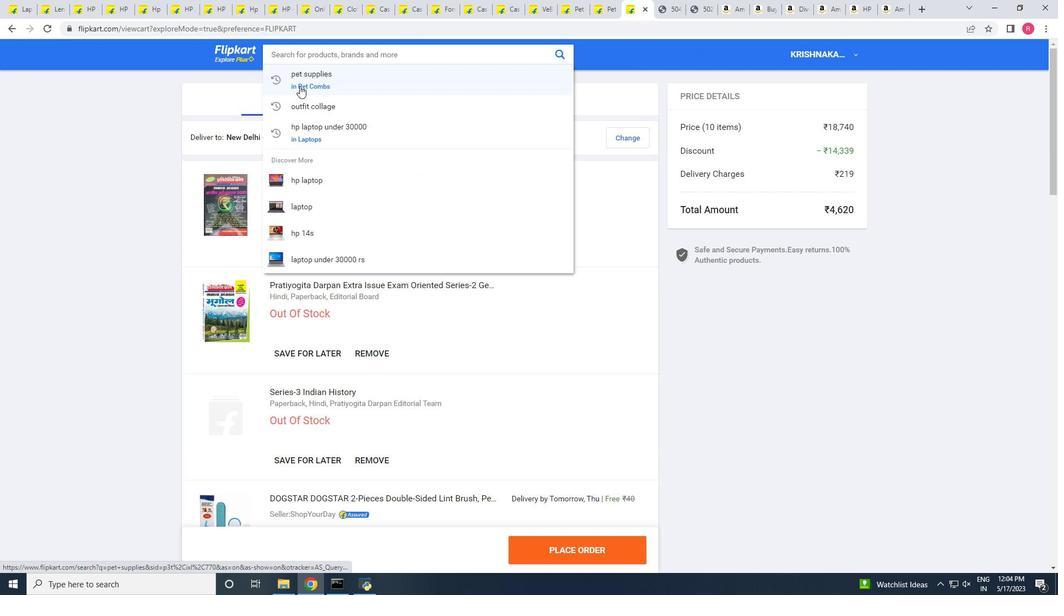 
Action: Mouse moved to (327, 57)
Screenshot: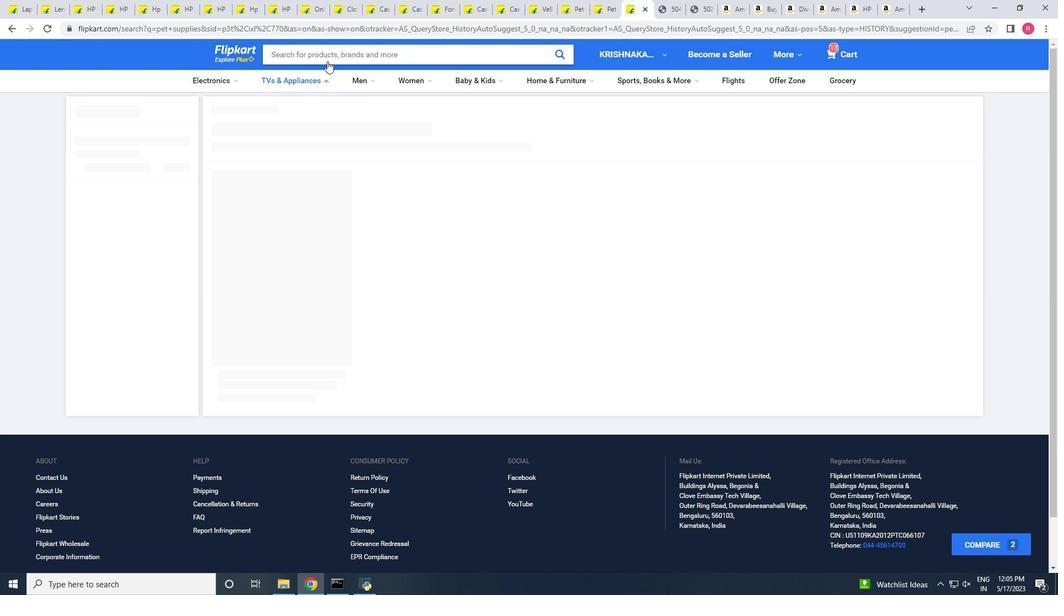 
Action: Mouse pressed left at (327, 57)
Screenshot: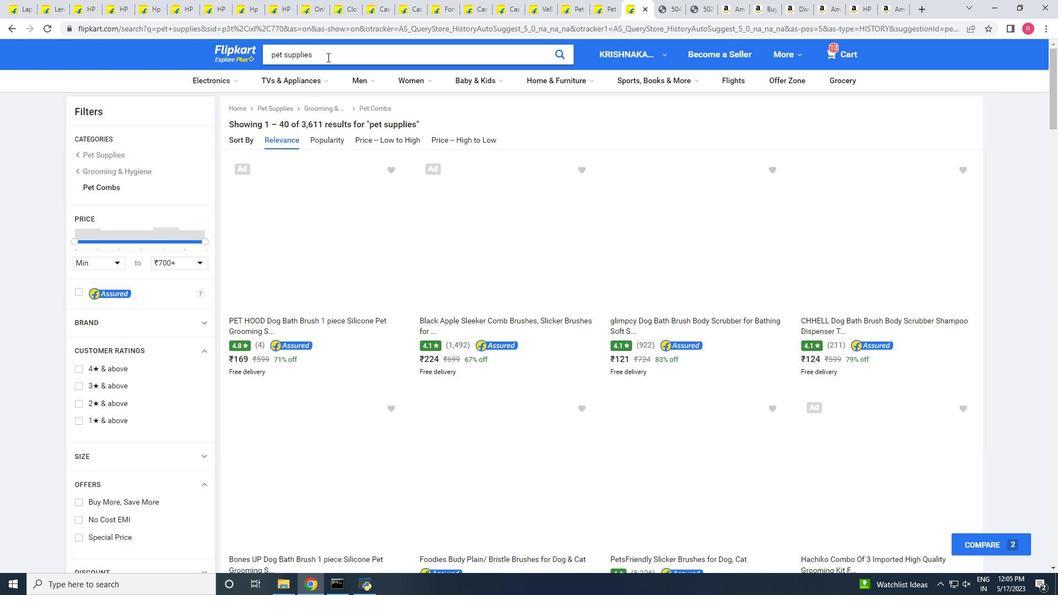 
Action: Mouse moved to (174, 403)
Screenshot: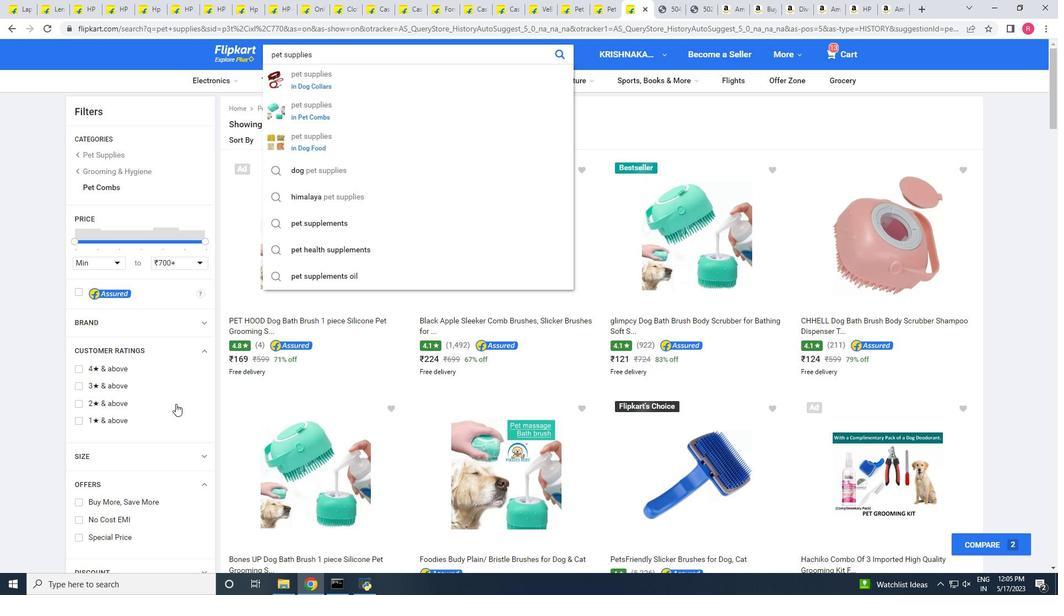 
Action: Mouse pressed left at (174, 403)
Screenshot: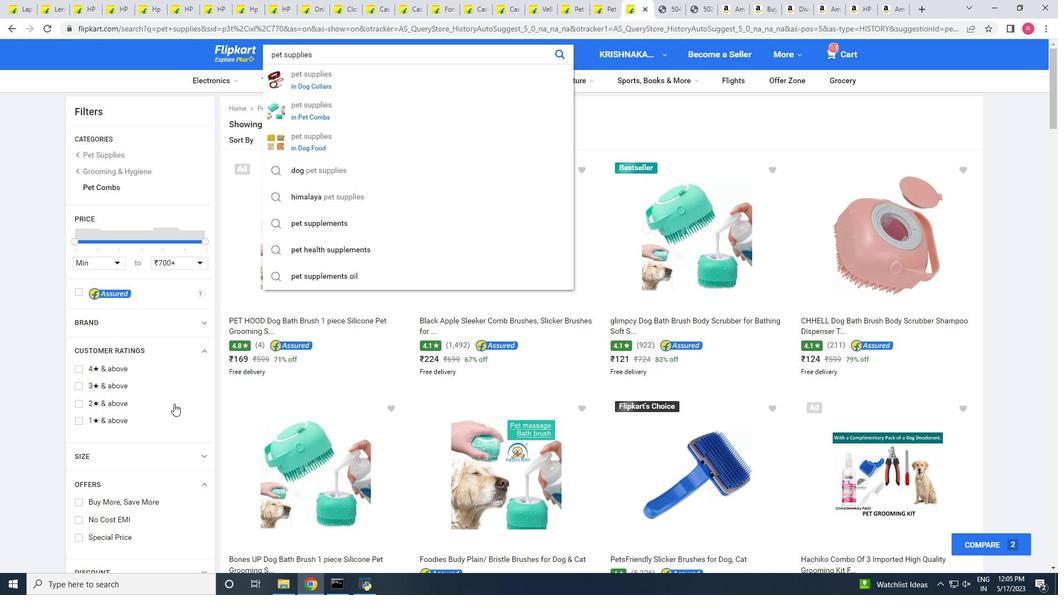
Action: Mouse scrolled (174, 403) with delta (0, 0)
Screenshot: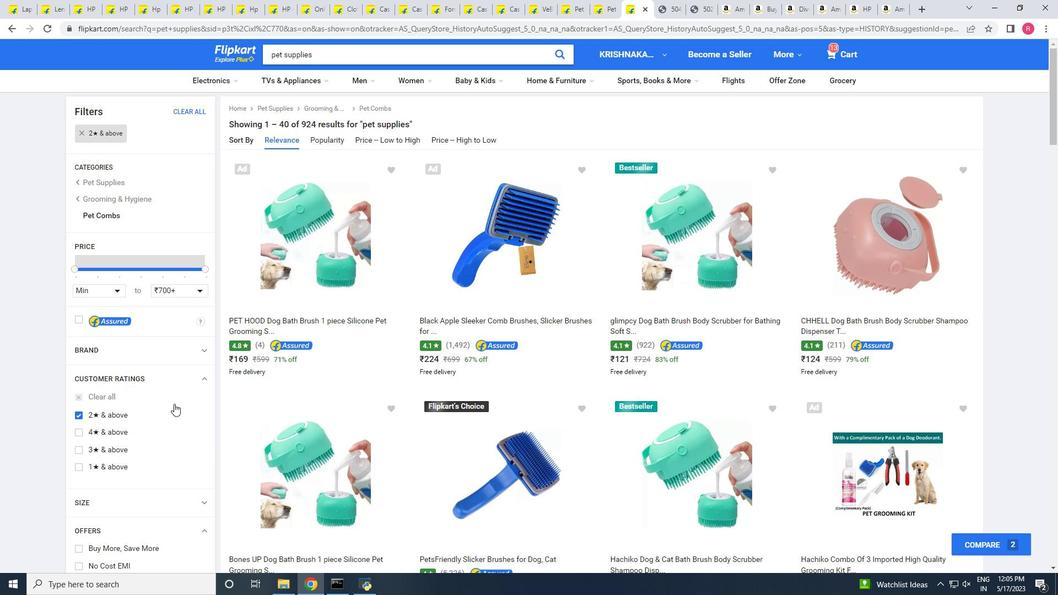 
Action: Mouse scrolled (174, 403) with delta (0, 0)
Screenshot: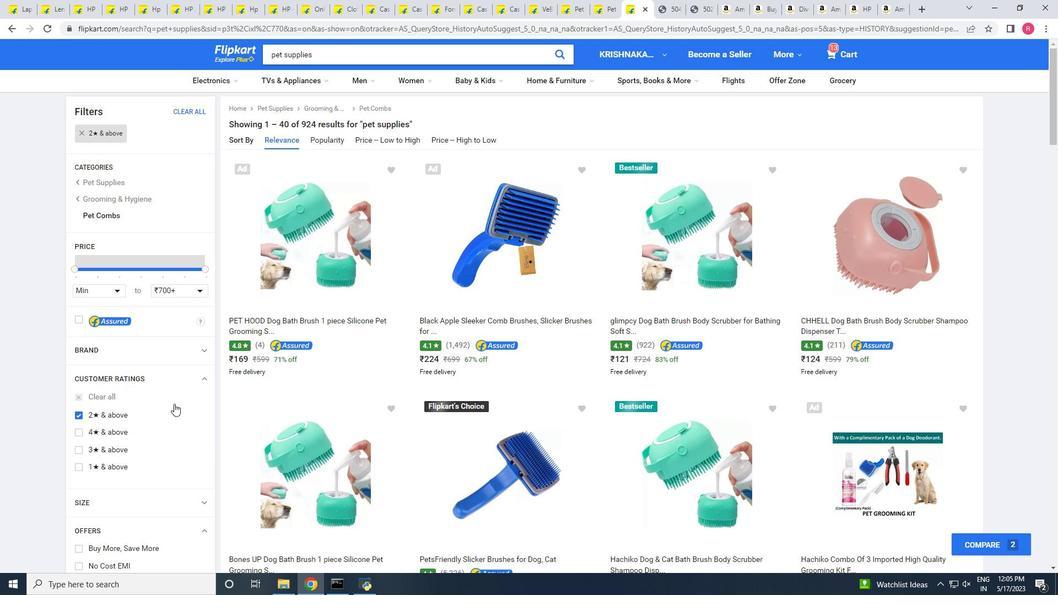 
Action: Mouse scrolled (174, 403) with delta (0, 0)
Screenshot: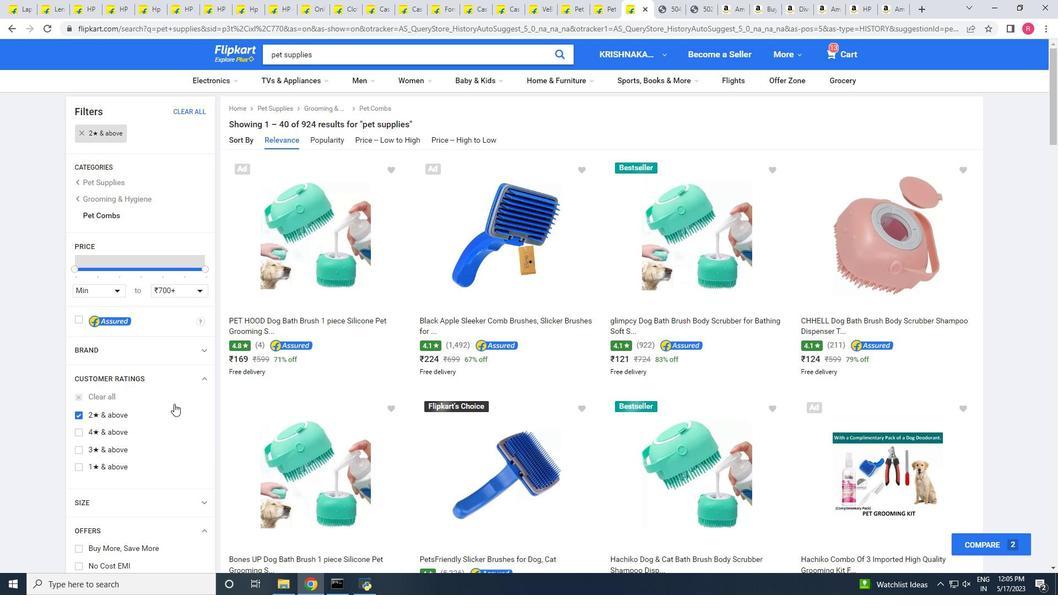 
Action: Mouse scrolled (174, 403) with delta (0, 0)
Screenshot: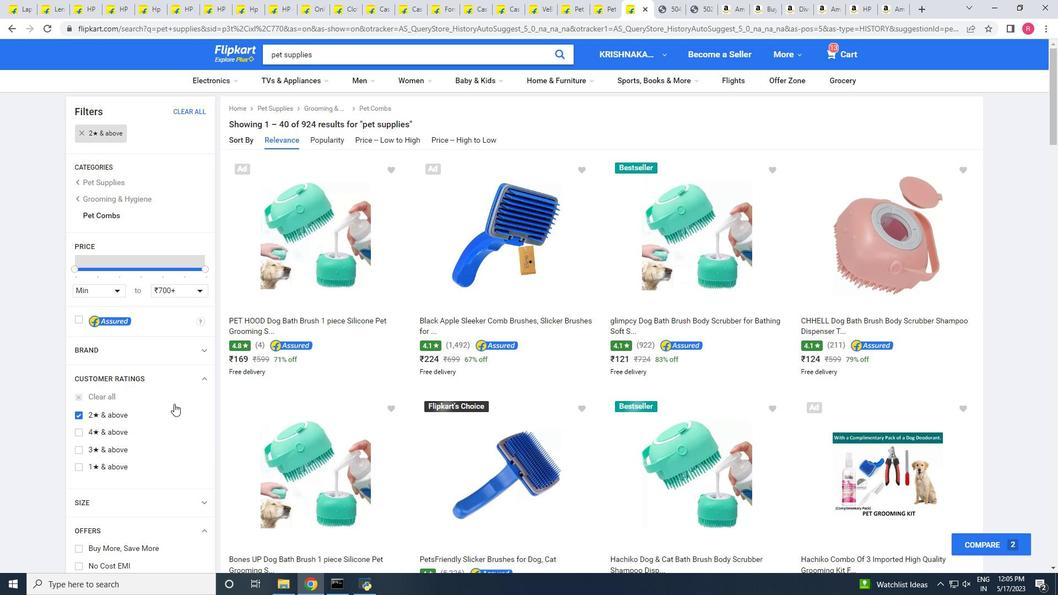 
Action: Mouse scrolled (174, 403) with delta (0, 0)
Screenshot: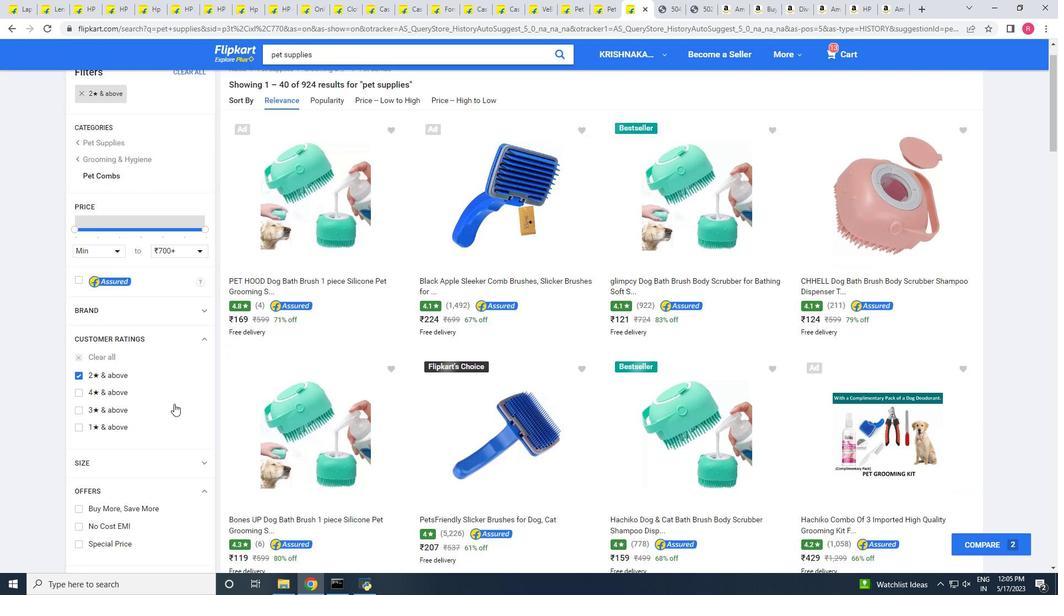 
Action: Mouse scrolled (174, 403) with delta (0, 0)
Screenshot: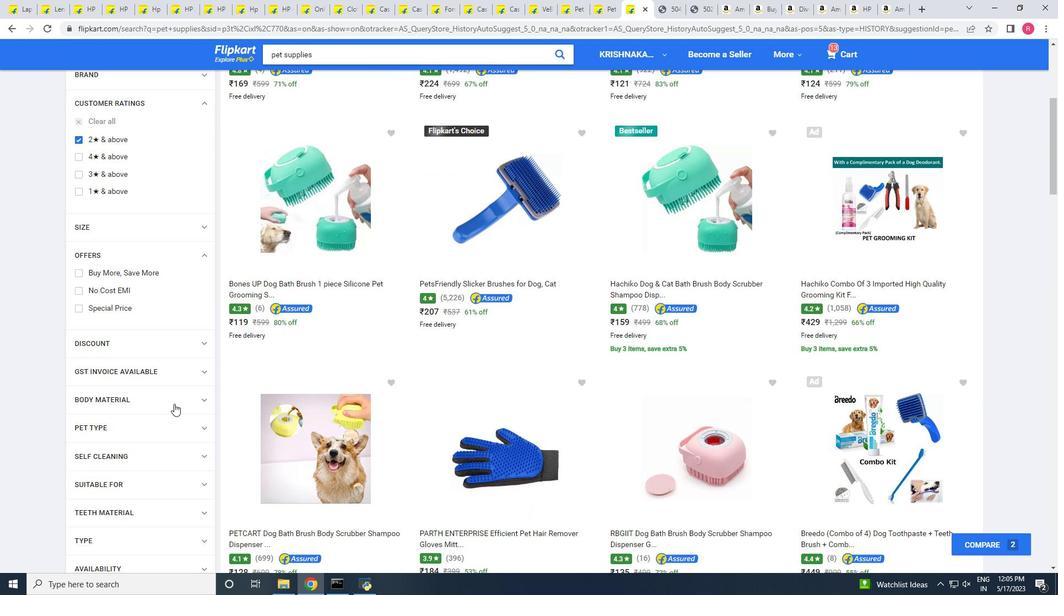 
Action: Mouse moved to (177, 370)
Screenshot: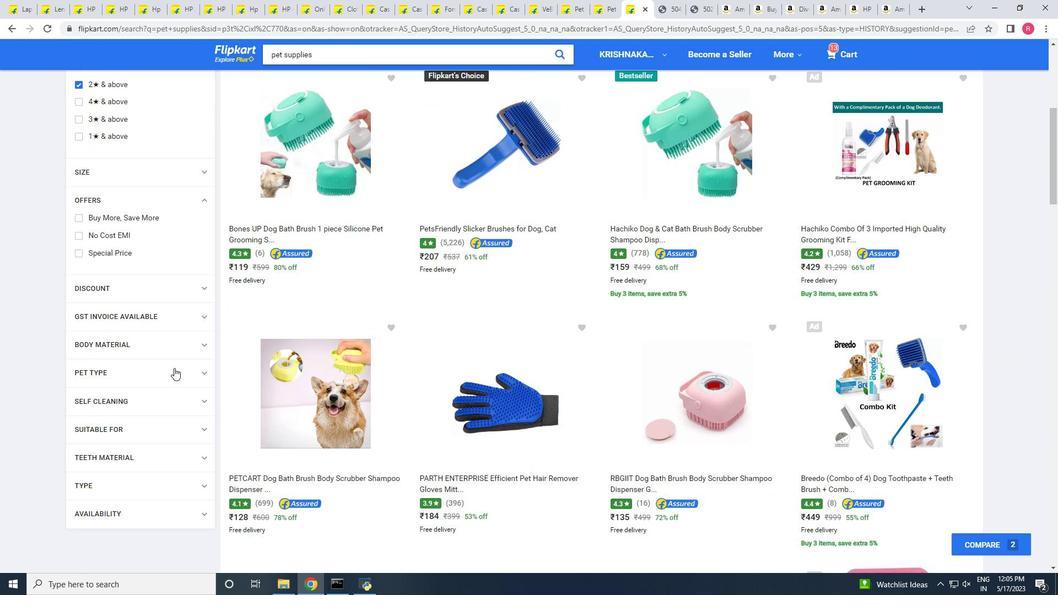 
Action: Mouse pressed left at (177, 370)
Screenshot: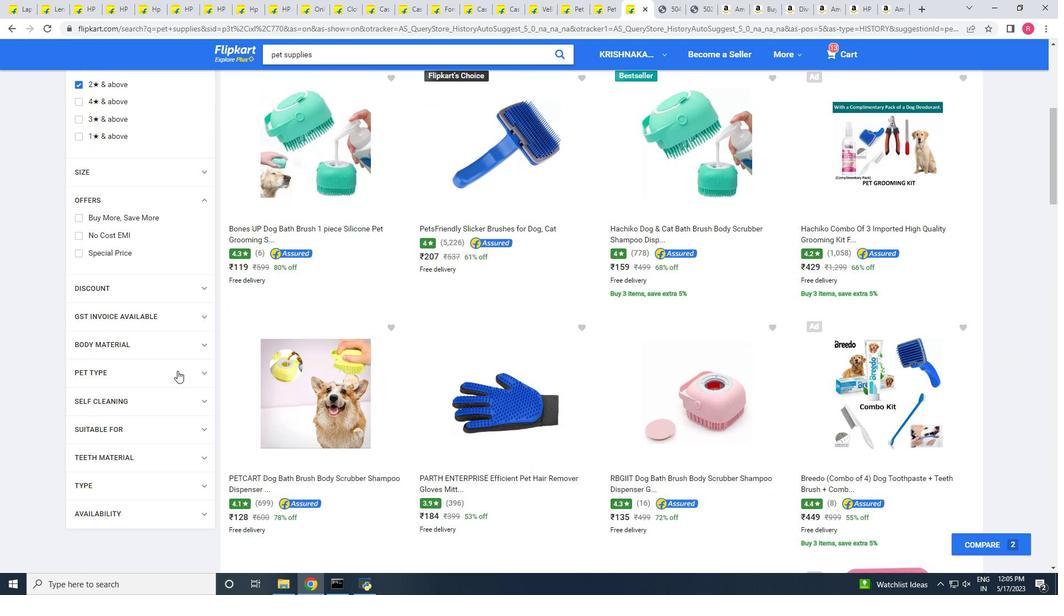 
Action: Mouse moved to (81, 405)
Screenshot: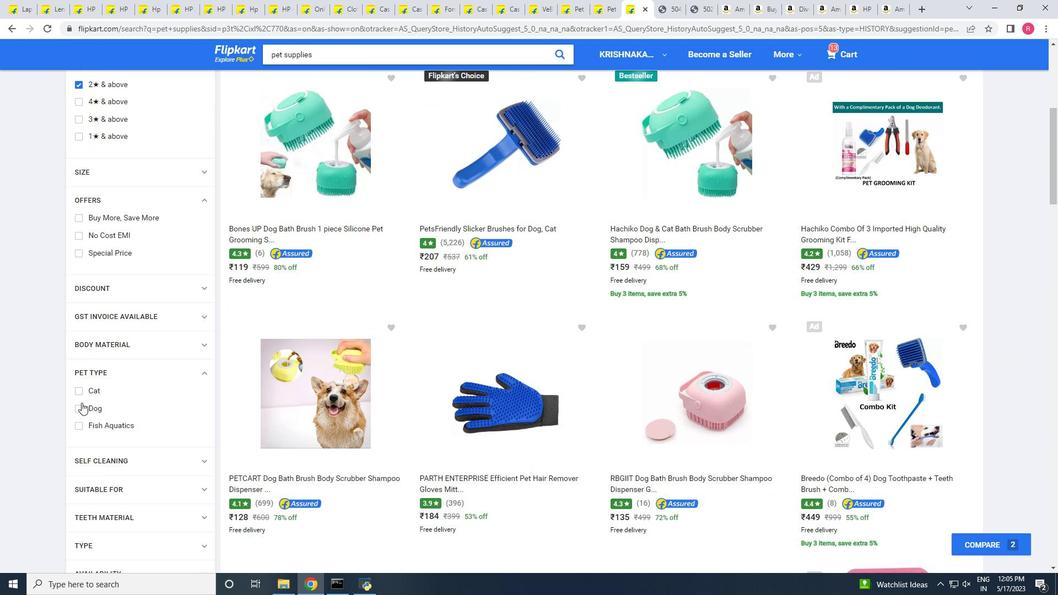 
Action: Mouse pressed left at (81, 405)
Screenshot: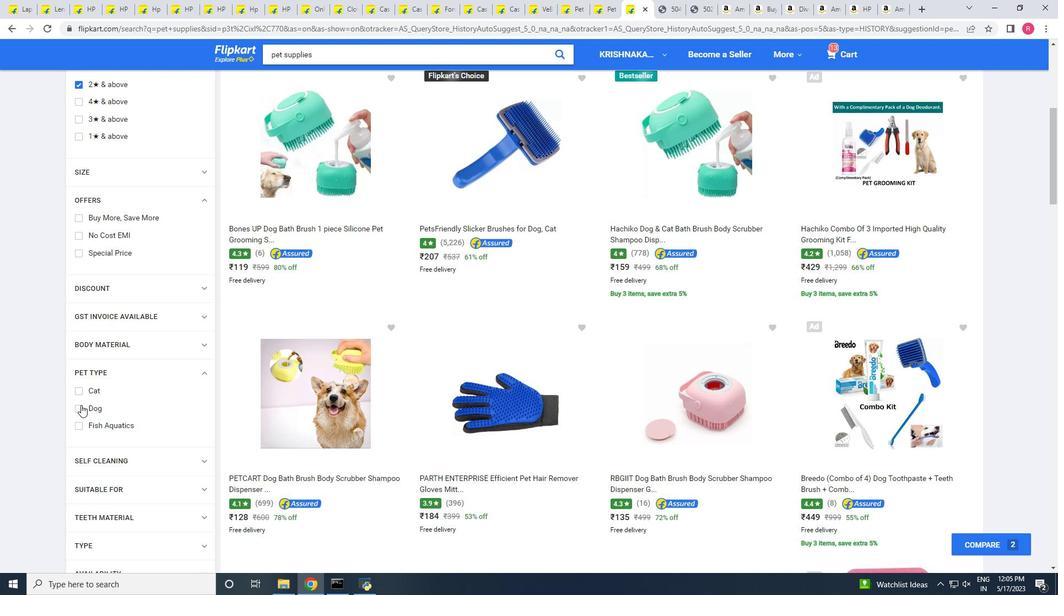 
Action: Mouse moved to (143, 454)
Screenshot: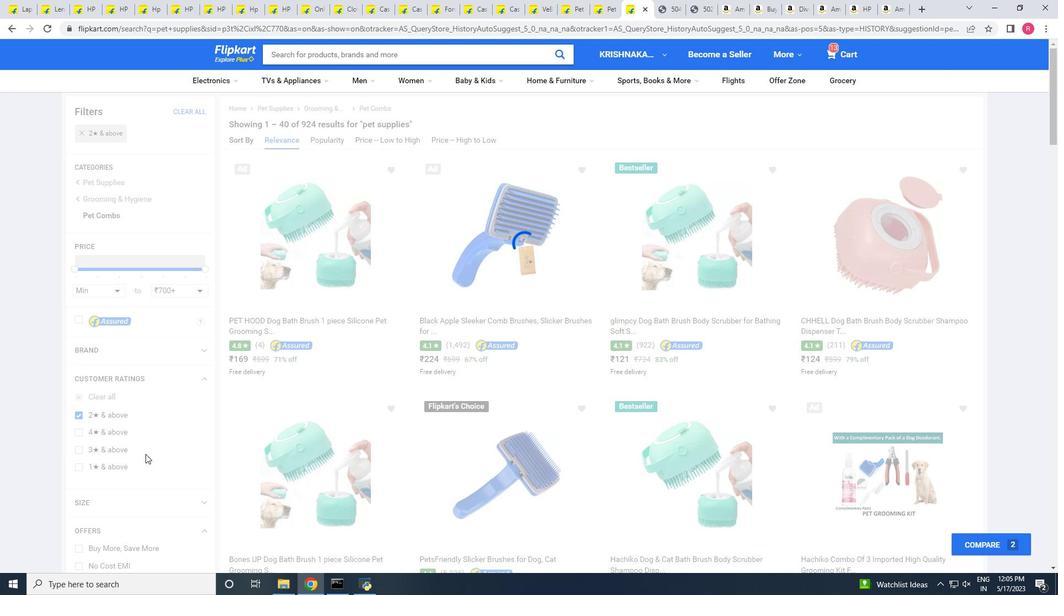 
Action: Mouse scrolled (143, 453) with delta (0, 0)
Screenshot: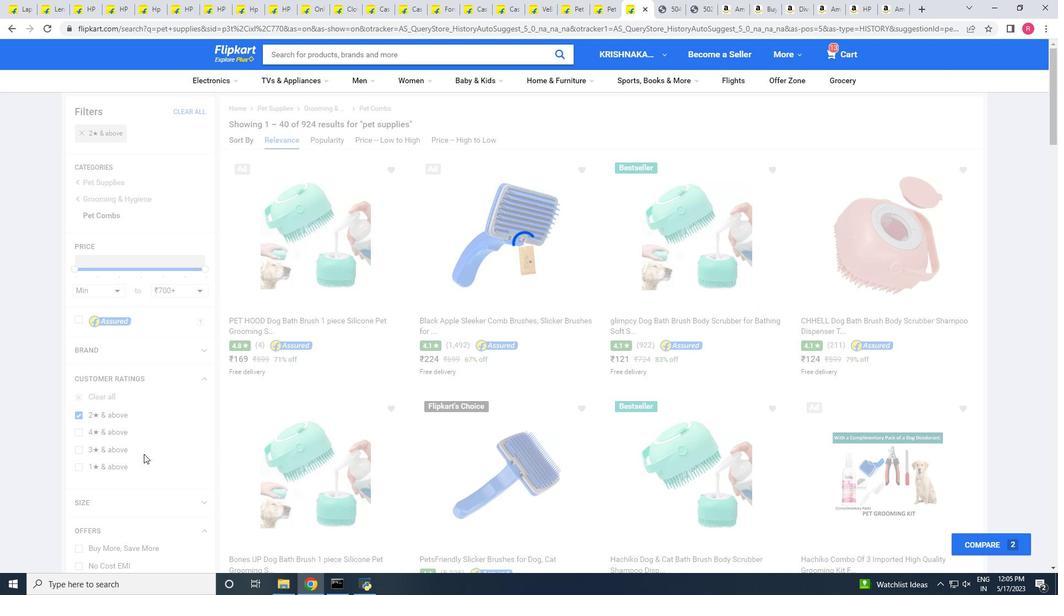 
Action: Mouse moved to (143, 450)
Screenshot: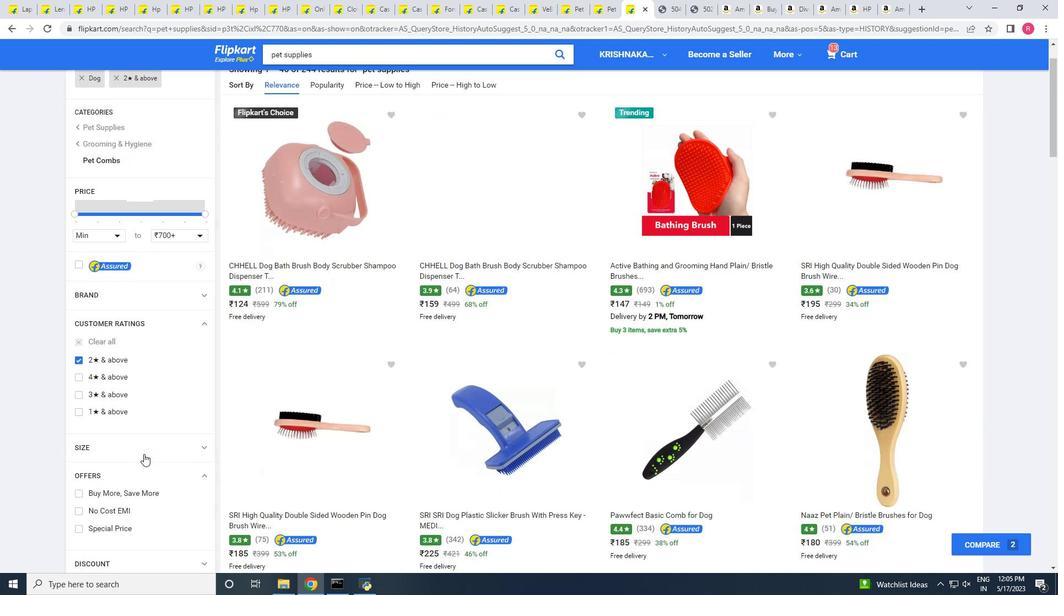 
Action: Mouse scrolled (143, 450) with delta (0, 0)
Screenshot: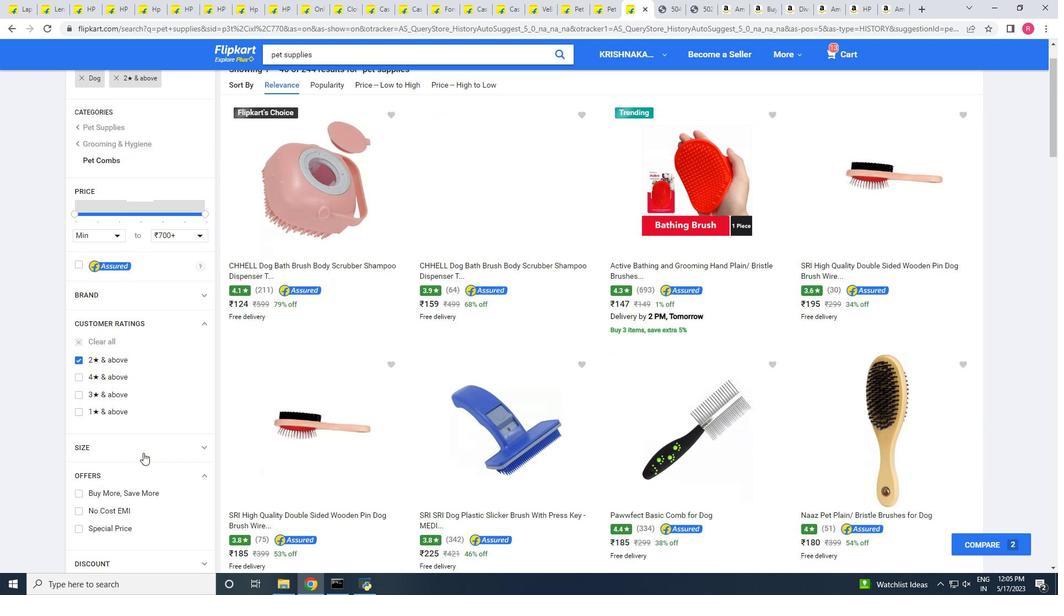 
Action: Mouse scrolled (143, 450) with delta (0, 0)
Screenshot: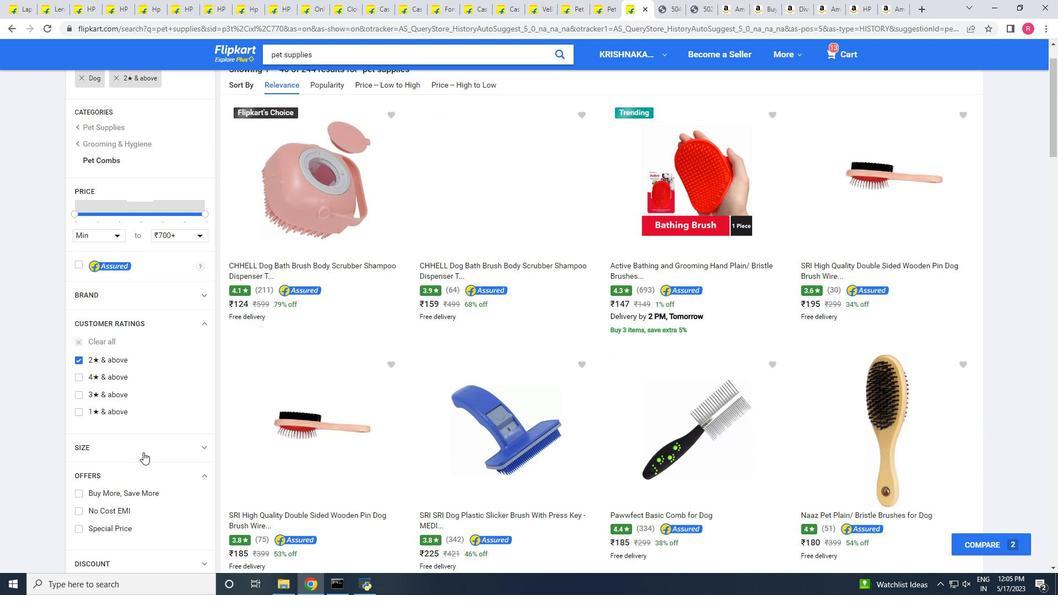 
Action: Mouse scrolled (143, 450) with delta (0, 0)
Screenshot: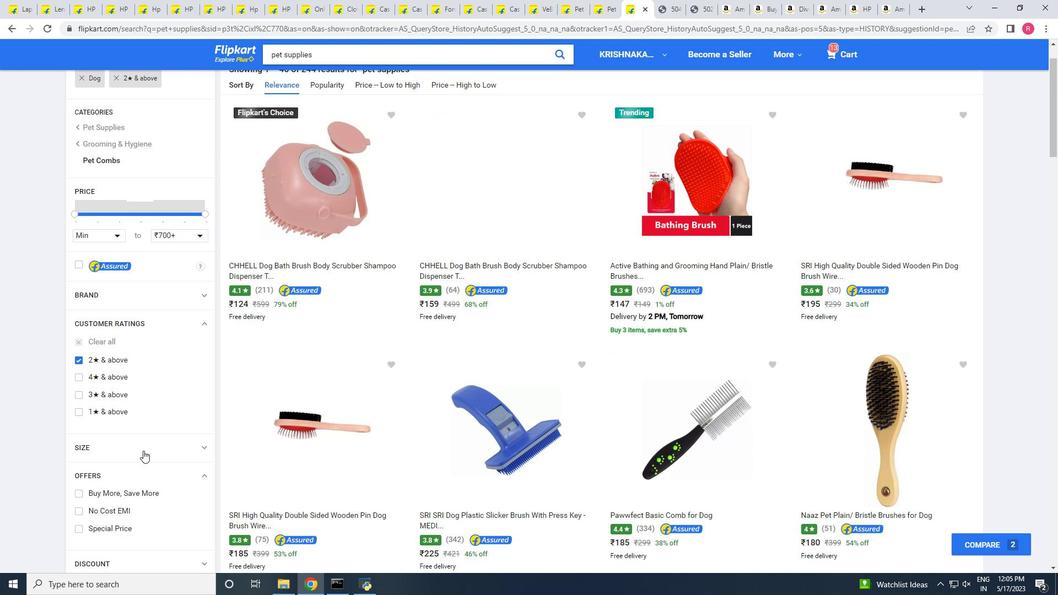 
Action: Mouse moved to (334, 41)
Screenshot: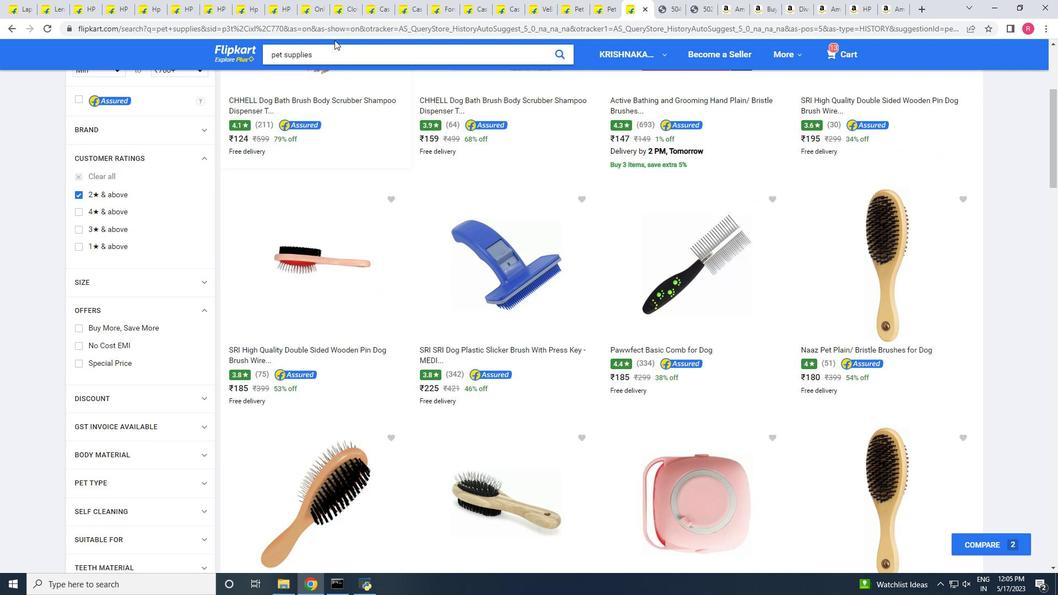
Action: Mouse pressed left at (334, 41)
Screenshot: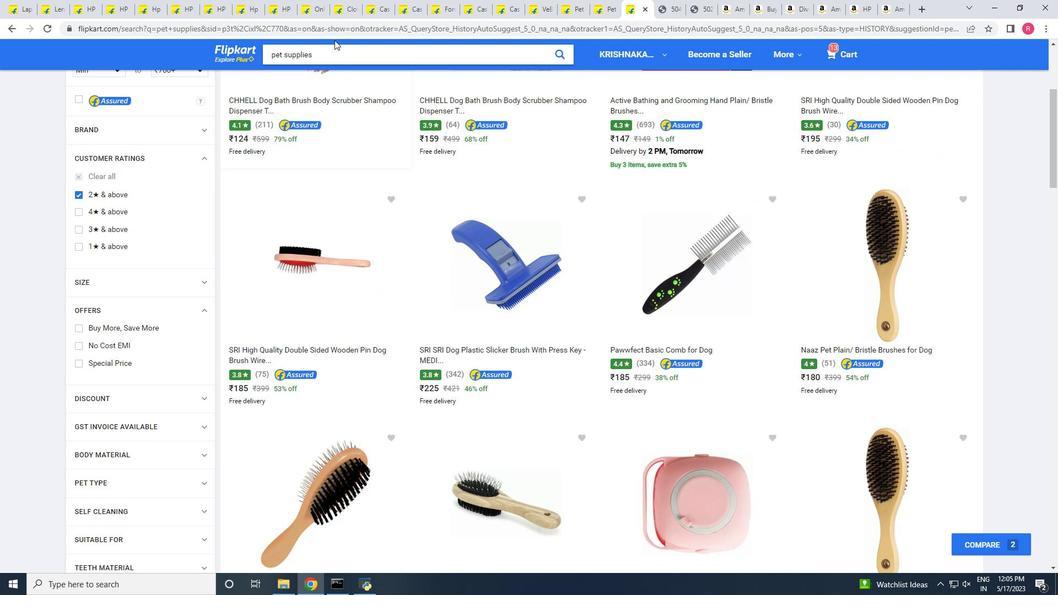 
Action: Mouse moved to (334, 55)
Screenshot: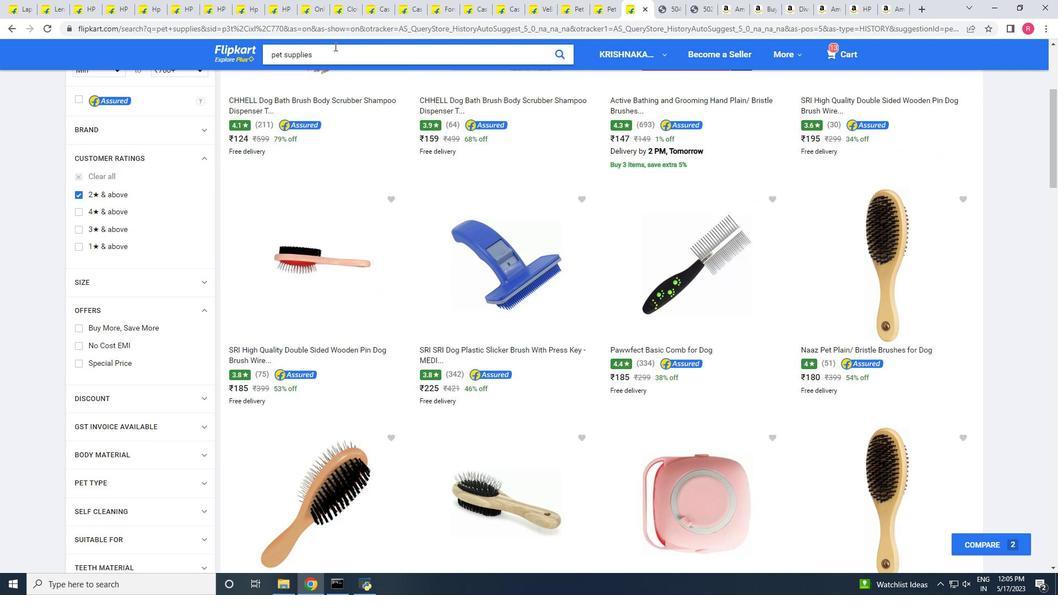 
Action: Mouse pressed left at (334, 55)
Screenshot: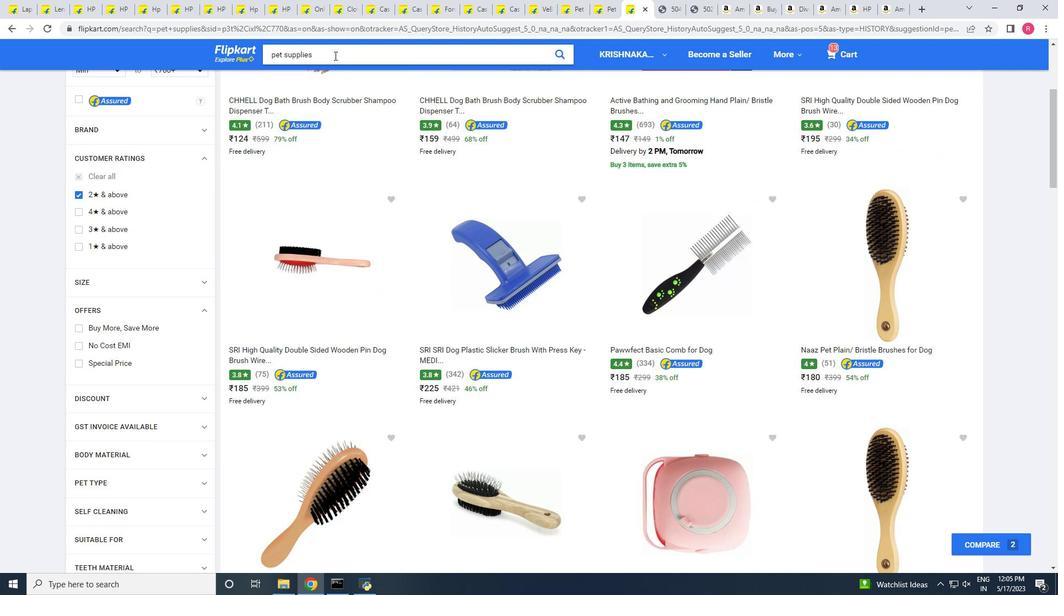 
Action: Mouse moved to (299, 154)
Screenshot: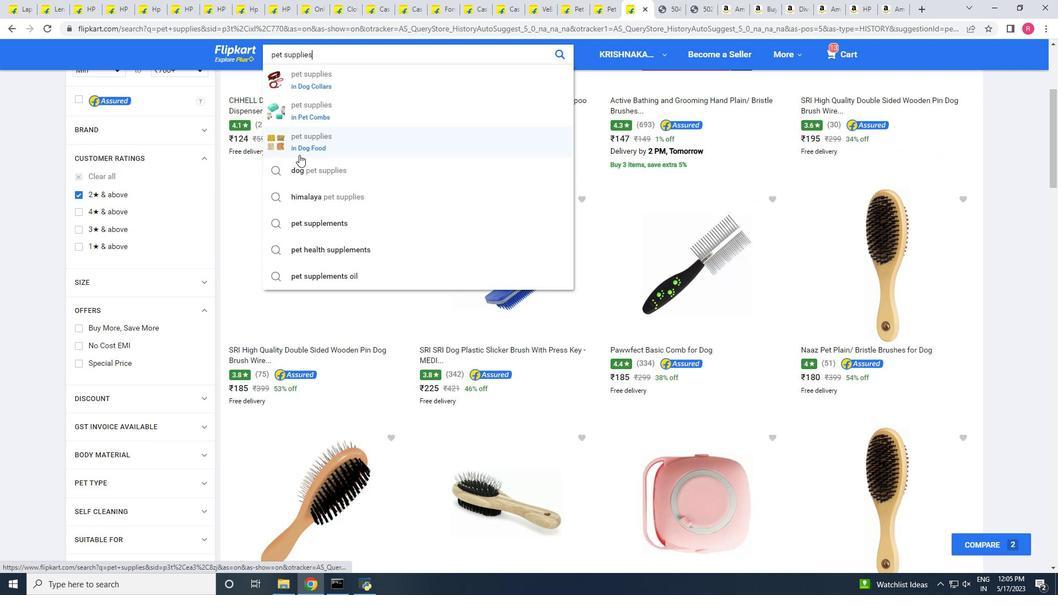 
Action: Mouse pressed left at (299, 154)
Screenshot: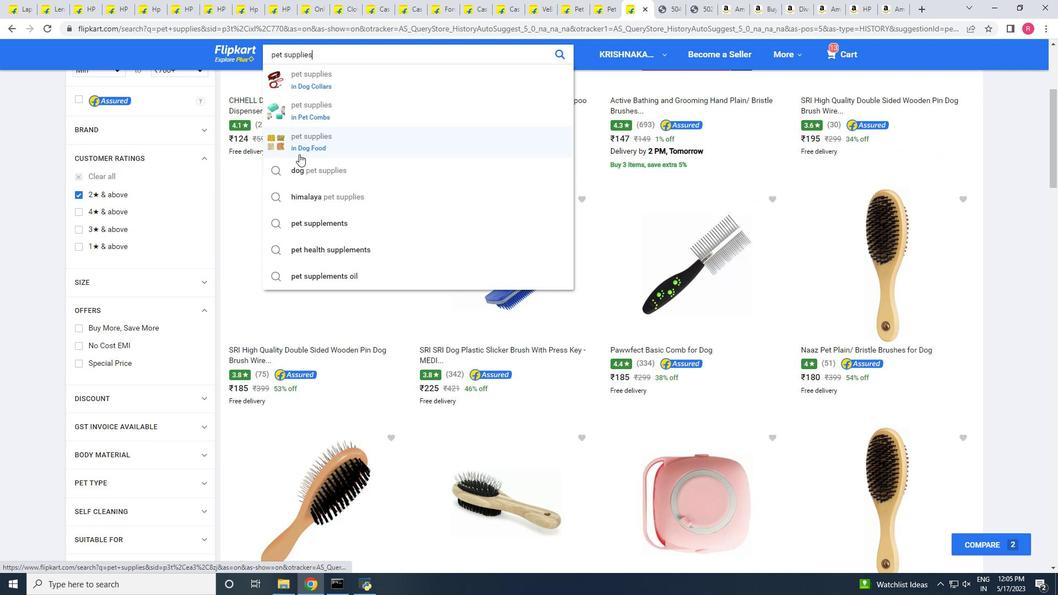 
Action: Mouse moved to (316, 263)
Screenshot: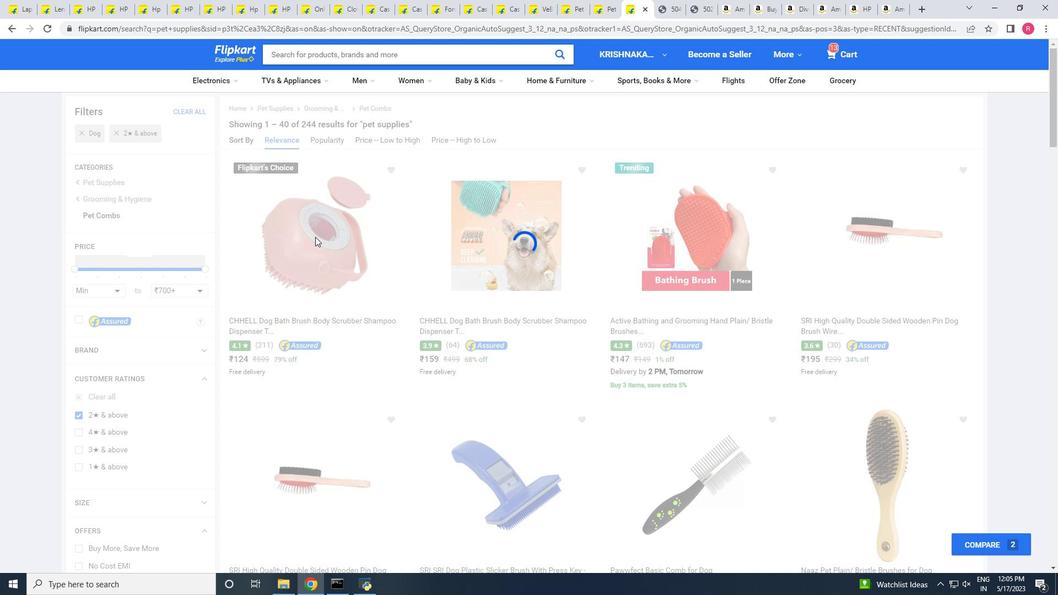 
Action: Mouse scrolled (316, 262) with delta (0, 0)
Screenshot: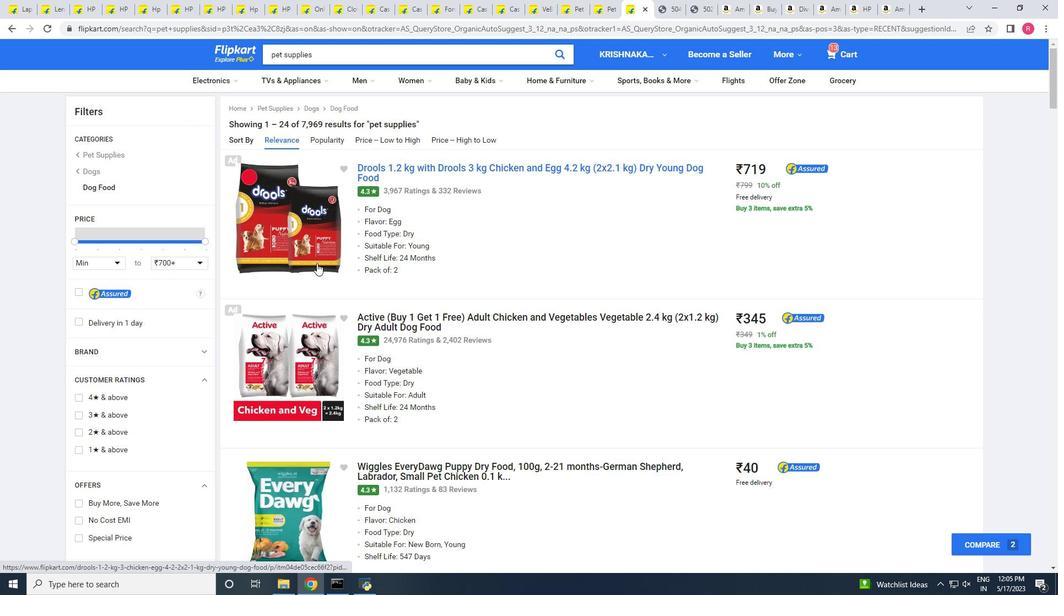 
Action: Mouse scrolled (316, 262) with delta (0, 0)
Screenshot: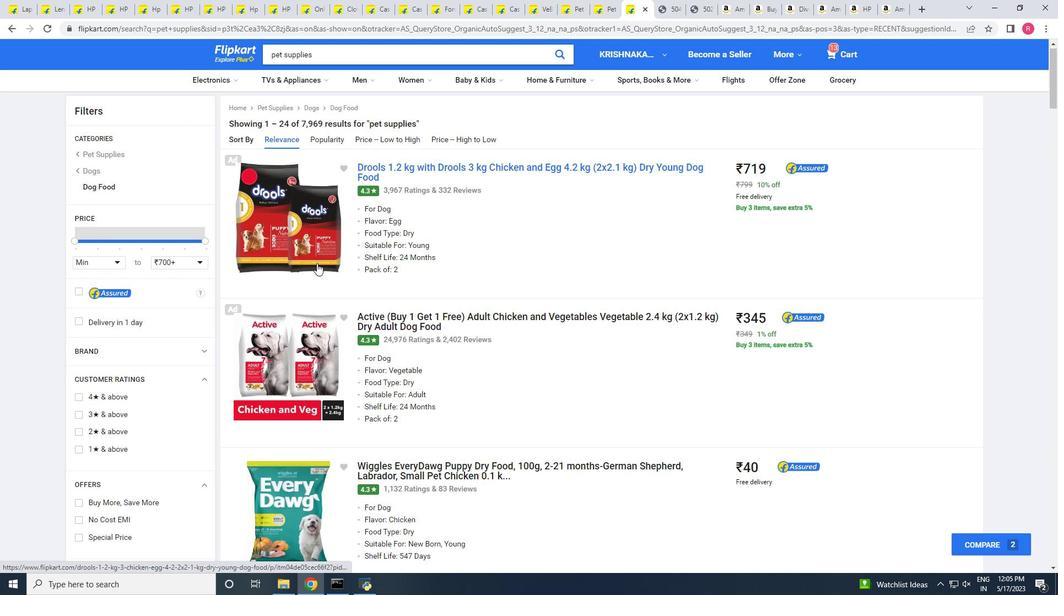 
Action: Mouse scrolled (316, 263) with delta (0, 0)
Screenshot: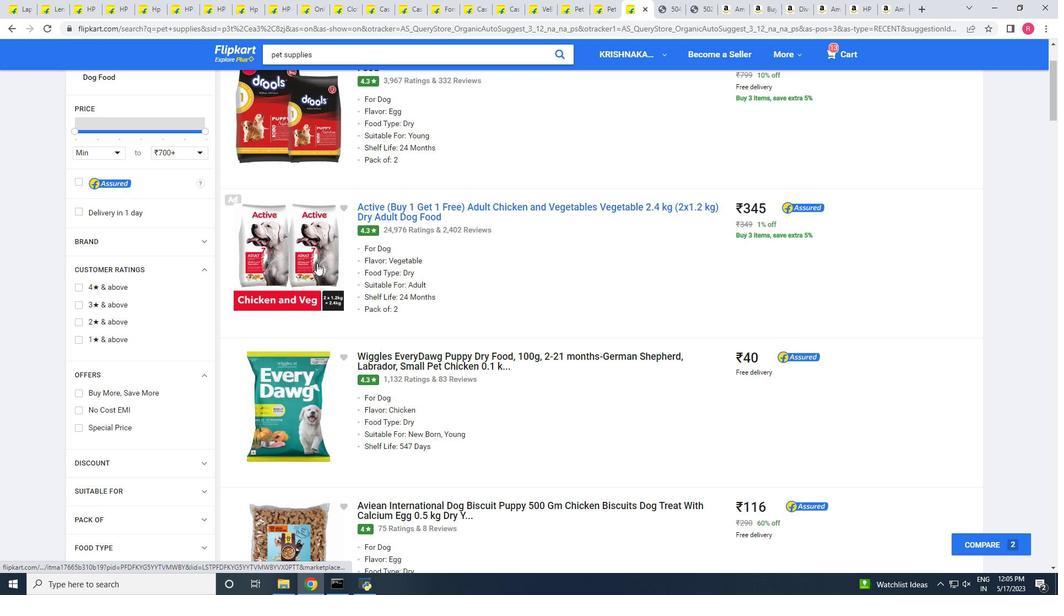 
Action: Mouse scrolled (316, 263) with delta (0, 0)
Screenshot: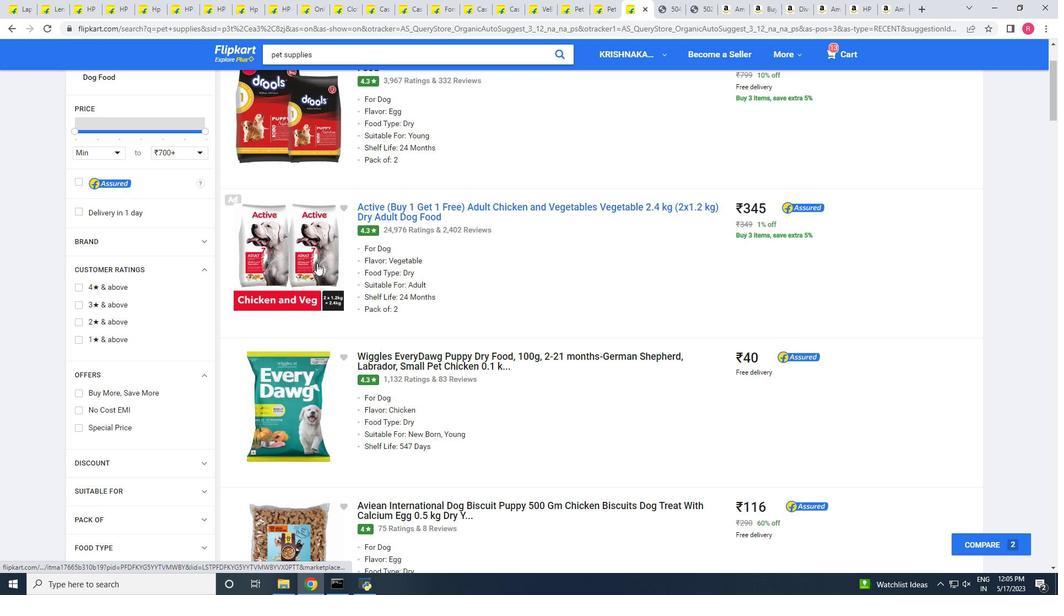 
Action: Mouse scrolled (316, 262) with delta (0, 0)
Screenshot: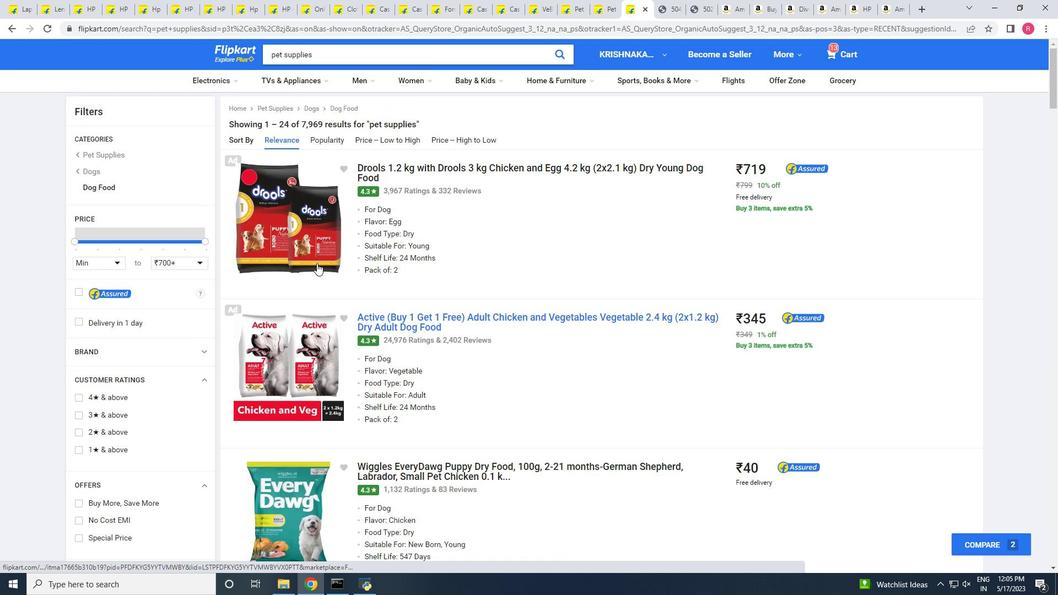 
Action: Mouse scrolled (316, 262) with delta (0, 0)
Screenshot: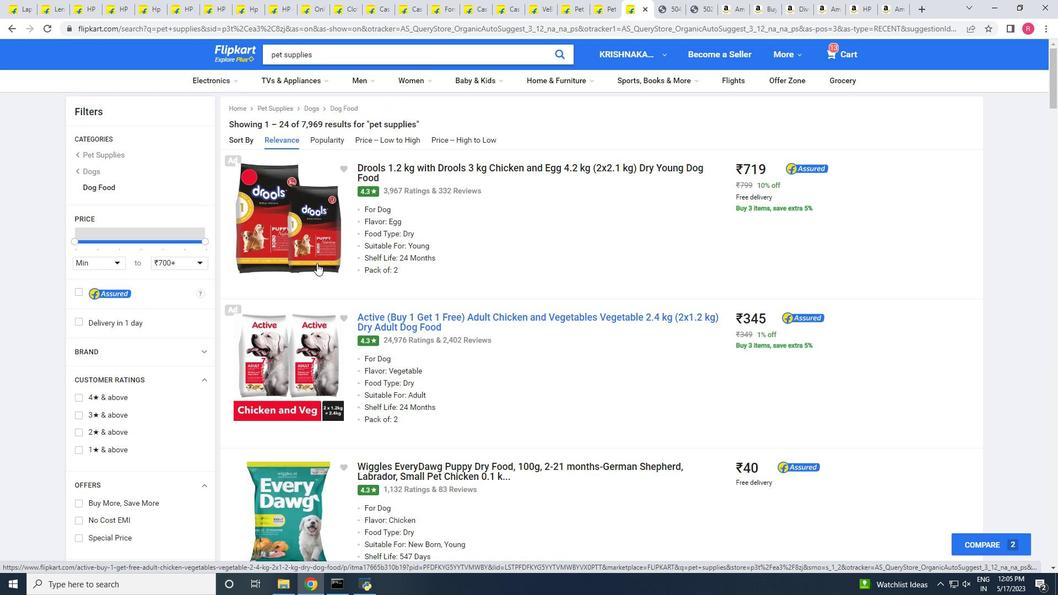
Action: Mouse scrolled (316, 262) with delta (0, 0)
Screenshot: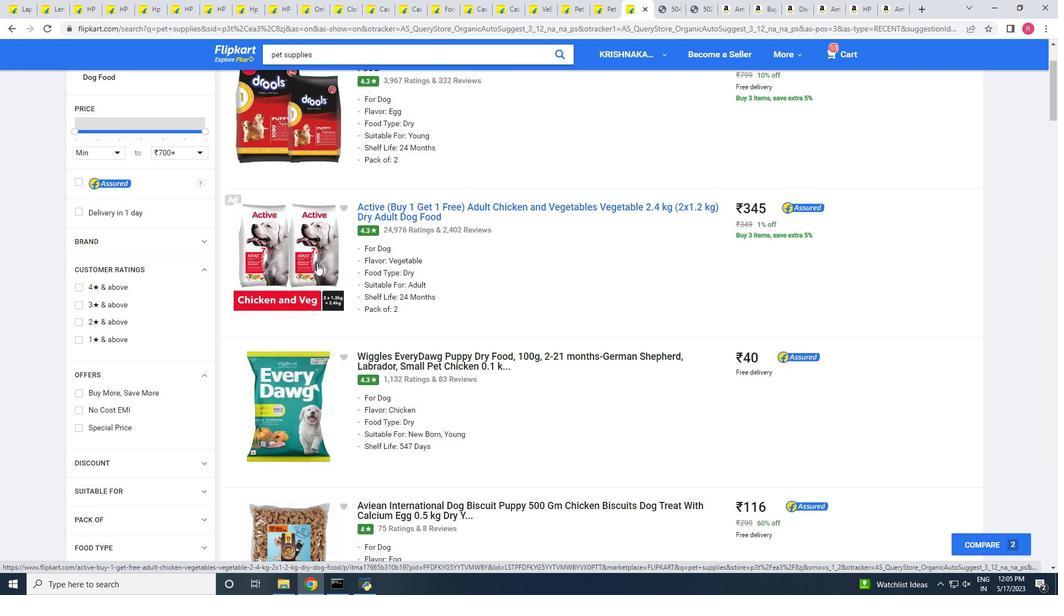 
Action: Mouse scrolled (316, 262) with delta (0, 0)
Screenshot: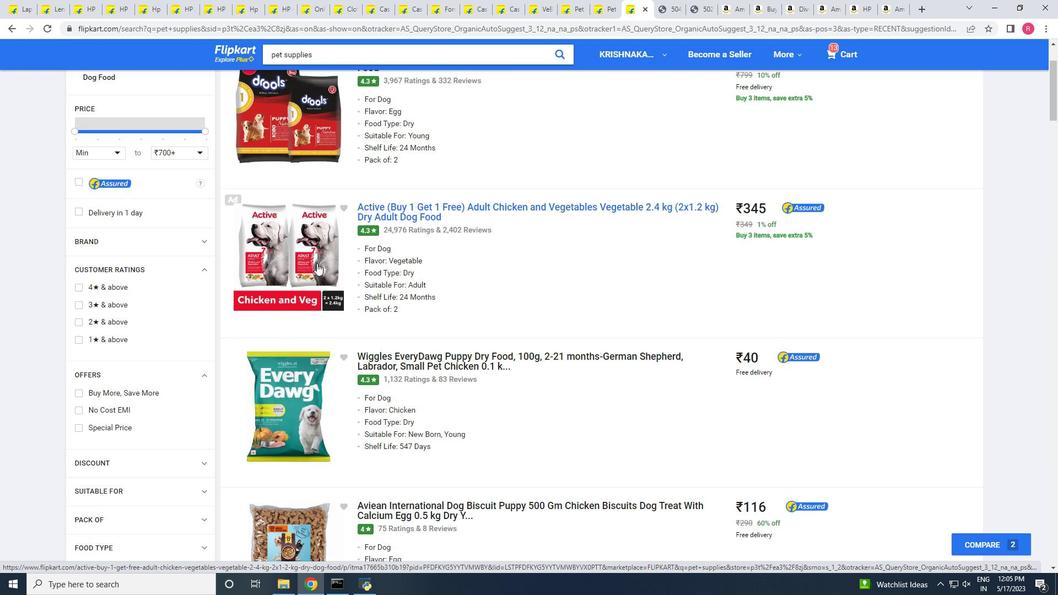 
Action: Mouse scrolled (316, 262) with delta (0, 0)
Screenshot: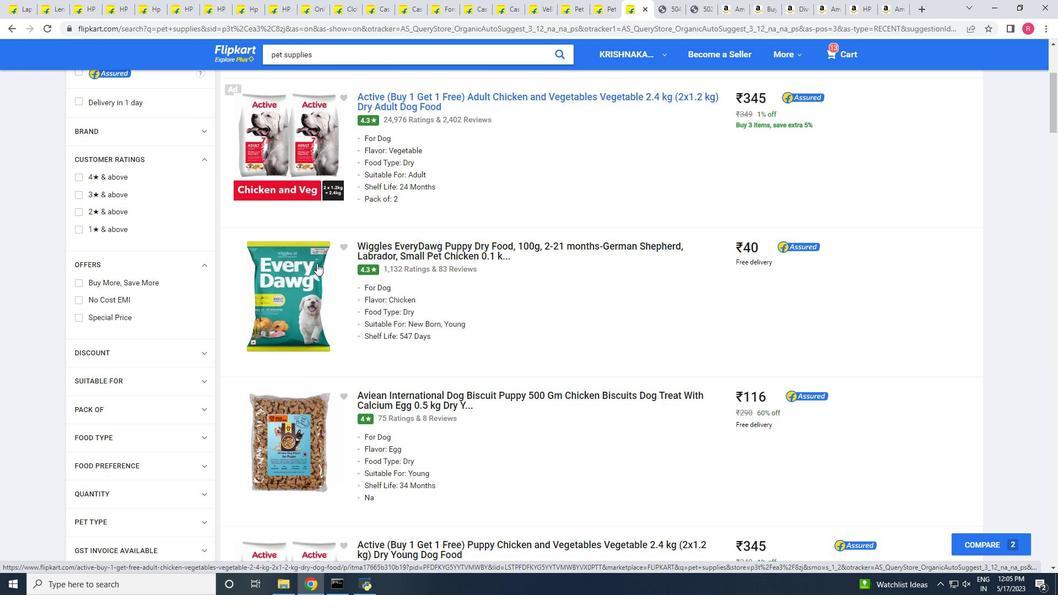 
Action: Mouse scrolled (316, 263) with delta (0, 0)
Screenshot: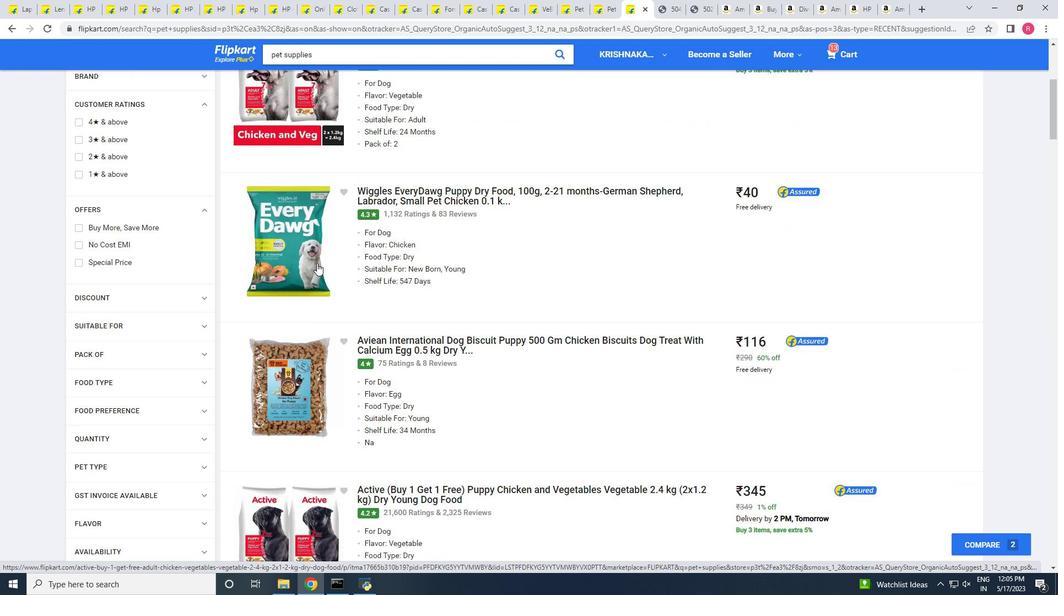 
Action: Mouse scrolled (316, 263) with delta (0, 0)
Screenshot: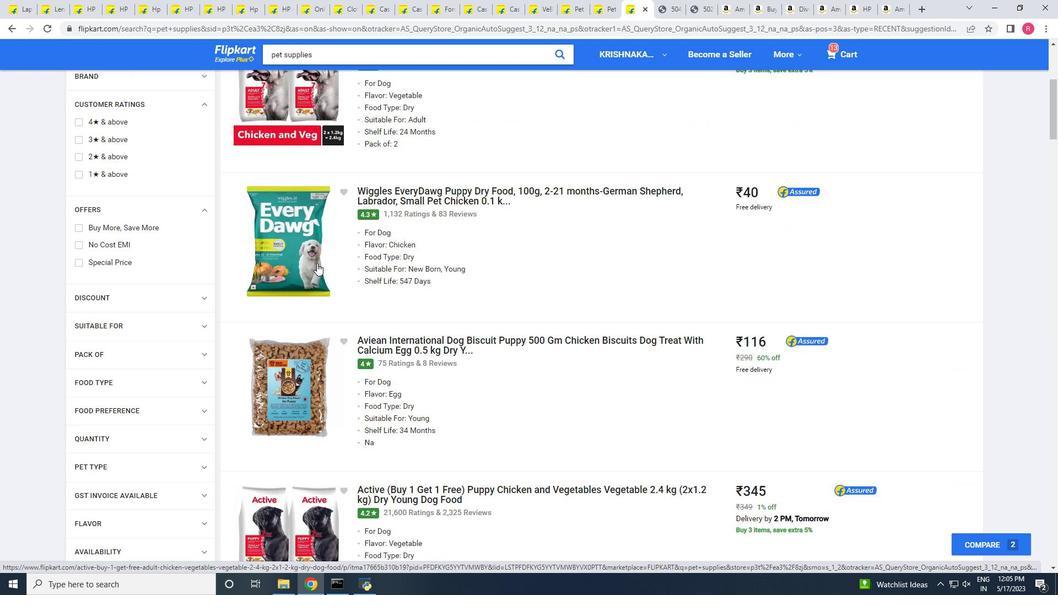 
Action: Mouse scrolled (316, 263) with delta (0, 0)
Screenshot: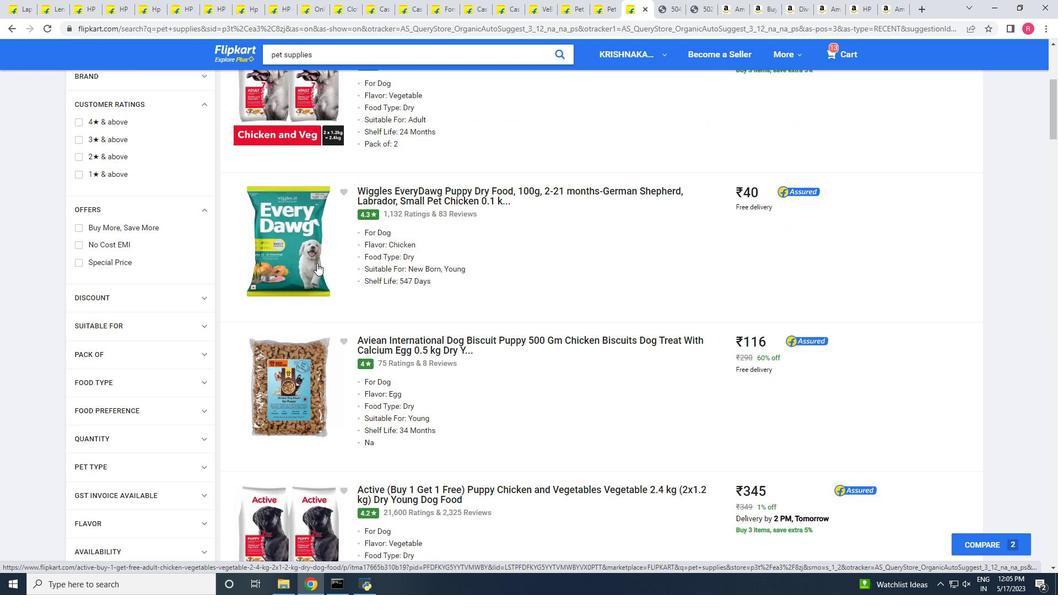 
Action: Mouse scrolled (316, 263) with delta (0, 0)
Screenshot: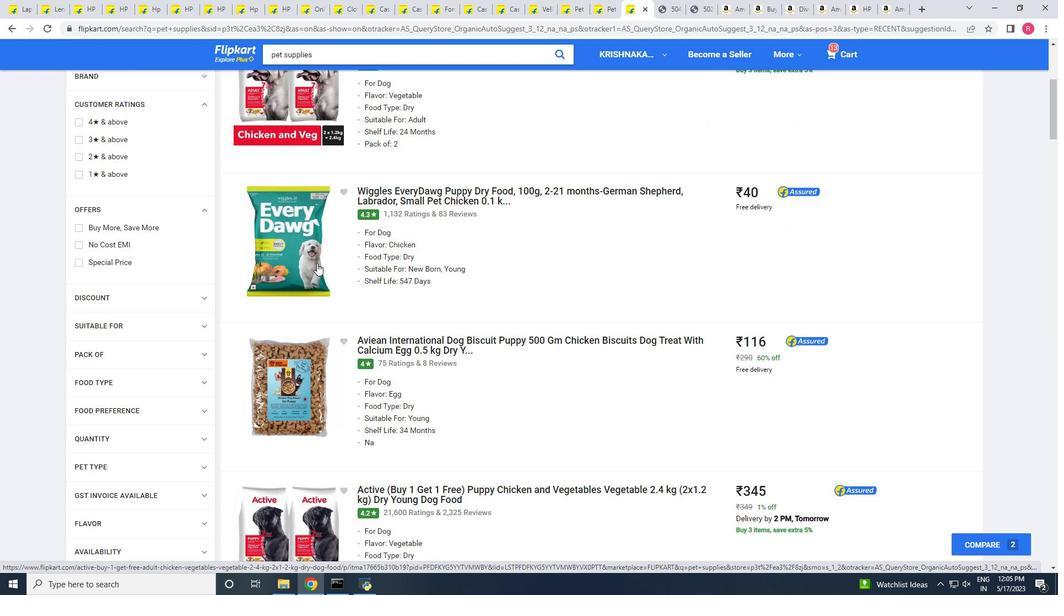 
Action: Mouse scrolled (316, 263) with delta (0, 0)
Screenshot: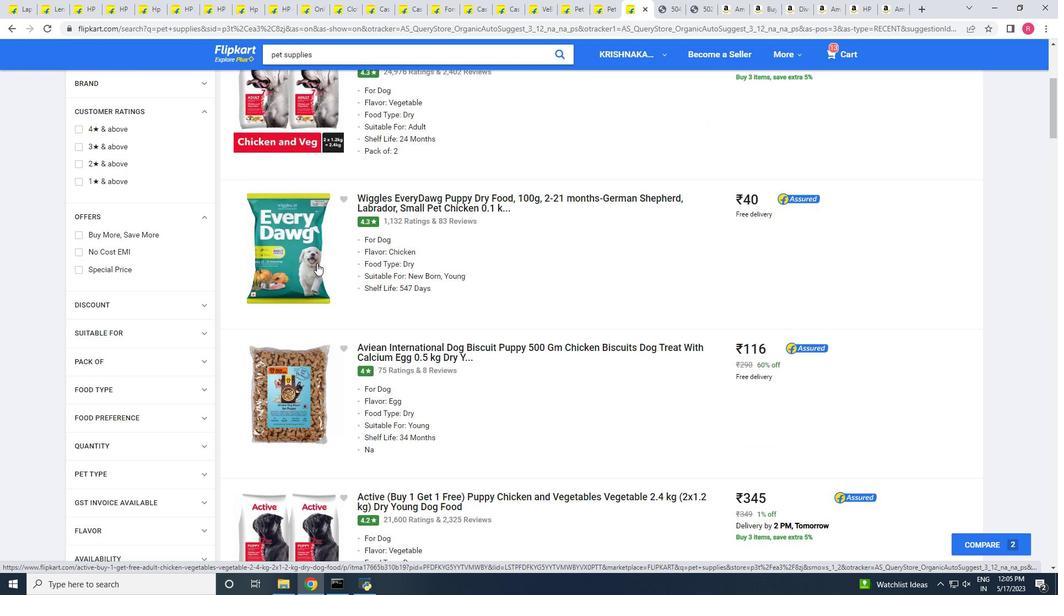
Action: Mouse moved to (411, 164)
Screenshot: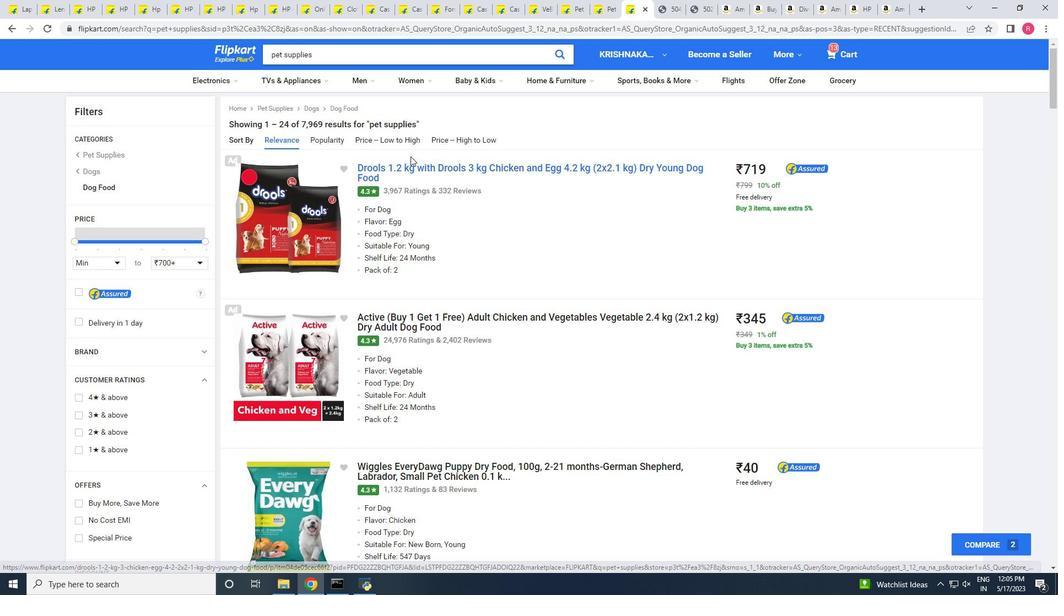 
Action: Mouse pressed left at (411, 164)
Screenshot: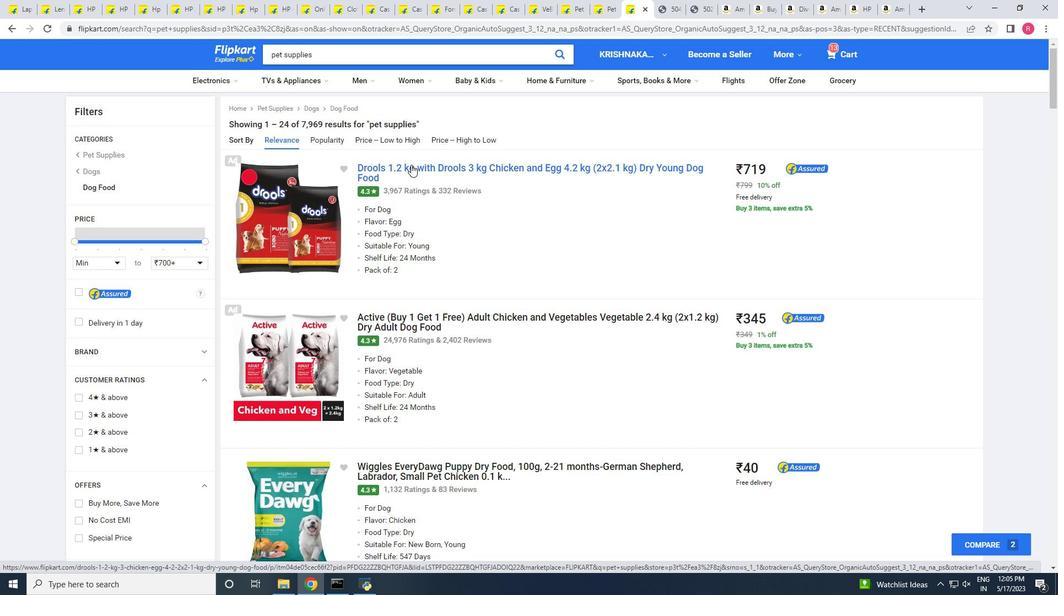 
Action: Mouse moved to (547, 265)
